 Task: Play online Dominion game.
Action: Mouse moved to (594, 515)
Screenshot: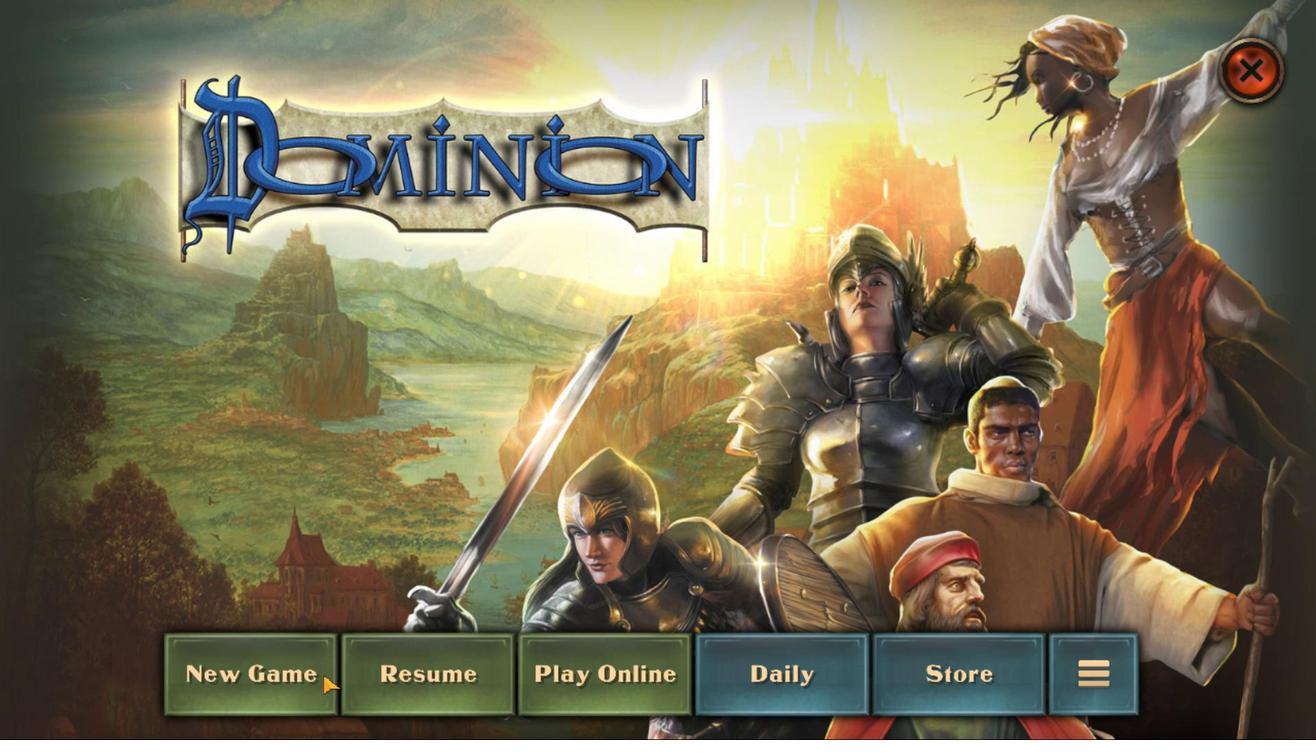 
Action: Mouse pressed left at (594, 515)
Screenshot: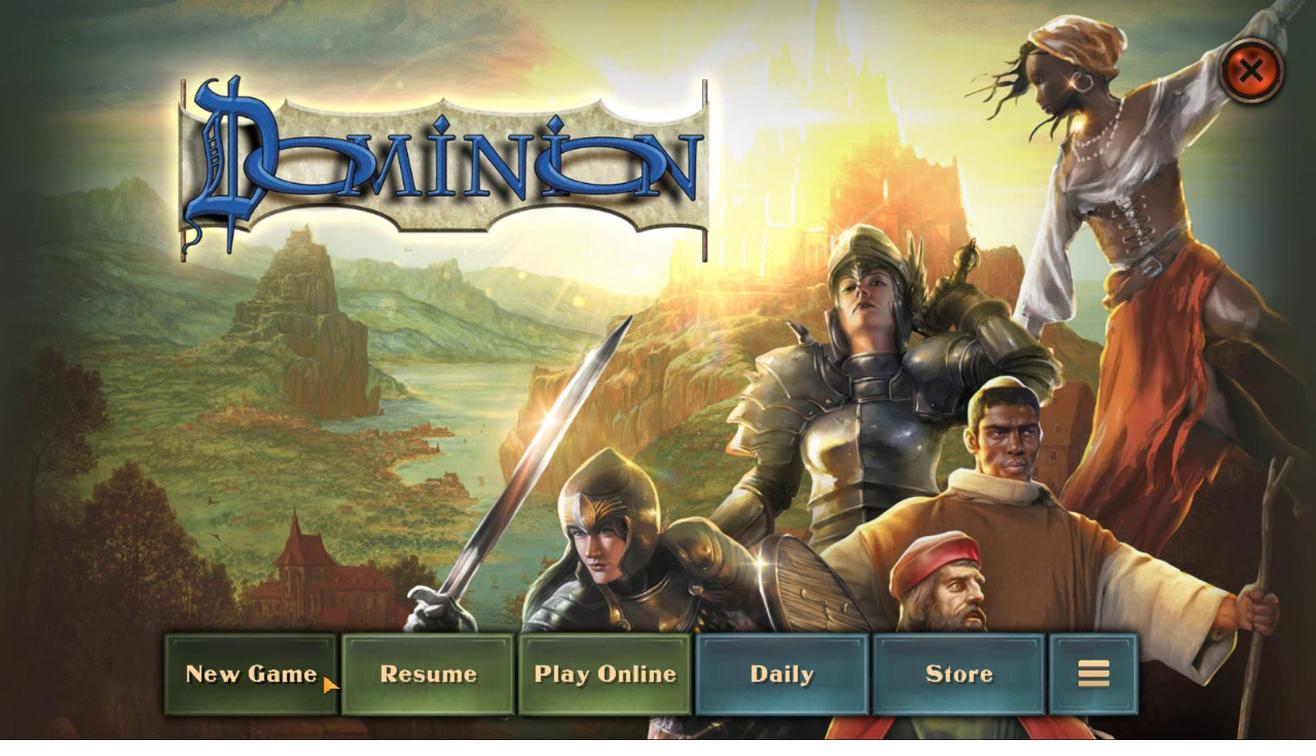 
Action: Mouse moved to (801, 484)
Screenshot: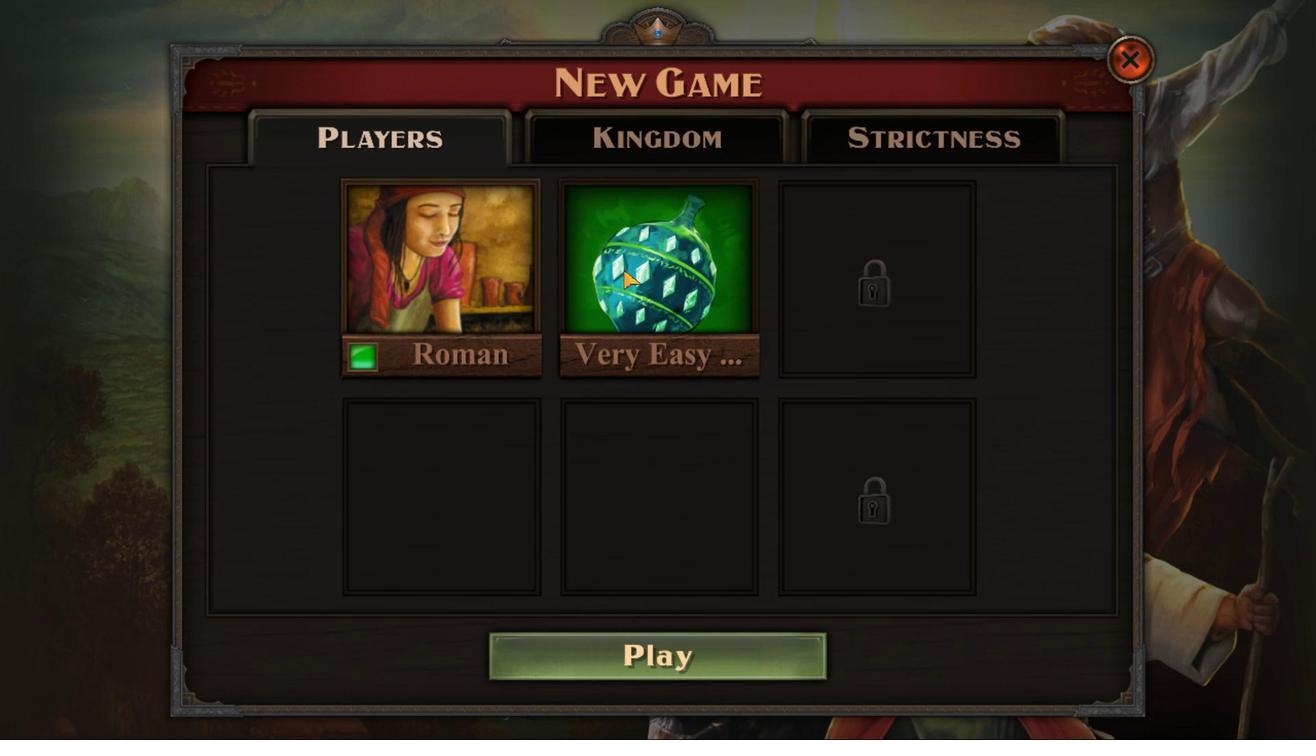 
Action: Mouse pressed left at (801, 484)
Screenshot: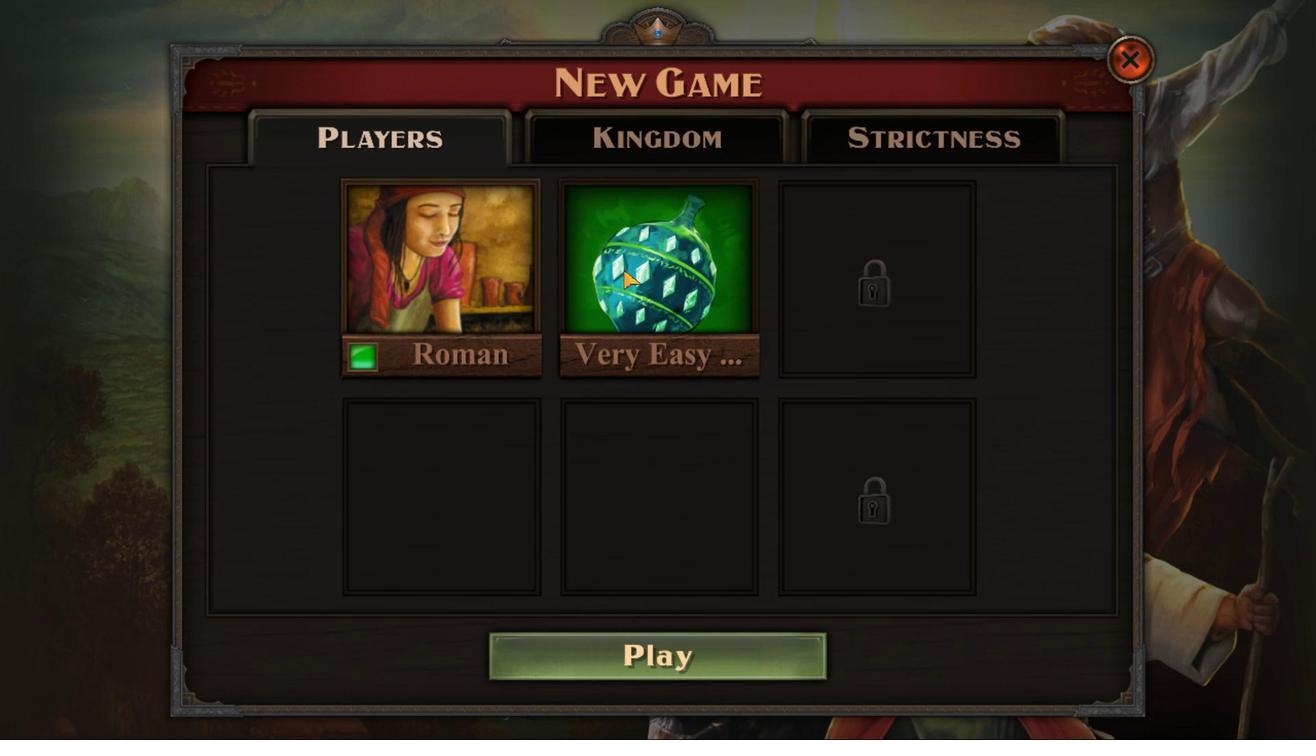 
Action: Mouse moved to (616, 487)
Screenshot: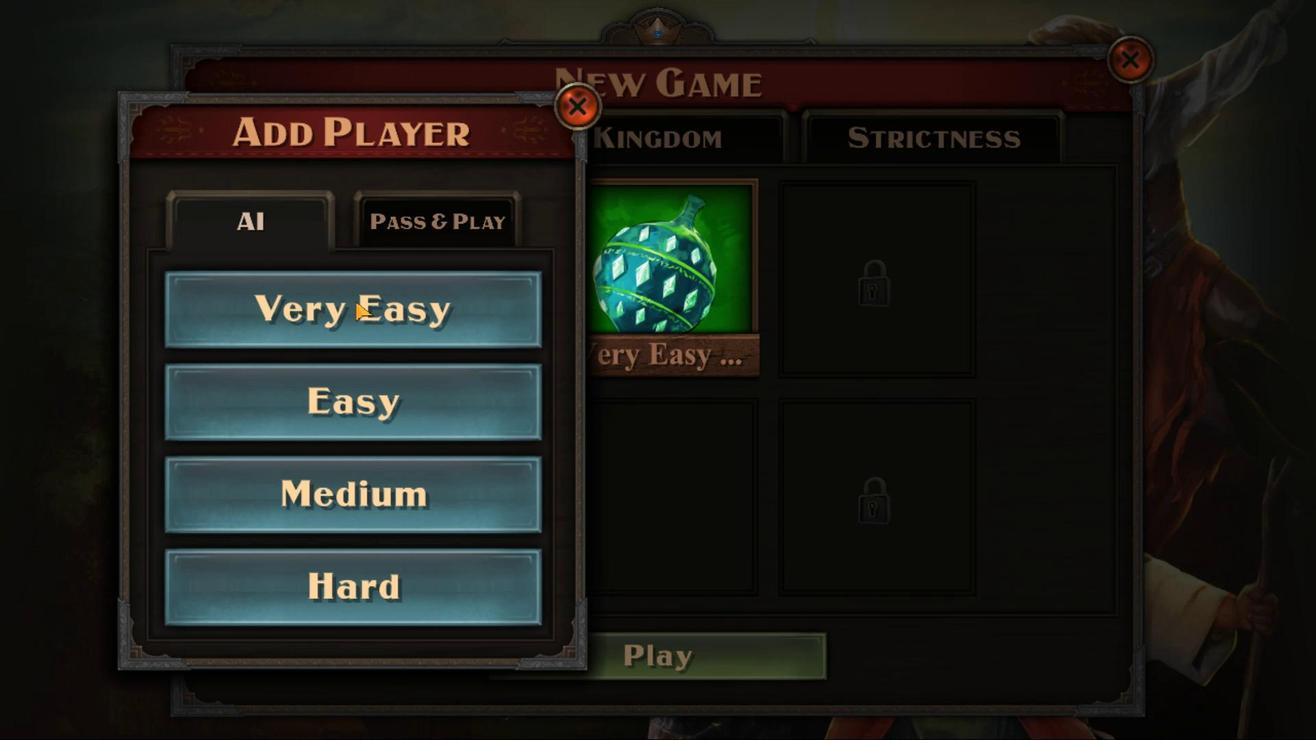 
Action: Mouse pressed left at (616, 487)
Screenshot: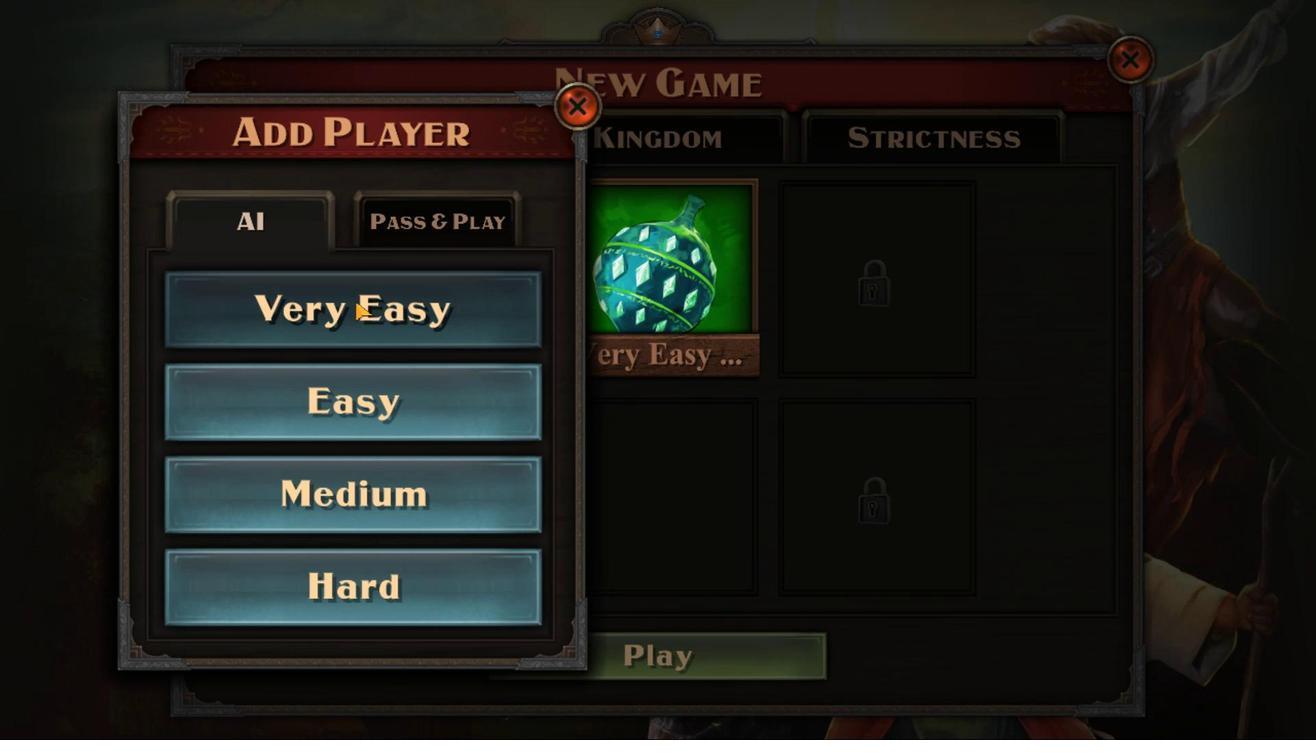 
Action: Mouse moved to (783, 513)
Screenshot: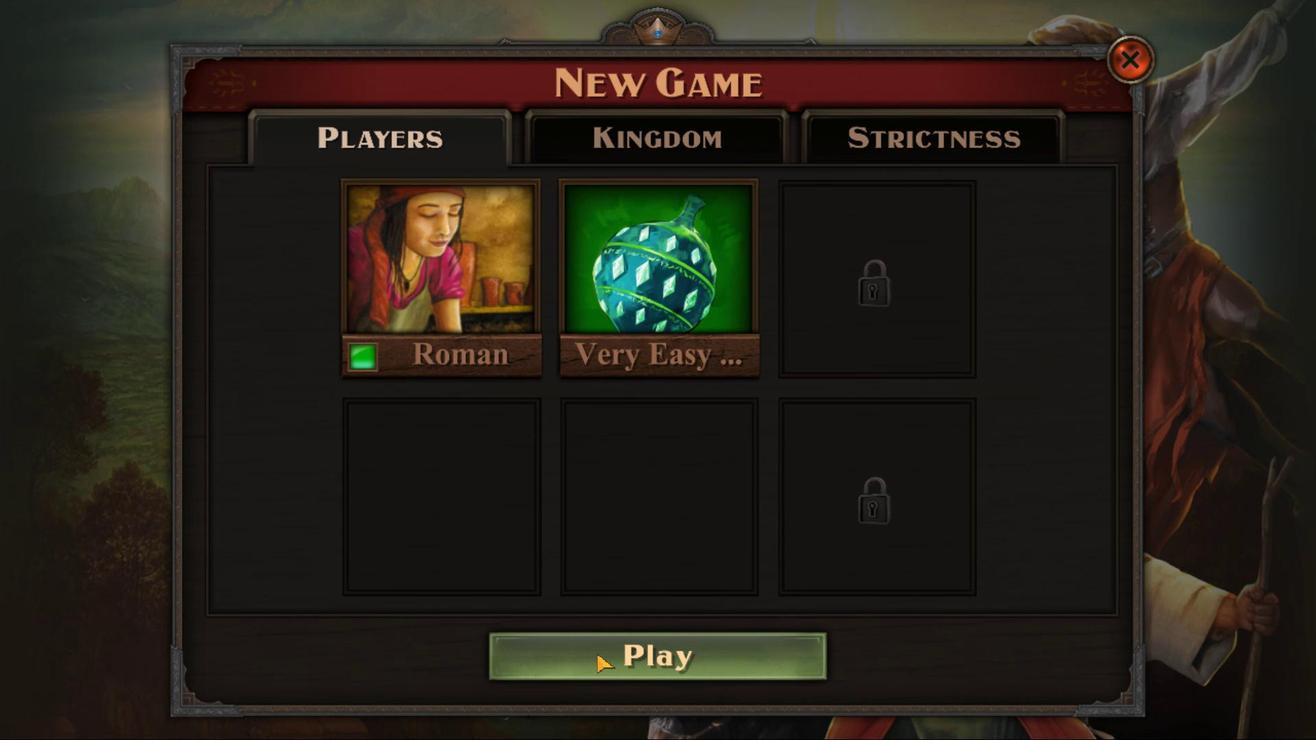 
Action: Mouse pressed left at (783, 513)
Screenshot: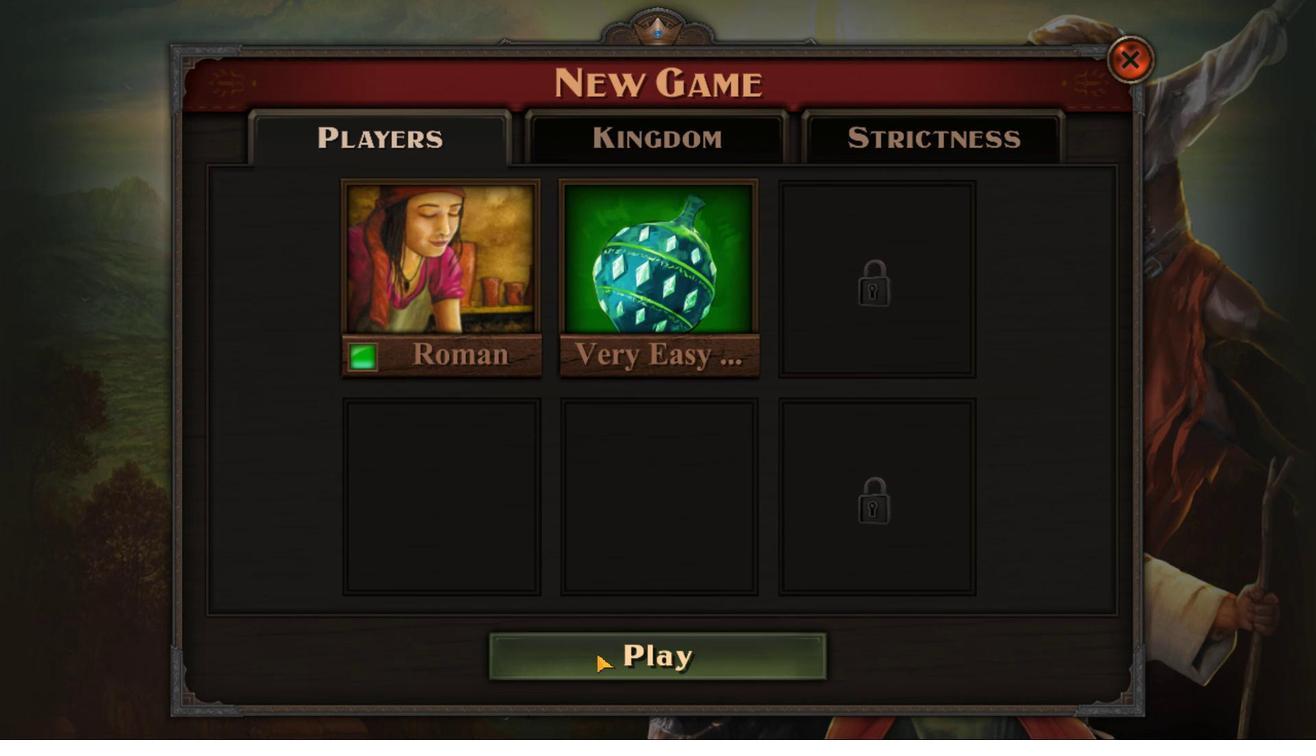
Action: Mouse moved to (702, 507)
Screenshot: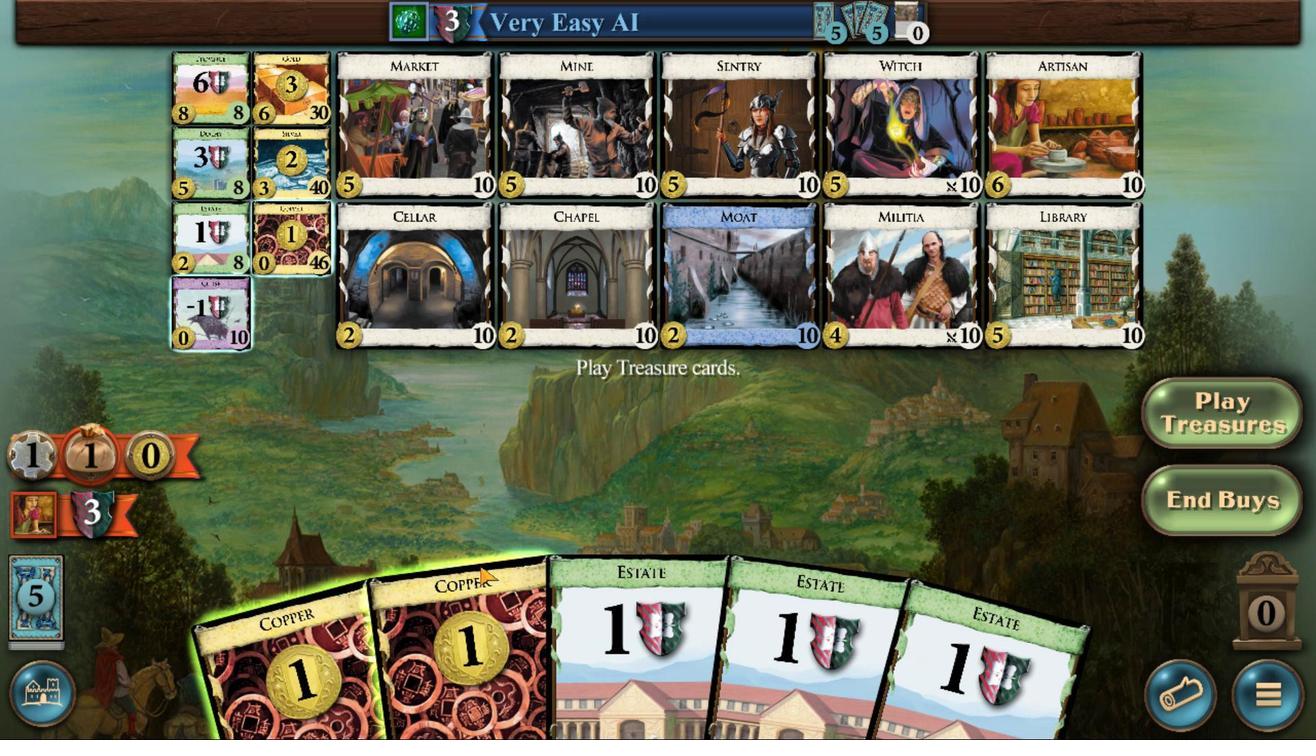 
Action: Mouse scrolled (702, 507) with delta (0, 0)
Screenshot: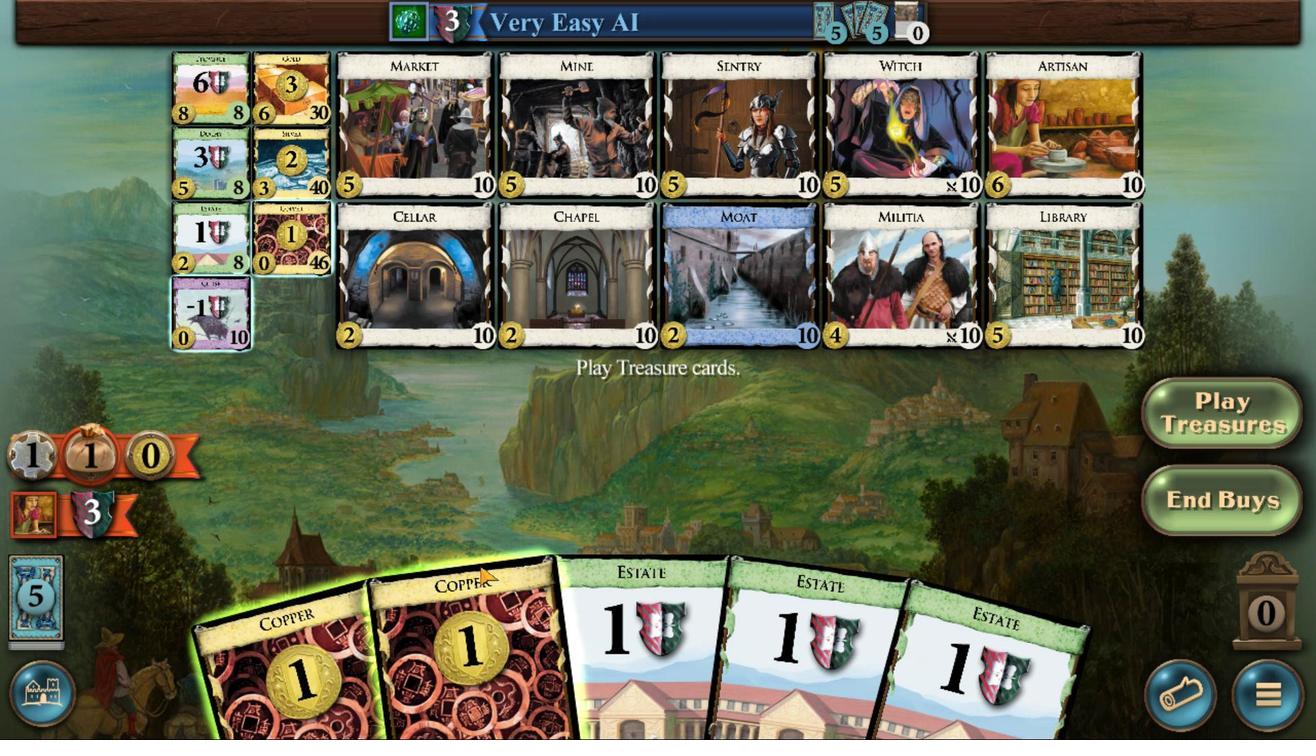 
Action: Mouse scrolled (702, 507) with delta (0, 0)
Screenshot: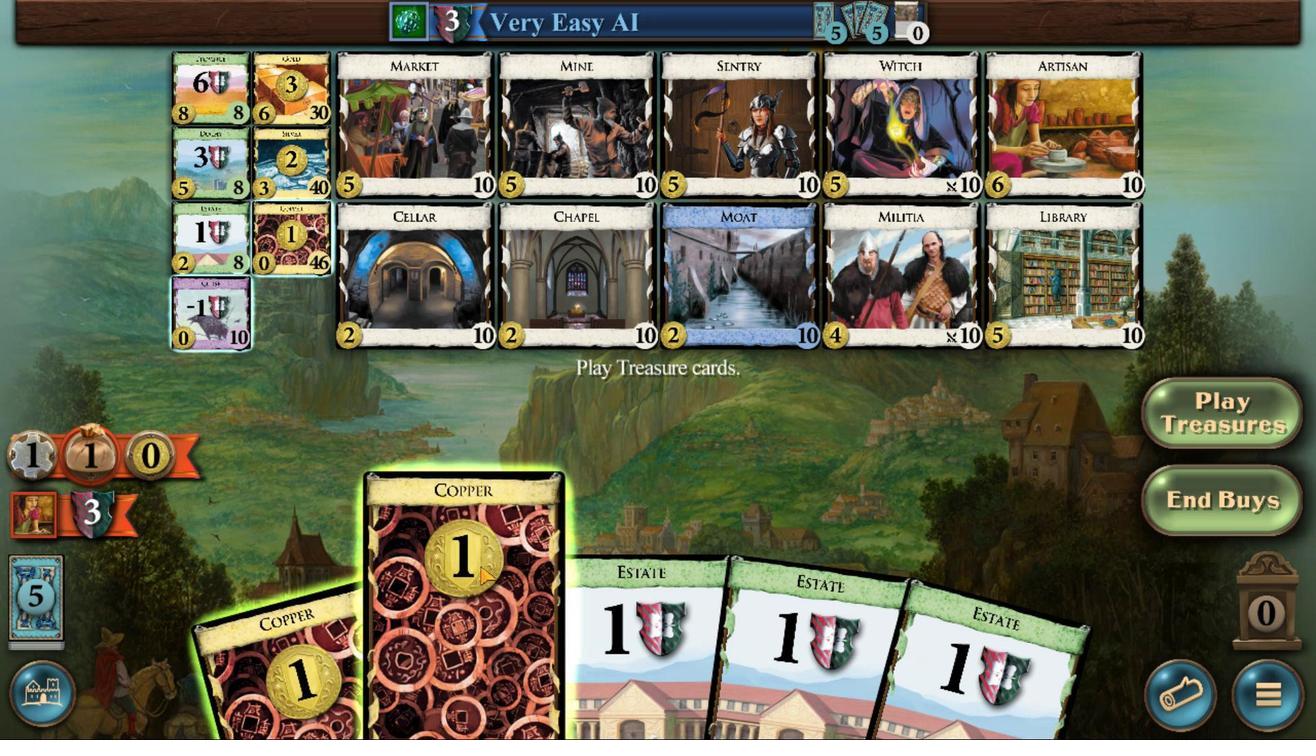 
Action: Mouse scrolled (702, 507) with delta (0, 0)
Screenshot: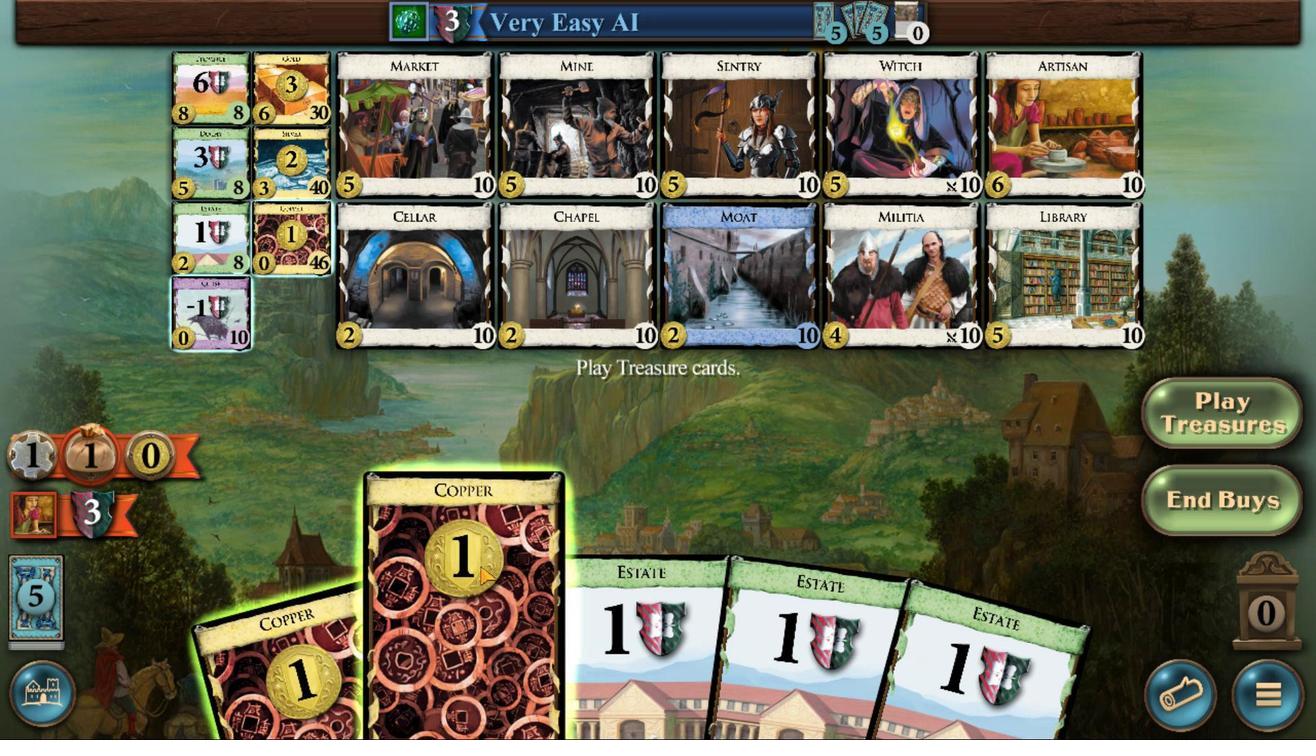 
Action: Mouse scrolled (702, 507) with delta (0, 0)
Screenshot: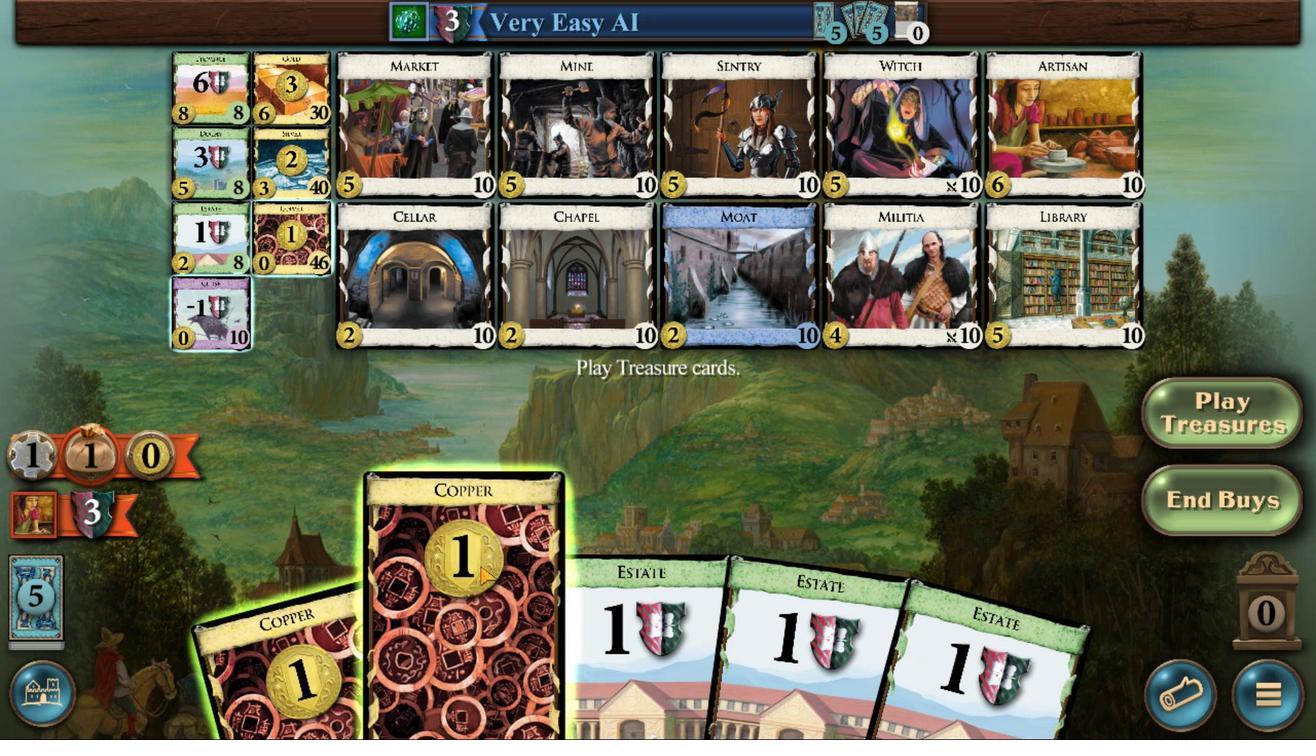 
Action: Mouse scrolled (702, 507) with delta (0, 0)
Screenshot: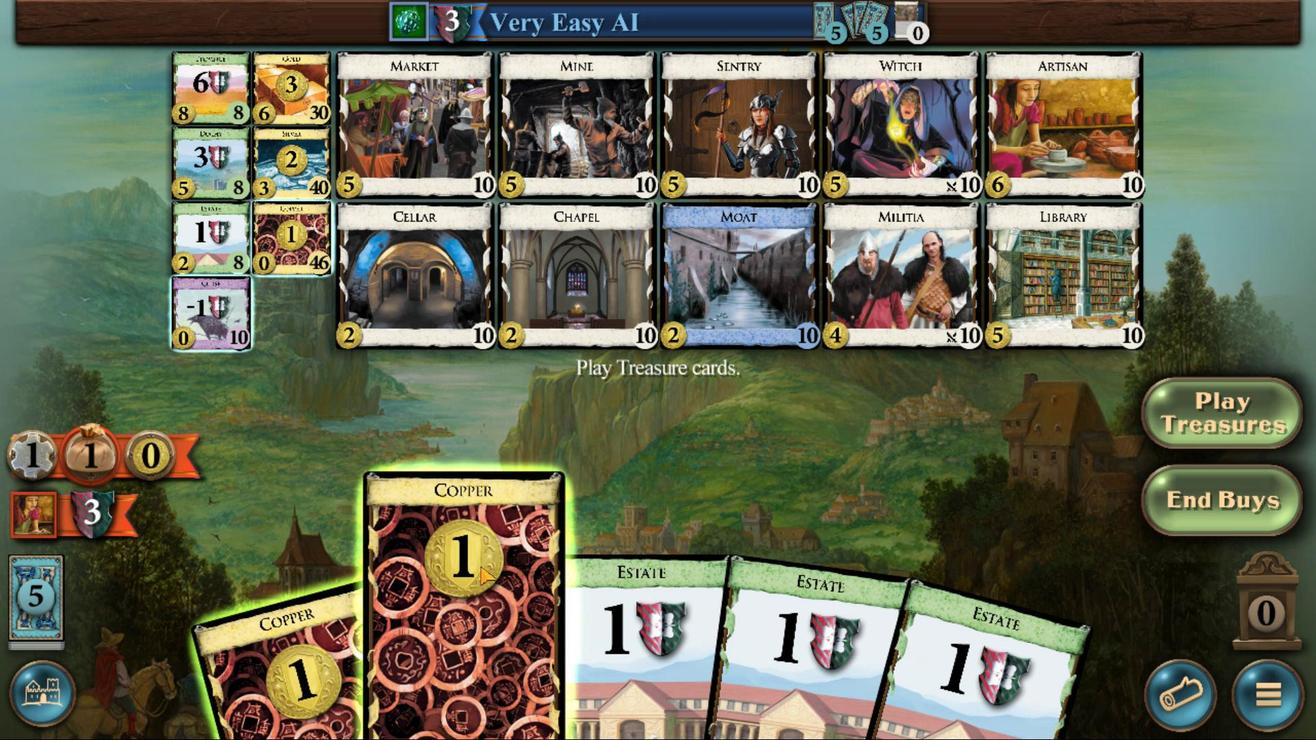 
Action: Mouse scrolled (702, 507) with delta (0, 0)
Screenshot: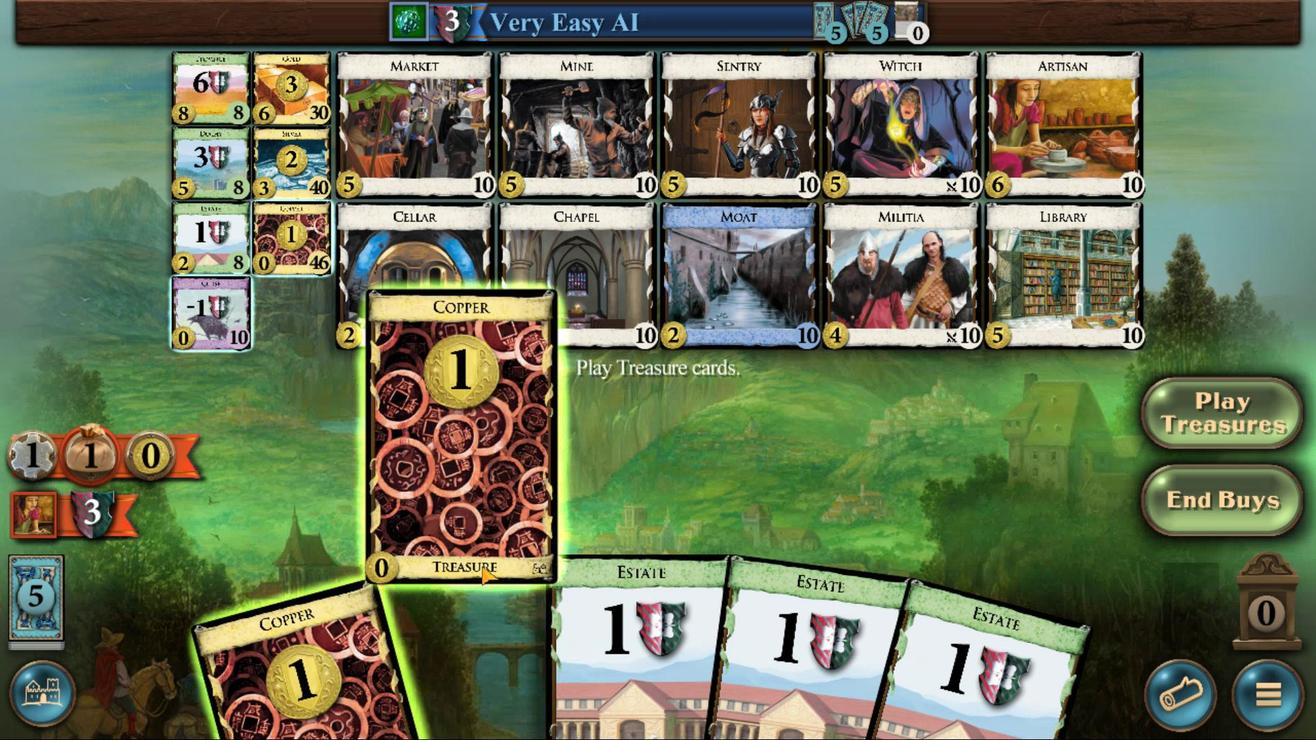 
Action: Mouse moved to (680, 510)
Screenshot: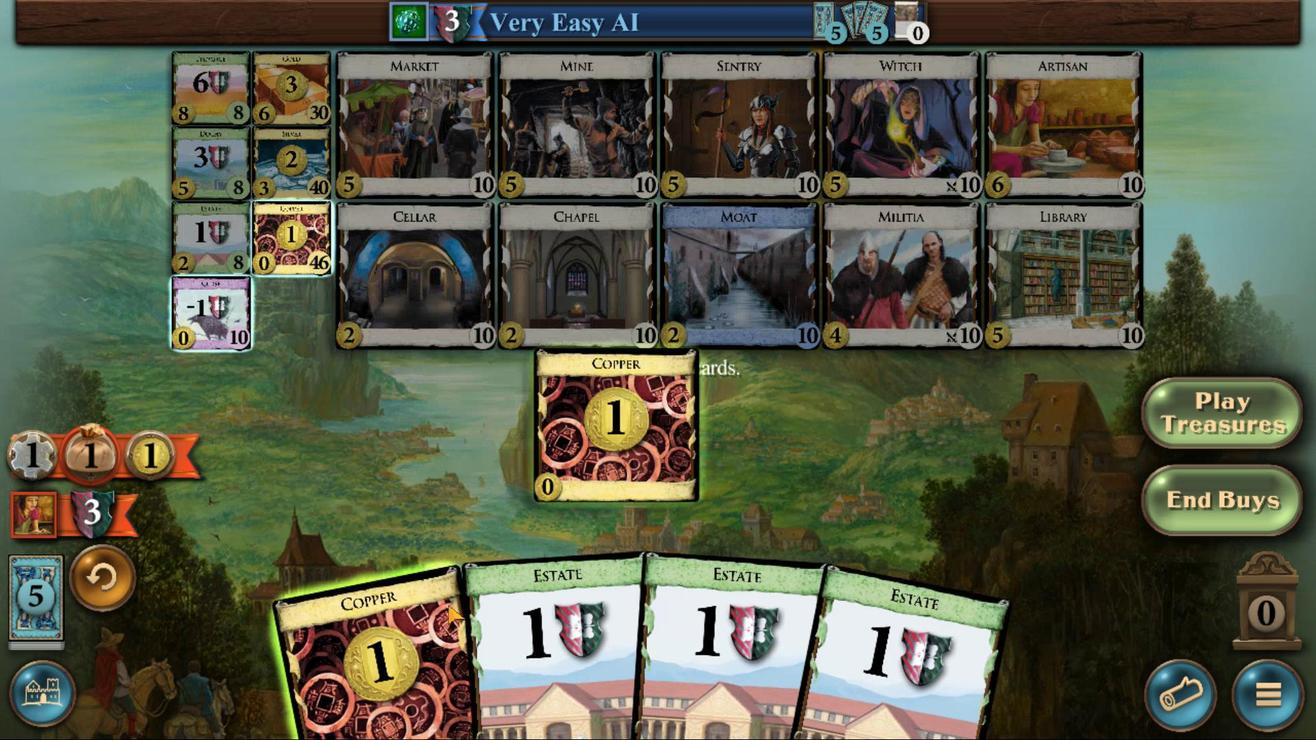 
Action: Mouse scrolled (680, 510) with delta (0, 0)
Screenshot: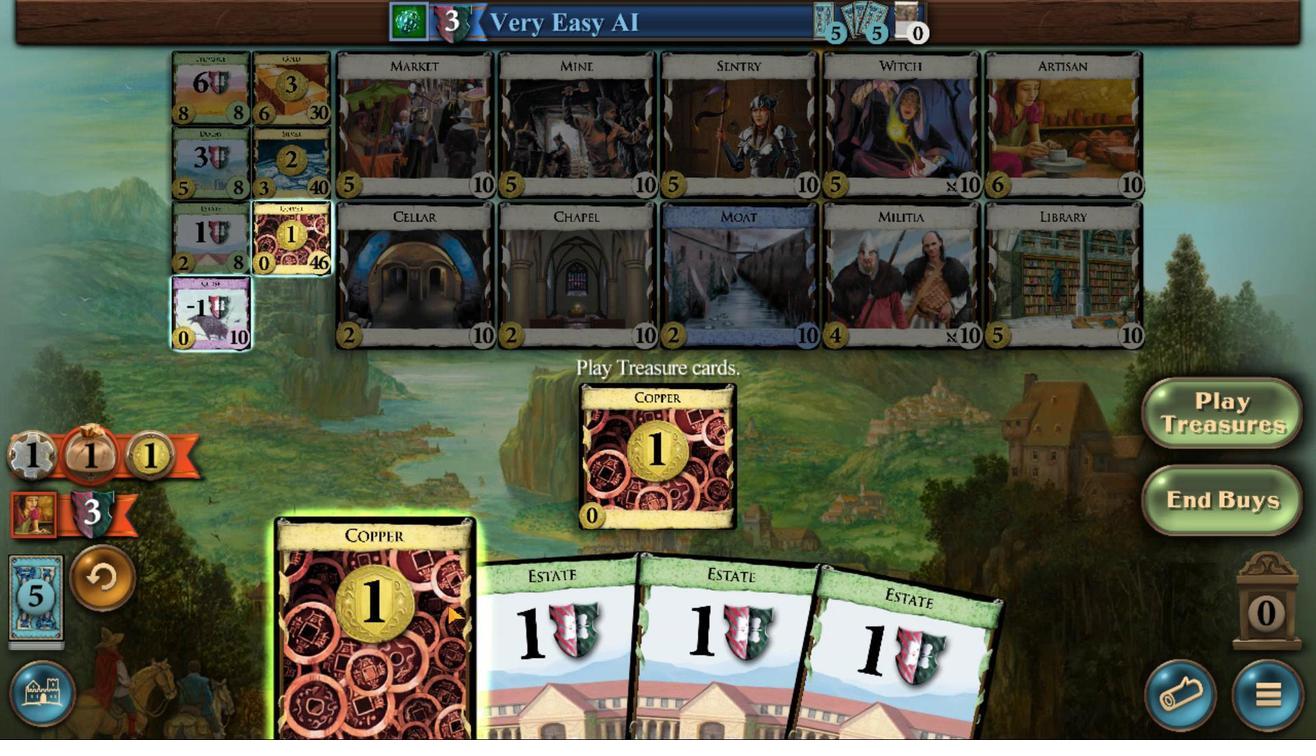 
Action: Mouse scrolled (680, 510) with delta (0, 0)
Screenshot: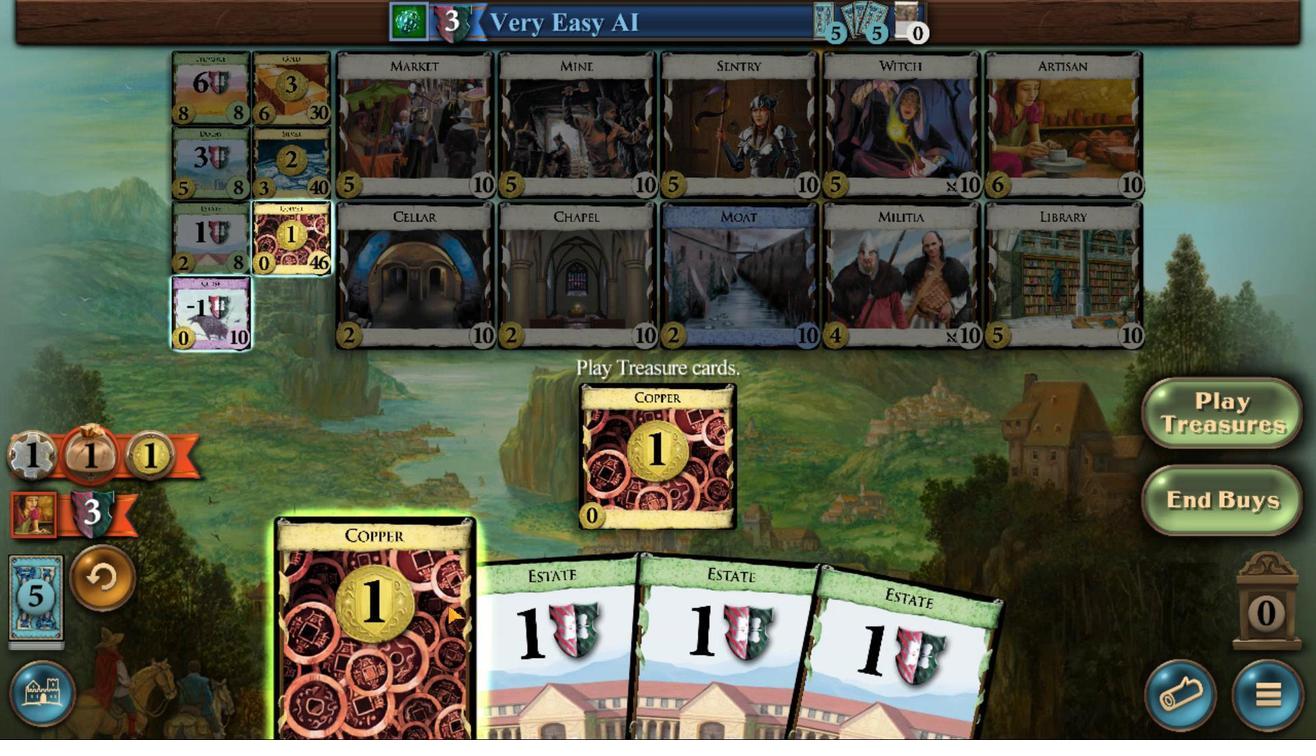 
Action: Mouse scrolled (680, 510) with delta (0, 0)
Screenshot: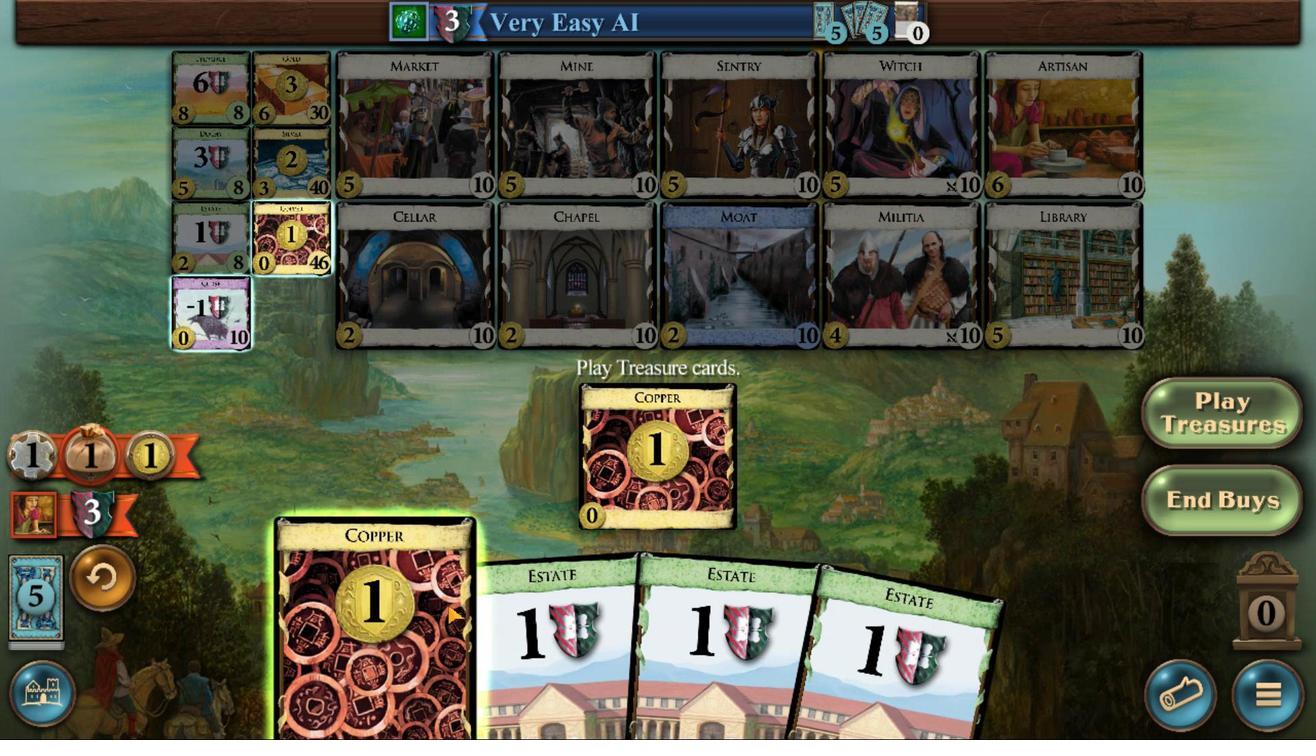 
Action: Mouse moved to (551, 481)
Screenshot: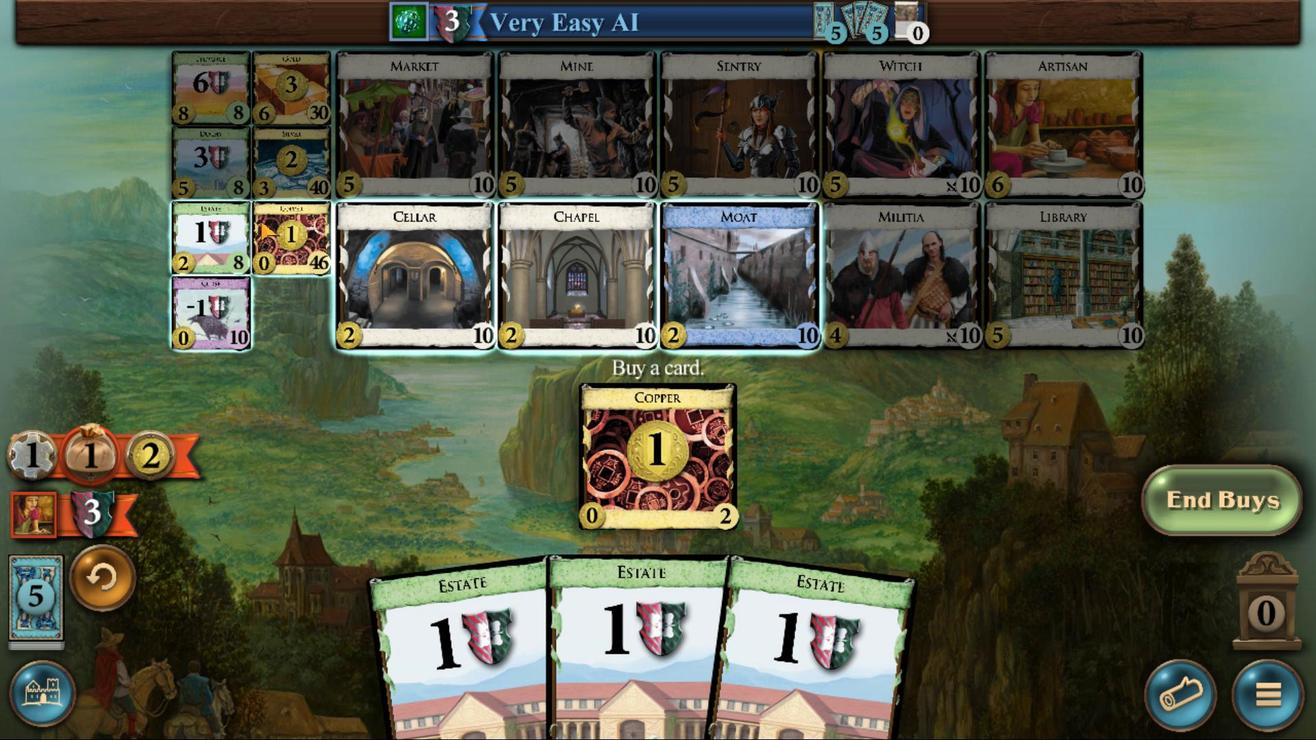 
Action: Mouse pressed left at (551, 481)
Screenshot: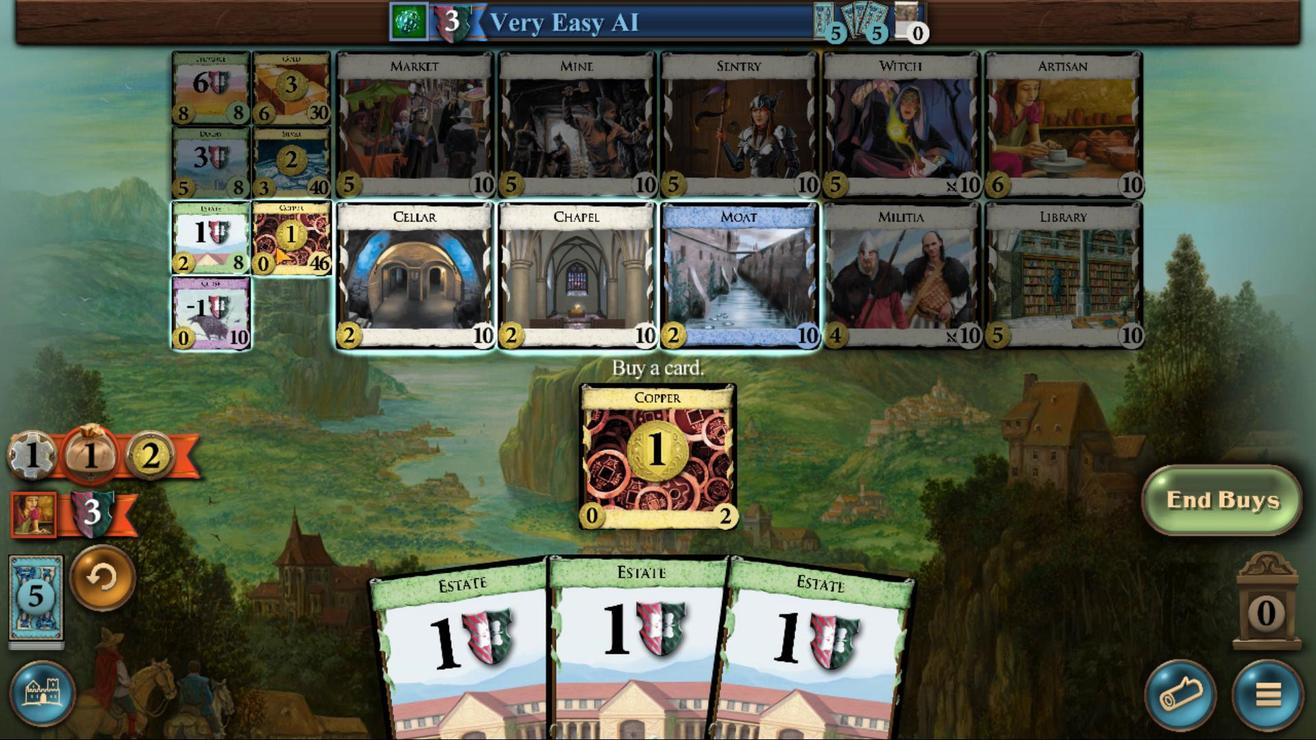 
Action: Mouse moved to (1017, 513)
Screenshot: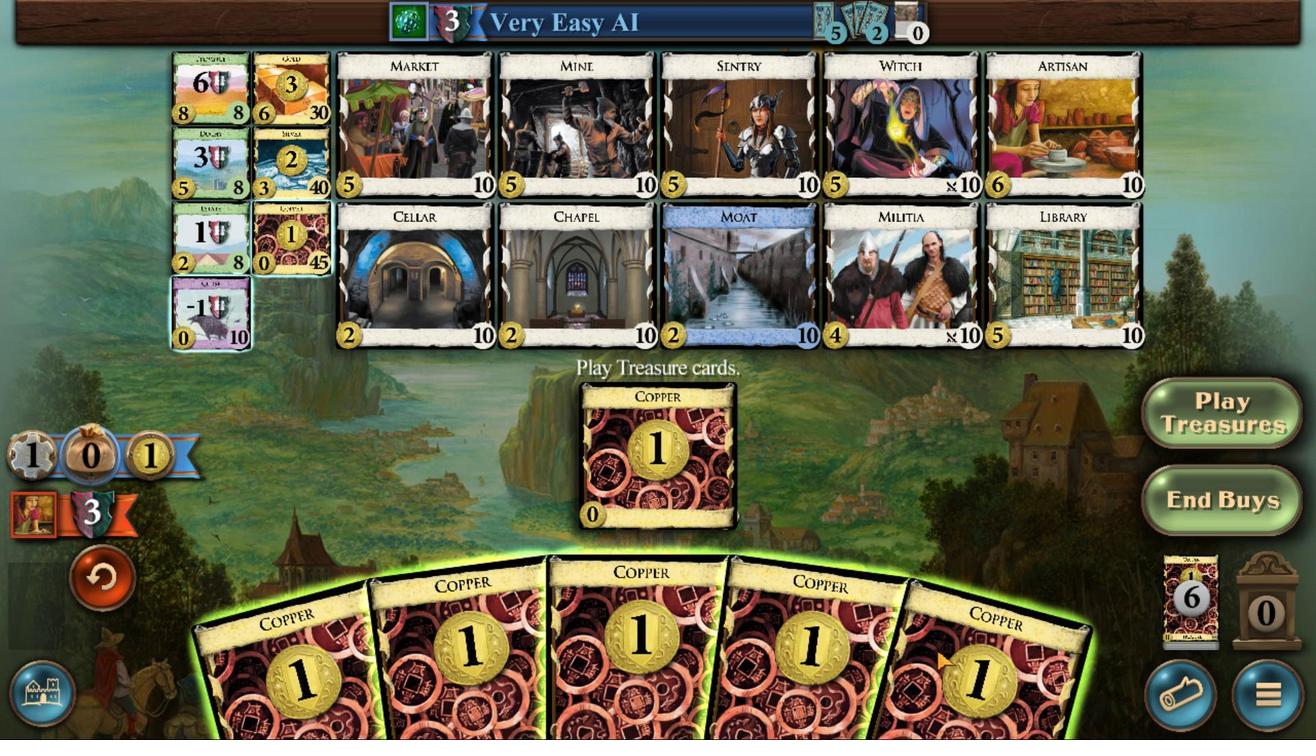 
Action: Mouse scrolled (1017, 513) with delta (0, 0)
Screenshot: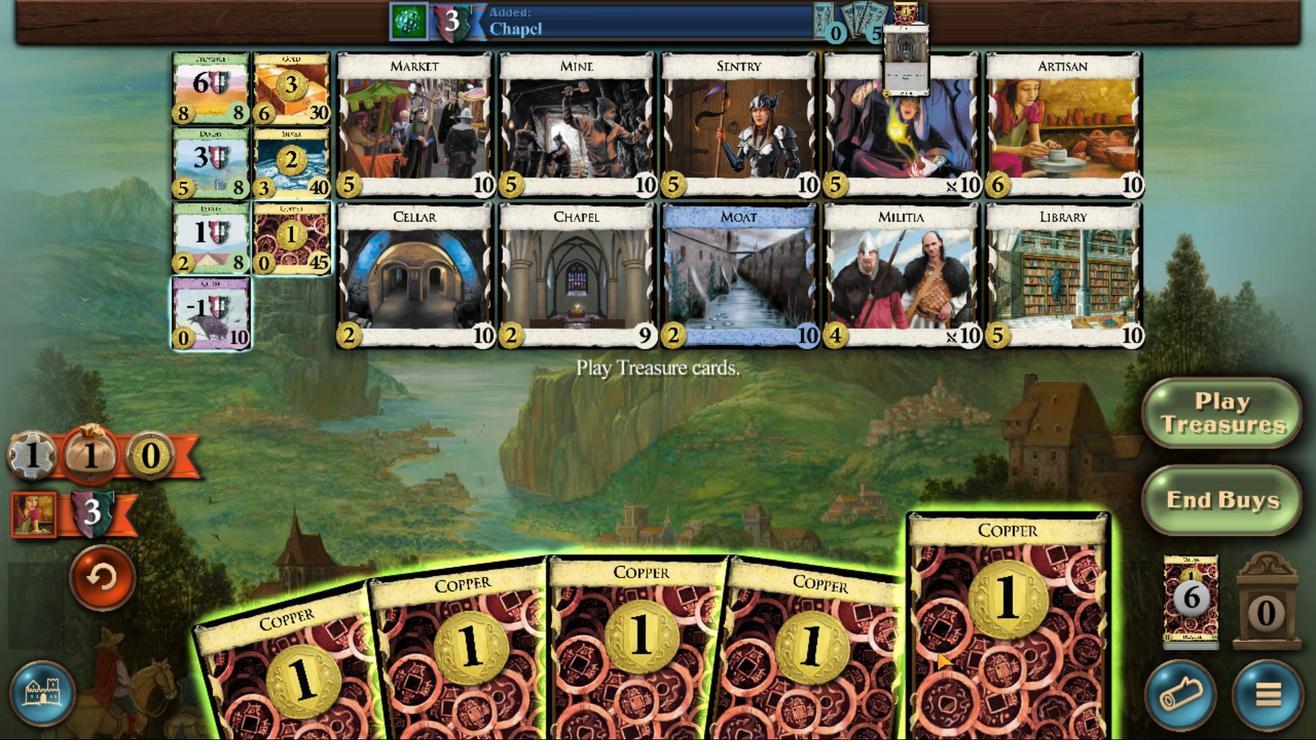 
Action: Mouse scrolled (1017, 513) with delta (0, 0)
Screenshot: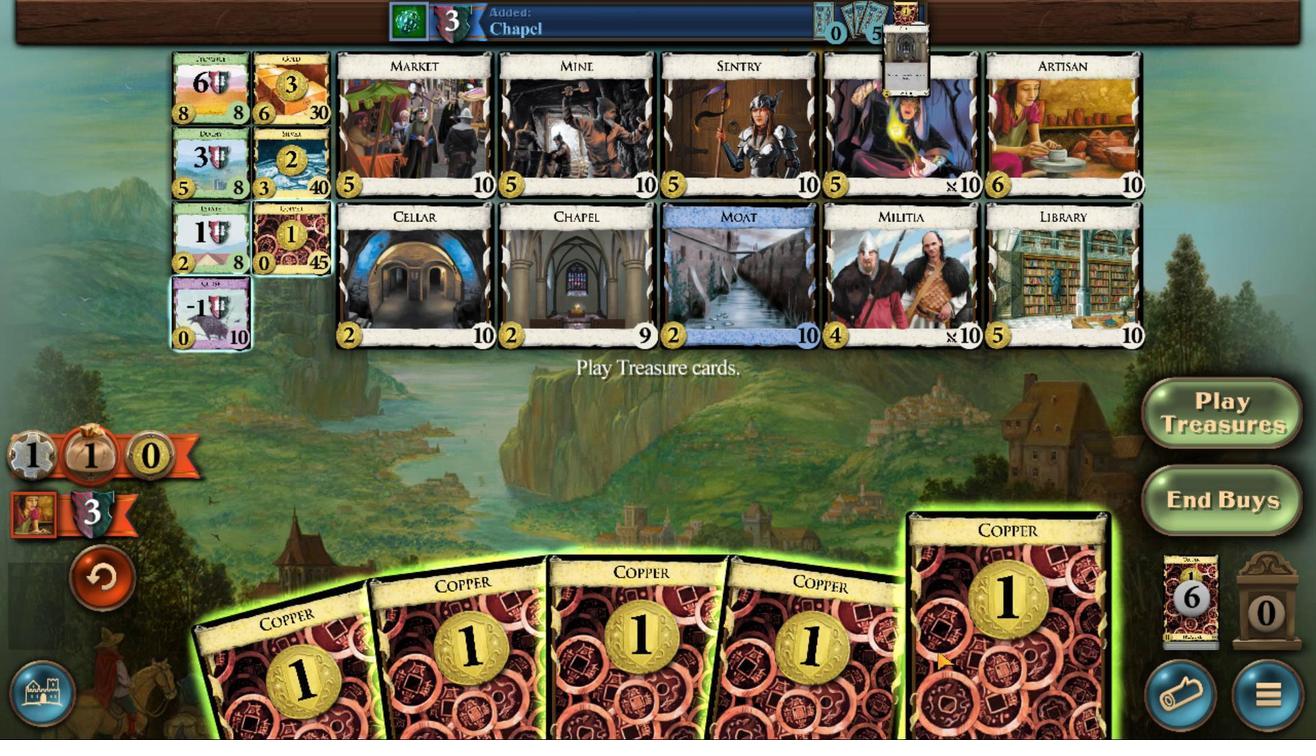 
Action: Mouse scrolled (1017, 513) with delta (0, 0)
Screenshot: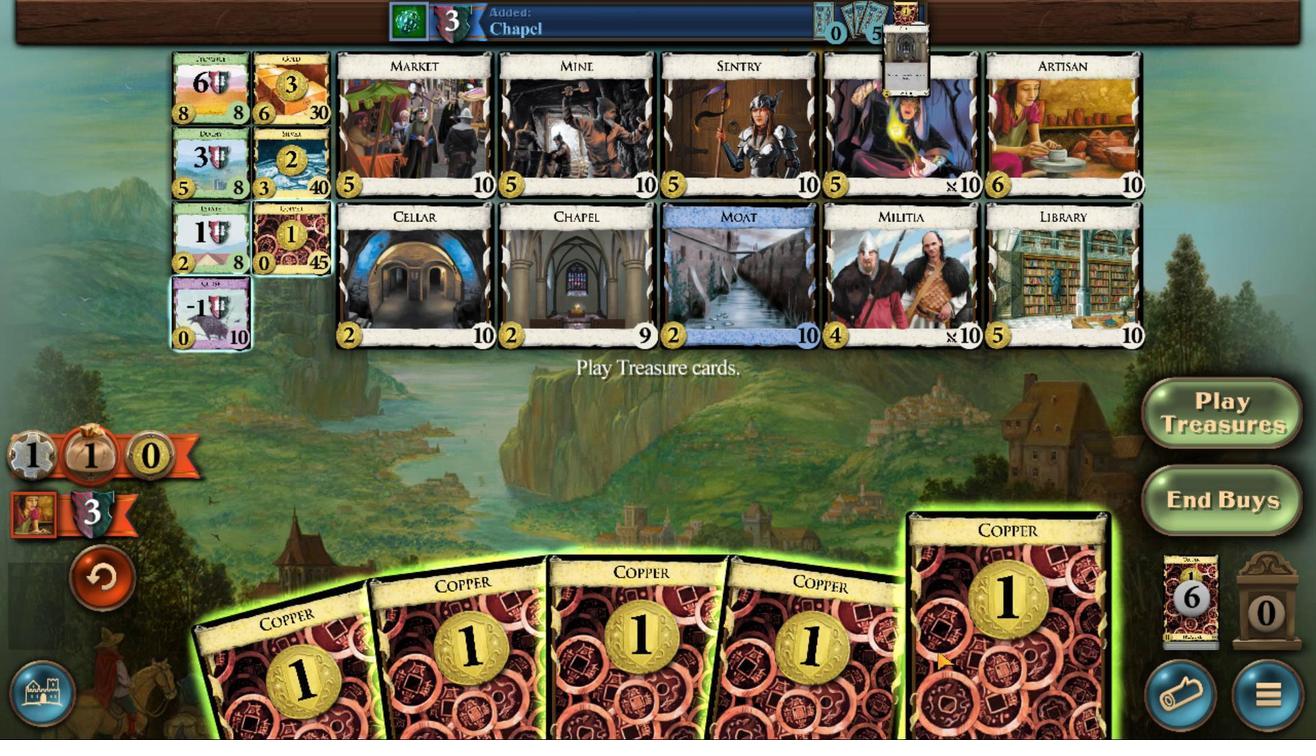 
Action: Mouse scrolled (1017, 513) with delta (0, 0)
Screenshot: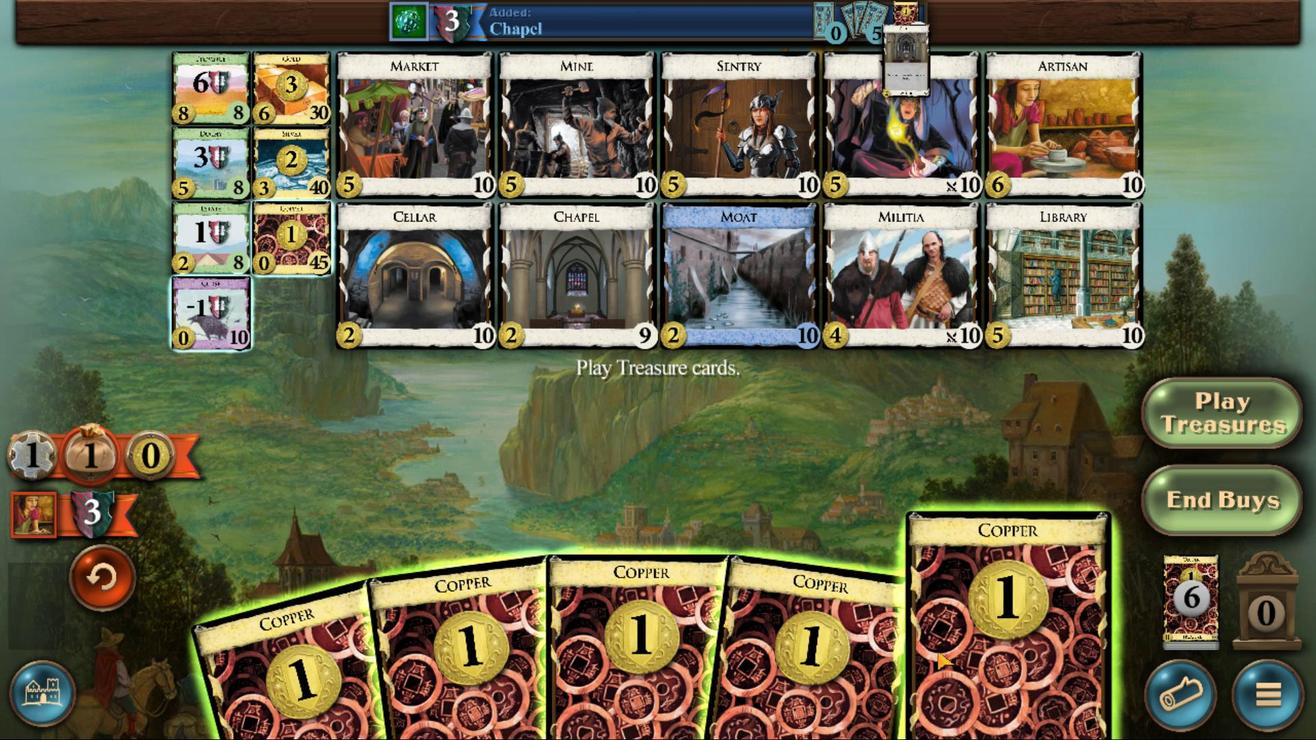 
Action: Mouse moved to (916, 512)
Screenshot: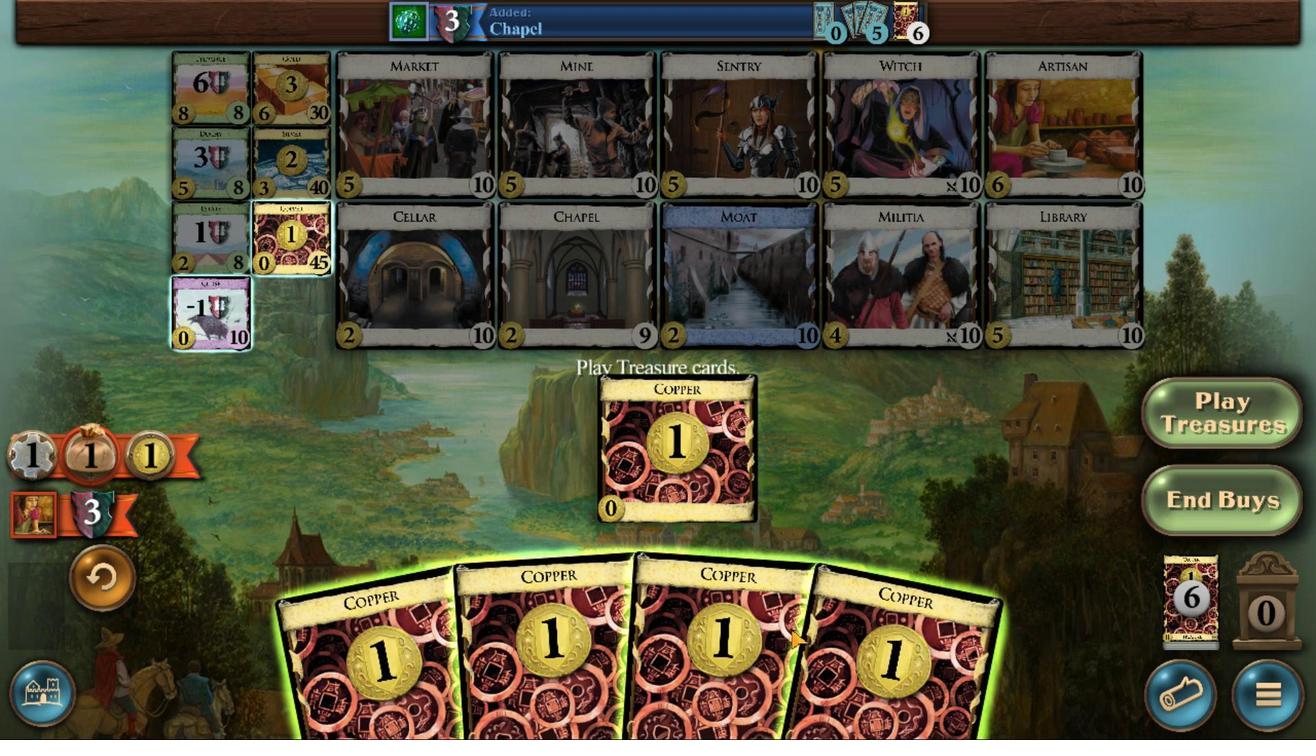 
Action: Mouse scrolled (916, 512) with delta (0, 0)
Screenshot: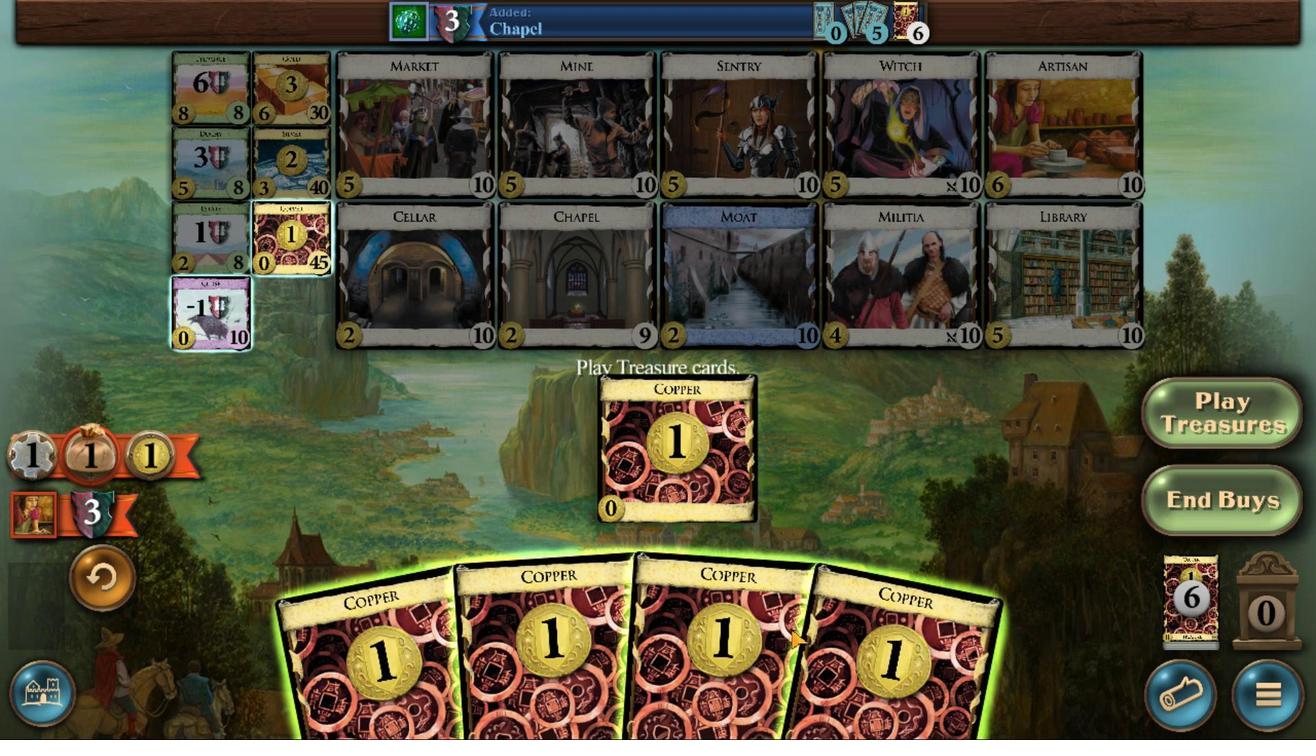 
Action: Mouse moved to (917, 512)
Screenshot: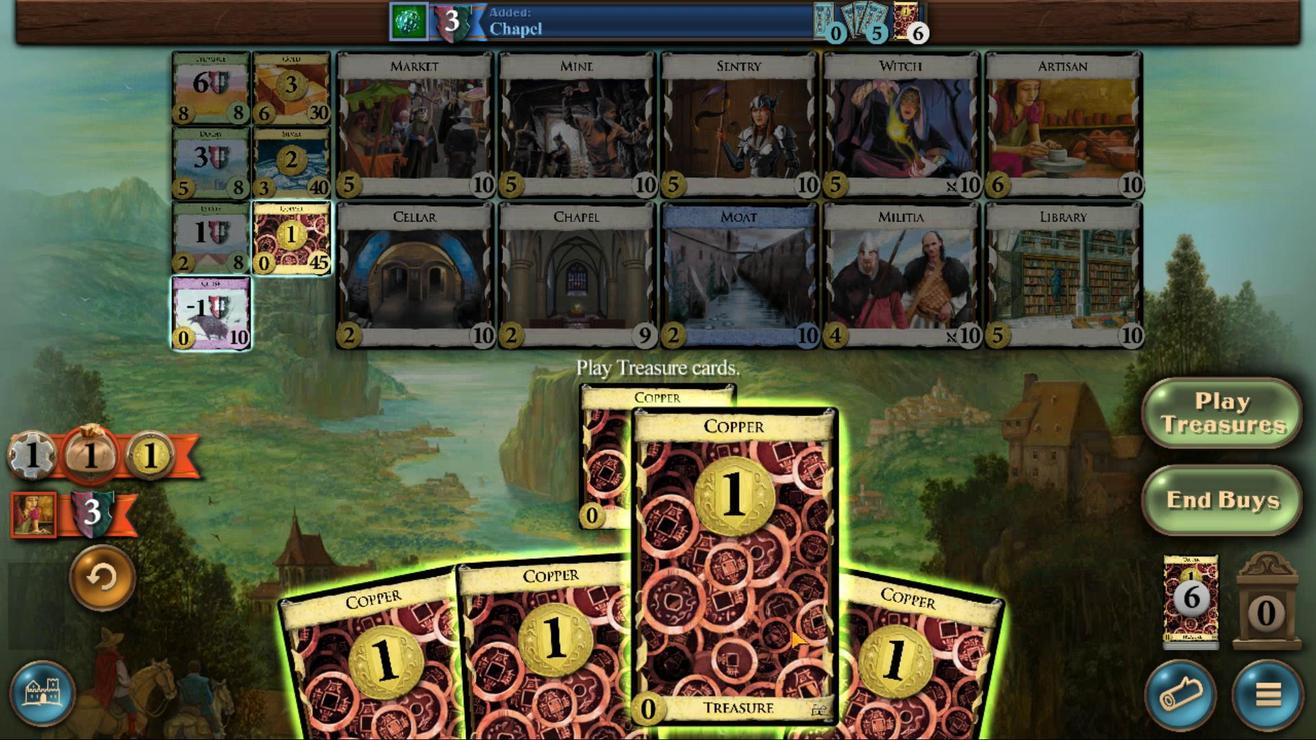 
Action: Mouse scrolled (917, 512) with delta (0, 0)
Screenshot: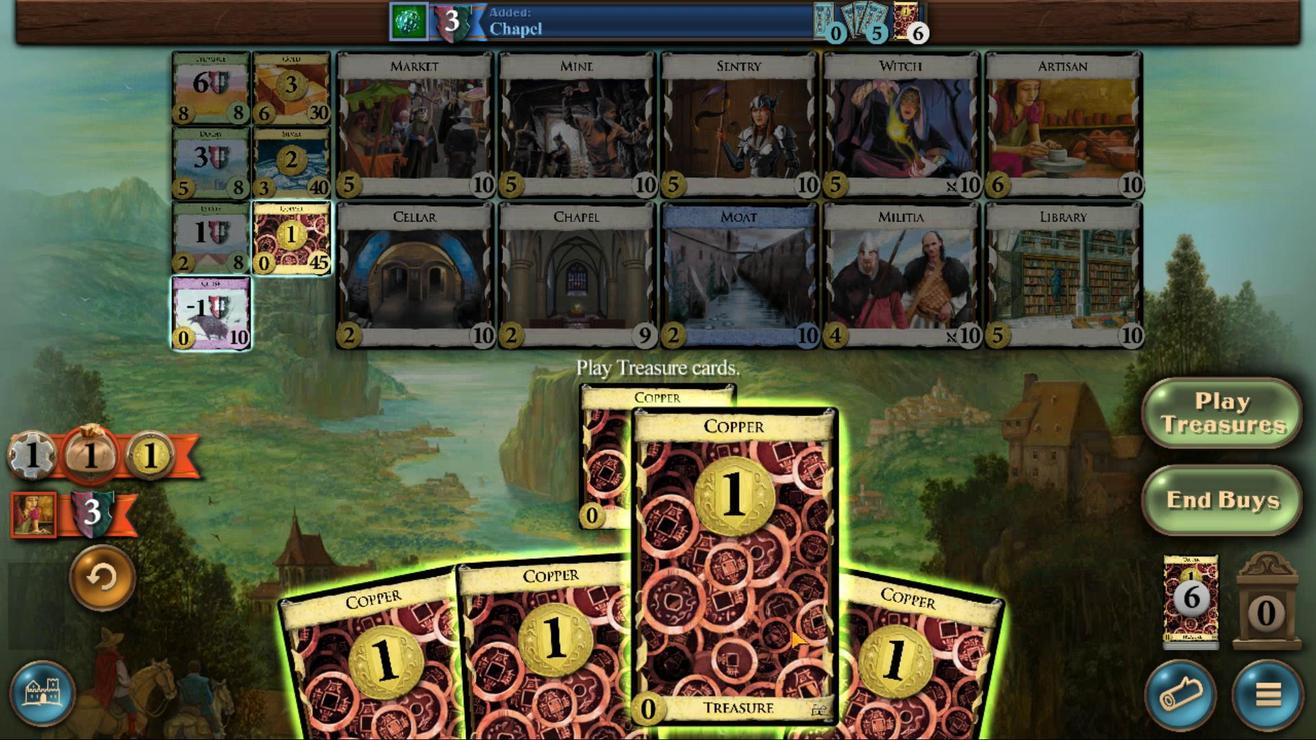 
Action: Mouse moved to (917, 512)
Screenshot: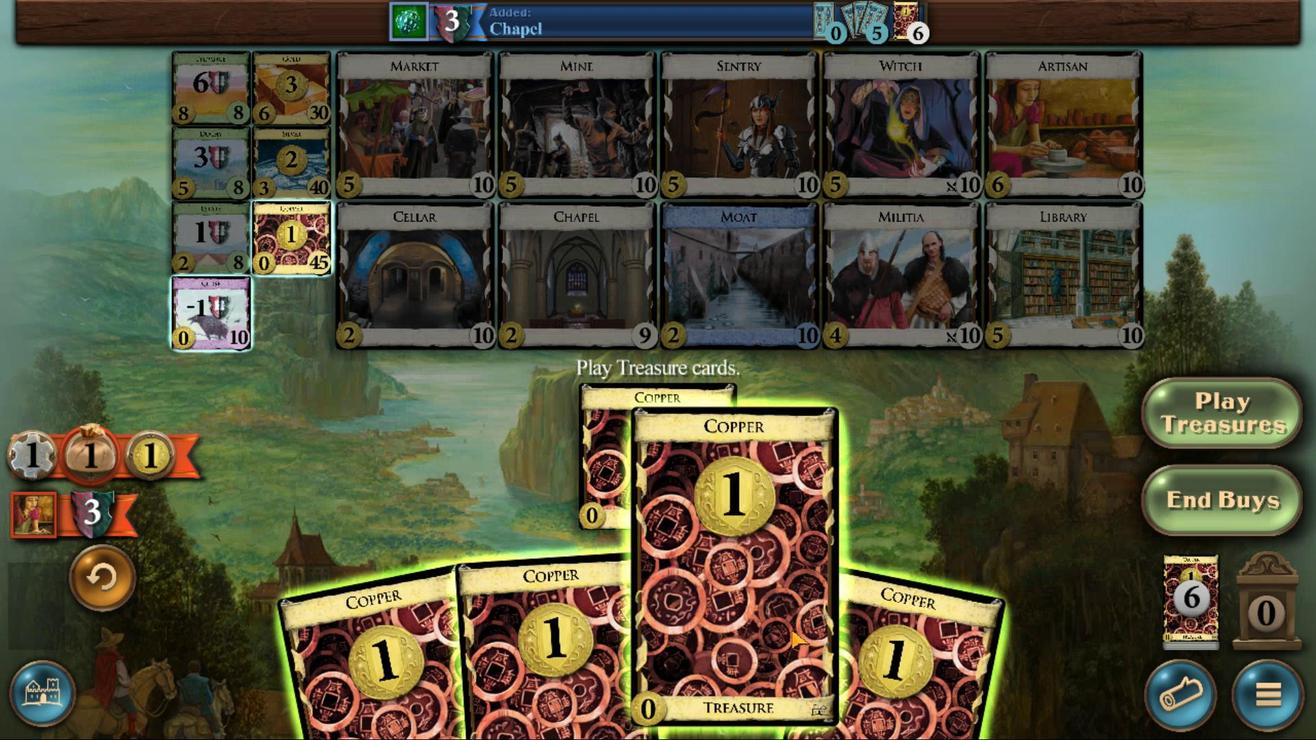 
Action: Mouse scrolled (917, 512) with delta (0, 0)
Screenshot: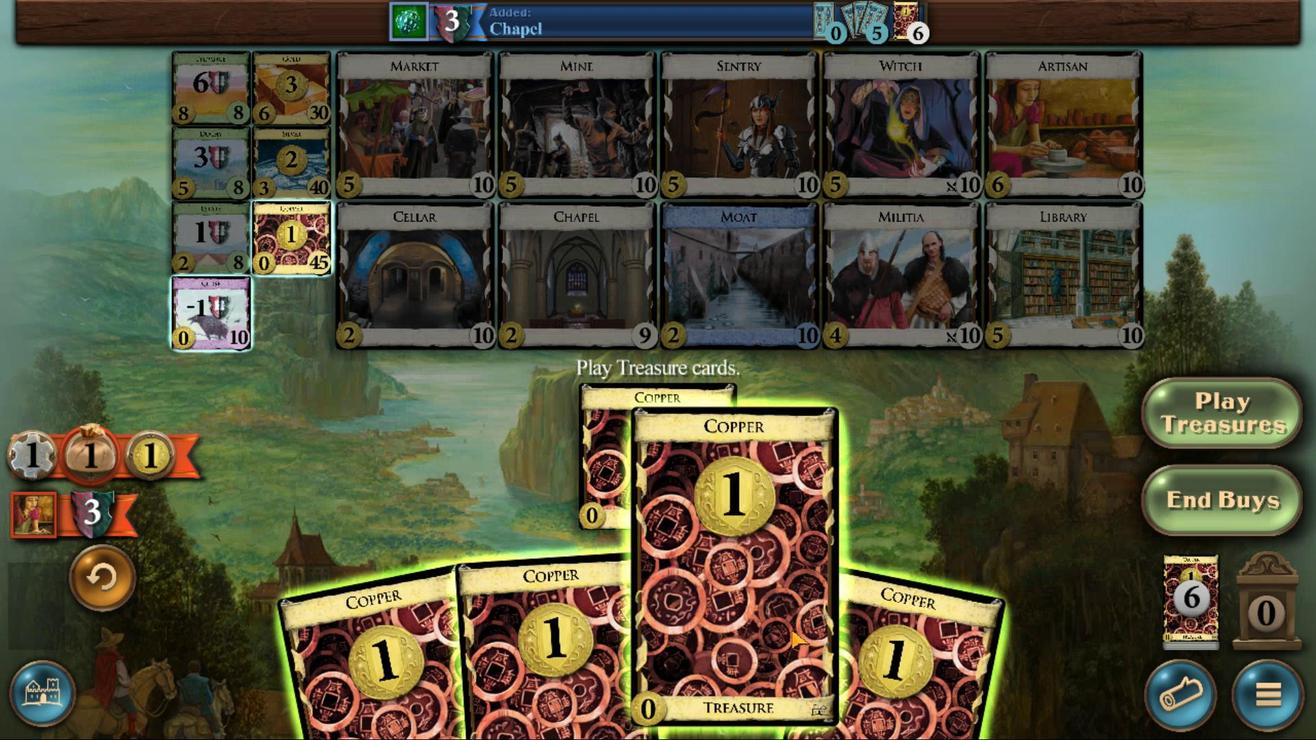 
Action: Mouse moved to (972, 512)
Screenshot: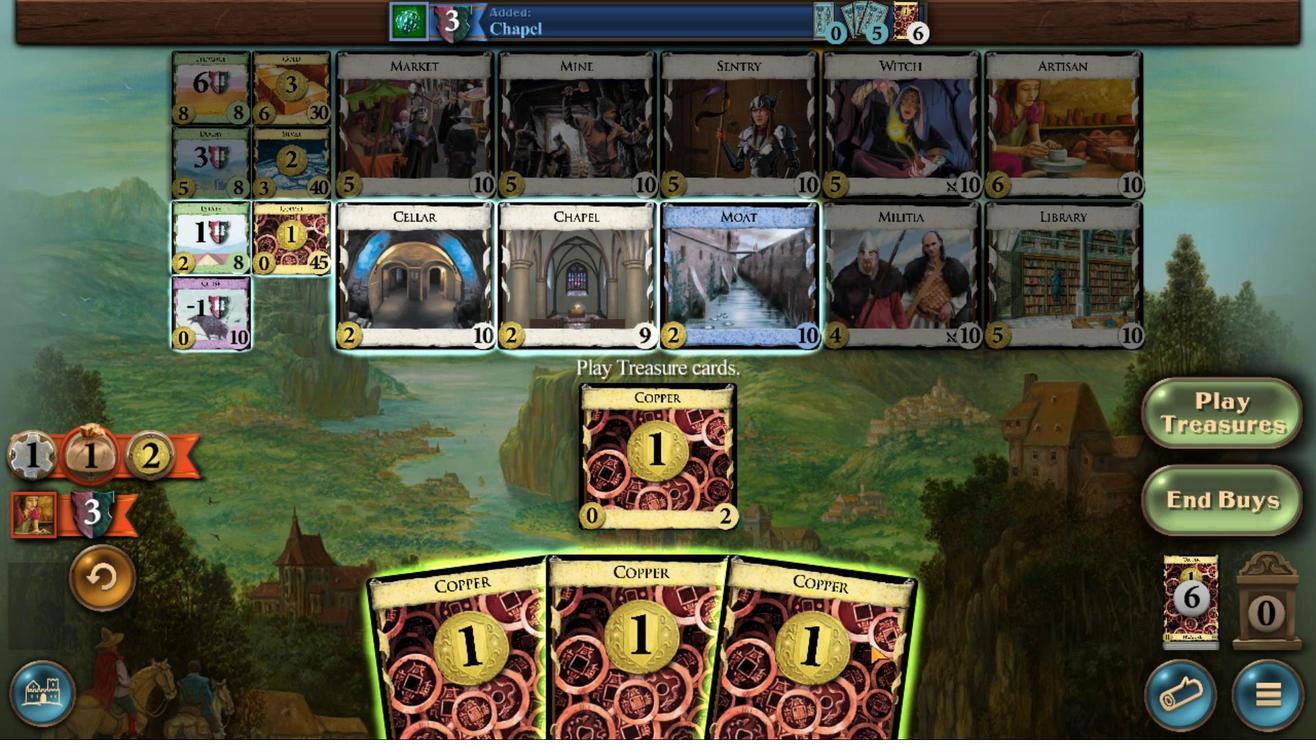 
Action: Mouse scrolled (972, 512) with delta (0, 0)
Screenshot: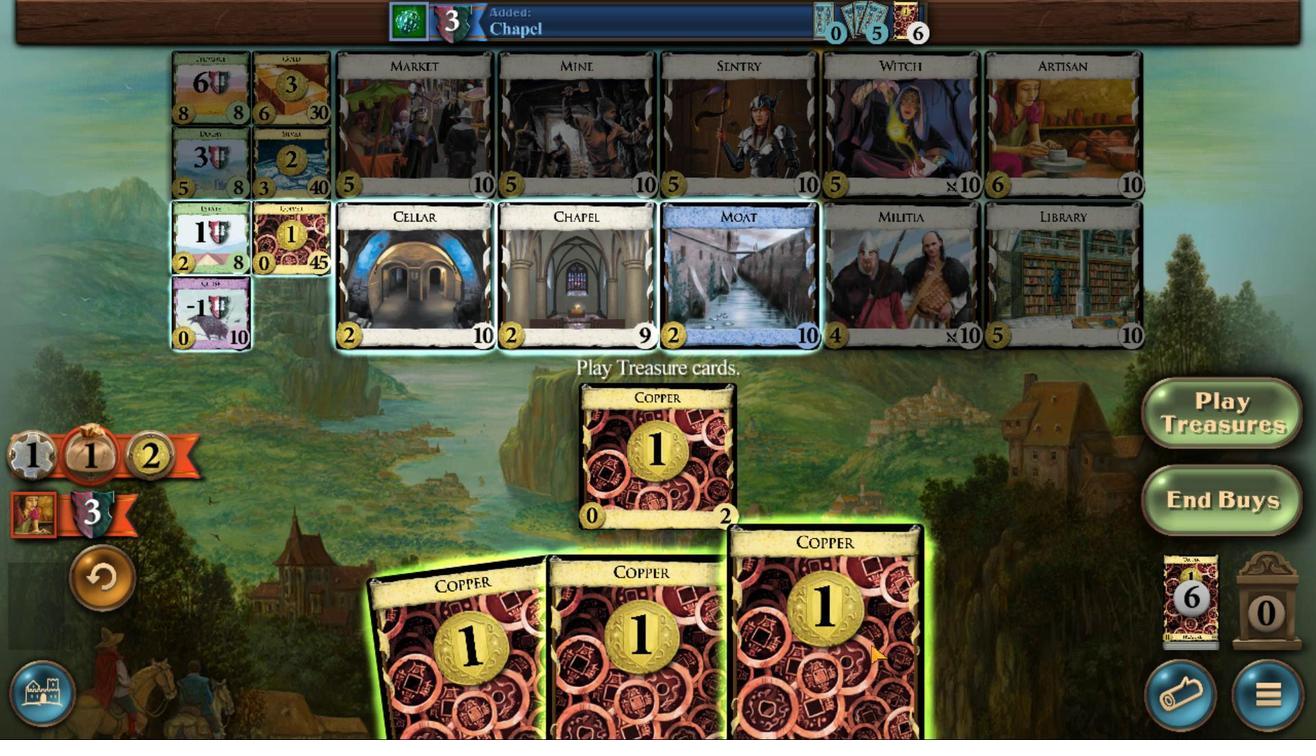 
Action: Mouse scrolled (972, 512) with delta (0, 0)
Screenshot: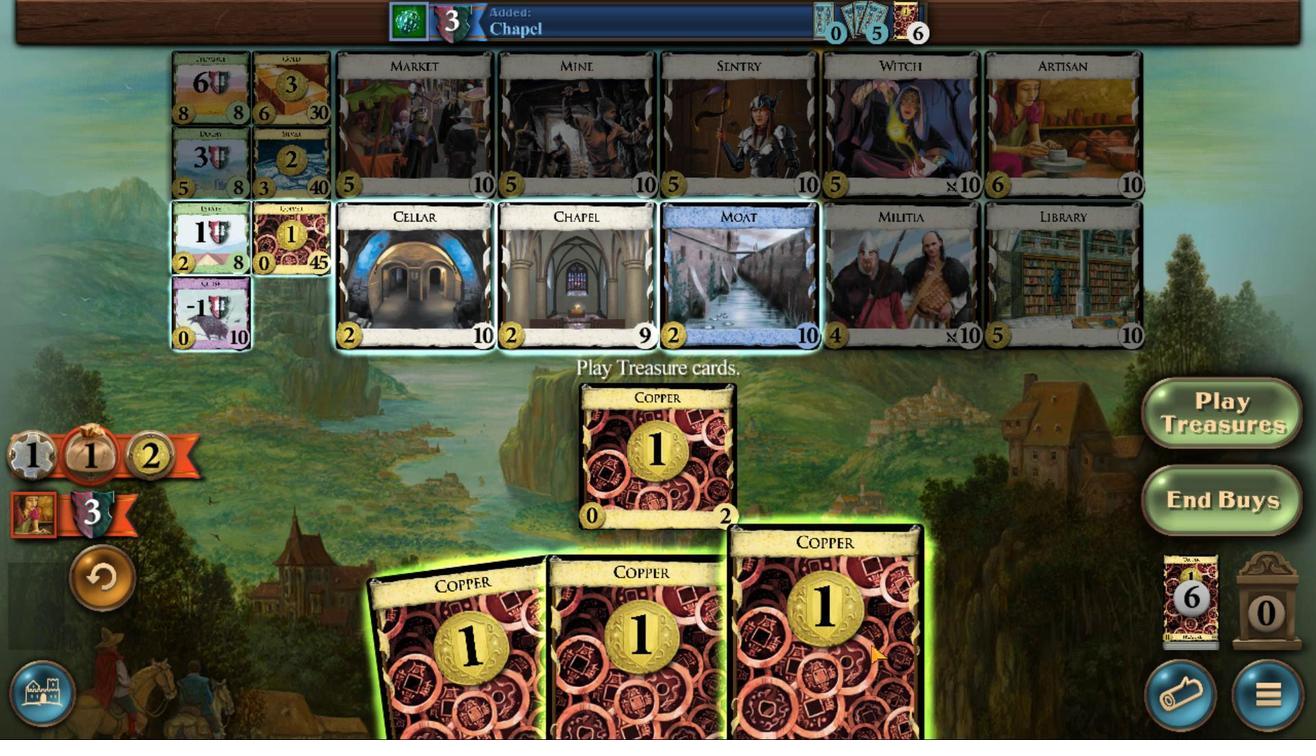 
Action: Mouse scrolled (972, 512) with delta (0, 0)
Screenshot: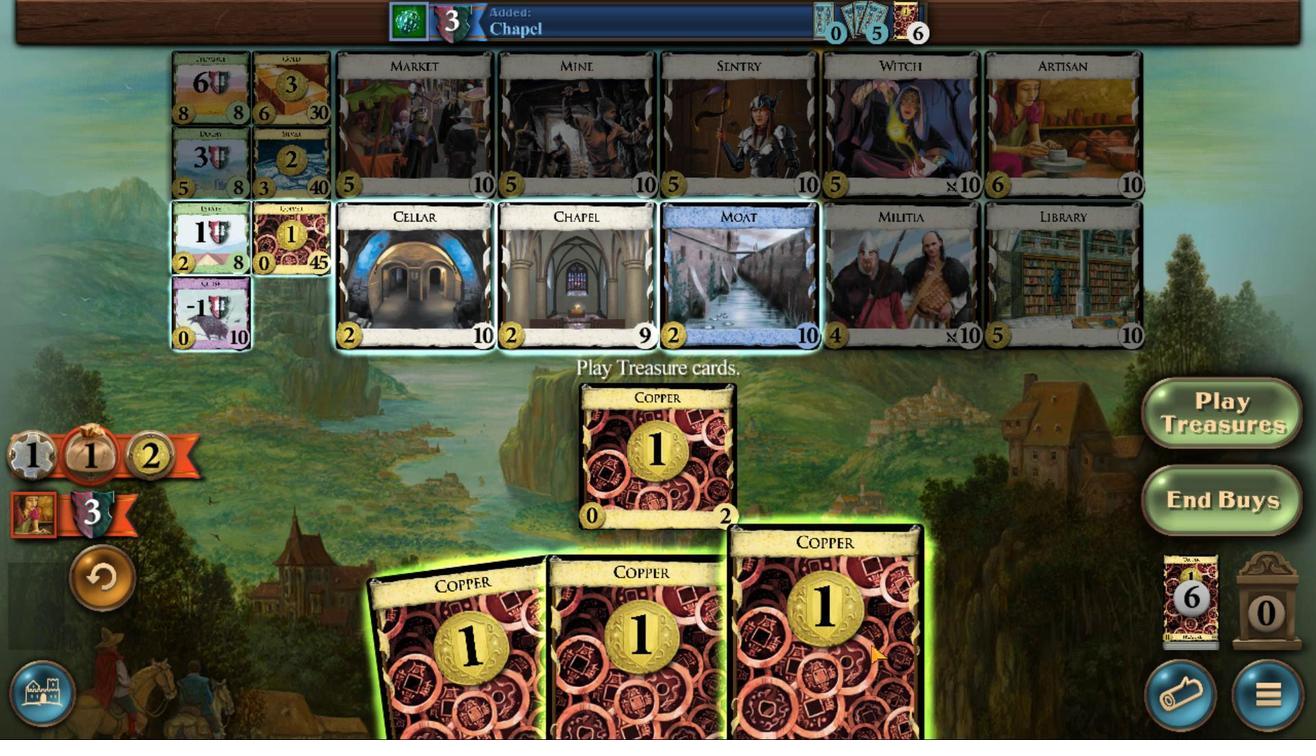 
Action: Mouse scrolled (972, 512) with delta (0, 0)
Screenshot: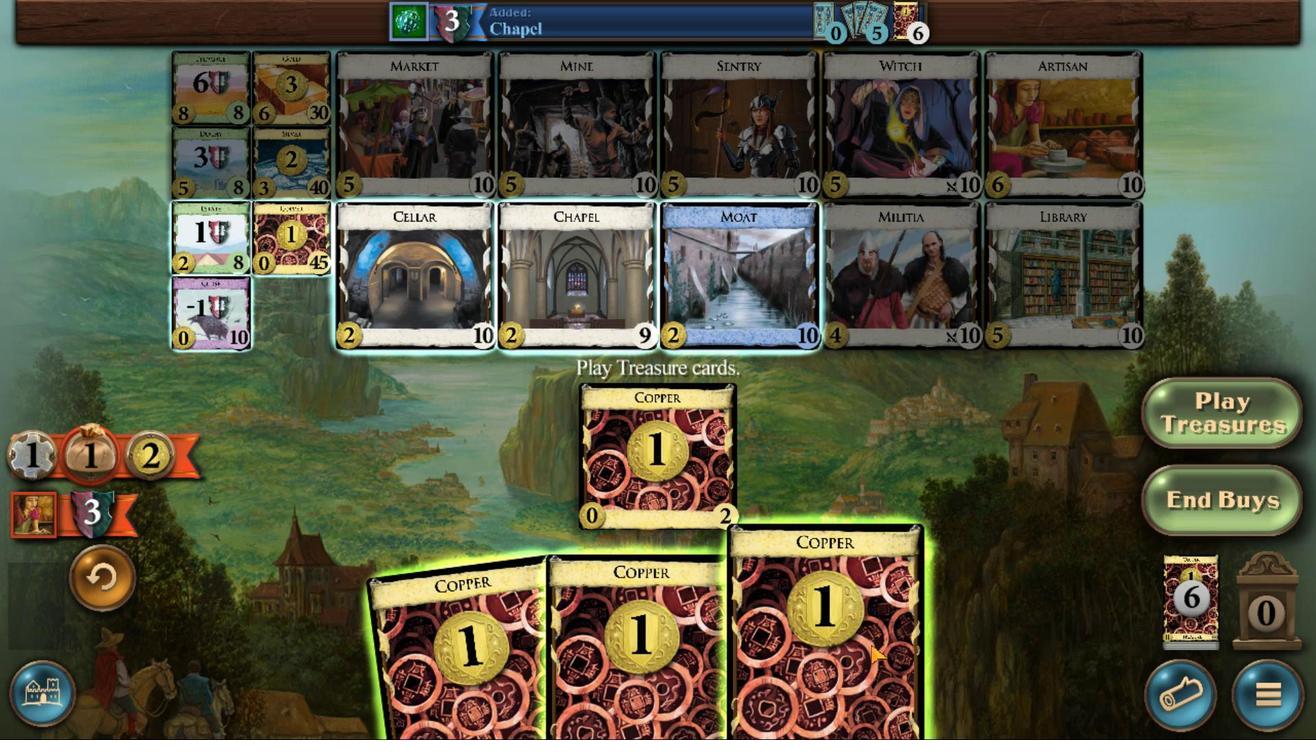 
Action: Mouse moved to (869, 512)
Screenshot: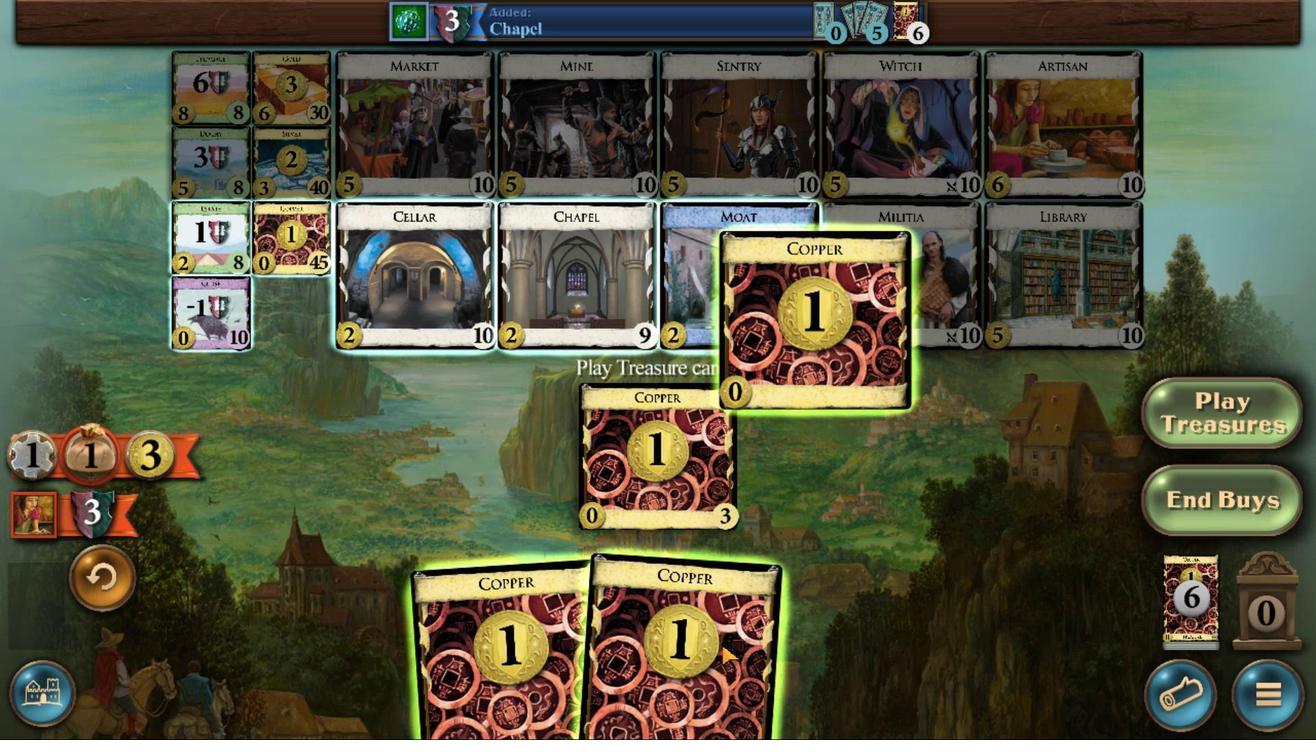 
Action: Mouse scrolled (869, 512) with delta (0, 0)
Screenshot: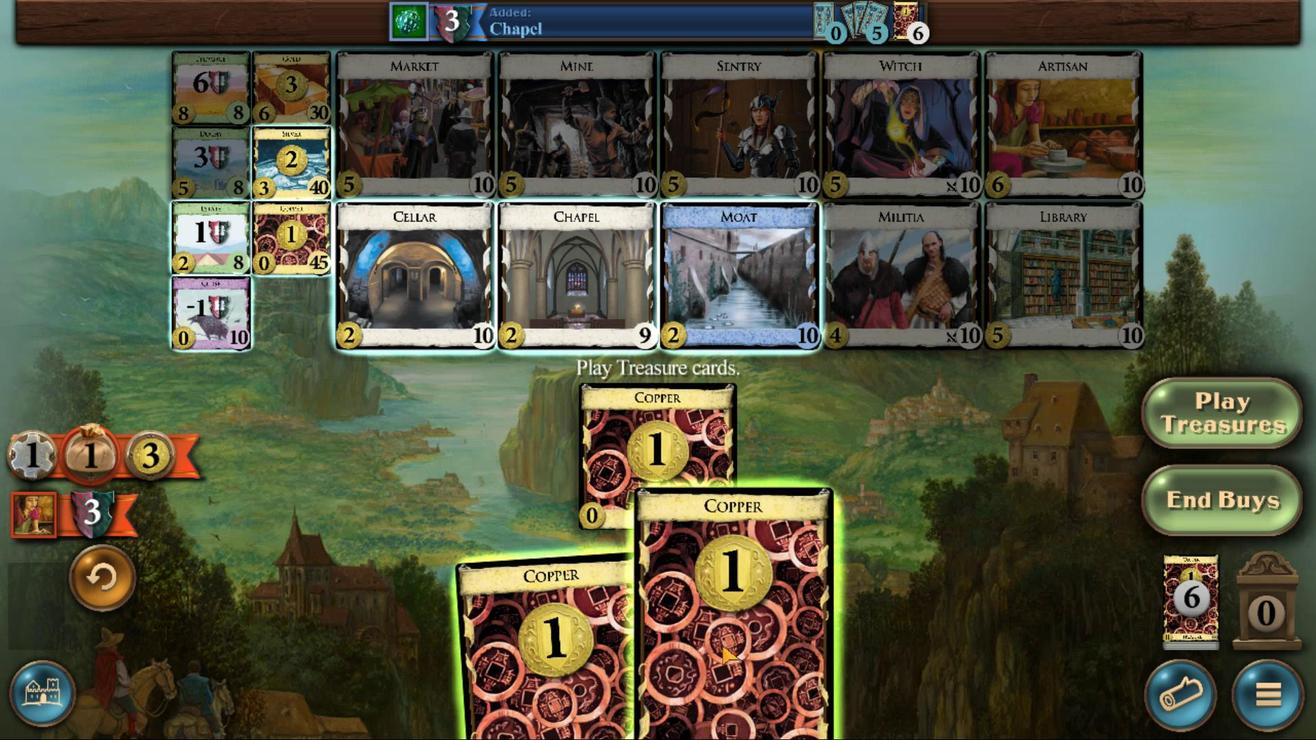 
Action: Mouse scrolled (869, 512) with delta (0, 0)
Screenshot: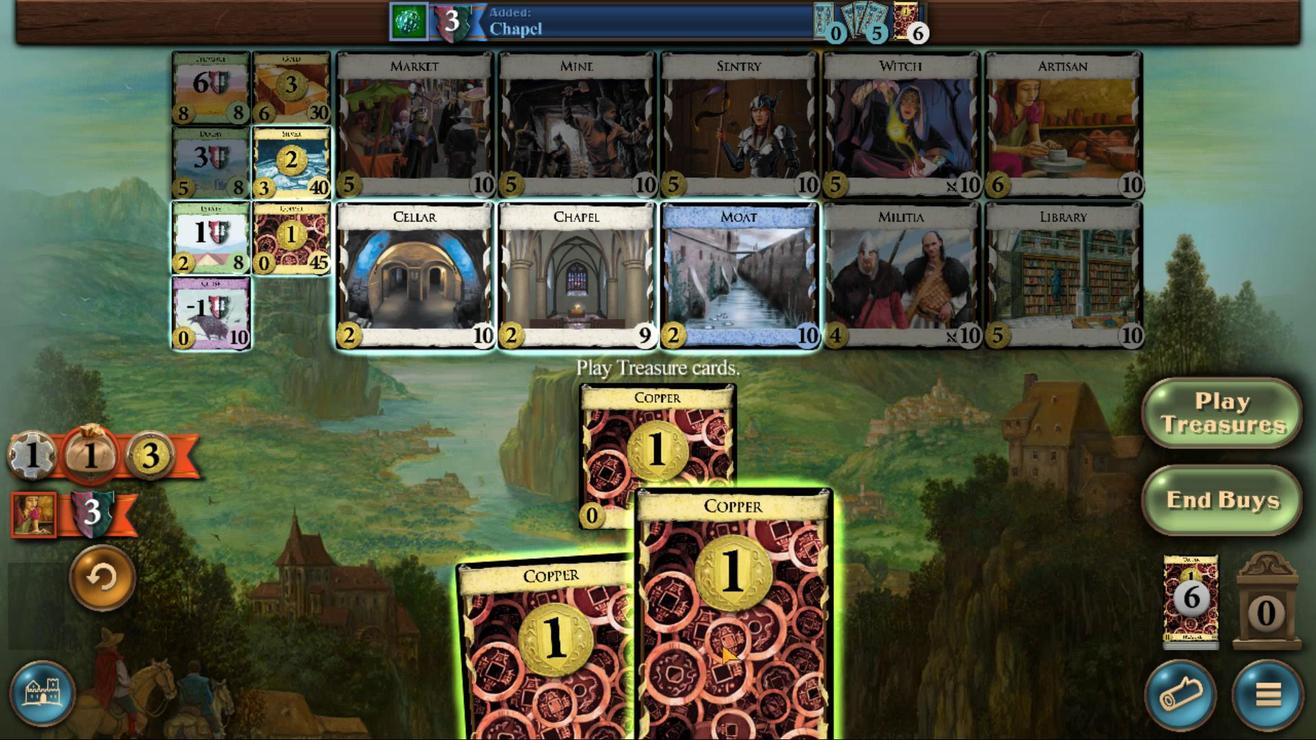 
Action: Mouse scrolled (869, 512) with delta (0, 0)
Screenshot: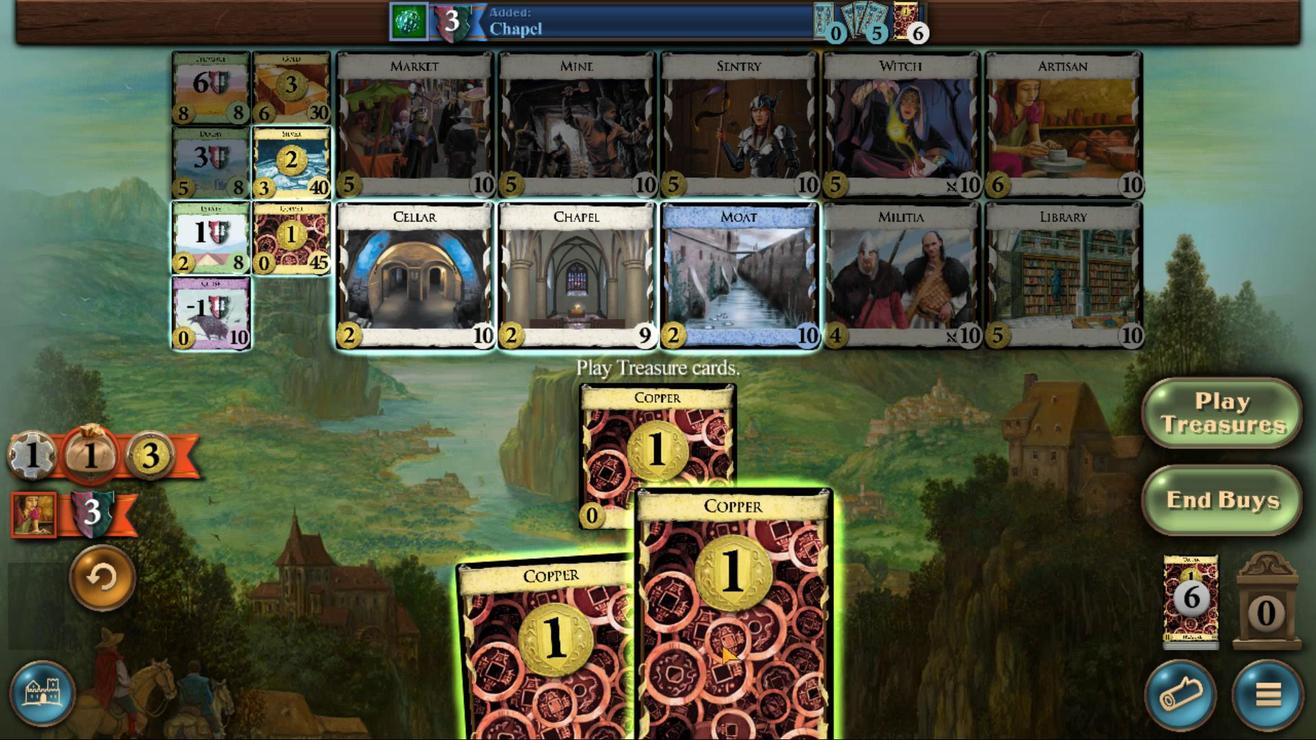 
Action: Mouse scrolled (869, 512) with delta (0, 0)
Screenshot: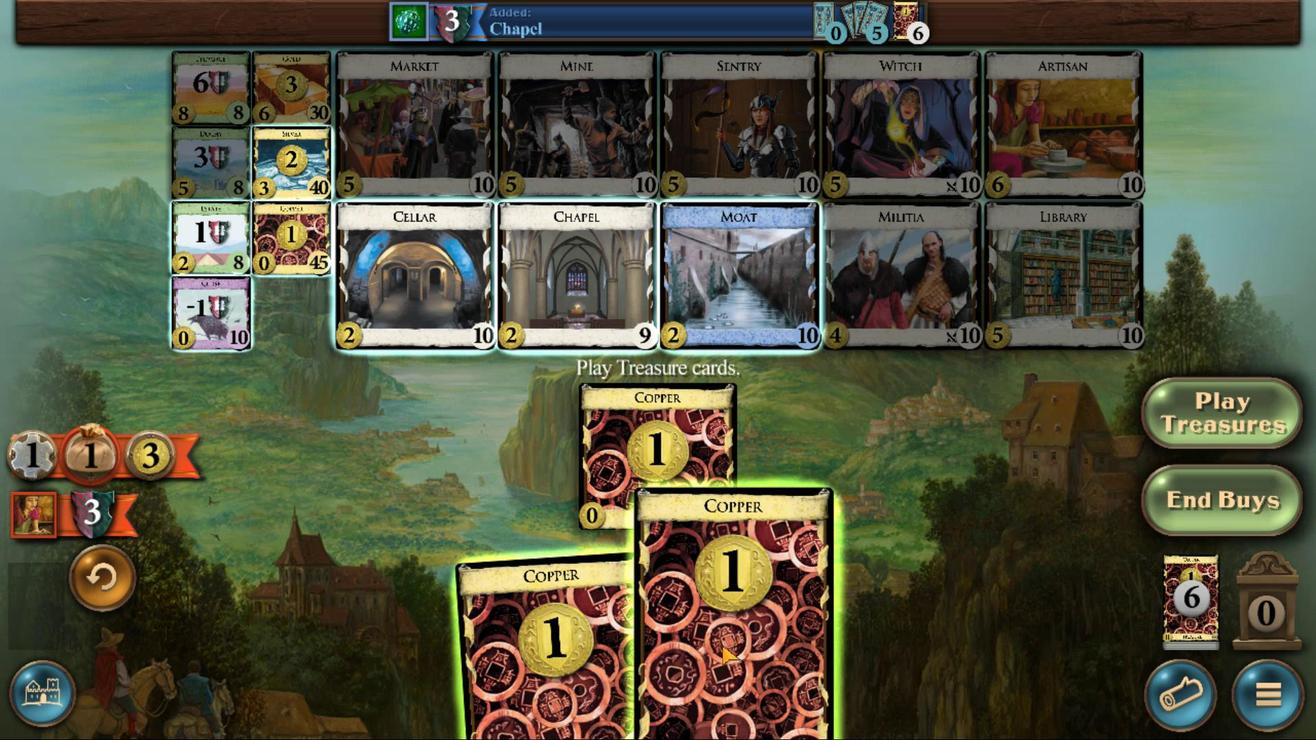 
Action: Mouse moved to (739, 512)
Screenshot: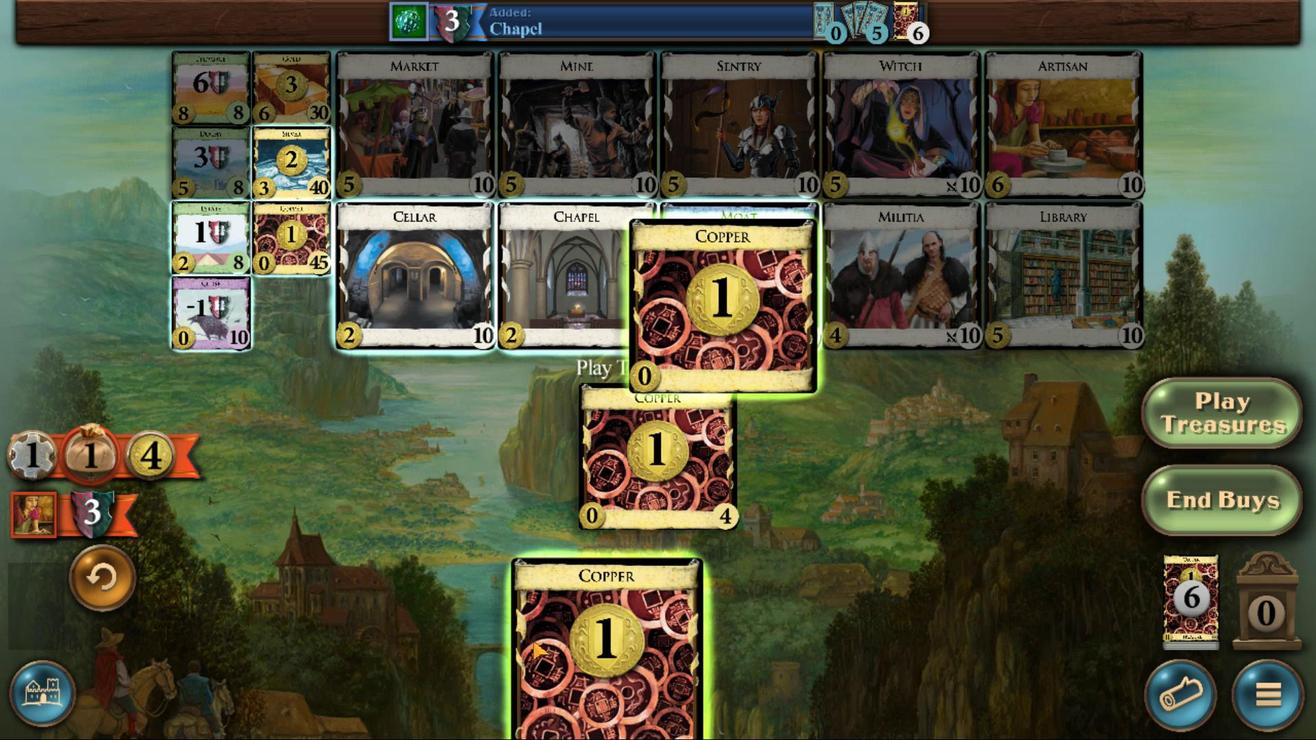 
Action: Mouse scrolled (739, 512) with delta (0, 0)
Screenshot: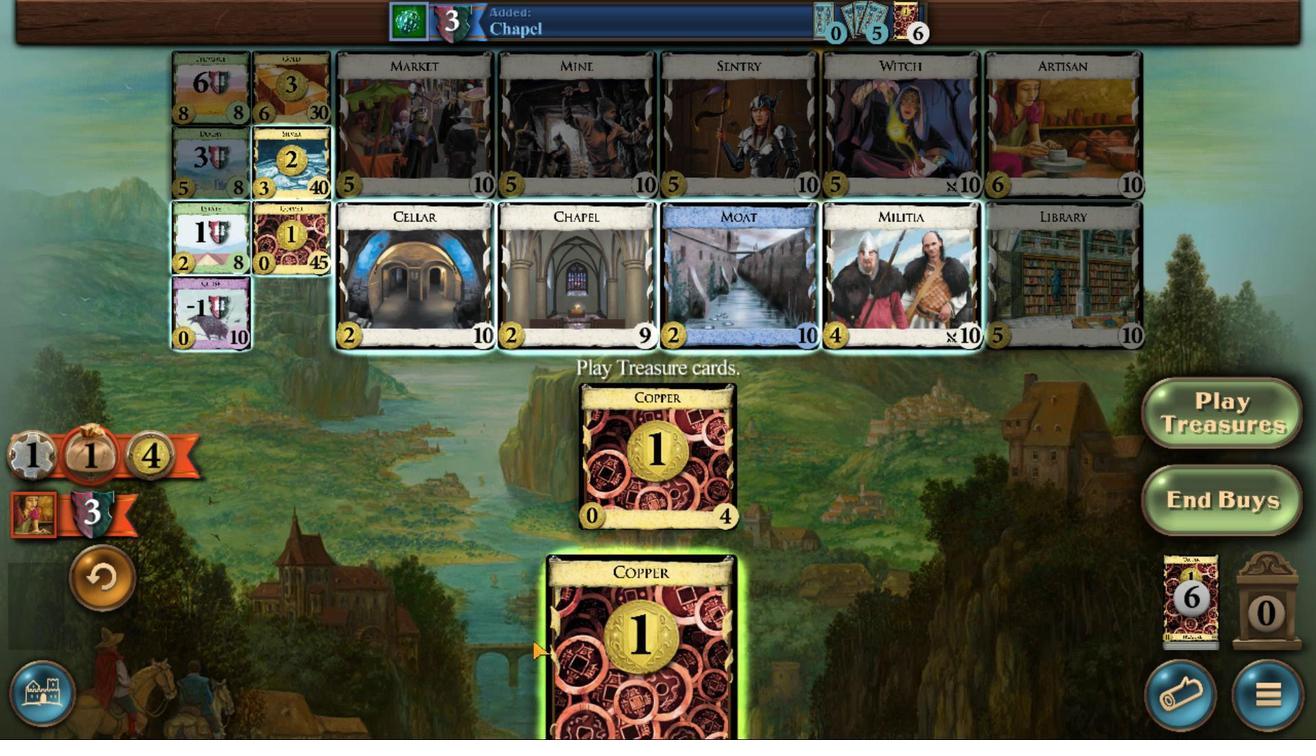 
Action: Mouse scrolled (739, 512) with delta (0, 0)
Screenshot: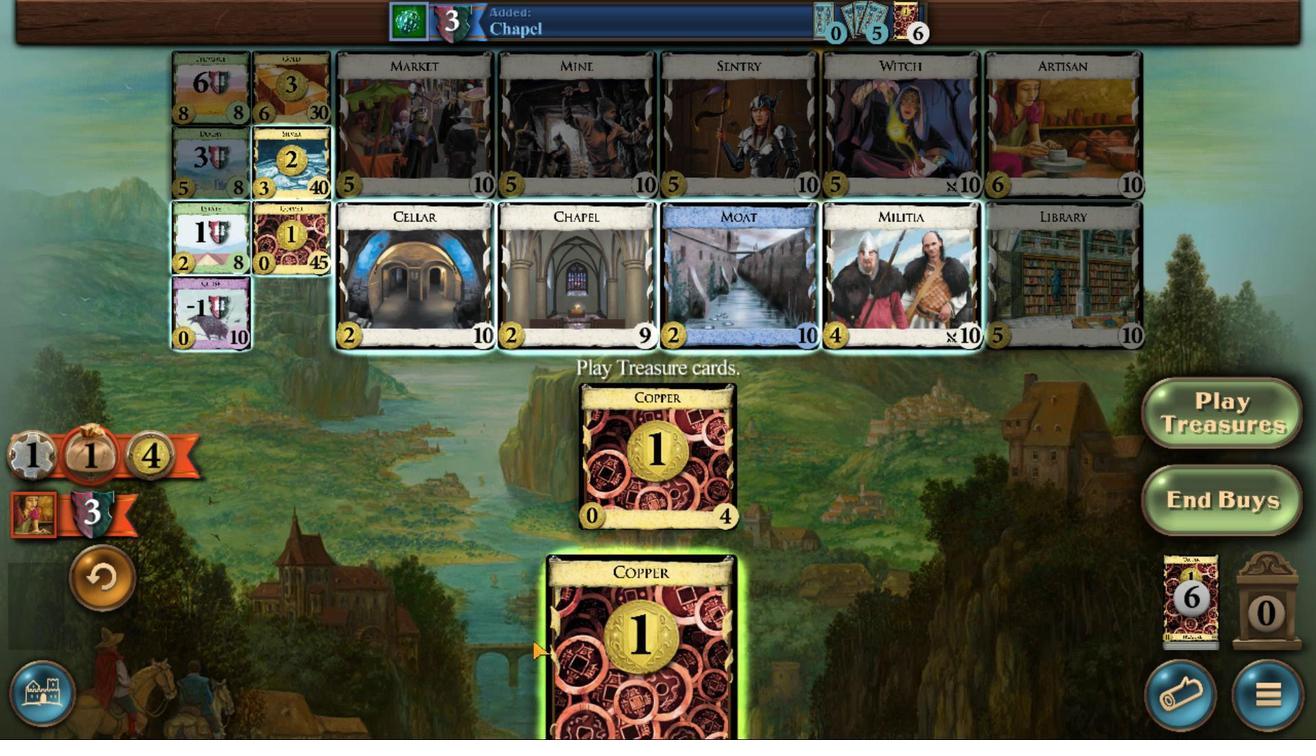 
Action: Mouse scrolled (739, 512) with delta (0, 0)
Screenshot: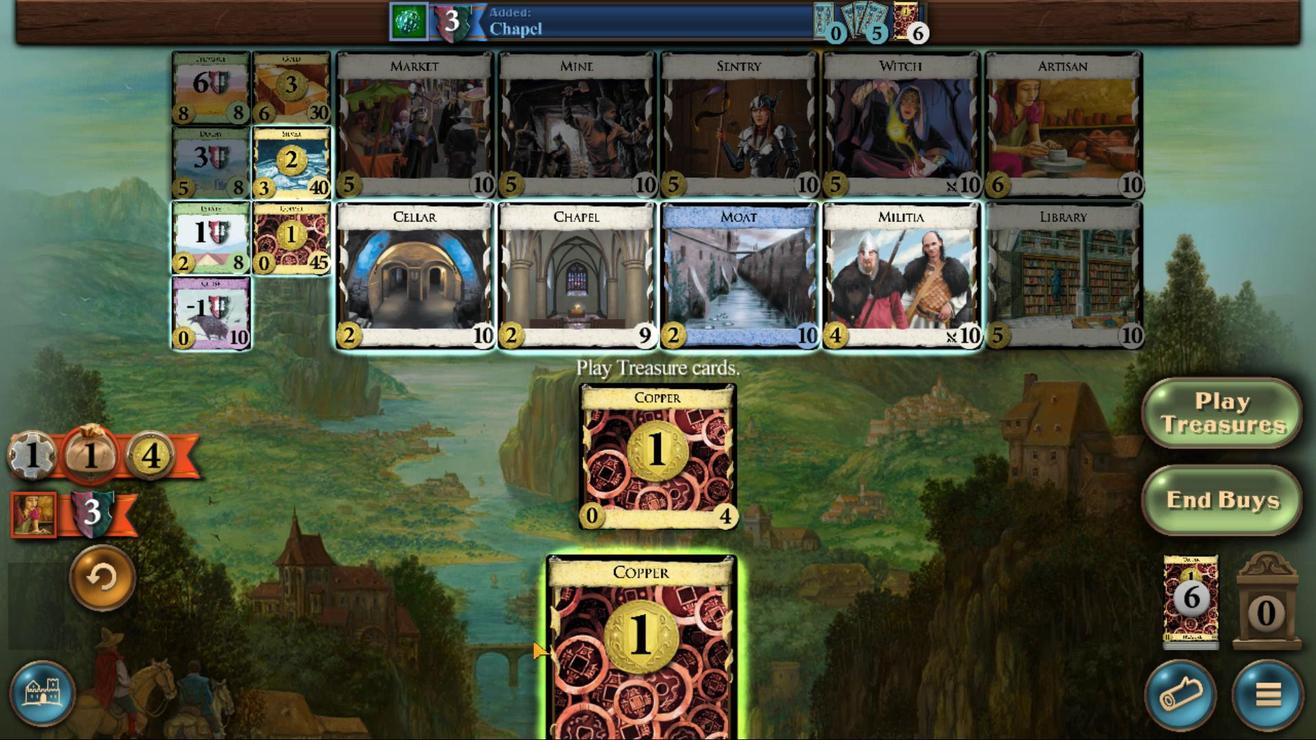 
Action: Mouse scrolled (739, 512) with delta (0, 0)
Screenshot: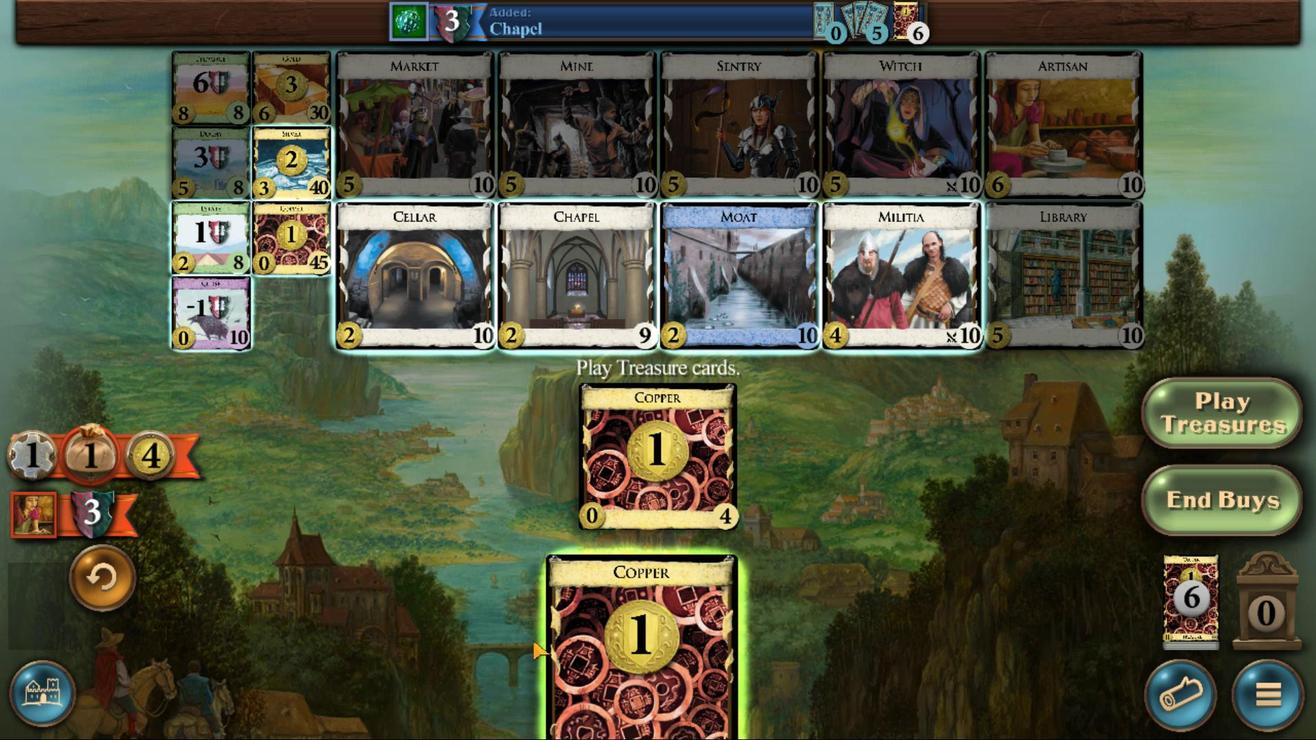 
Action: Mouse moved to (861, 512)
Screenshot: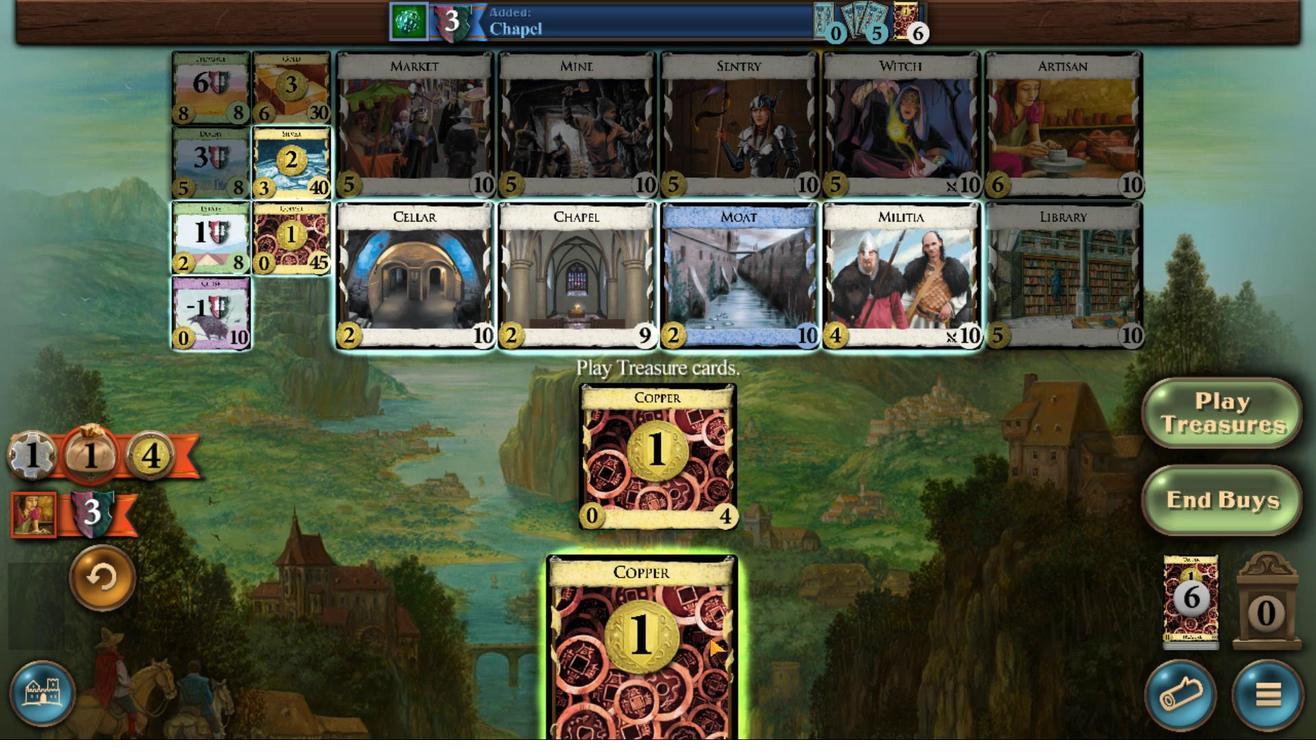 
Action: Mouse scrolled (861, 512) with delta (0, 0)
Screenshot: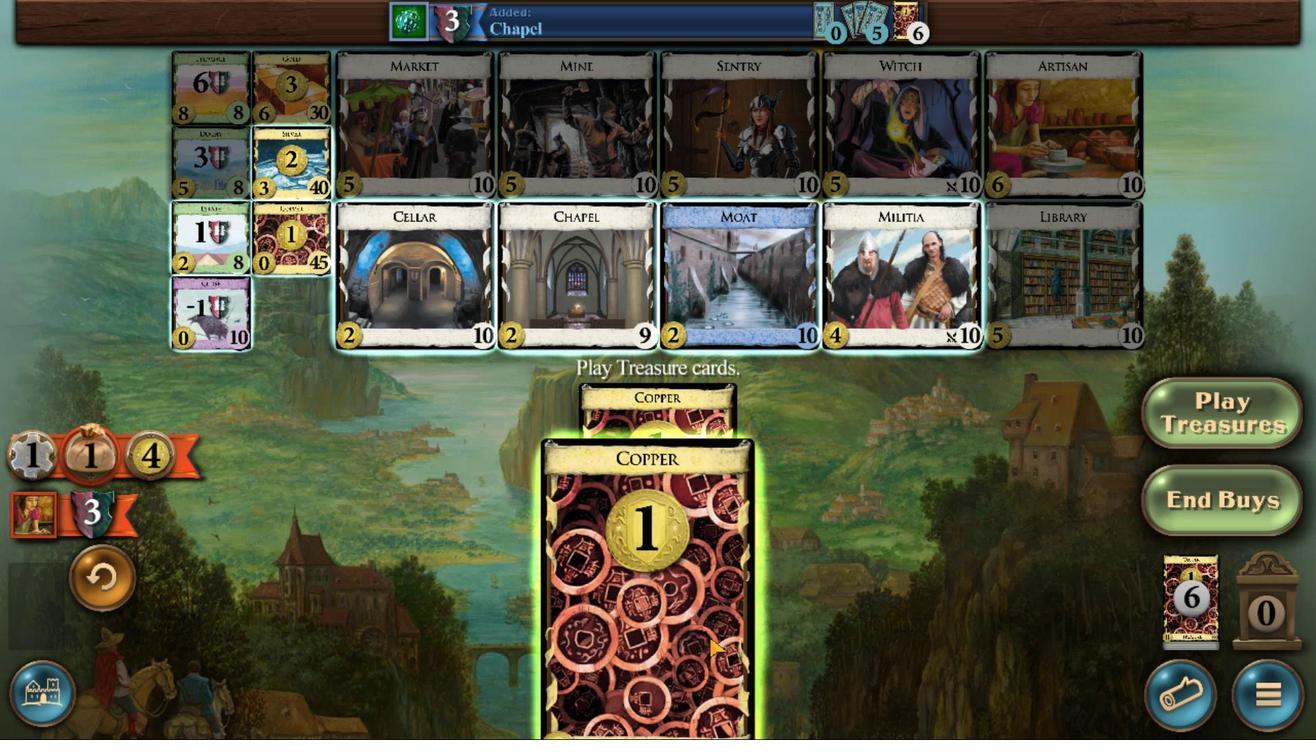 
Action: Mouse scrolled (861, 512) with delta (0, 0)
Screenshot: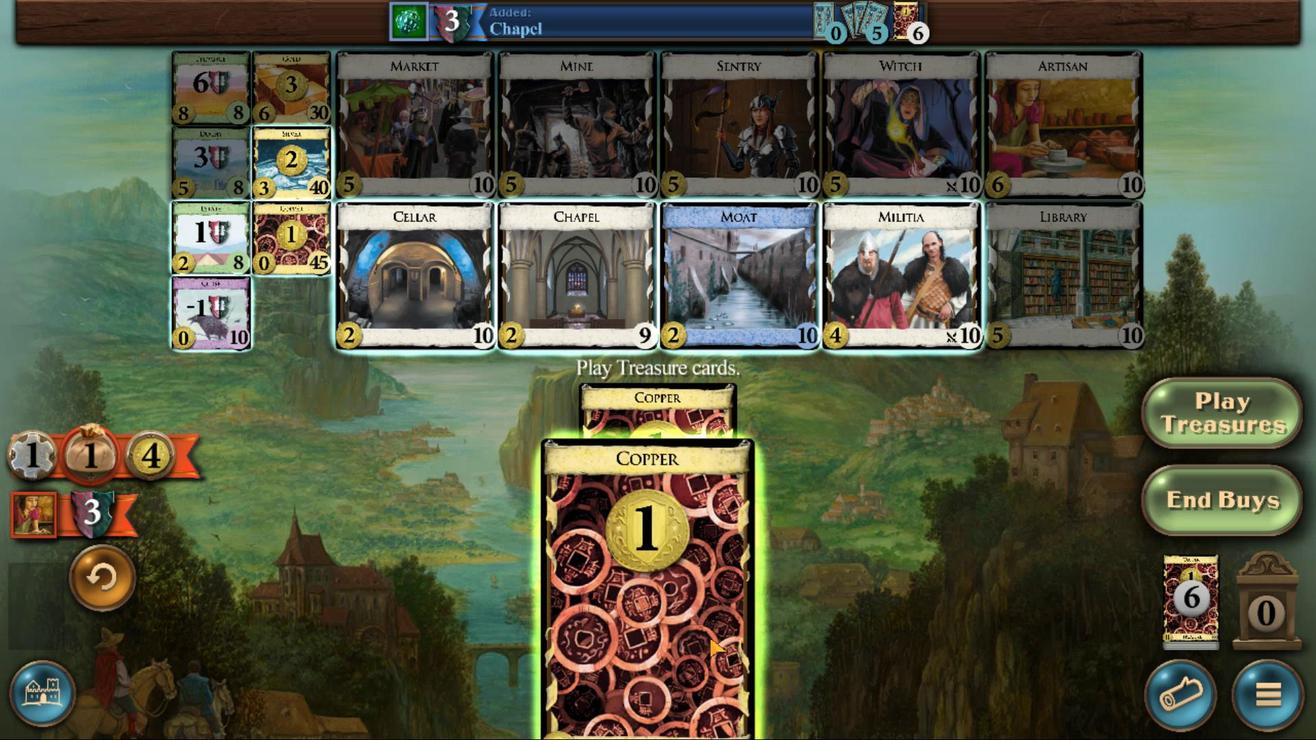 
Action: Mouse scrolled (861, 512) with delta (0, 0)
Screenshot: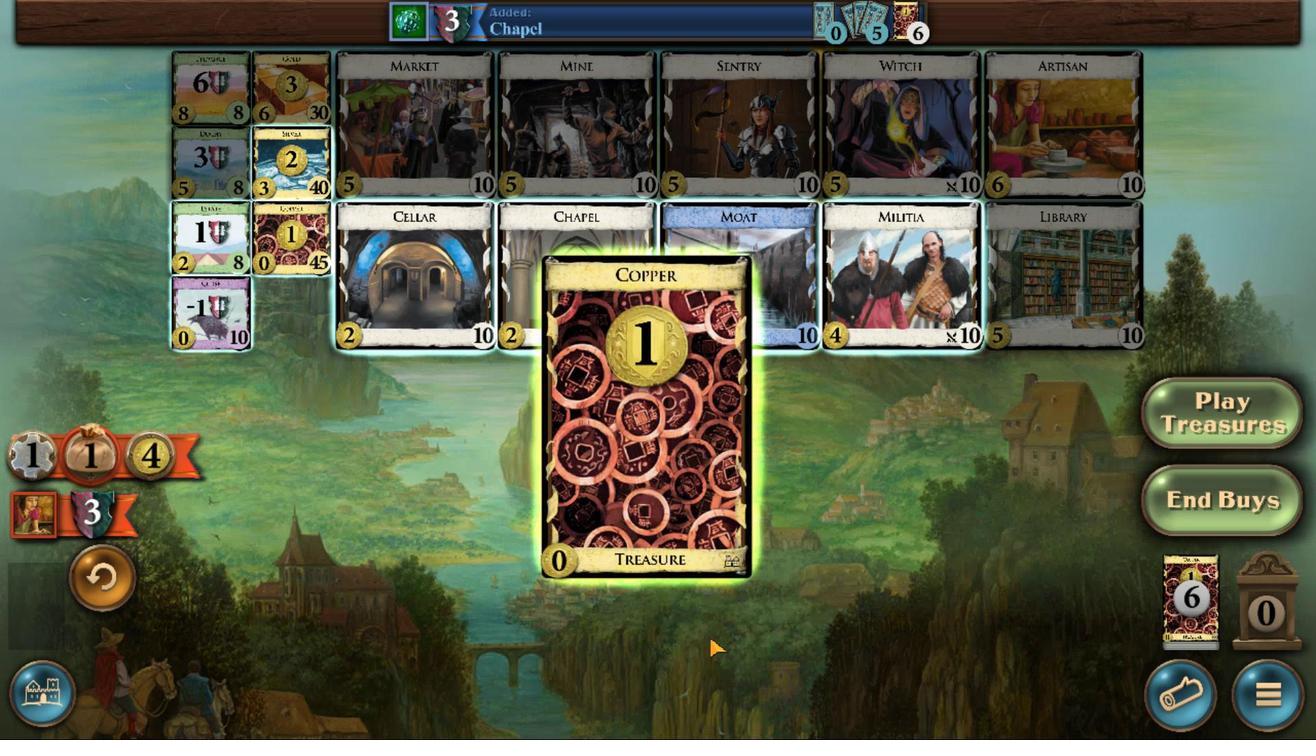 
Action: Mouse moved to (521, 475)
Screenshot: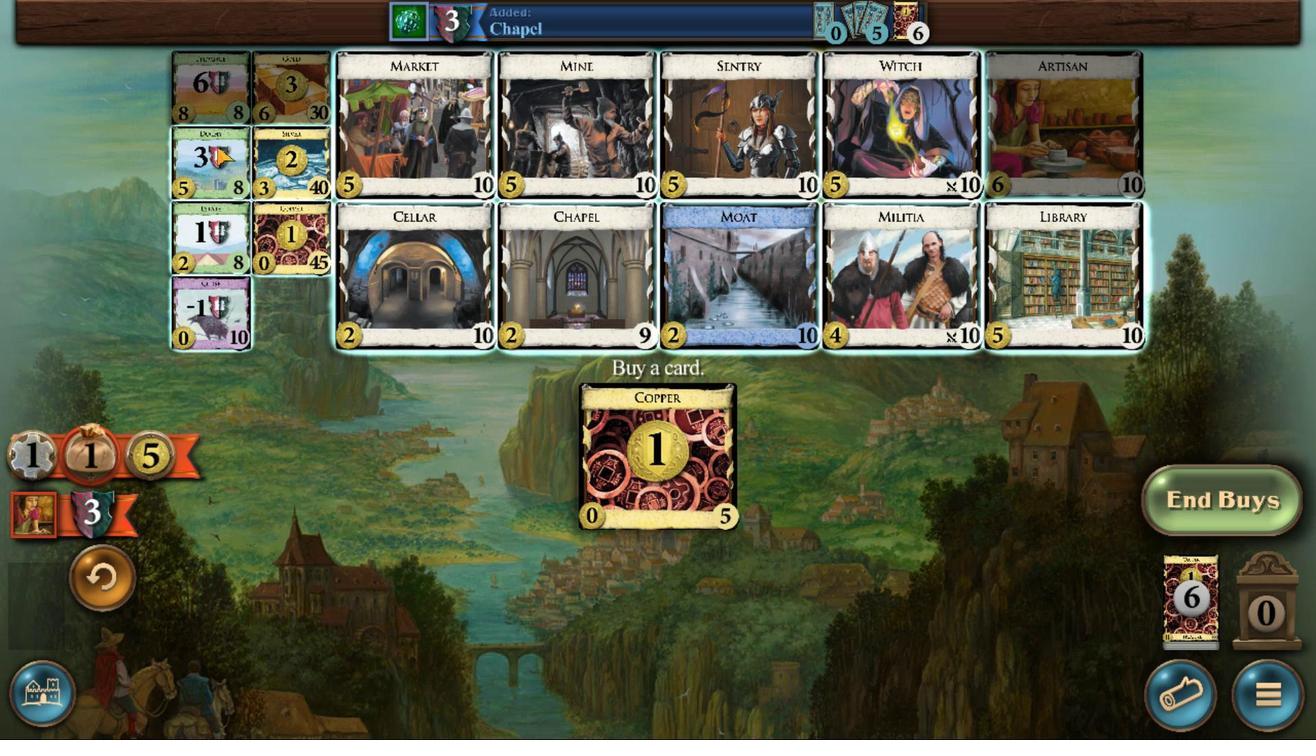 
Action: Mouse pressed left at (521, 475)
Screenshot: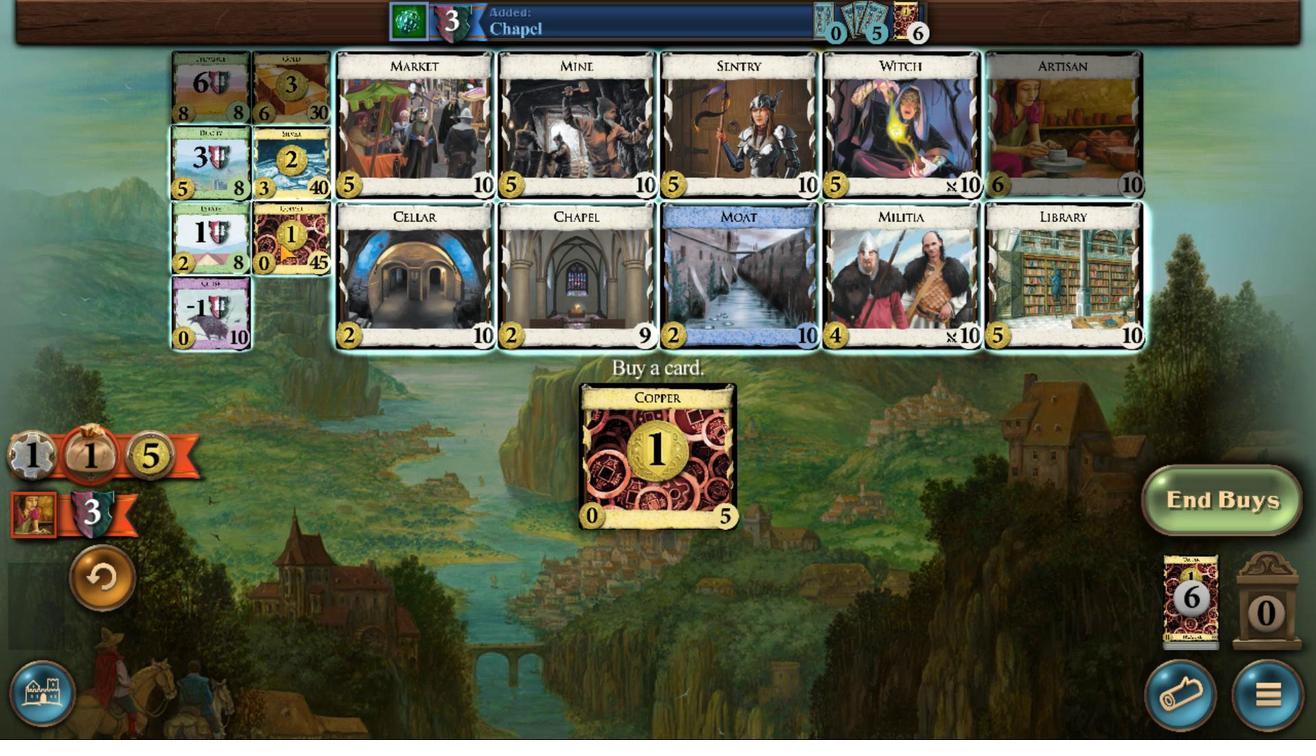 
Action: Mouse moved to (921, 514)
Screenshot: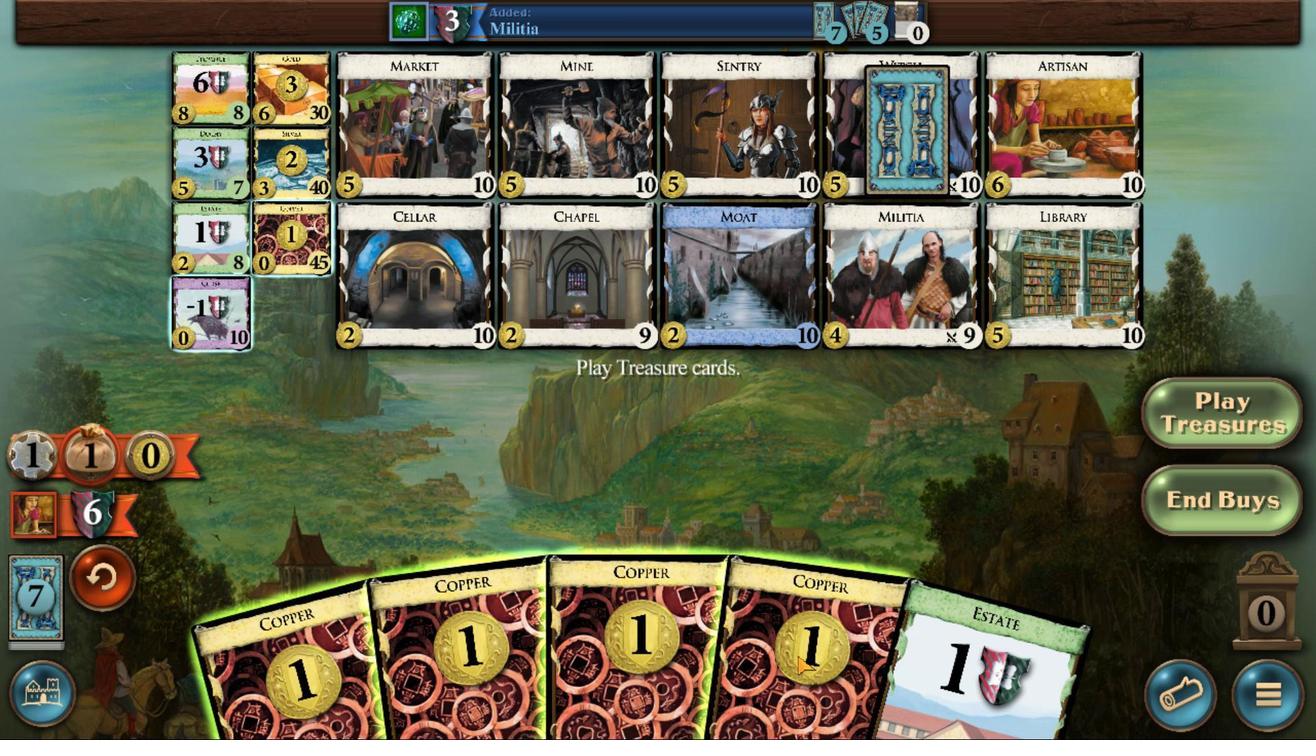
Action: Mouse scrolled (921, 513) with delta (0, 0)
Screenshot: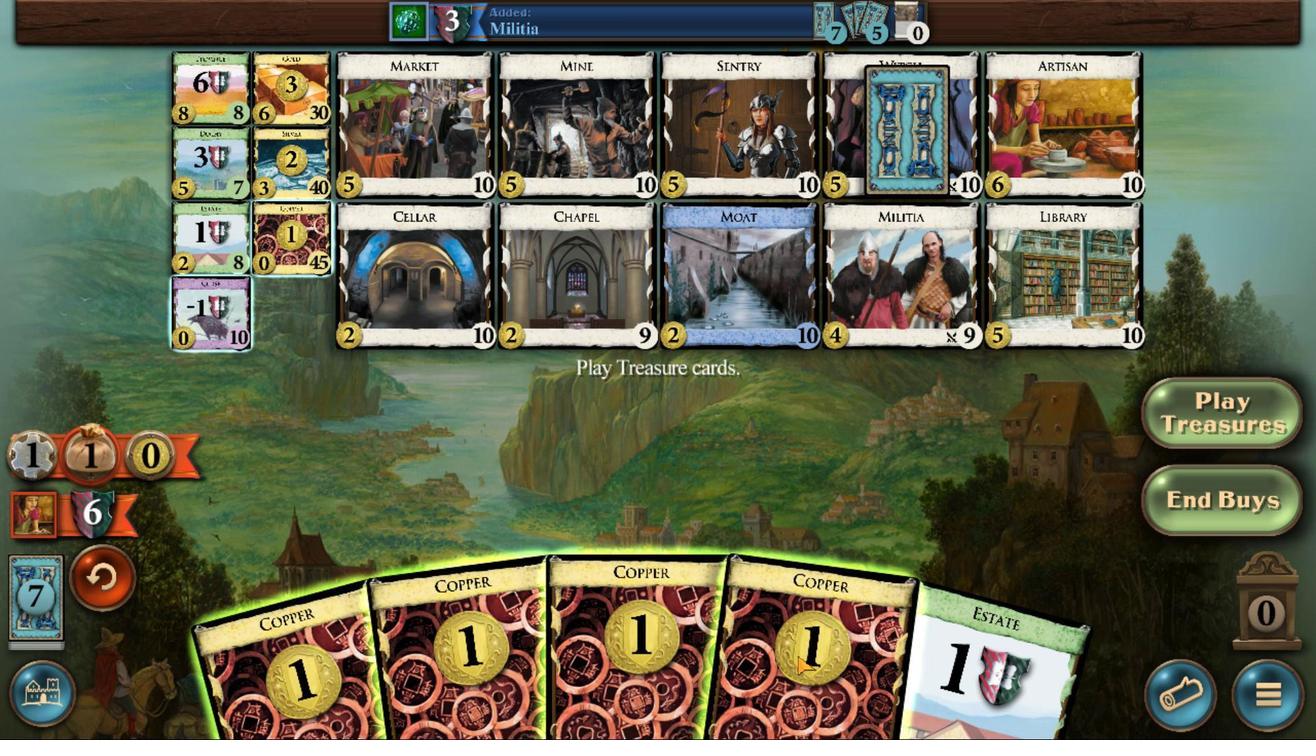 
Action: Mouse scrolled (921, 513) with delta (0, 0)
Screenshot: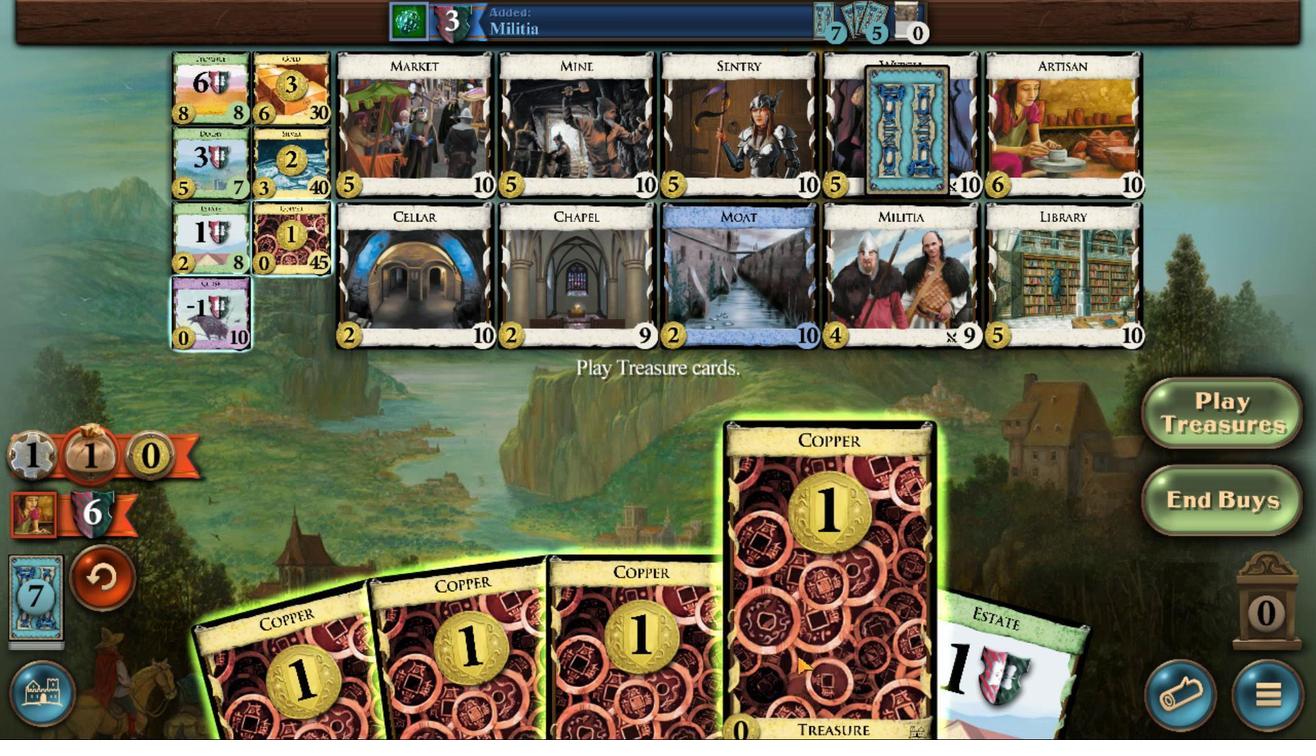 
Action: Mouse scrolled (921, 513) with delta (0, 0)
Screenshot: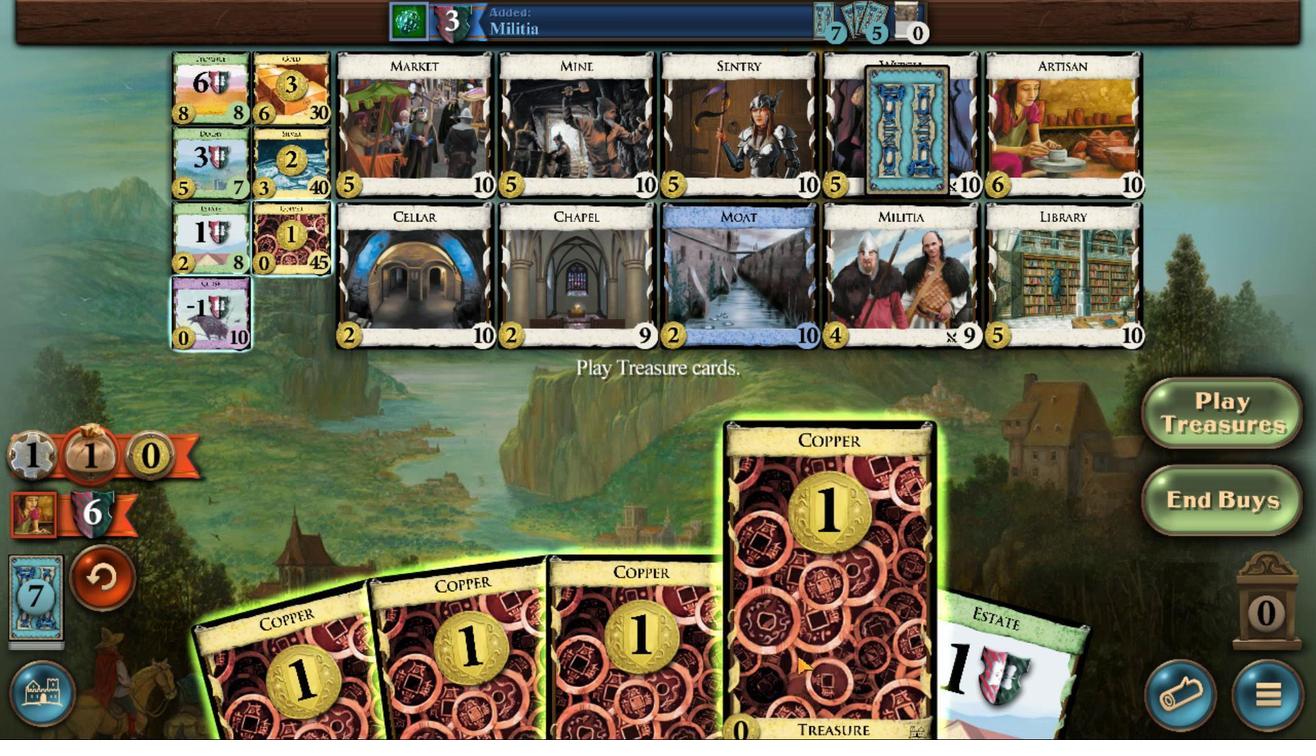 
Action: Mouse scrolled (921, 513) with delta (0, 0)
Screenshot: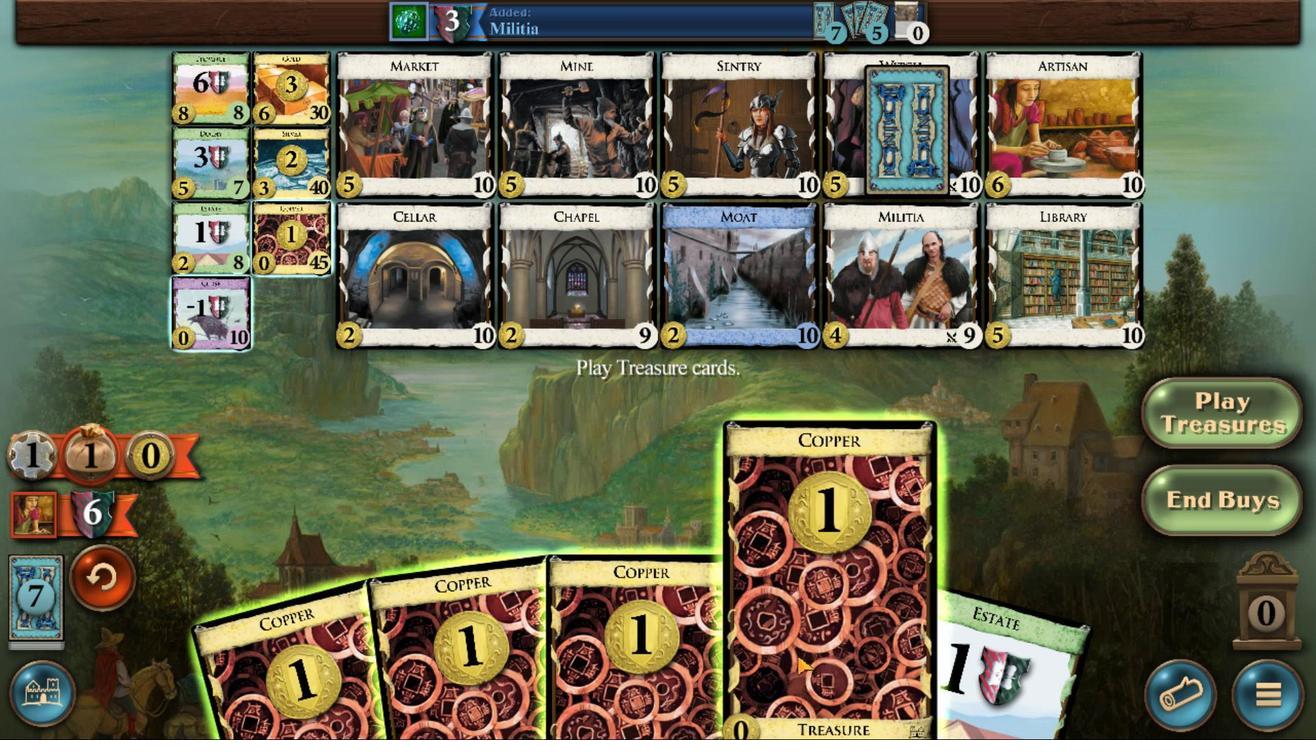 
Action: Mouse moved to (879, 513)
Screenshot: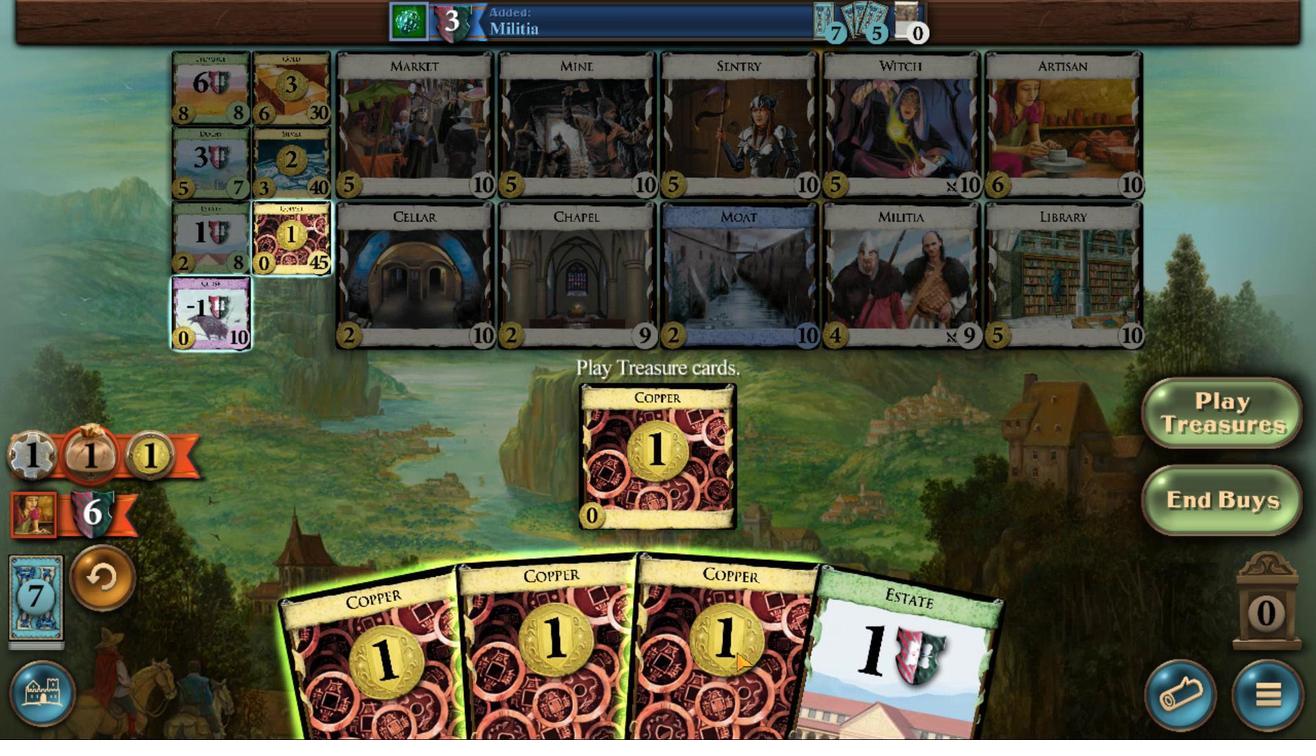 
Action: Mouse scrolled (879, 513) with delta (0, 0)
Screenshot: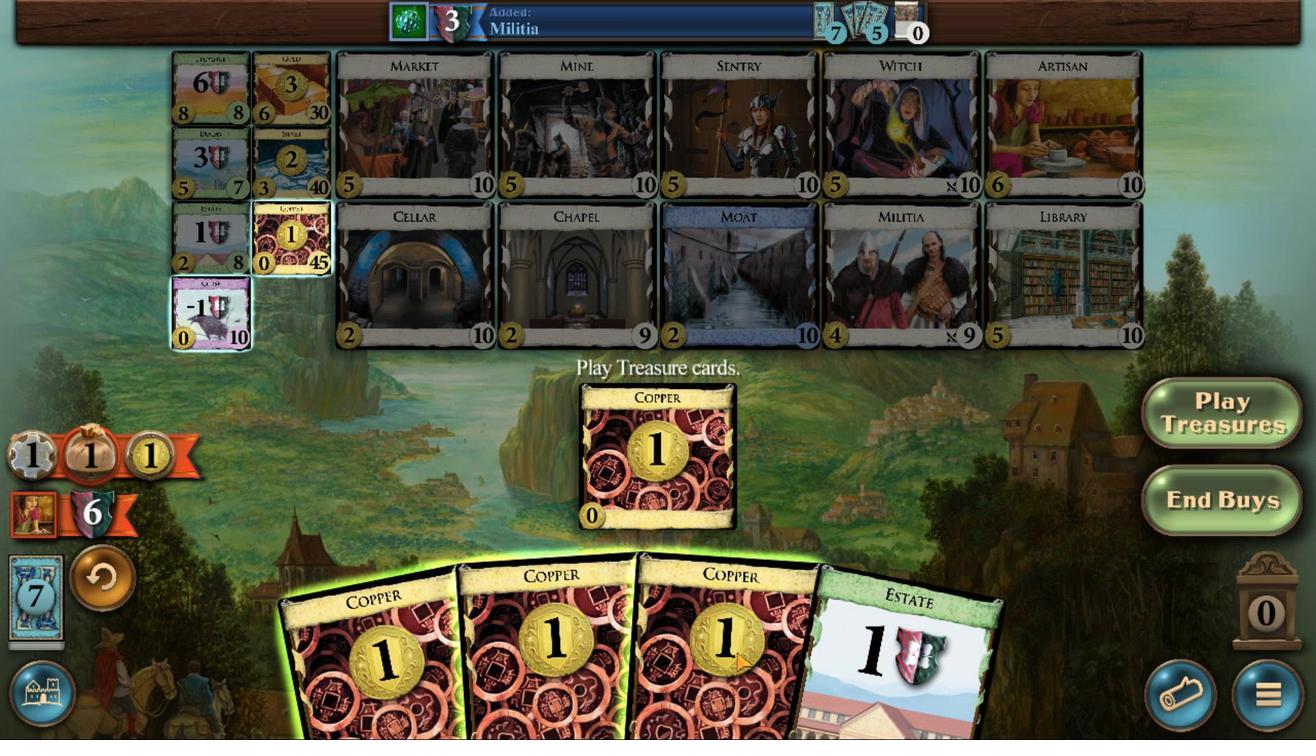 
Action: Mouse scrolled (879, 513) with delta (0, 0)
Screenshot: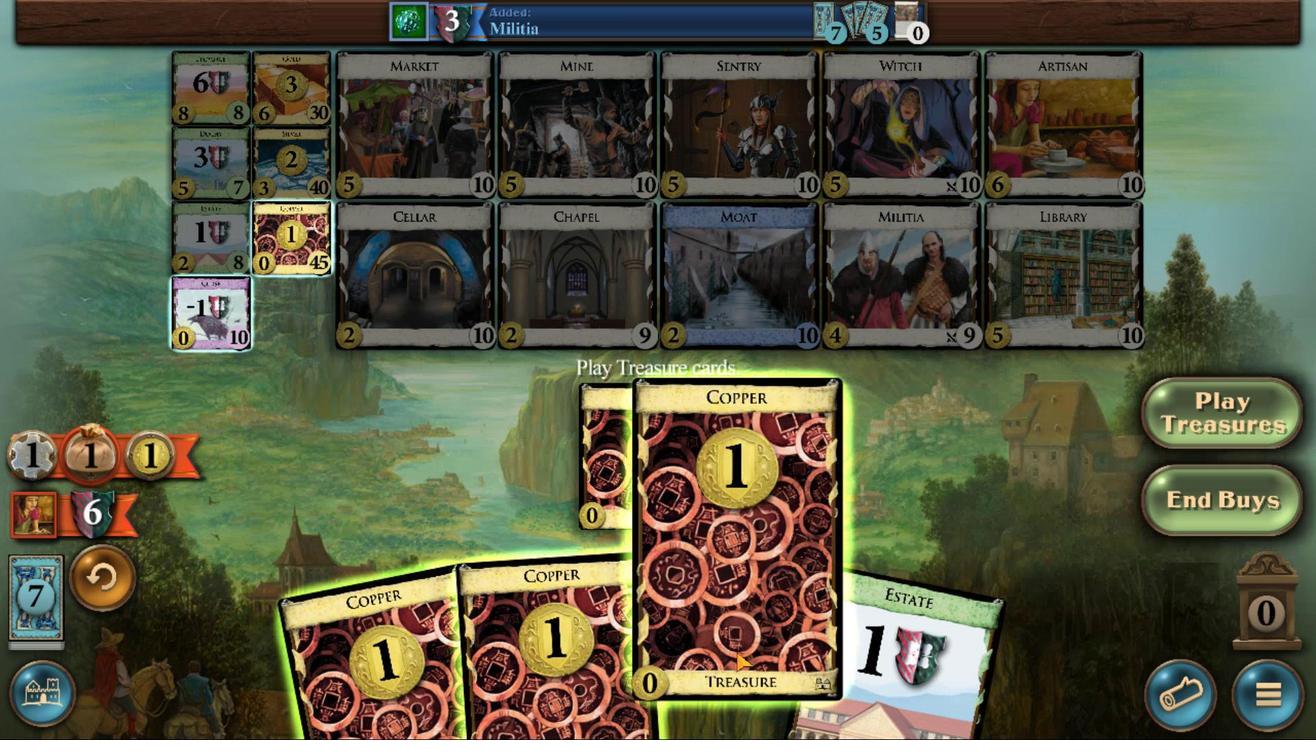 
Action: Mouse scrolled (879, 513) with delta (0, 0)
Screenshot: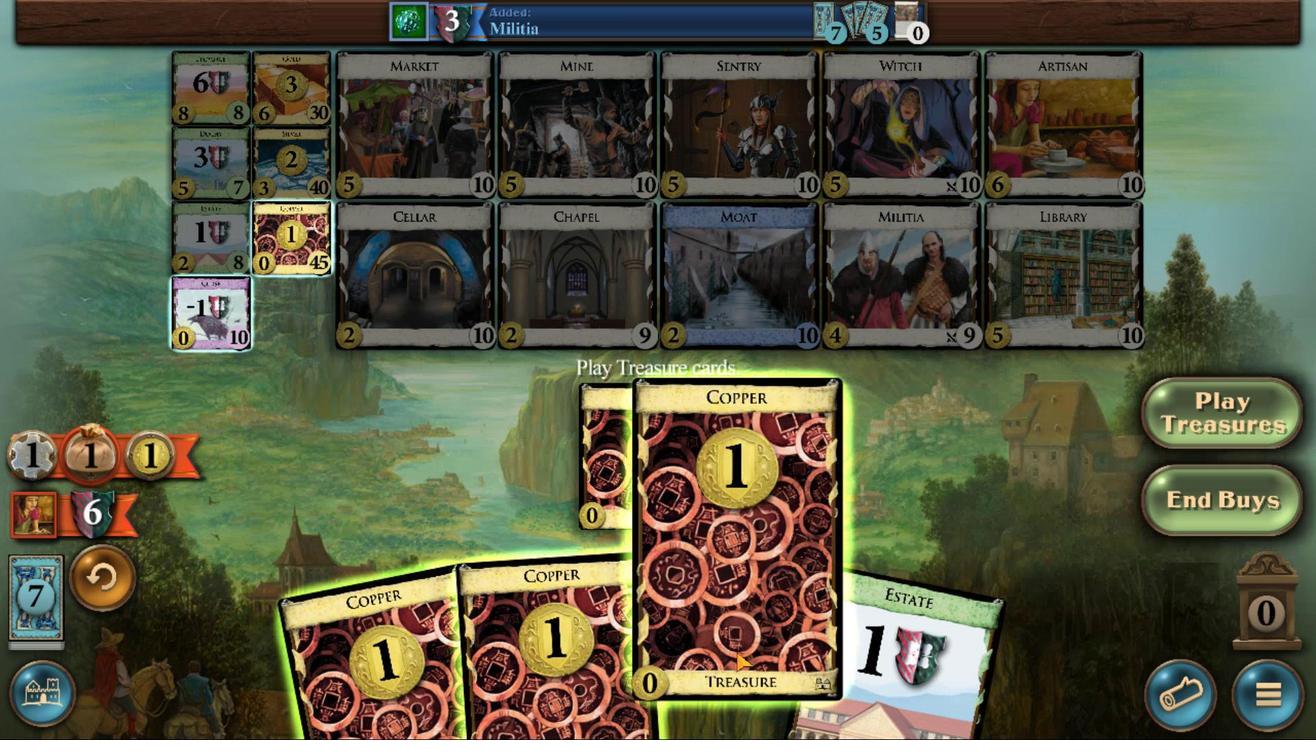 
Action: Mouse scrolled (879, 513) with delta (0, 0)
Screenshot: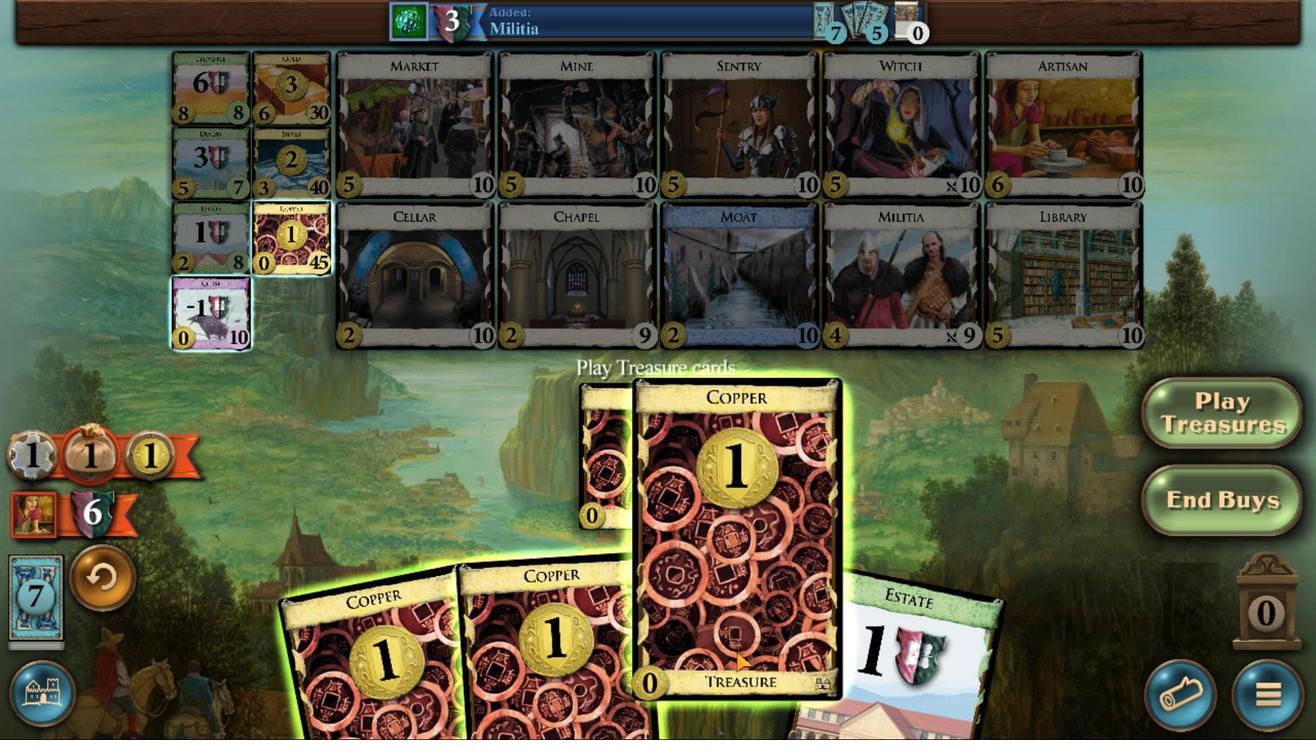
Action: Mouse moved to (833, 512)
Screenshot: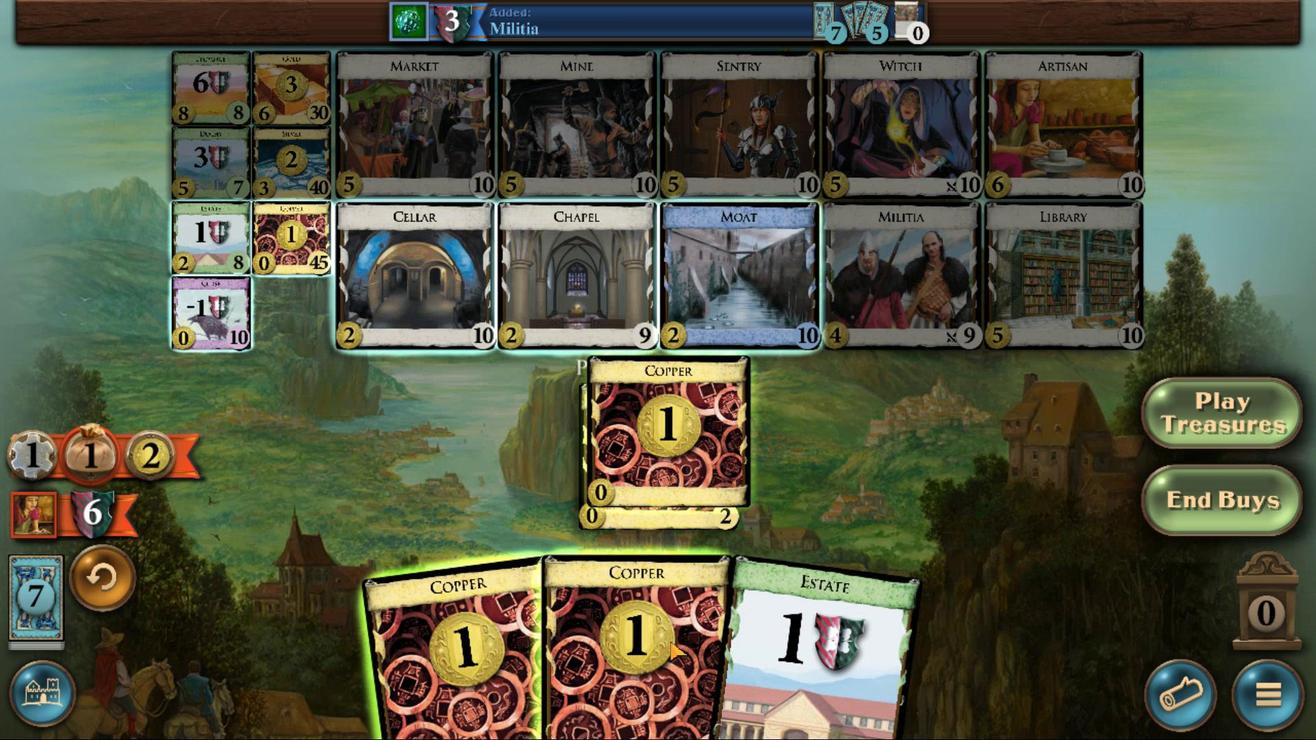 
Action: Mouse scrolled (833, 512) with delta (0, 0)
Screenshot: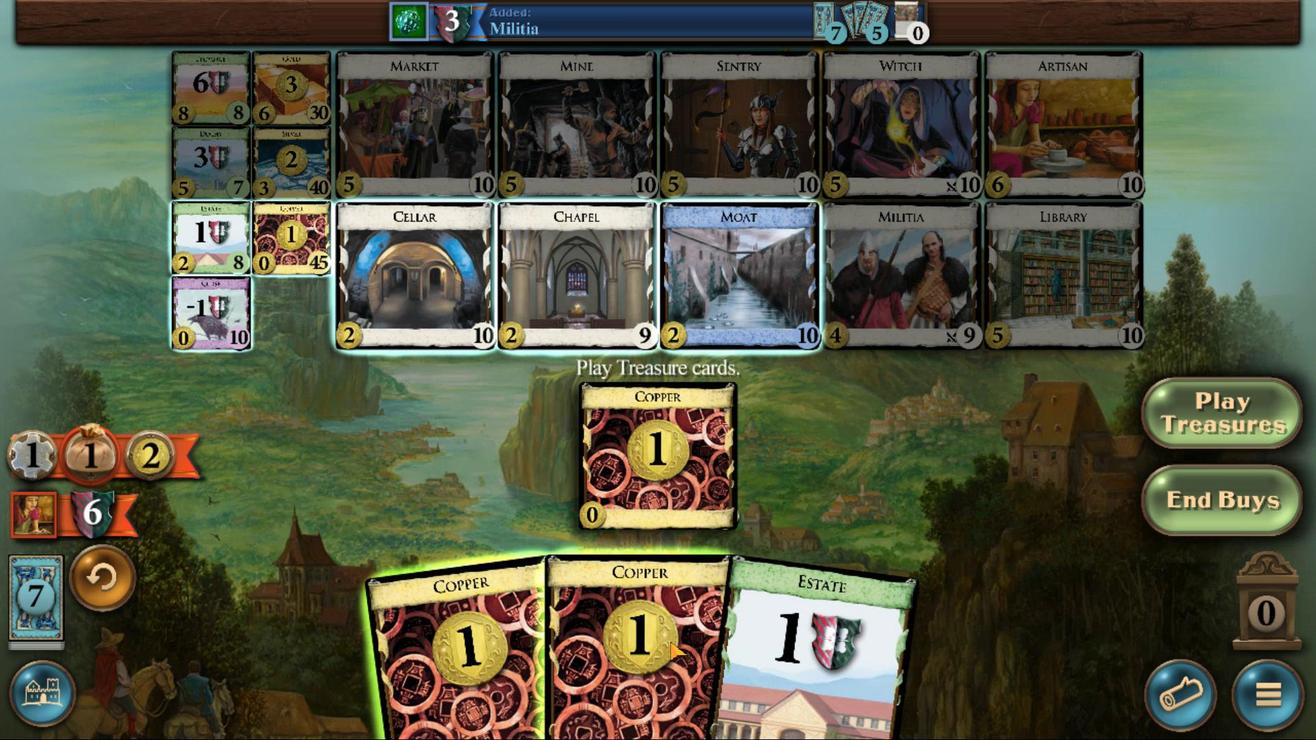 
Action: Mouse scrolled (833, 512) with delta (0, 0)
Screenshot: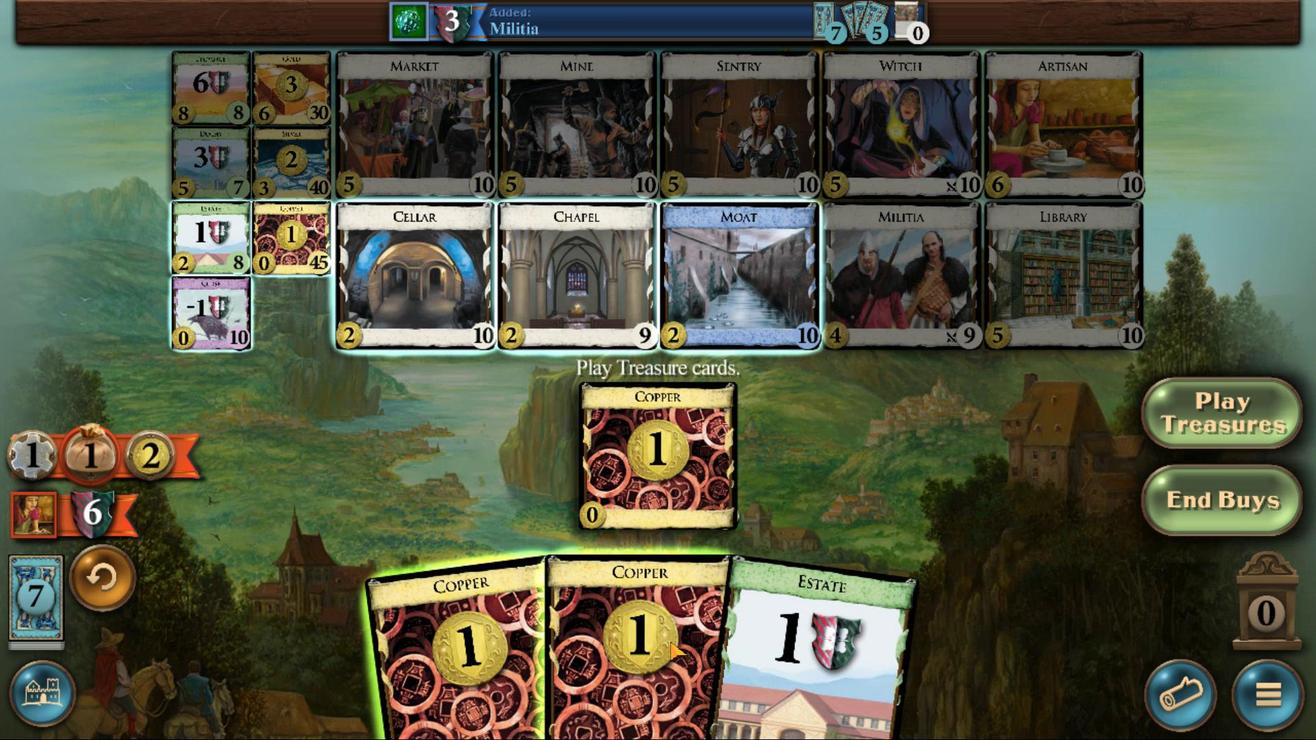 
Action: Mouse scrolled (833, 512) with delta (0, 0)
Screenshot: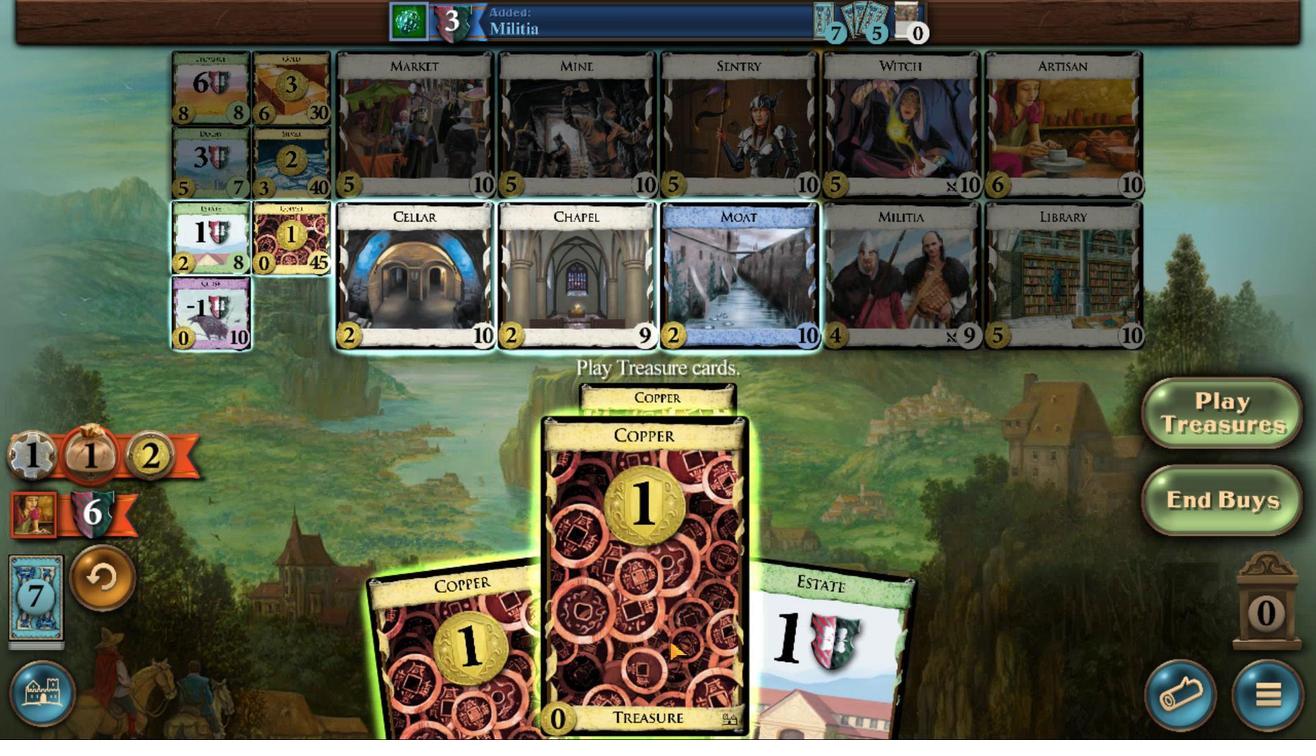 
Action: Mouse scrolled (833, 512) with delta (0, 0)
Screenshot: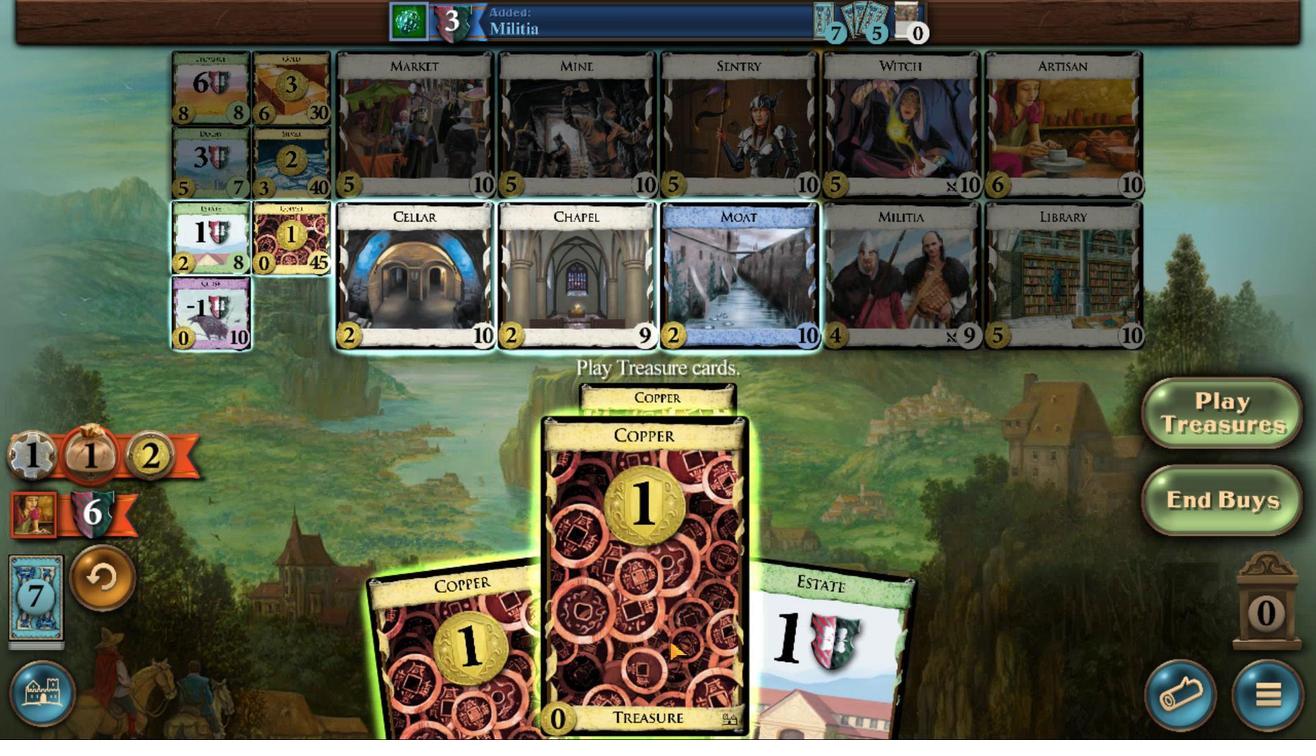 
Action: Mouse moved to (585, 477)
Screenshot: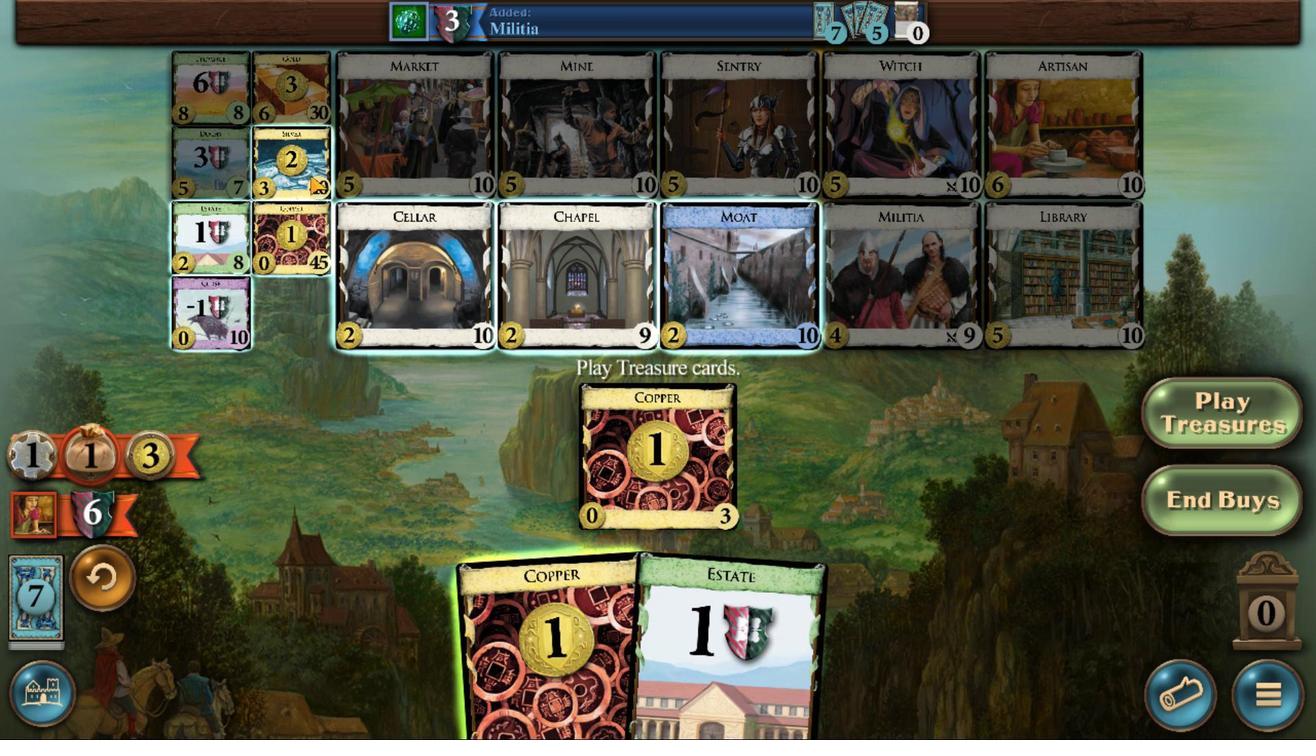 
Action: Mouse pressed left at (585, 477)
Screenshot: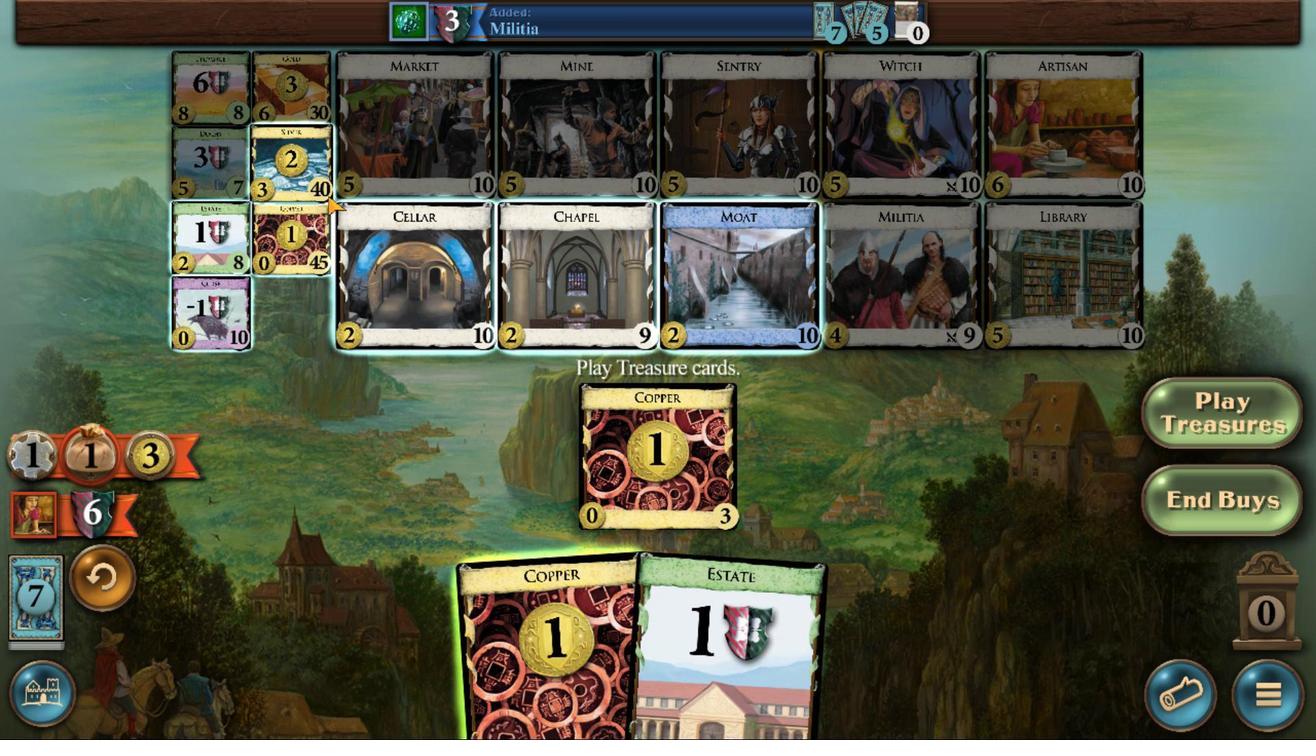 
Action: Mouse moved to (692, 490)
Screenshot: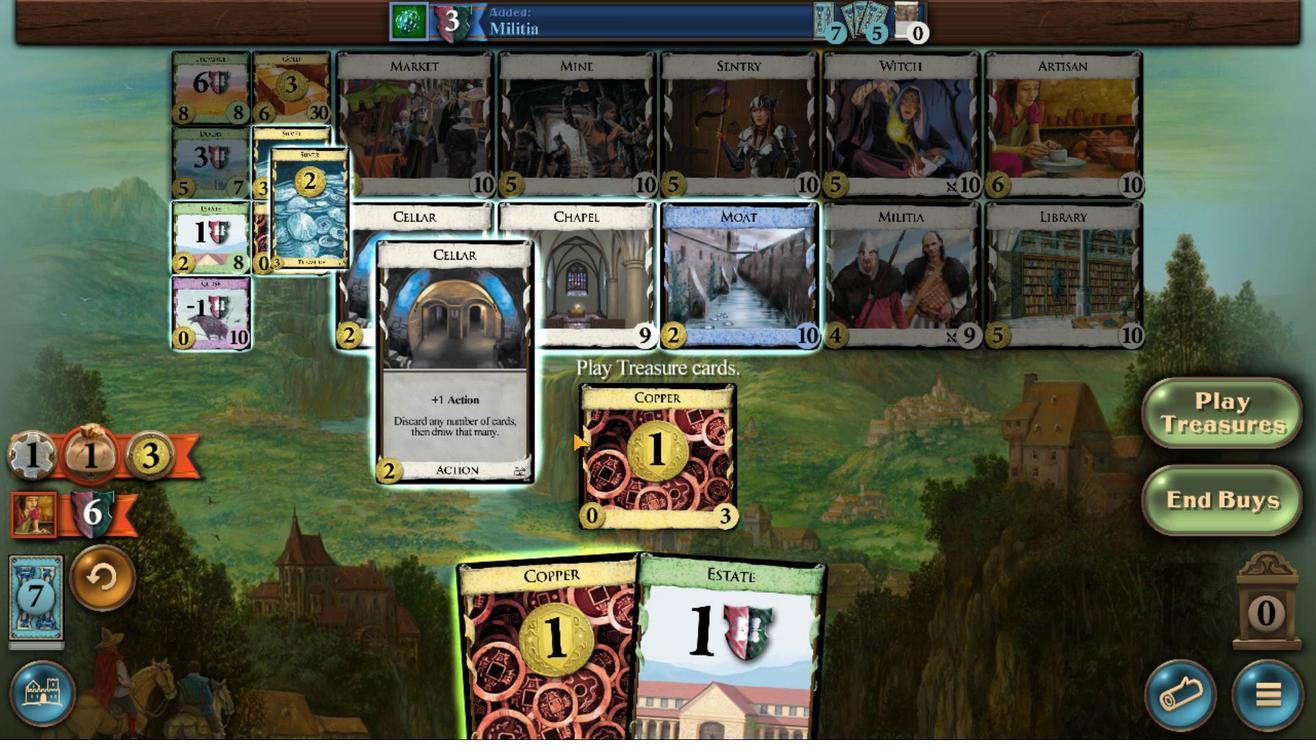 
Action: Mouse pressed left at (692, 490)
Screenshot: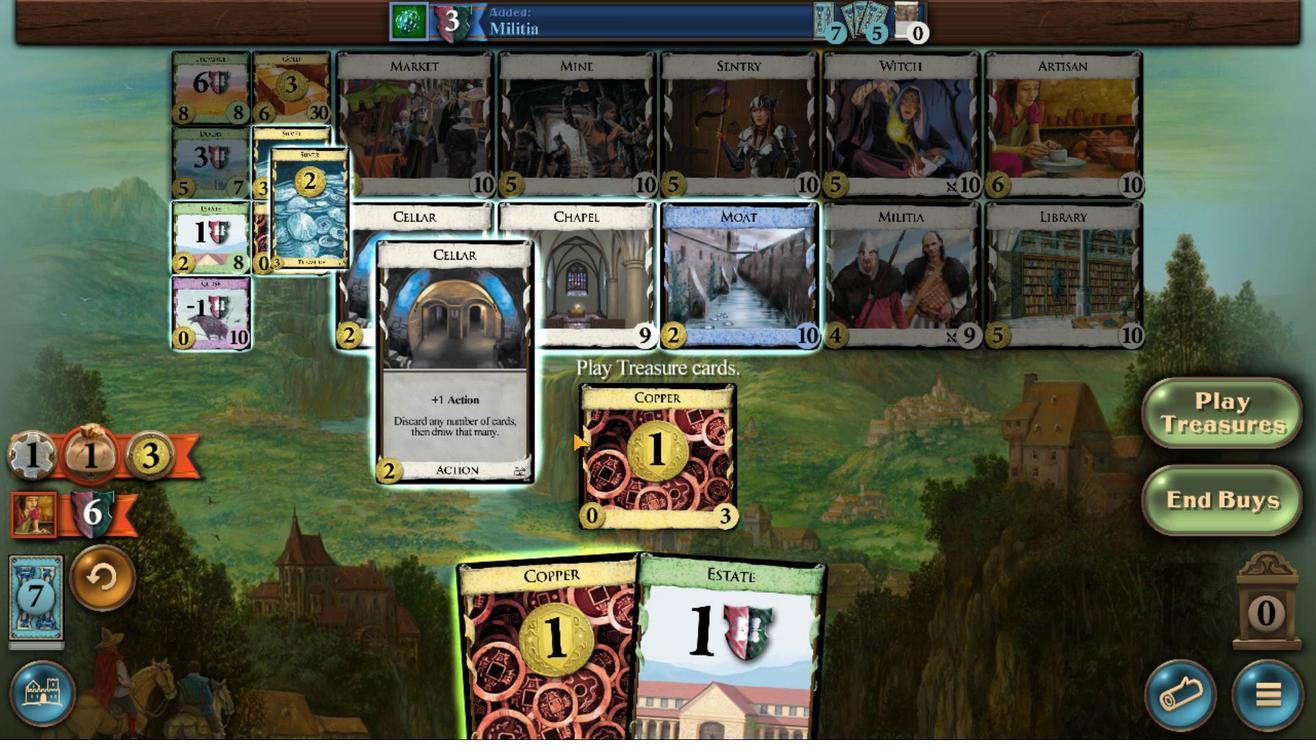 
Action: Mouse moved to (766, 497)
Screenshot: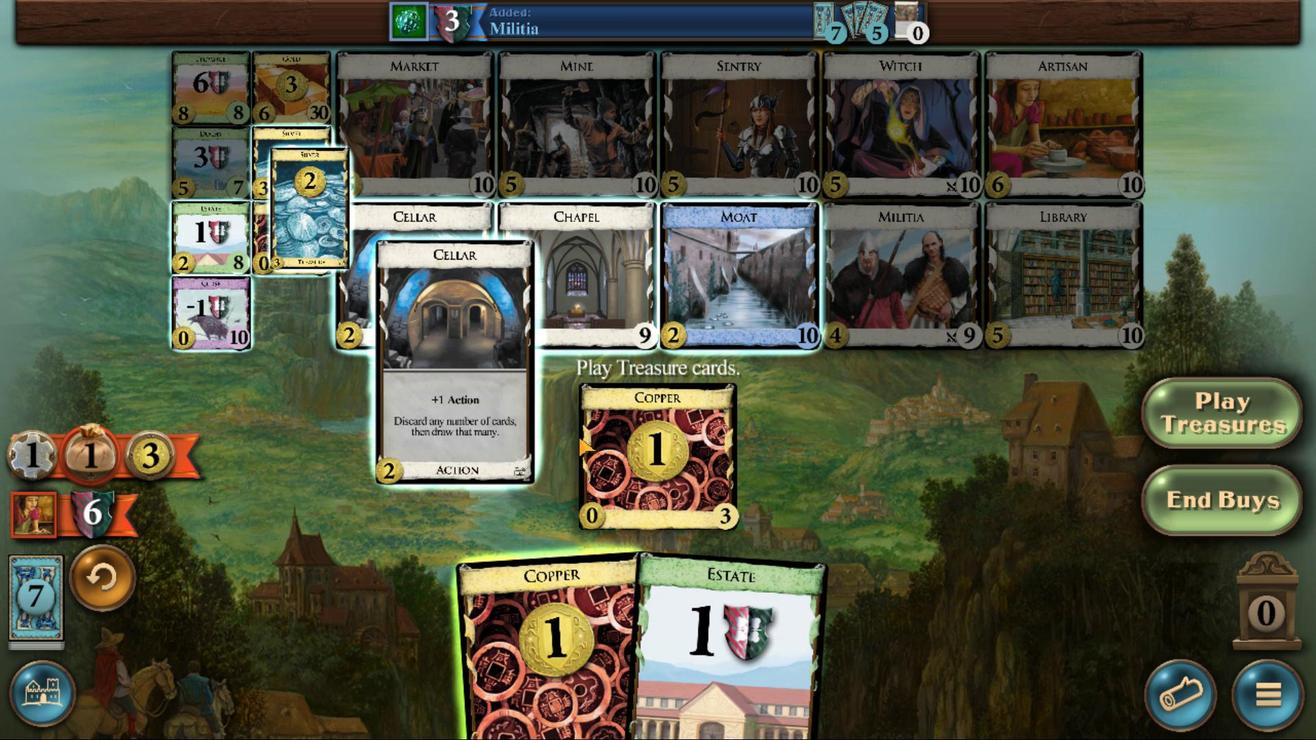 
Action: Mouse pressed left at (766, 497)
Screenshot: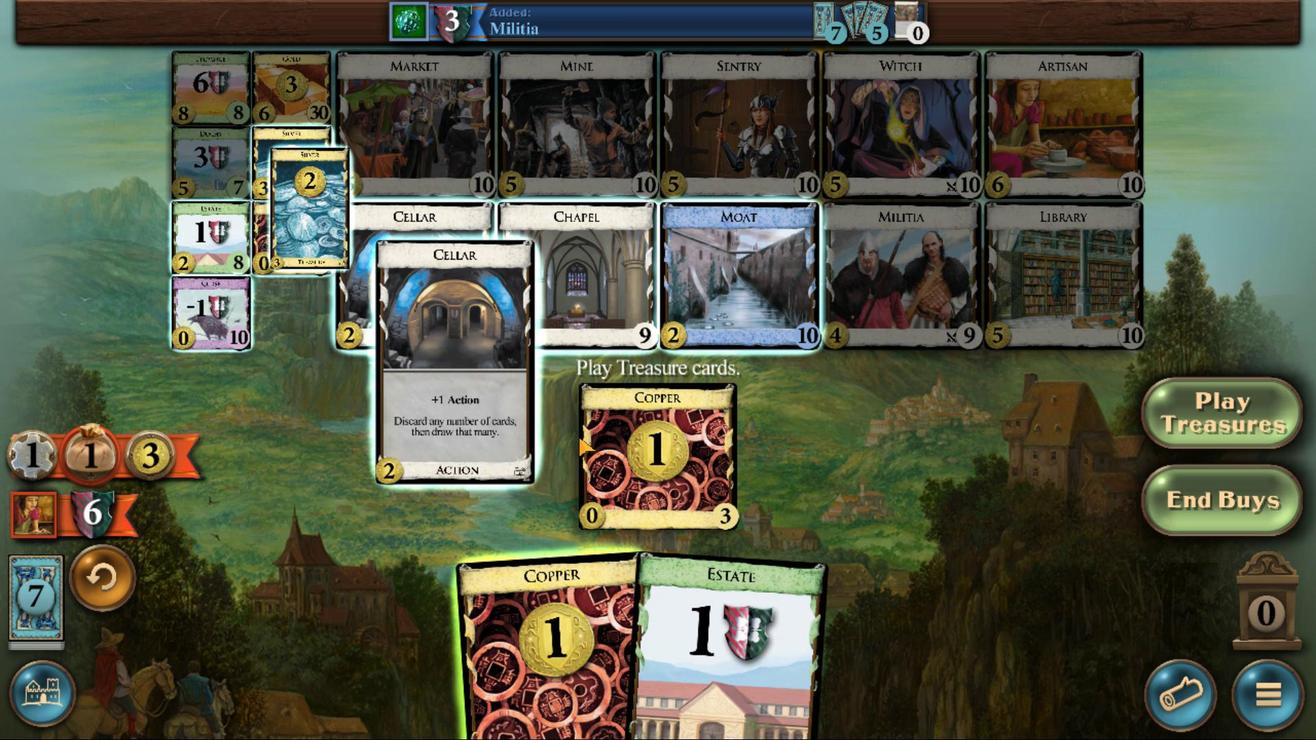 
Action: Mouse moved to (766, 497)
Screenshot: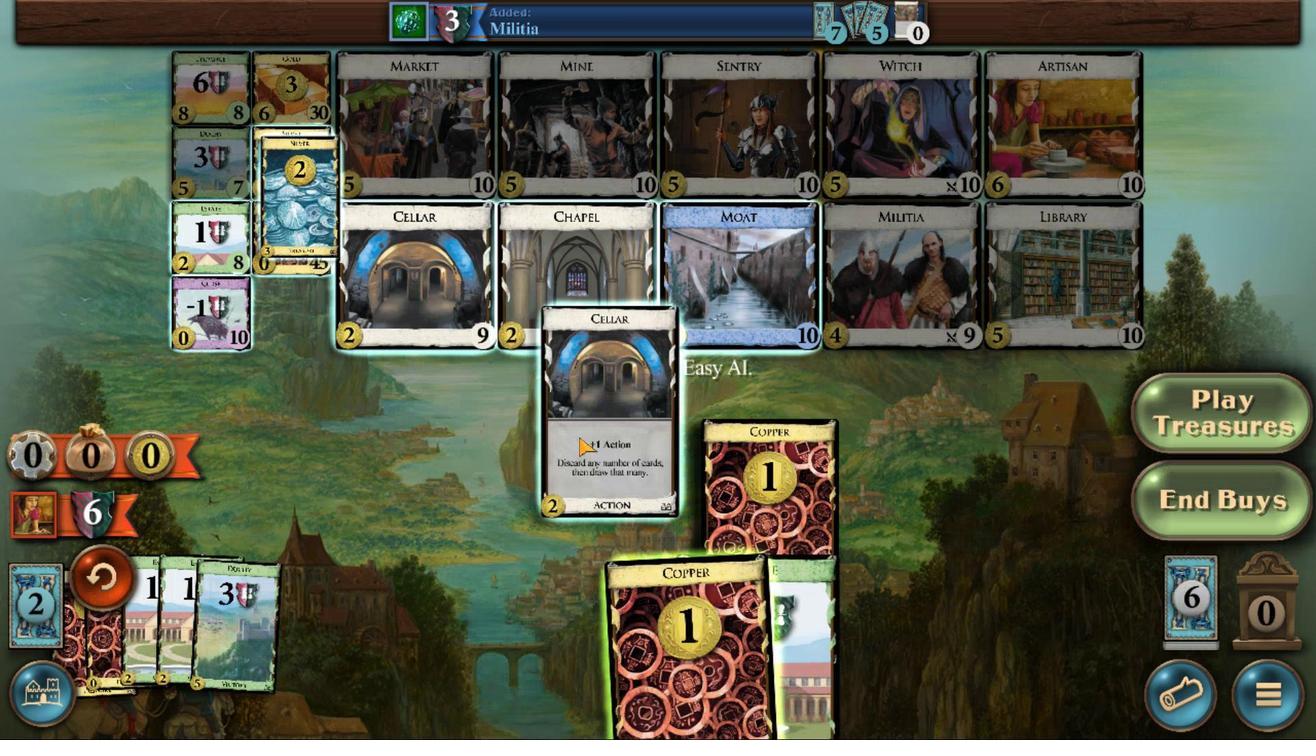 
Action: Mouse pressed left at (766, 497)
Screenshot: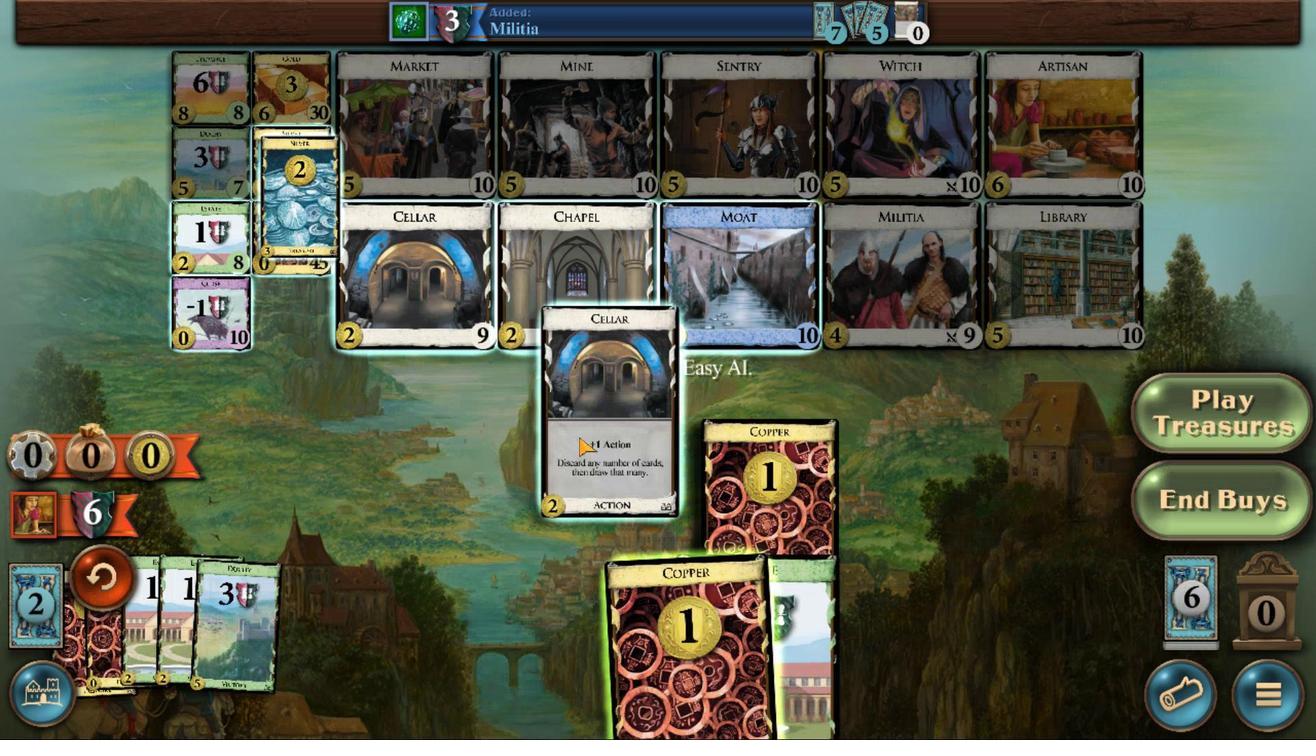 
Action: Mouse moved to (677, 510)
Screenshot: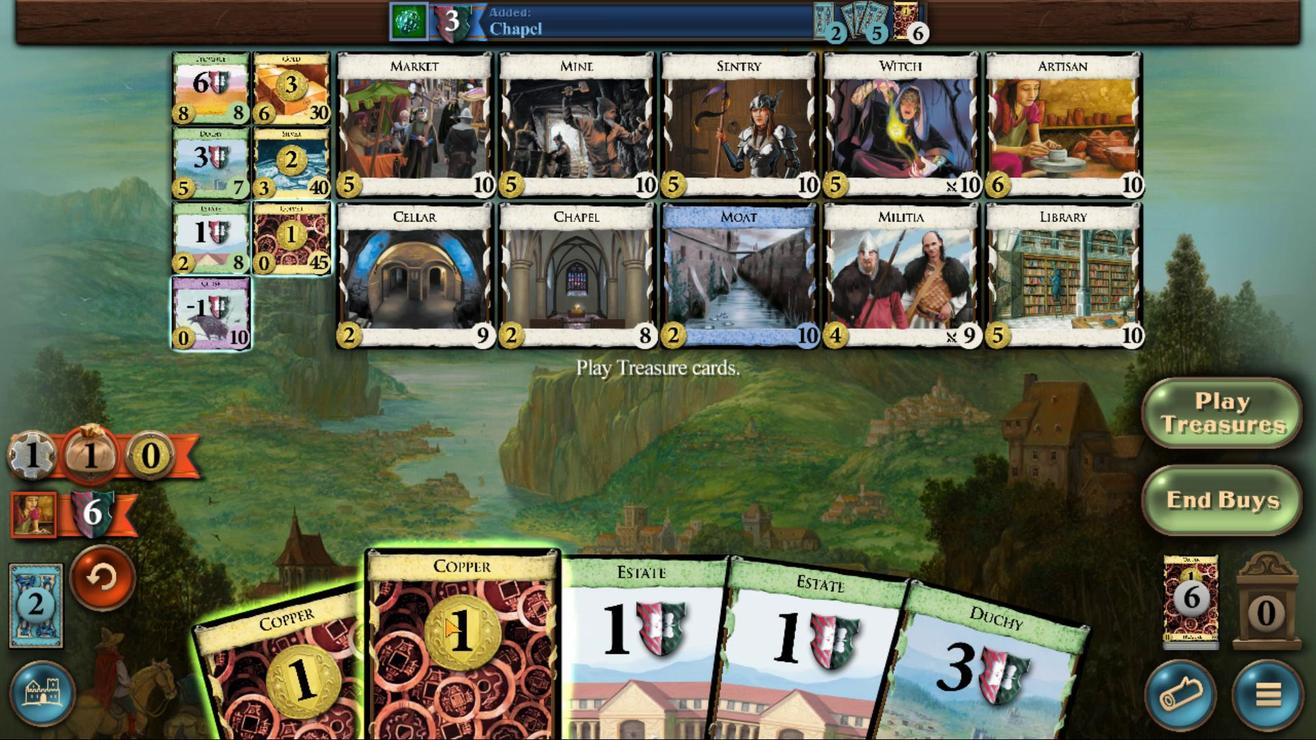 
Action: Mouse scrolled (677, 510) with delta (0, 0)
Screenshot: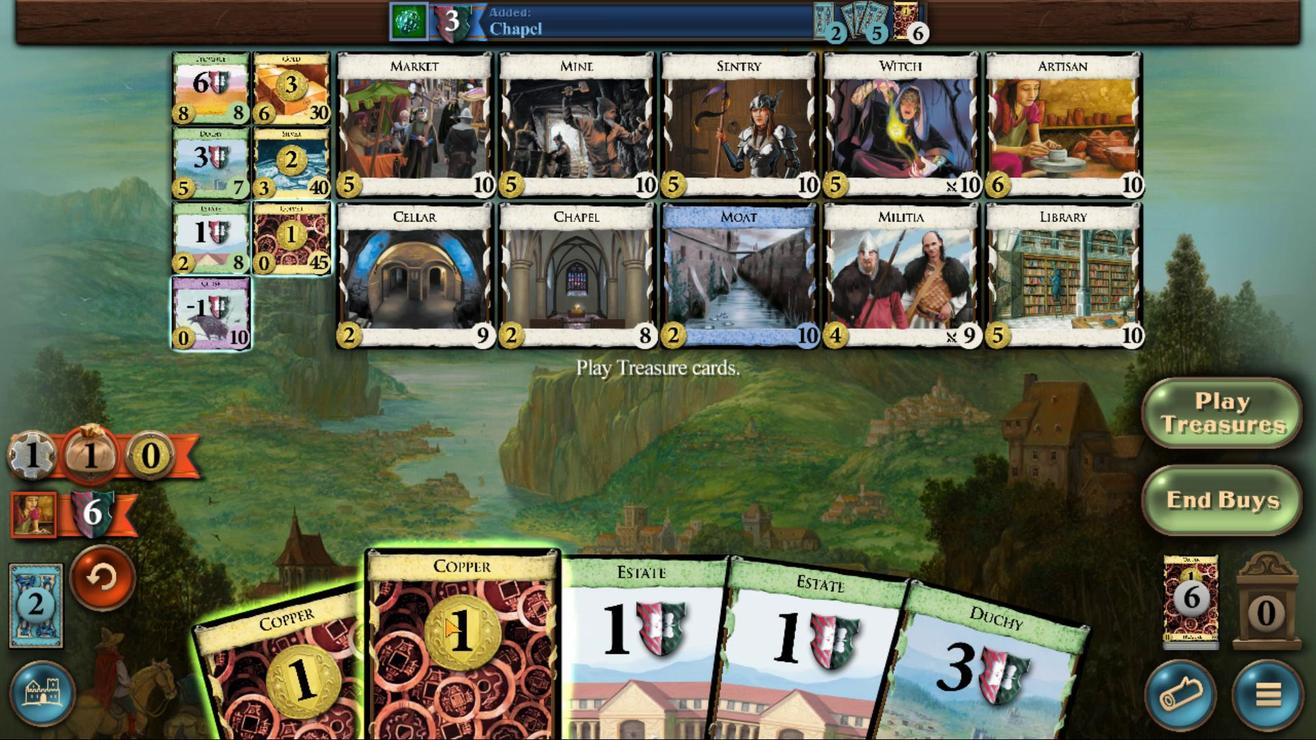 
Action: Mouse moved to (678, 510)
Screenshot: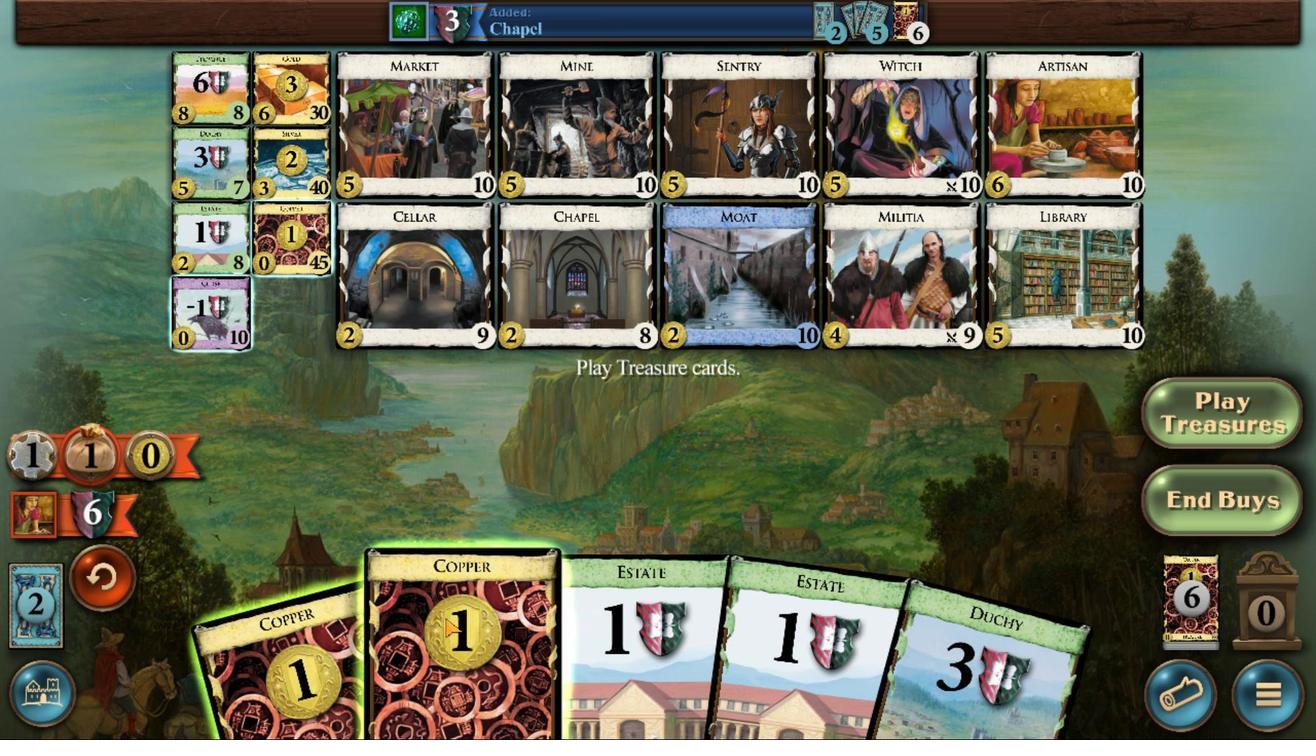 
Action: Mouse scrolled (678, 510) with delta (0, 0)
Screenshot: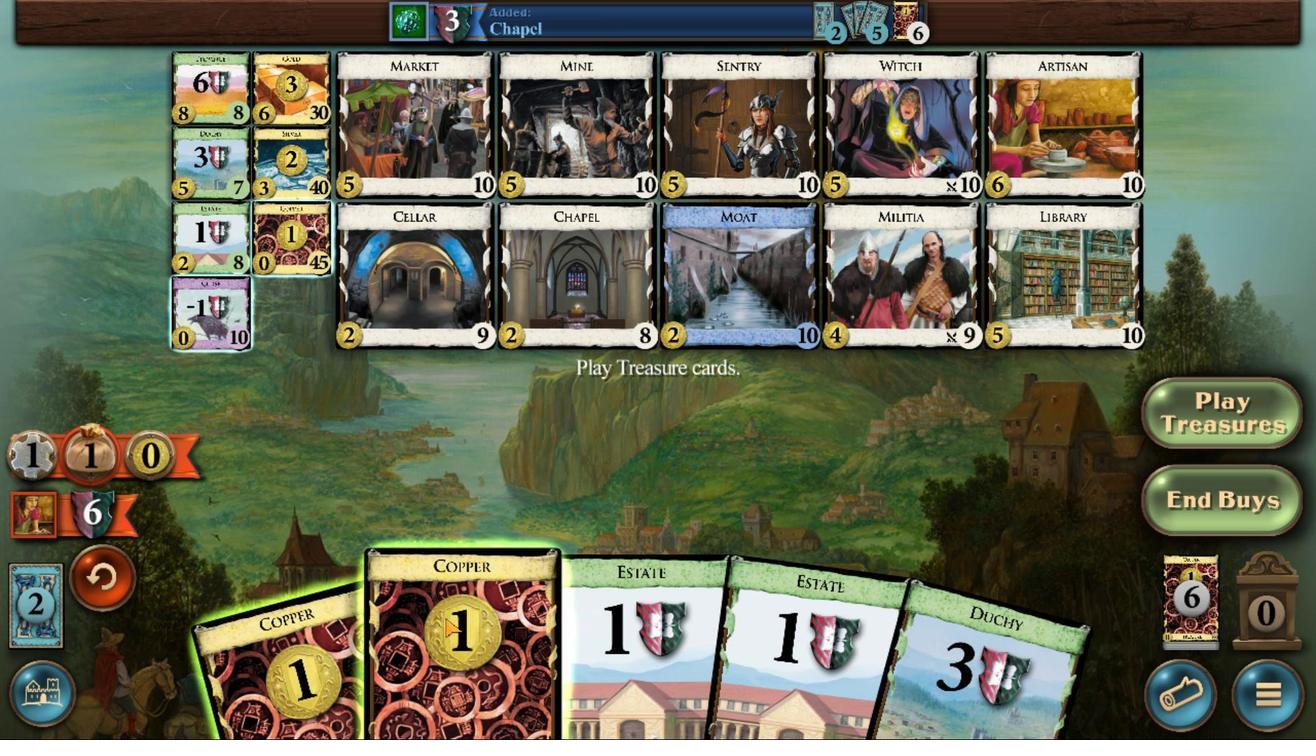 
Action: Mouse scrolled (678, 510) with delta (0, 0)
Screenshot: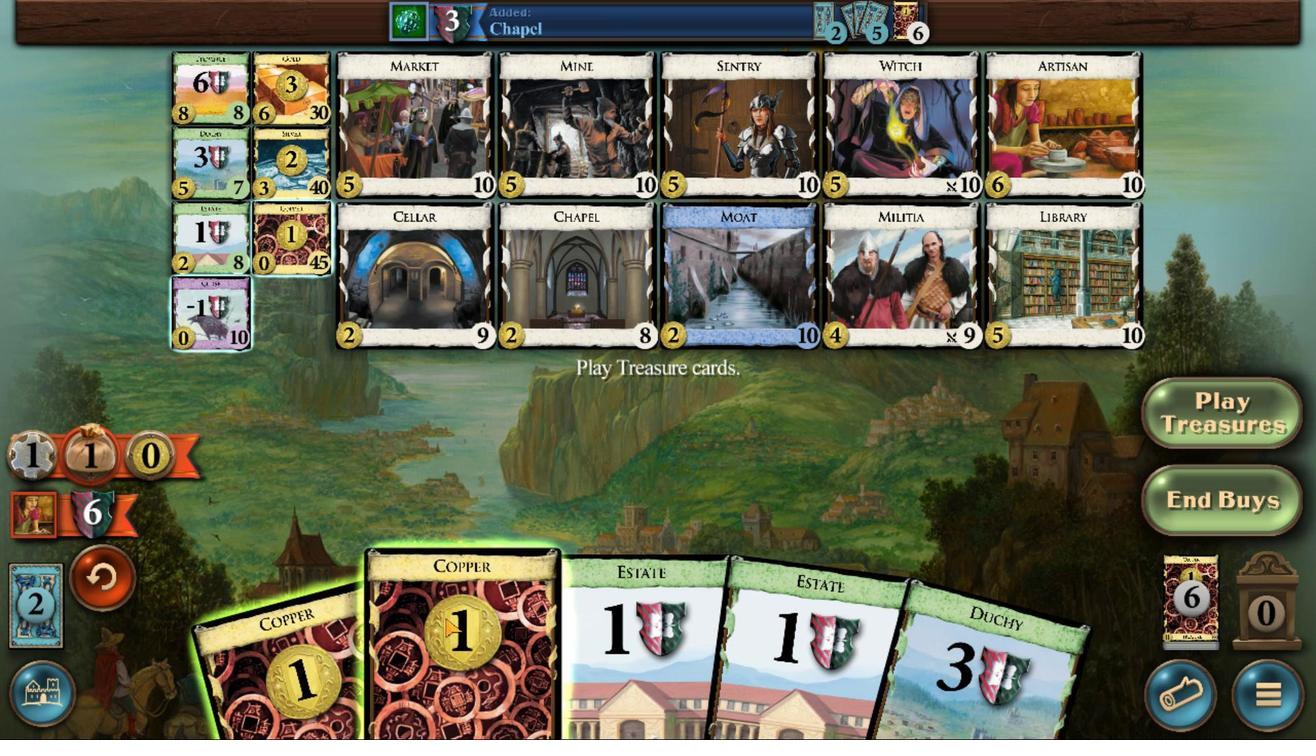 
Action: Mouse moved to (678, 510)
Screenshot: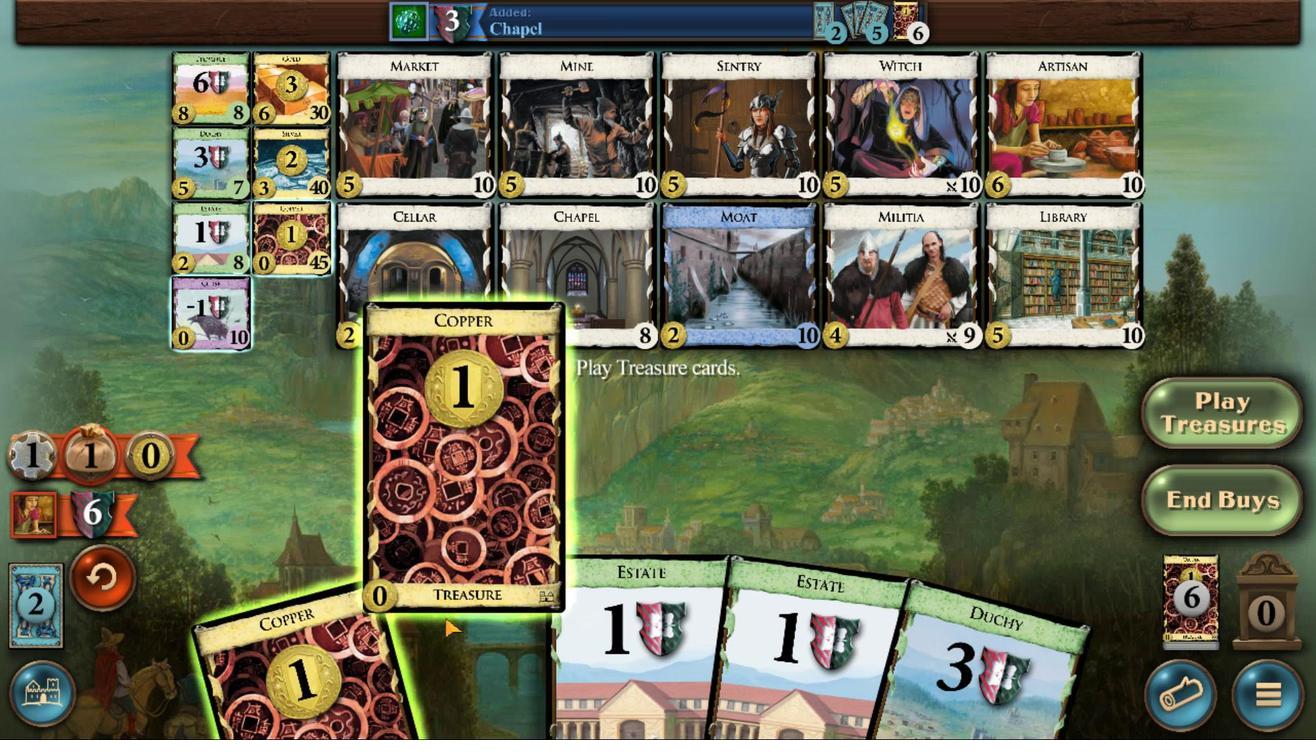 
Action: Mouse scrolled (678, 510) with delta (0, 0)
Screenshot: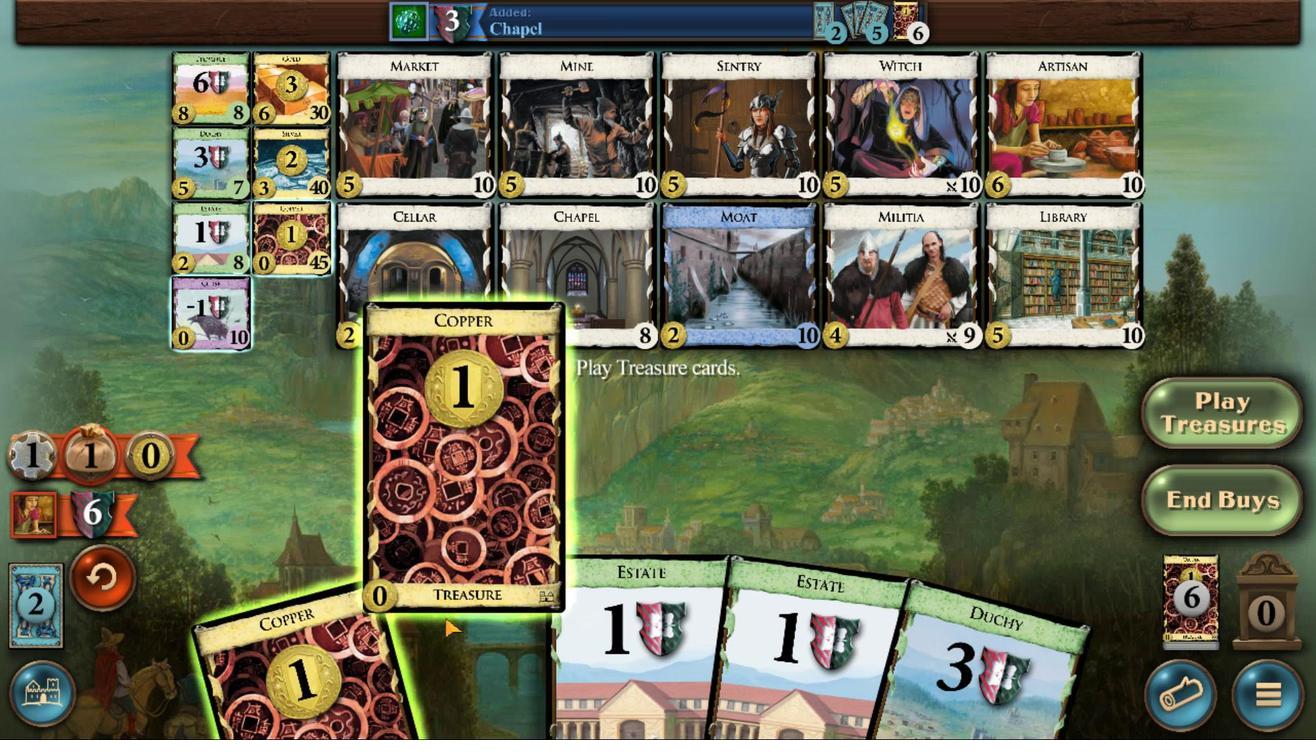 
Action: Mouse moved to (654, 511)
Screenshot: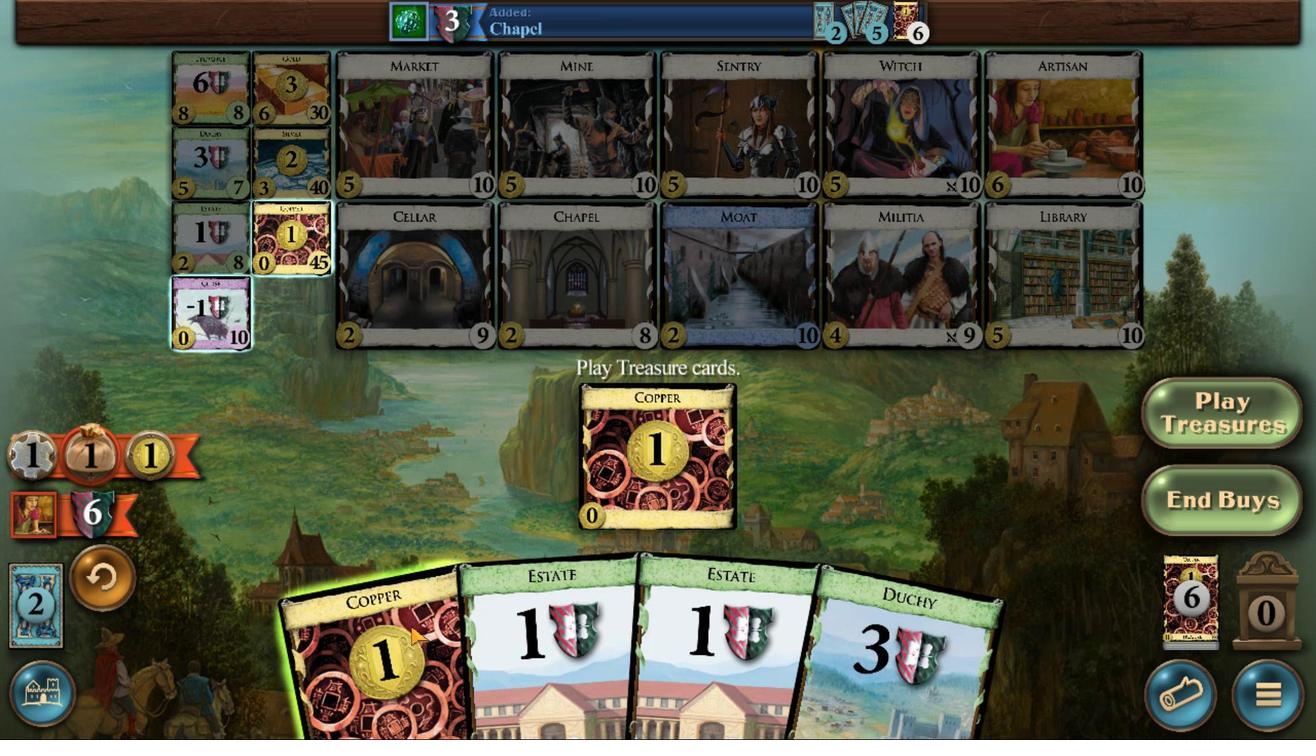 
Action: Mouse scrolled (654, 511) with delta (0, 0)
Screenshot: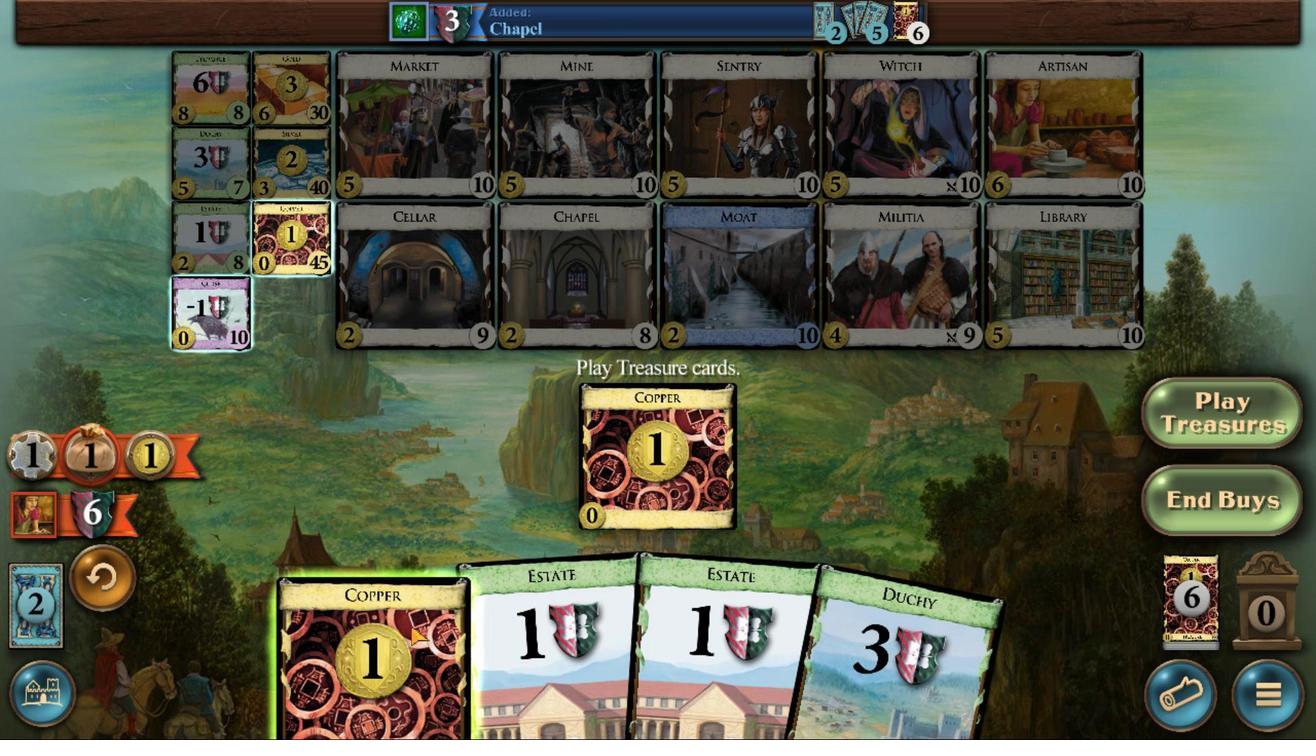 
Action: Mouse scrolled (654, 511) with delta (0, 0)
Screenshot: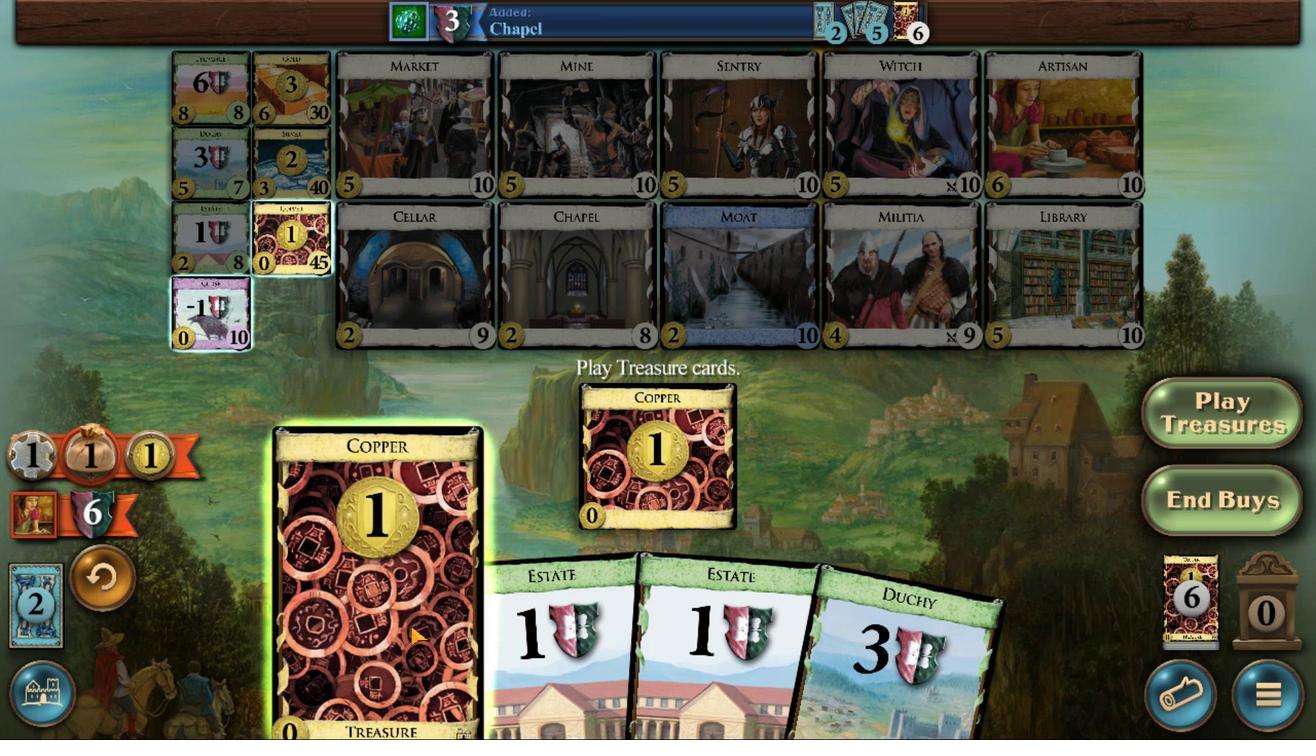 
Action: Mouse scrolled (654, 511) with delta (0, 0)
Screenshot: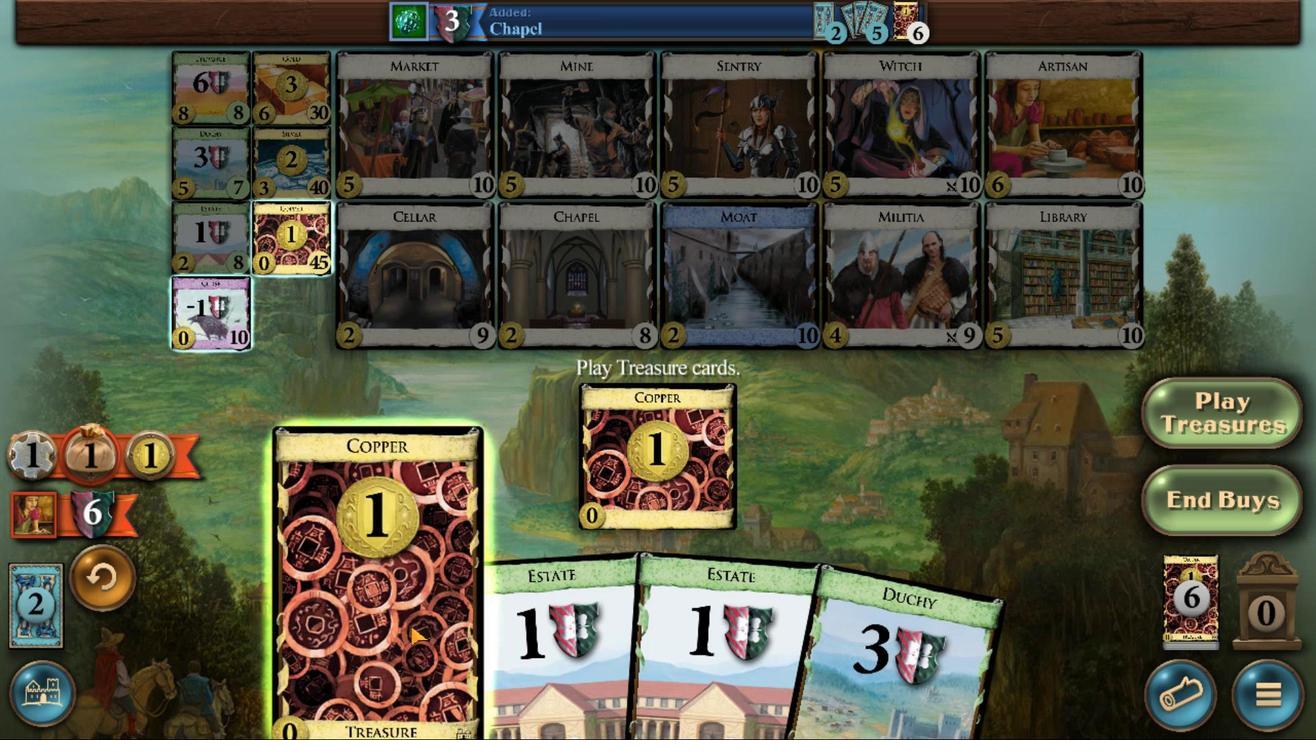 
Action: Mouse moved to (521, 482)
Screenshot: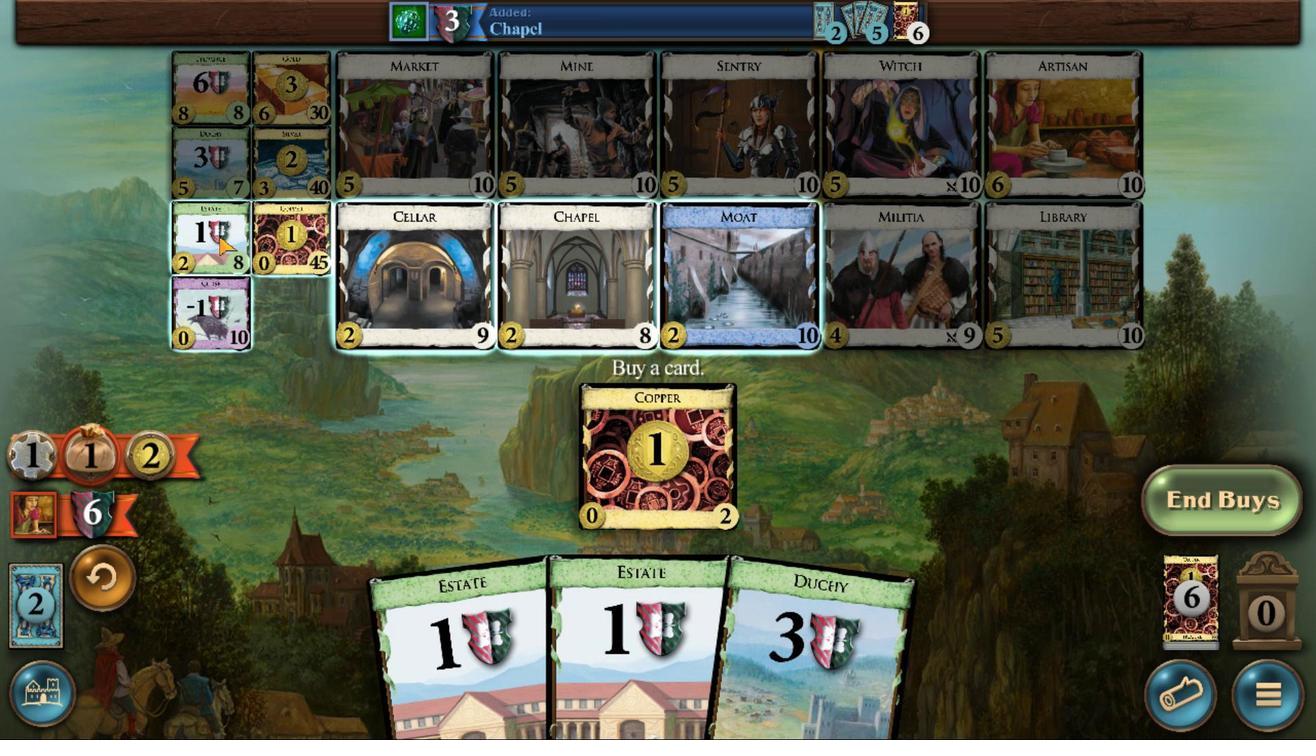 
Action: Mouse pressed left at (521, 482)
Screenshot: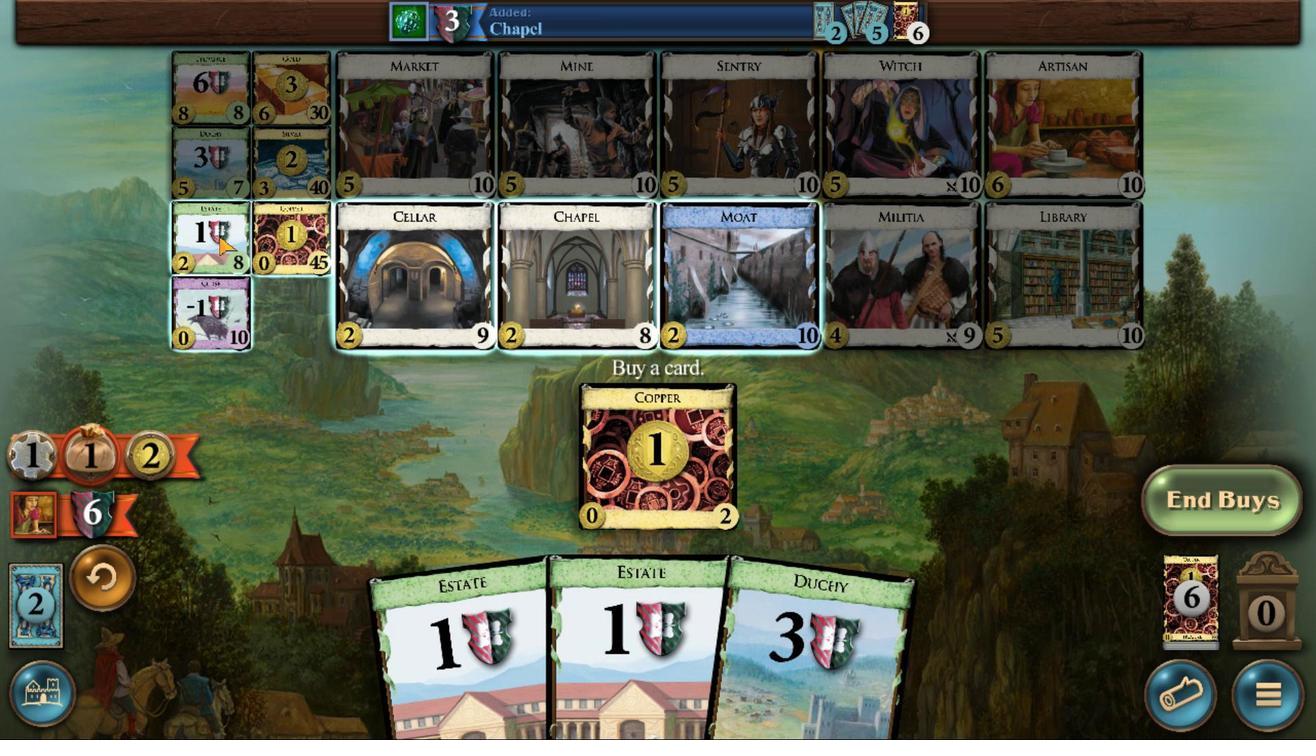 
Action: Mouse moved to (1051, 508)
Screenshot: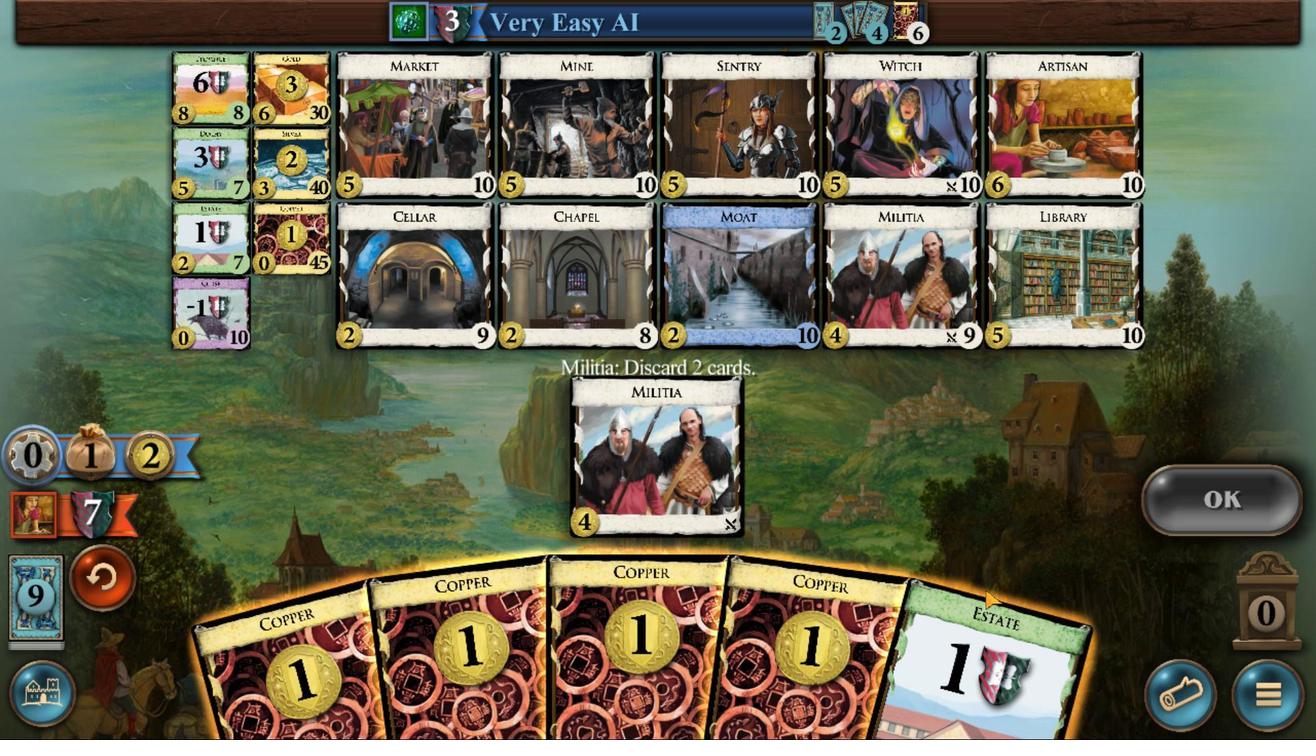 
Action: Mouse scrolled (1051, 508) with delta (0, 0)
Screenshot: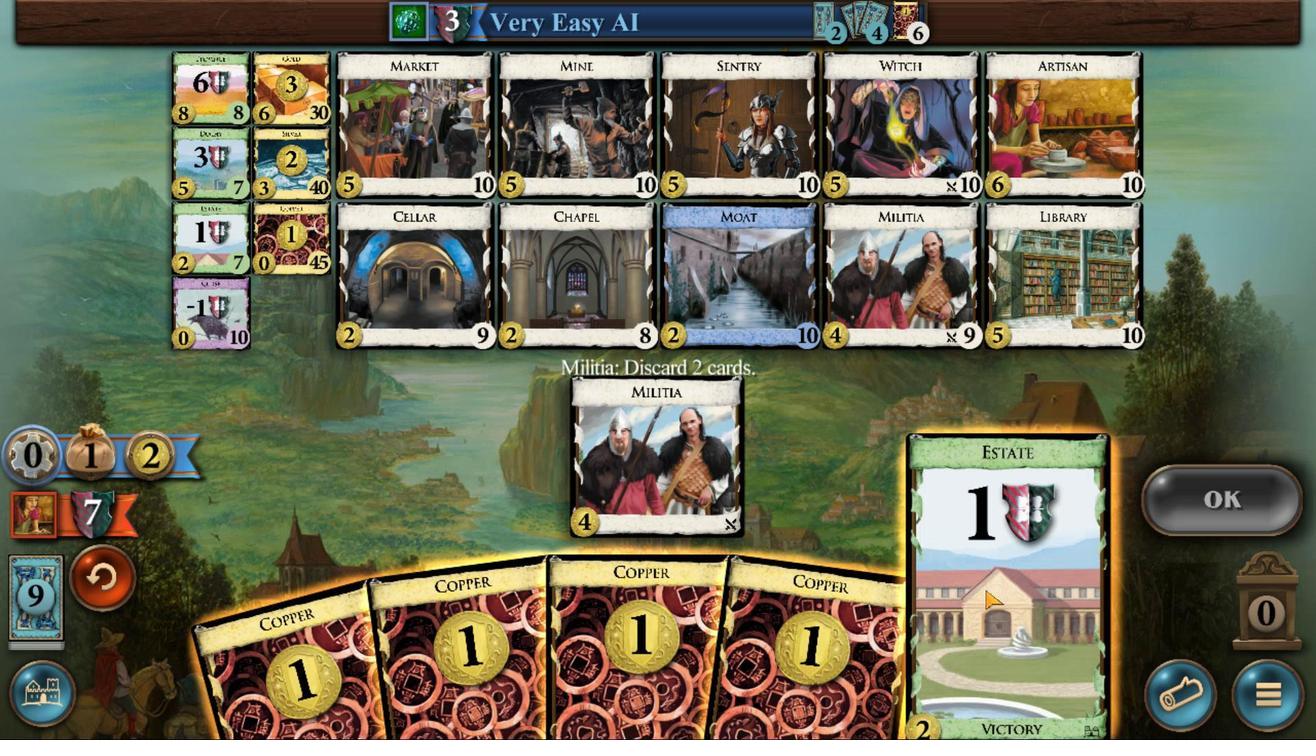 
Action: Mouse scrolled (1051, 508) with delta (0, 0)
Screenshot: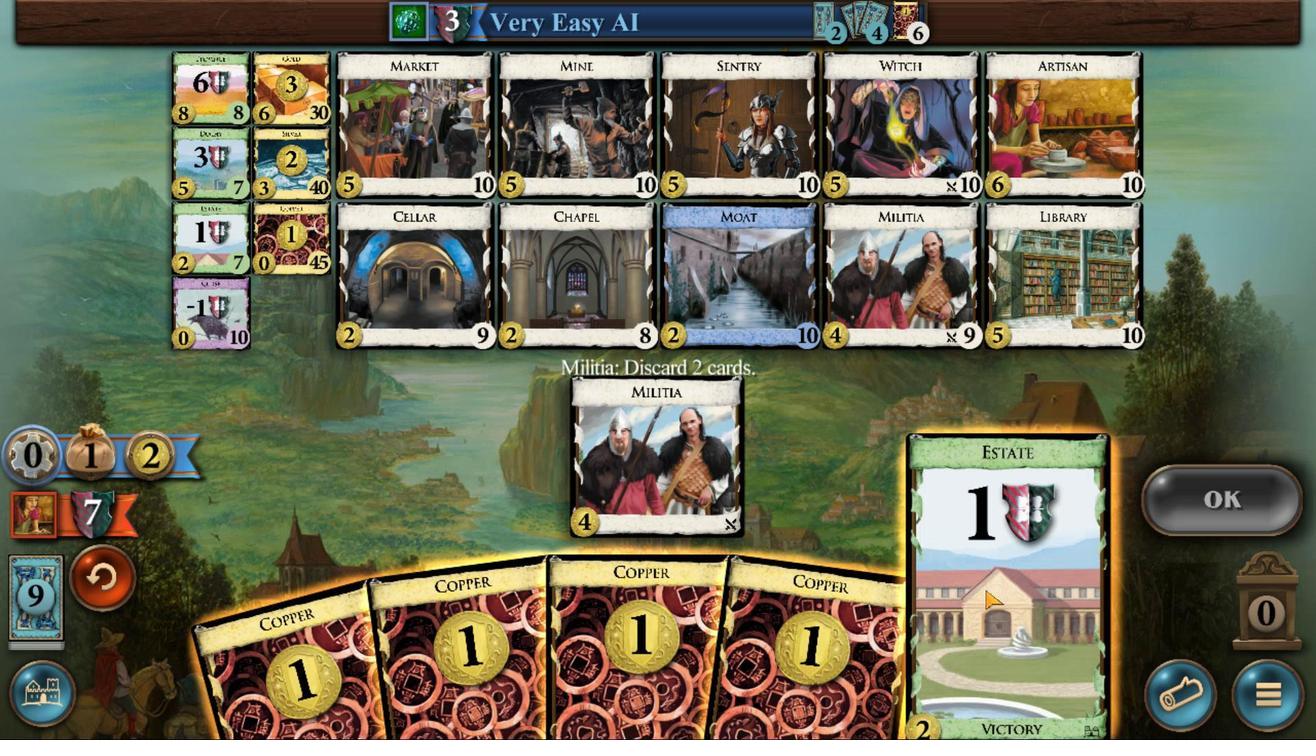 
Action: Mouse scrolled (1051, 508) with delta (0, 0)
Screenshot: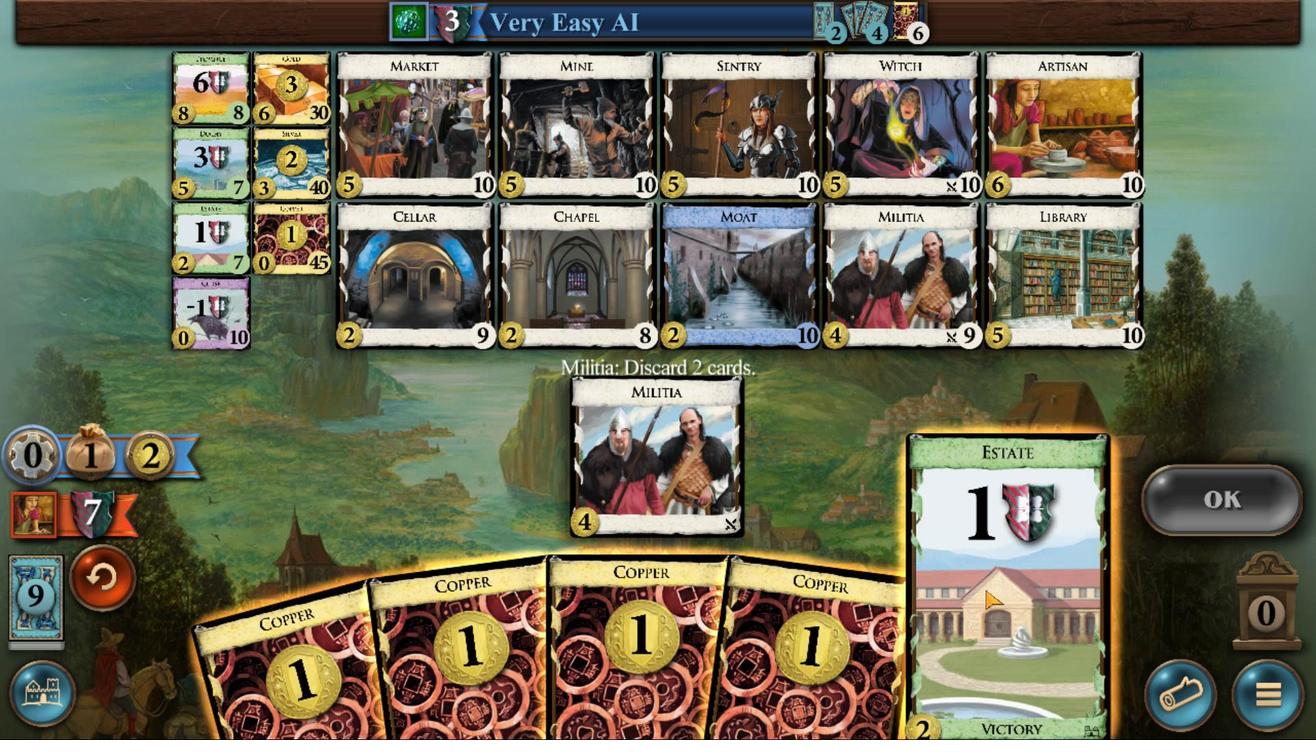 
Action: Mouse scrolled (1051, 508) with delta (0, 0)
Screenshot: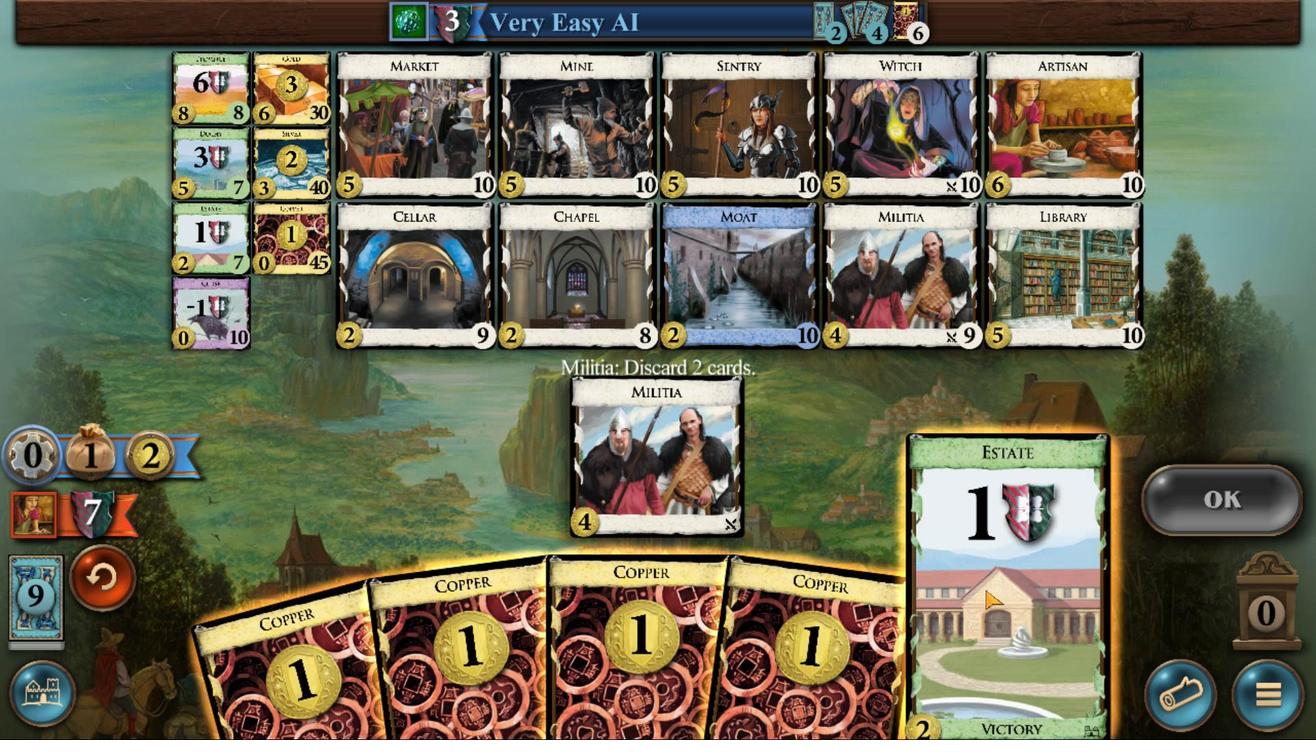 
Action: Mouse moved to (966, 510)
Screenshot: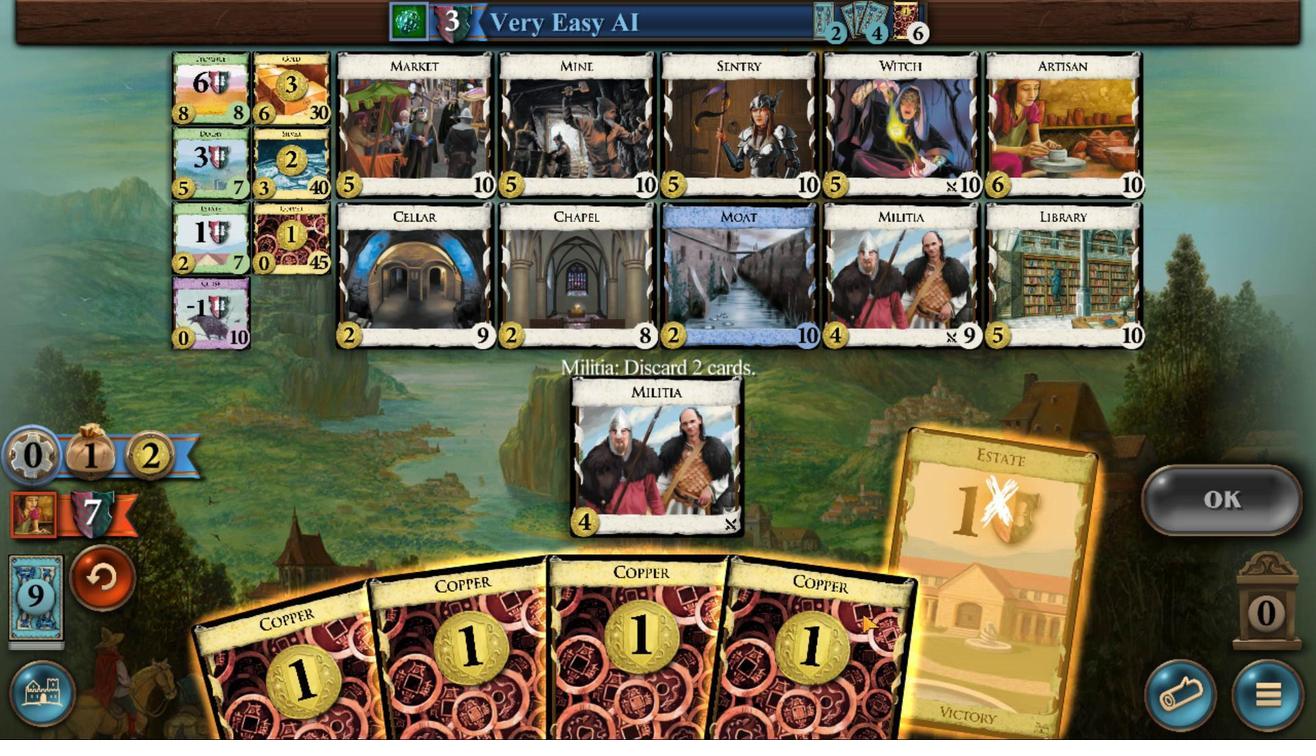 
Action: Mouse scrolled (966, 510) with delta (0, 0)
Screenshot: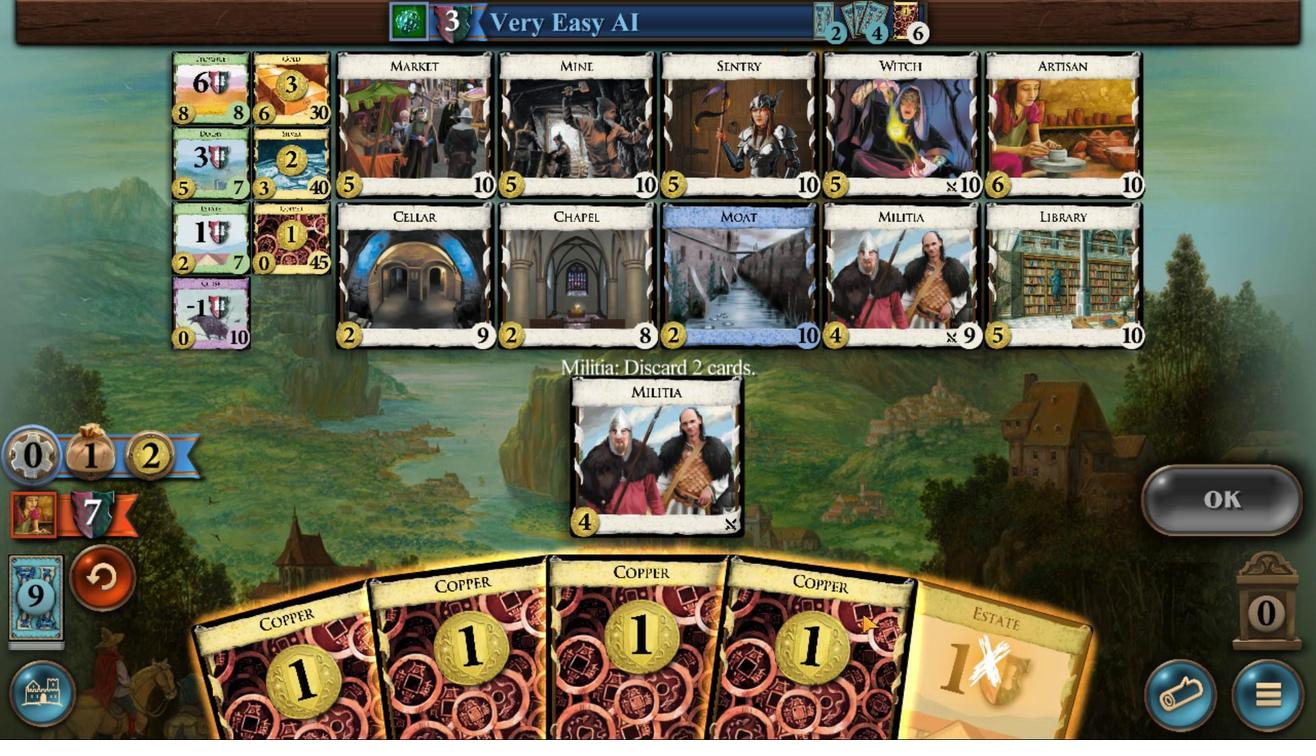 
Action: Mouse scrolled (966, 510) with delta (0, 0)
Screenshot: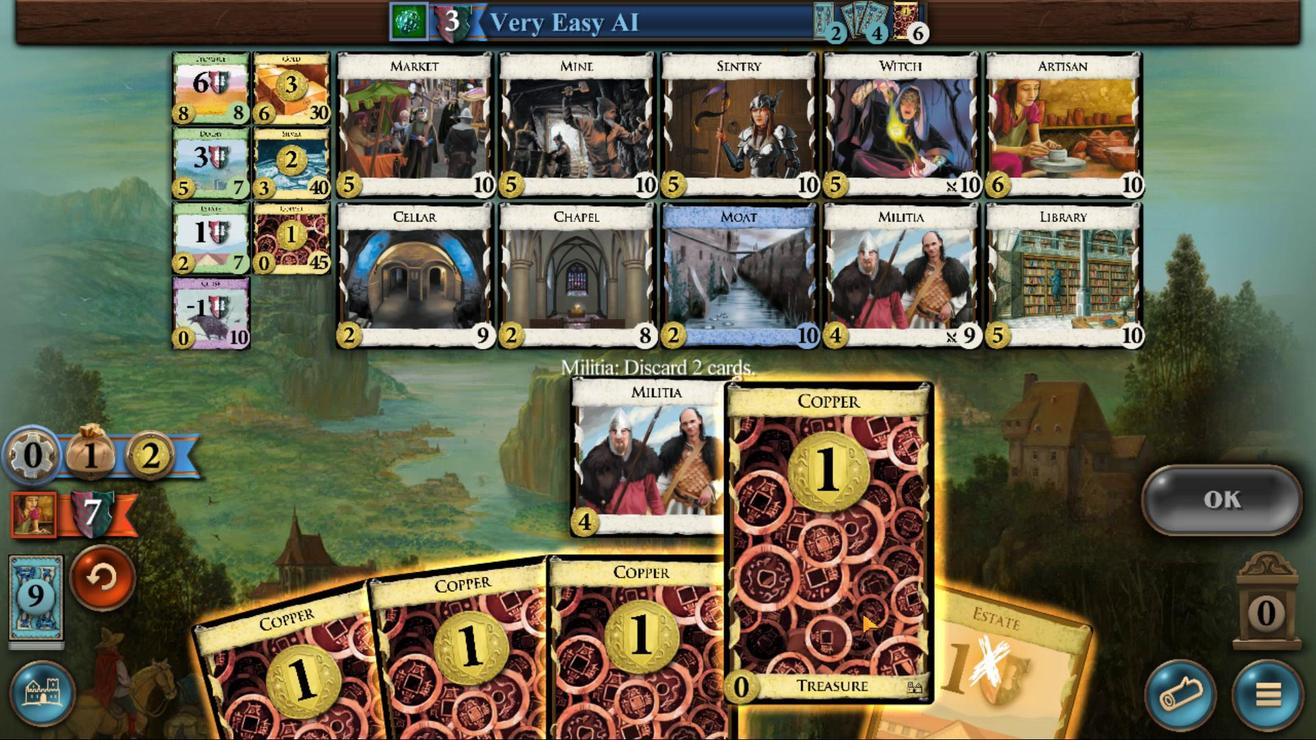 
Action: Mouse scrolled (966, 510) with delta (0, 0)
Screenshot: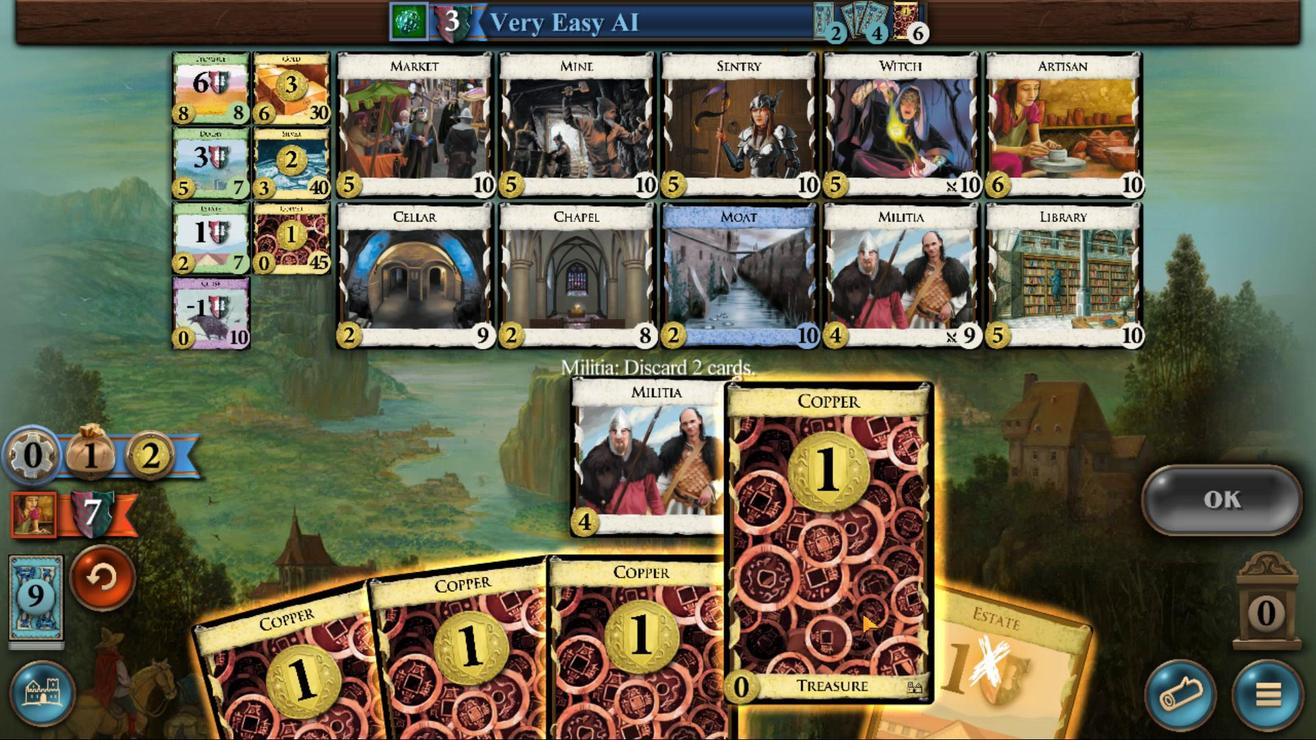 
Action: Mouse scrolled (966, 510) with delta (0, 0)
Screenshot: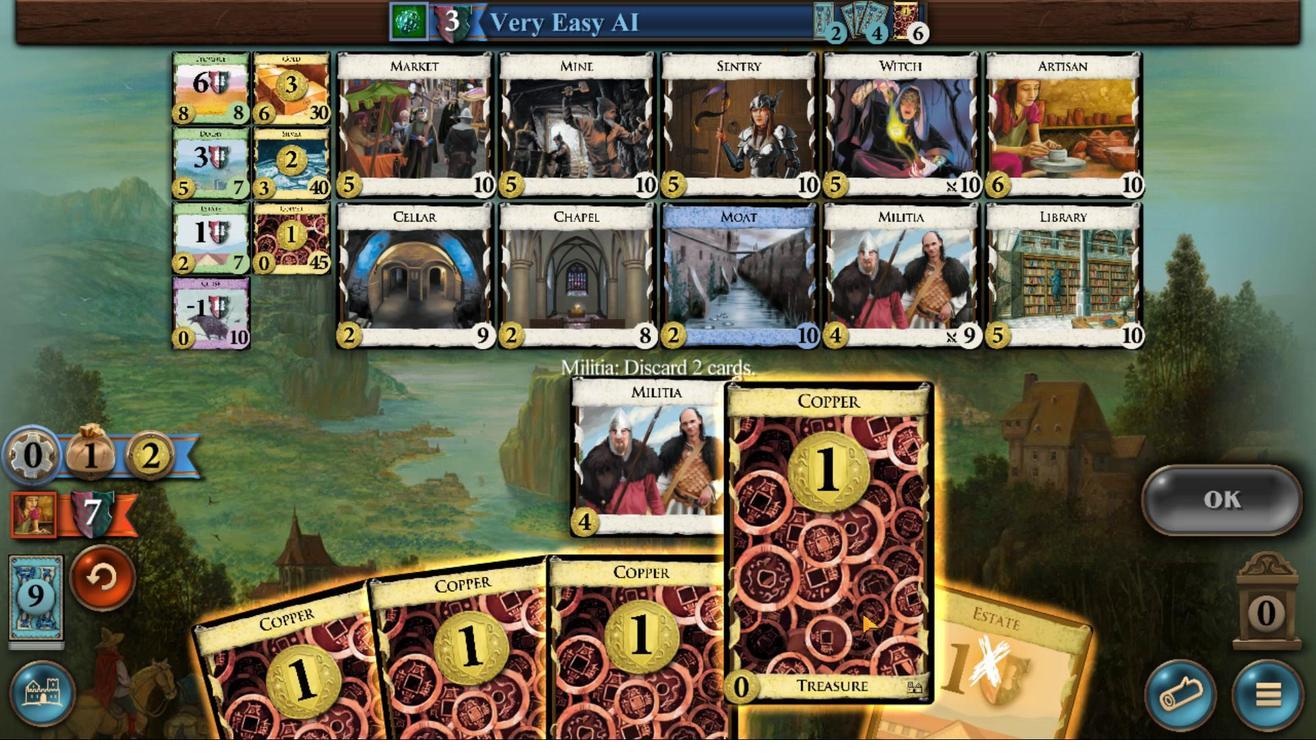 
Action: Mouse scrolled (966, 510) with delta (0, 0)
Screenshot: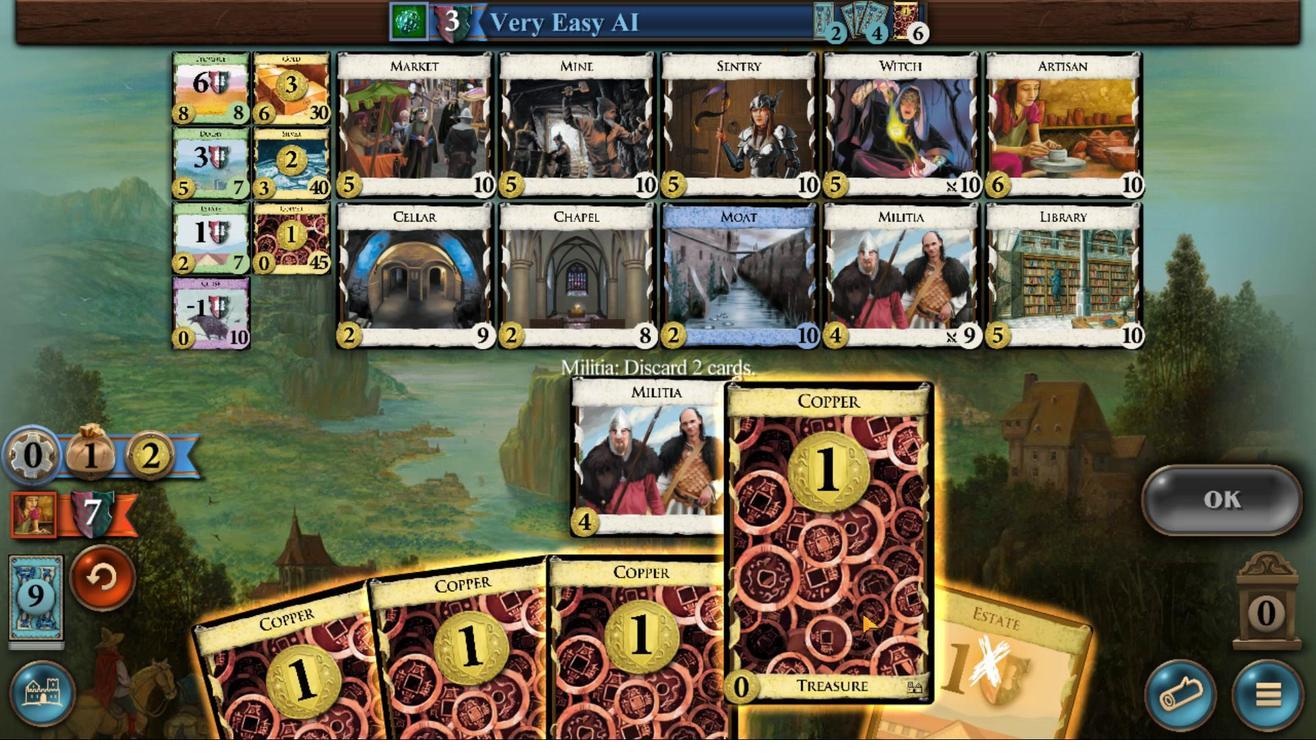 
Action: Mouse moved to (1188, 502)
Screenshot: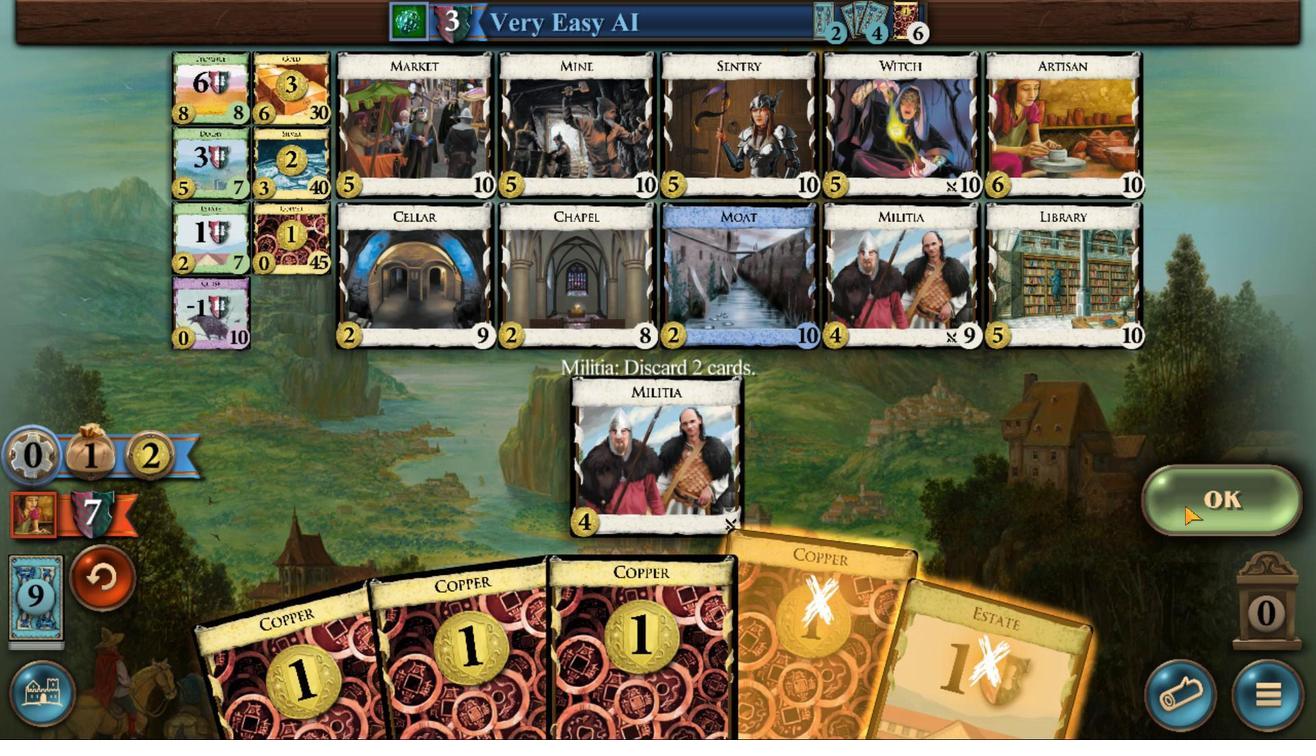 
Action: Mouse pressed left at (1188, 502)
Screenshot: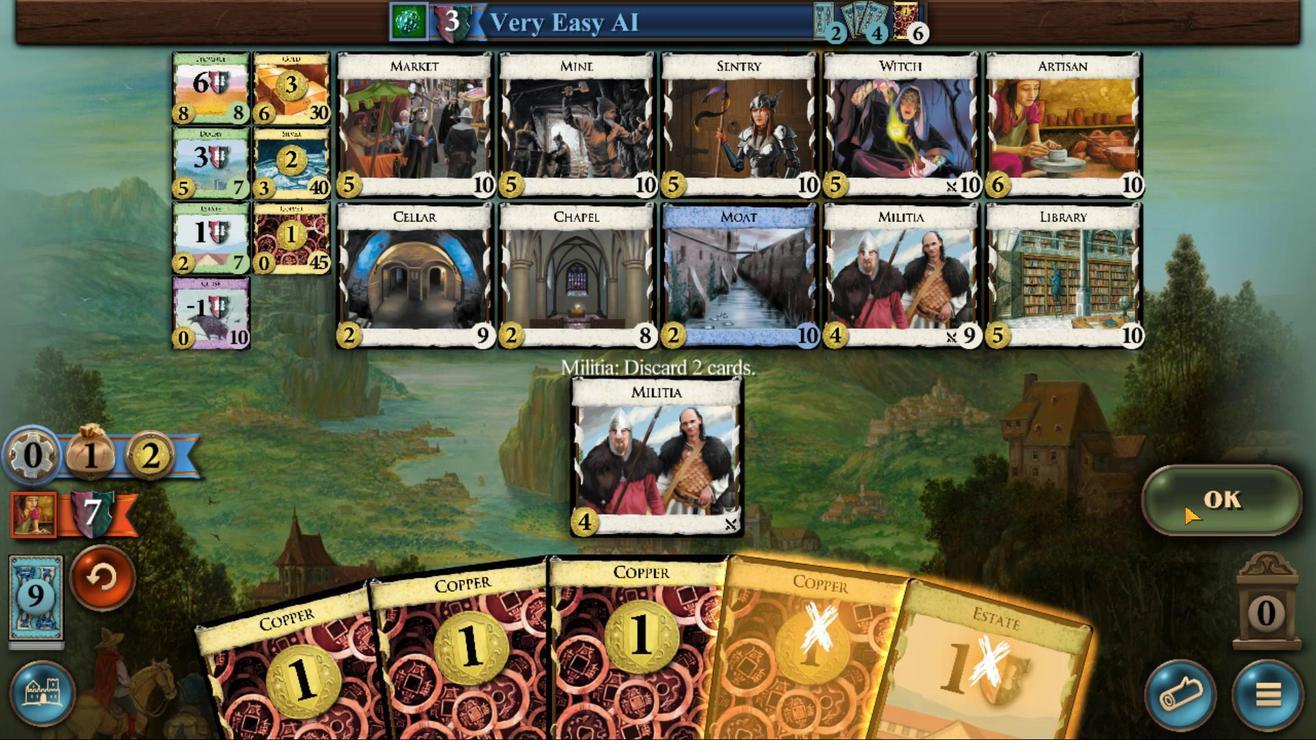 
Action: Mouse moved to (924, 512)
Screenshot: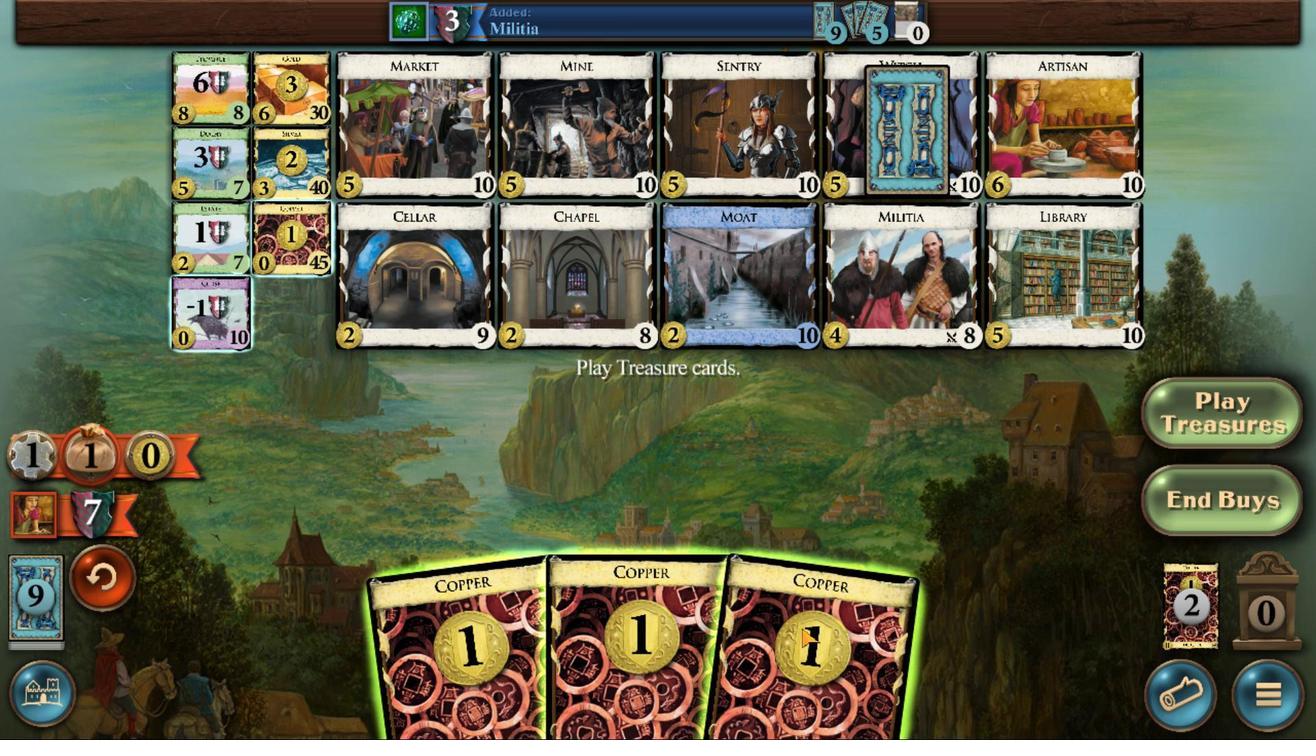 
Action: Mouse scrolled (924, 511) with delta (0, 0)
Screenshot: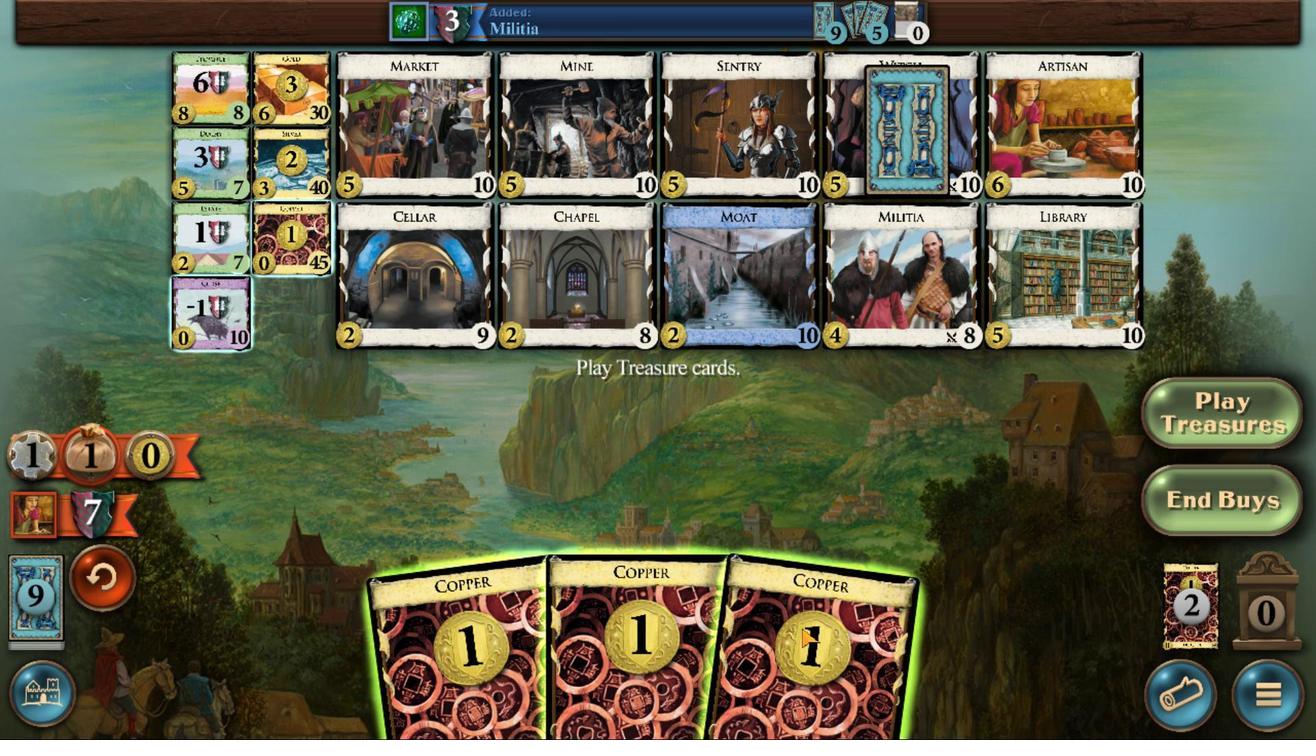 
Action: Mouse scrolled (924, 511) with delta (0, 0)
Screenshot: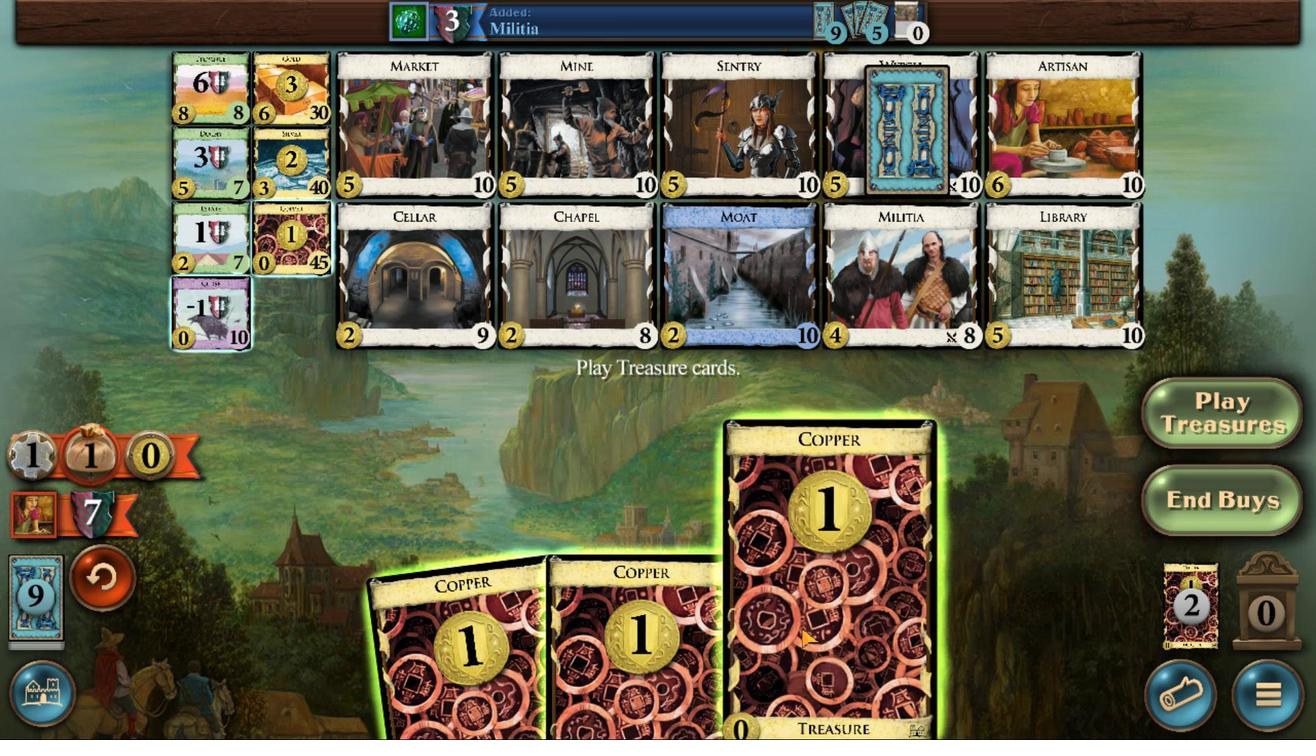 
Action: Mouse scrolled (924, 511) with delta (0, 0)
Screenshot: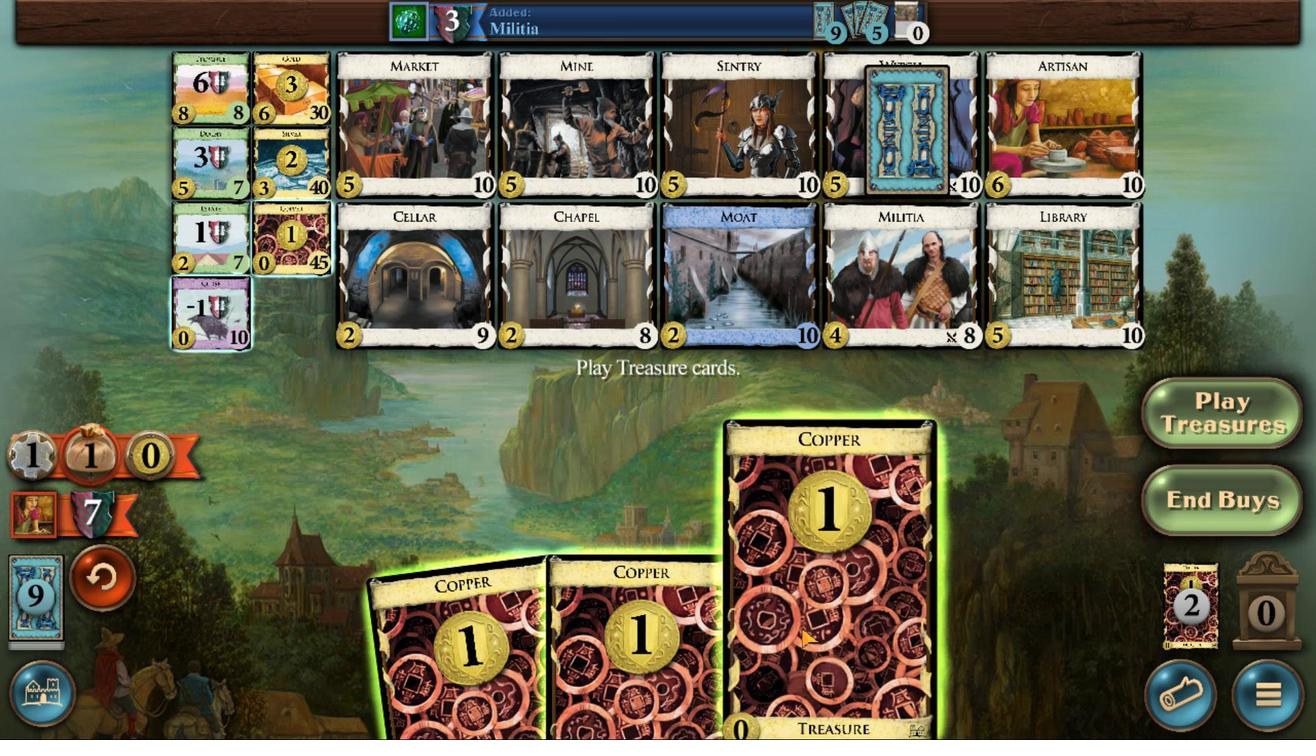 
Action: Mouse scrolled (924, 511) with delta (0, 0)
Screenshot: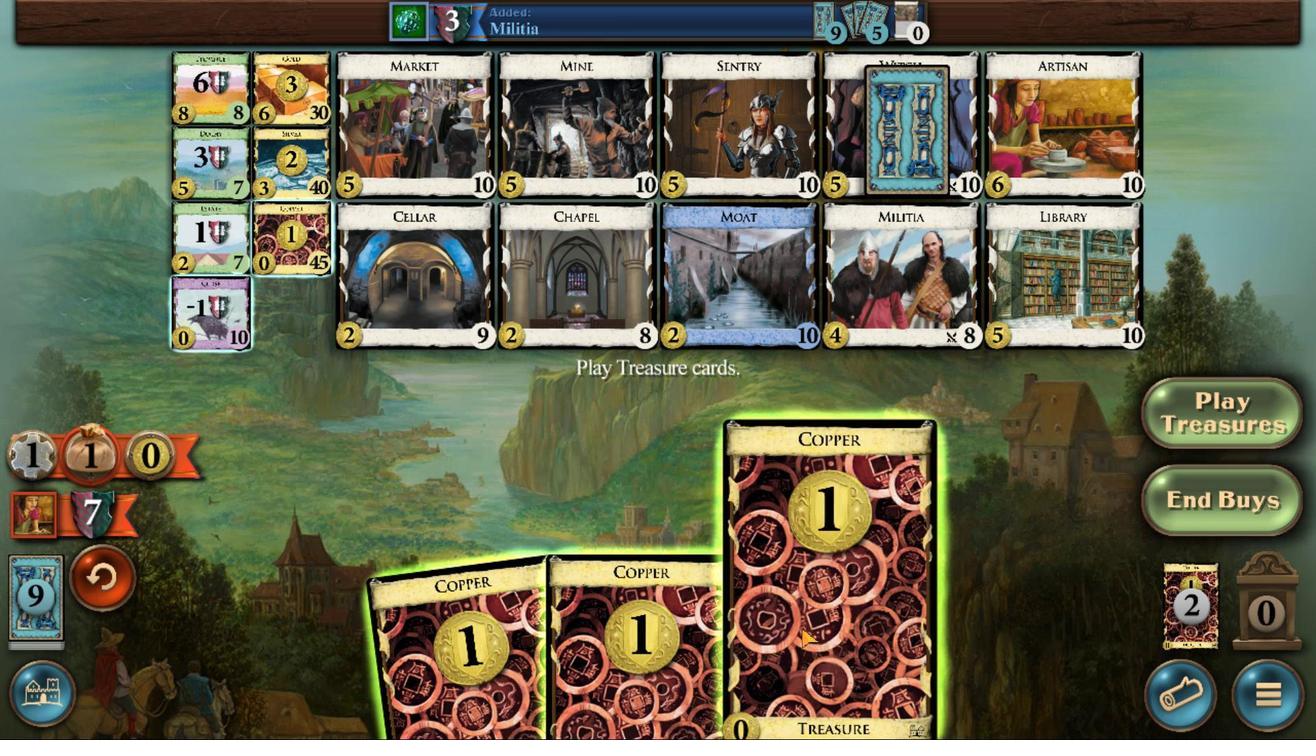 
Action: Mouse moved to (859, 512)
Screenshot: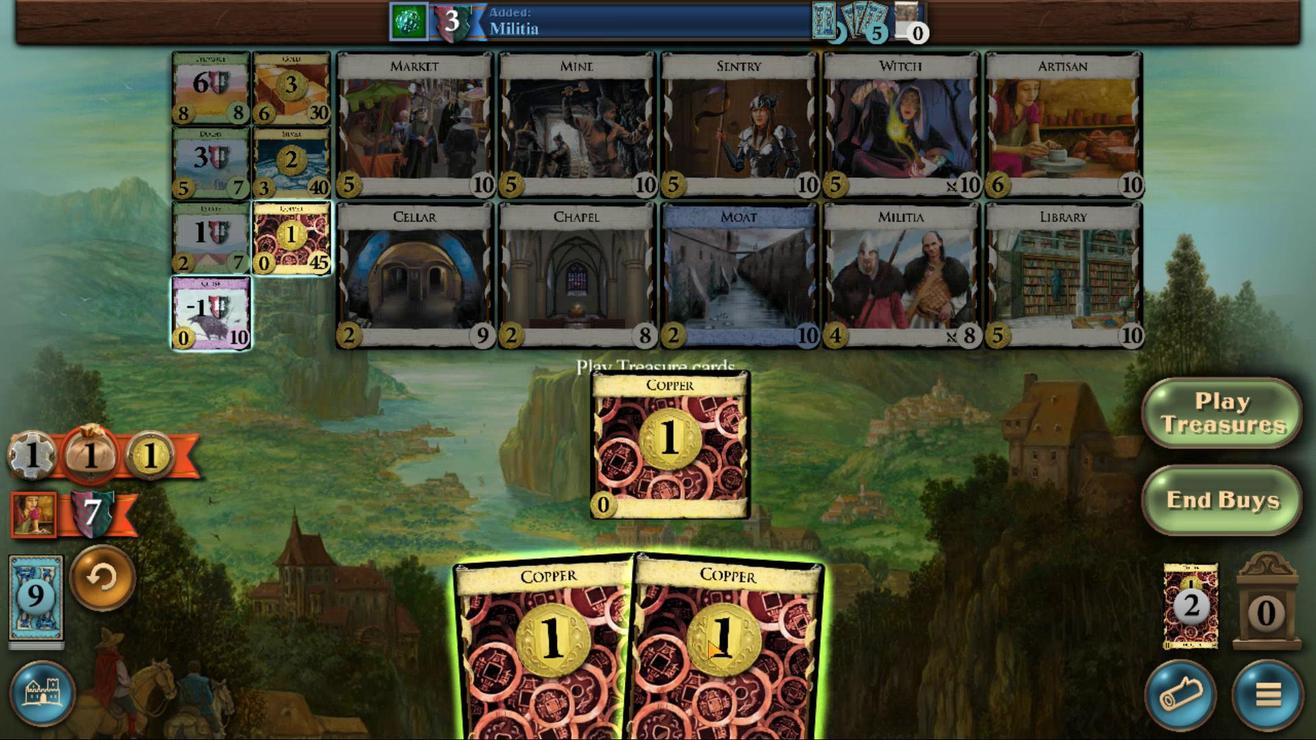 
Action: Mouse scrolled (859, 512) with delta (0, 0)
Screenshot: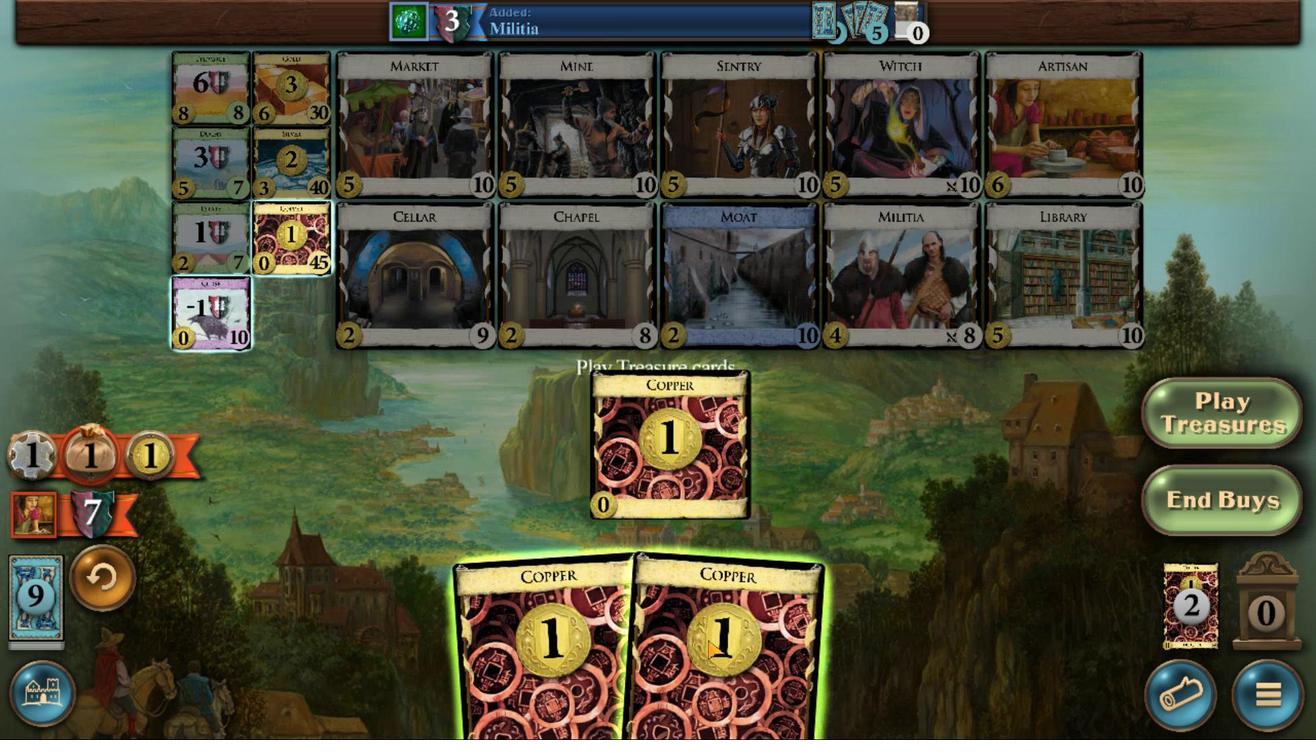 
Action: Mouse scrolled (859, 512) with delta (0, 0)
Screenshot: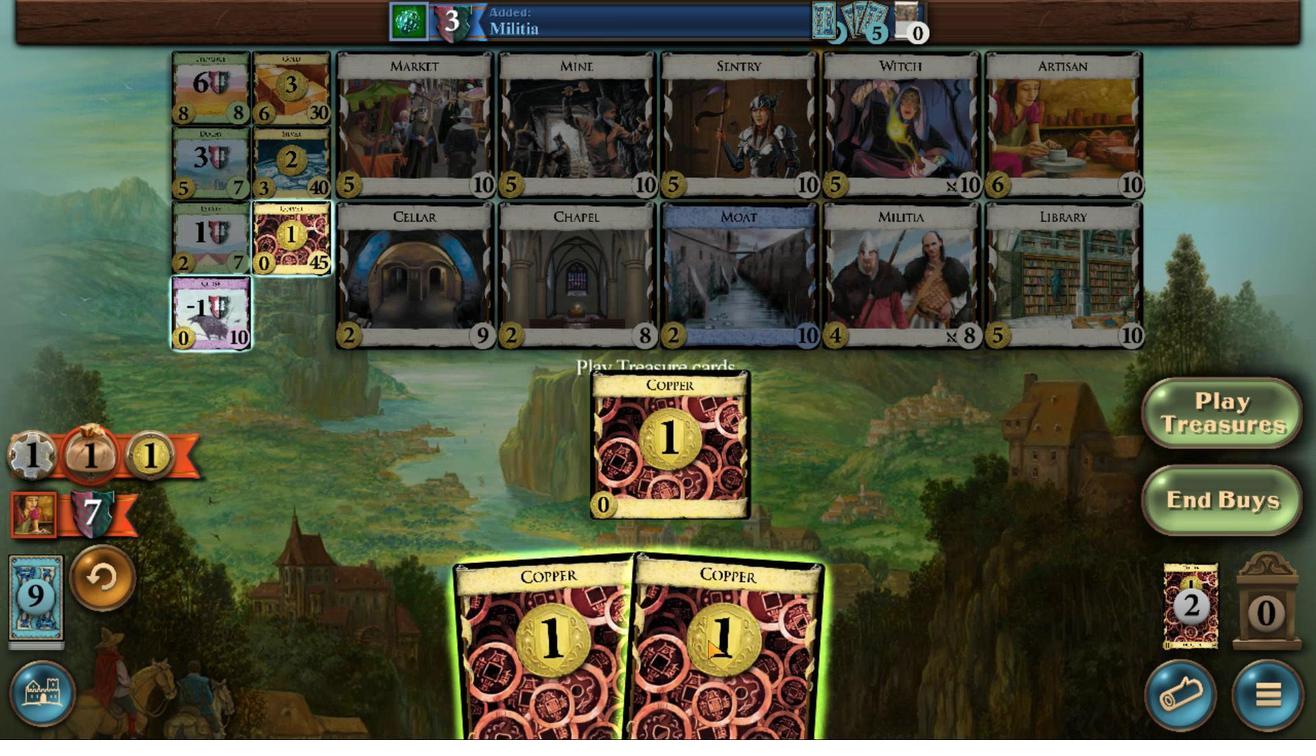 
Action: Mouse scrolled (859, 512) with delta (0, 0)
Screenshot: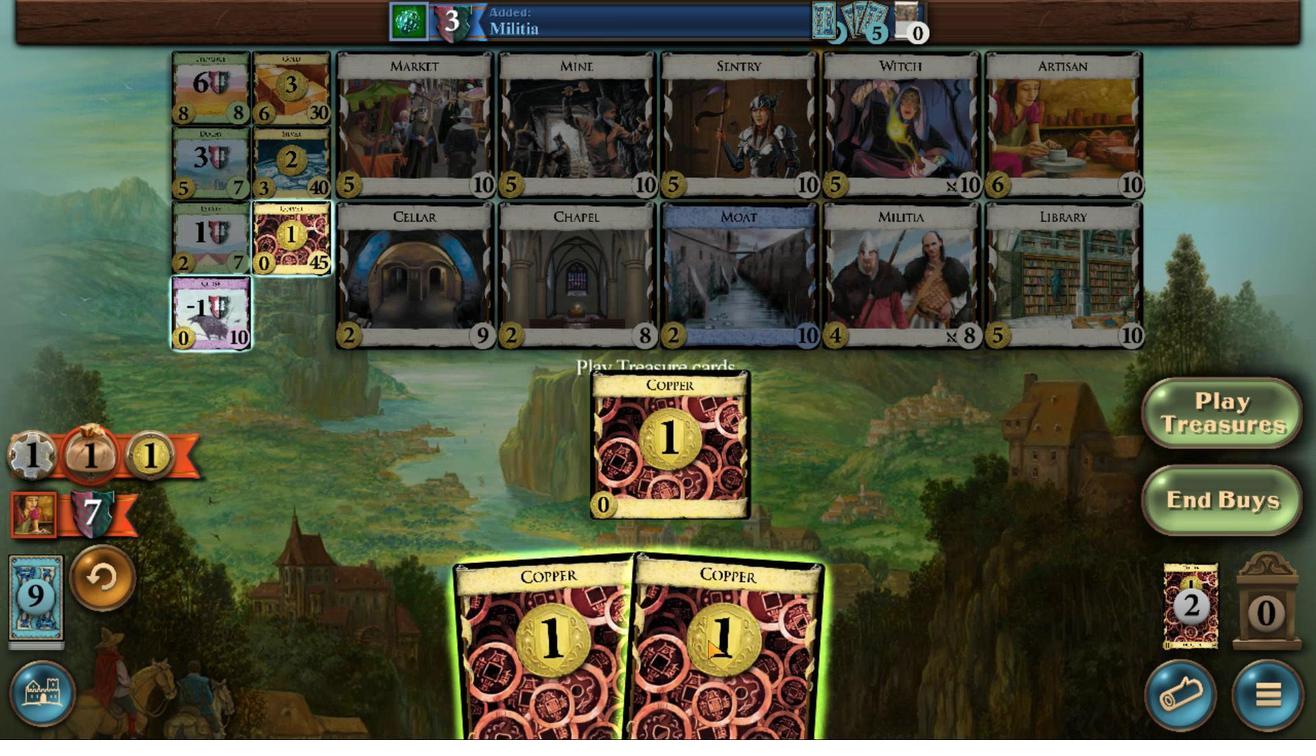 
Action: Mouse scrolled (859, 512) with delta (0, 0)
Screenshot: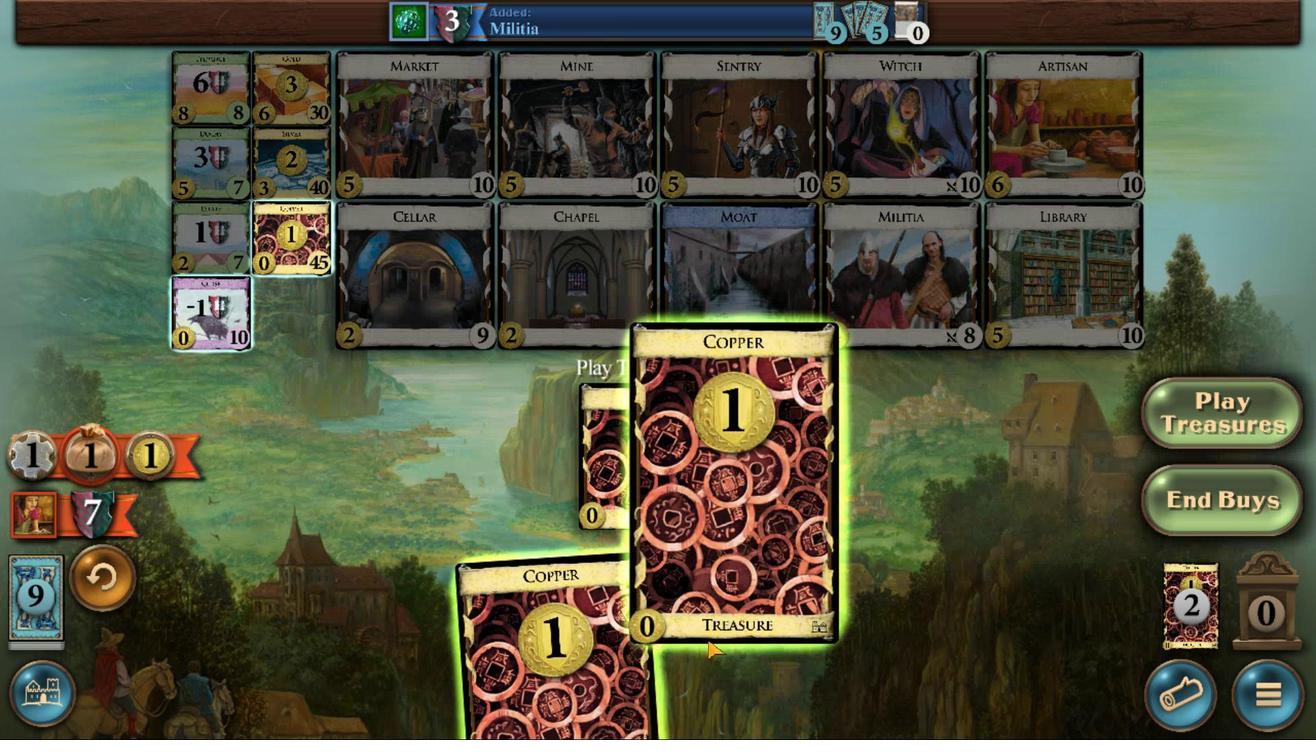 
Action: Mouse moved to (770, 513)
Screenshot: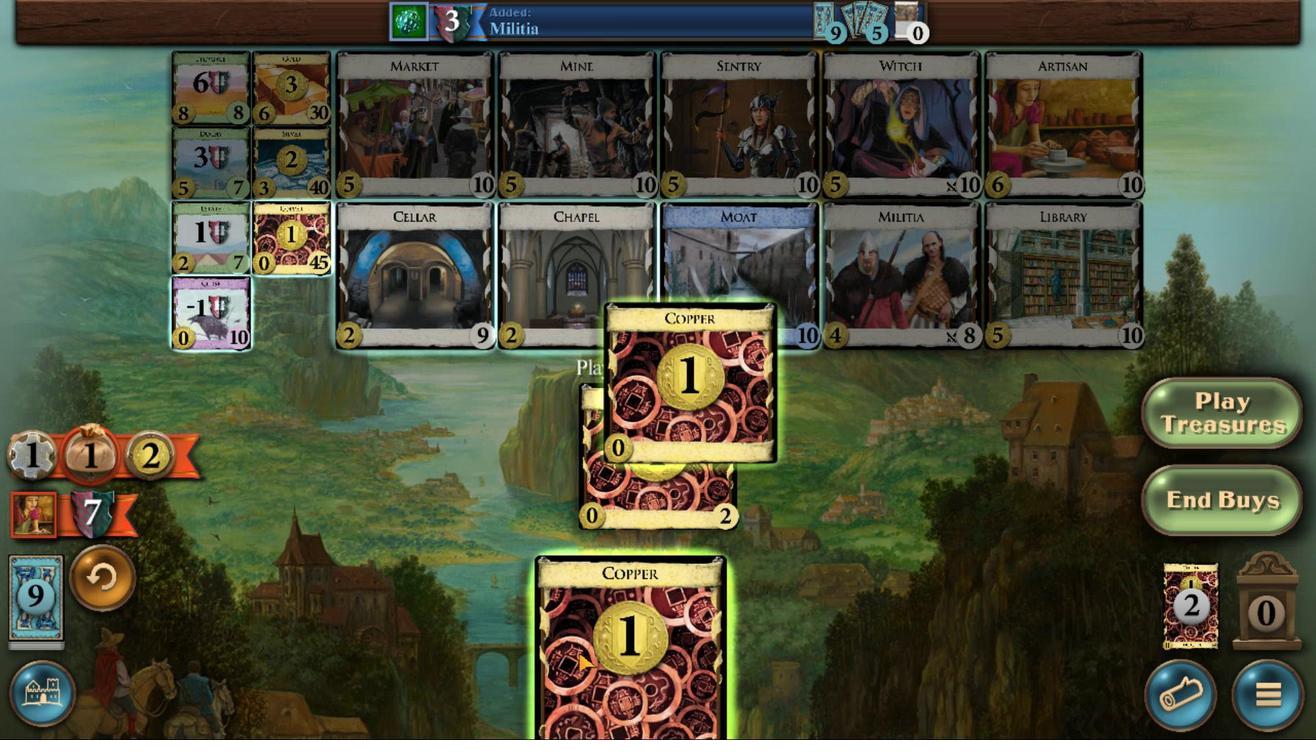 
Action: Mouse scrolled (770, 513) with delta (0, 0)
Screenshot: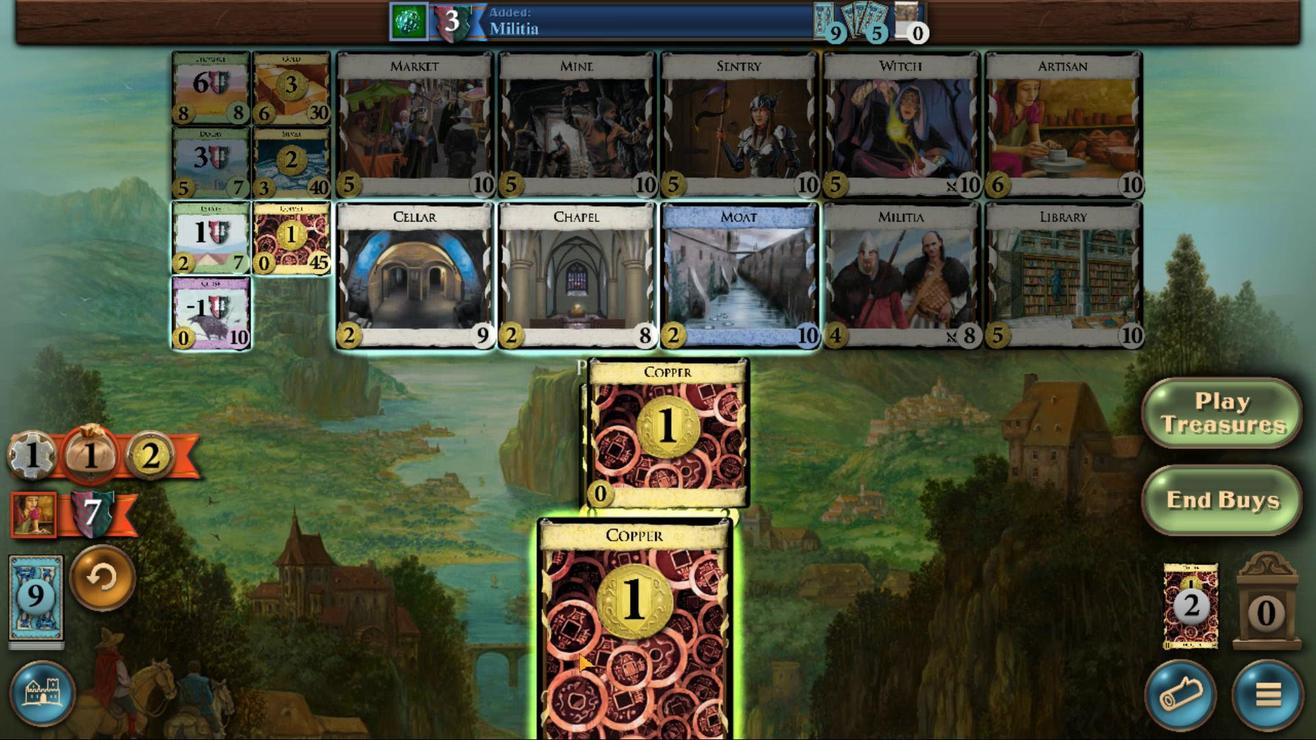 
Action: Mouse scrolled (770, 513) with delta (0, 0)
Screenshot: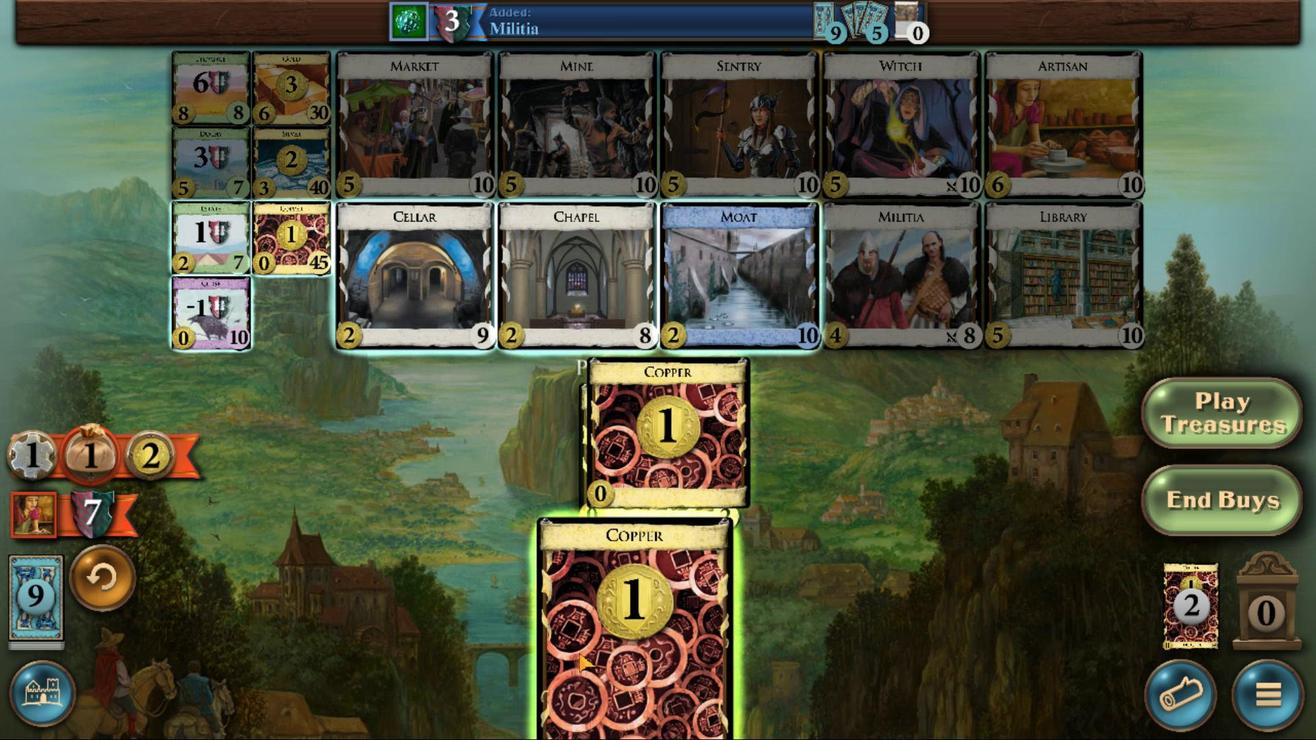 
Action: Mouse scrolled (770, 513) with delta (0, 0)
Screenshot: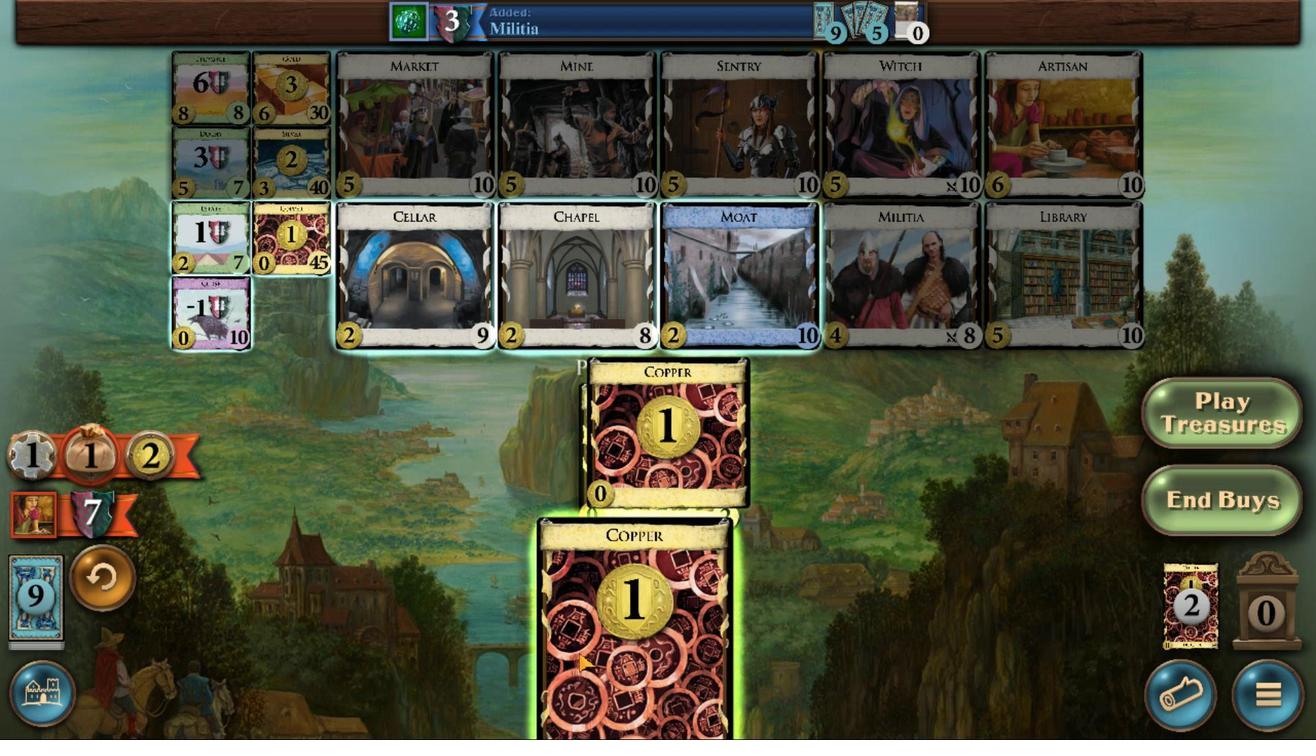 
Action: Mouse scrolled (770, 513) with delta (0, 0)
Screenshot: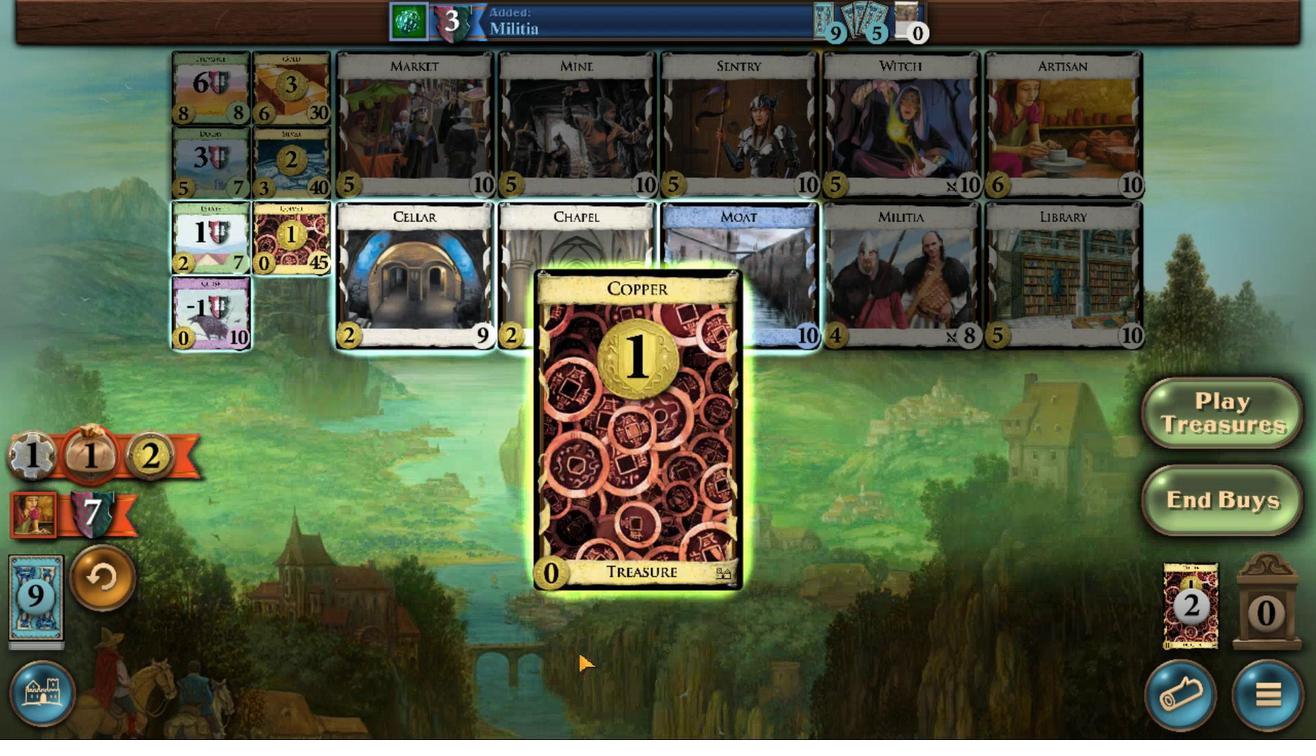 
Action: Mouse moved to (560, 477)
Screenshot: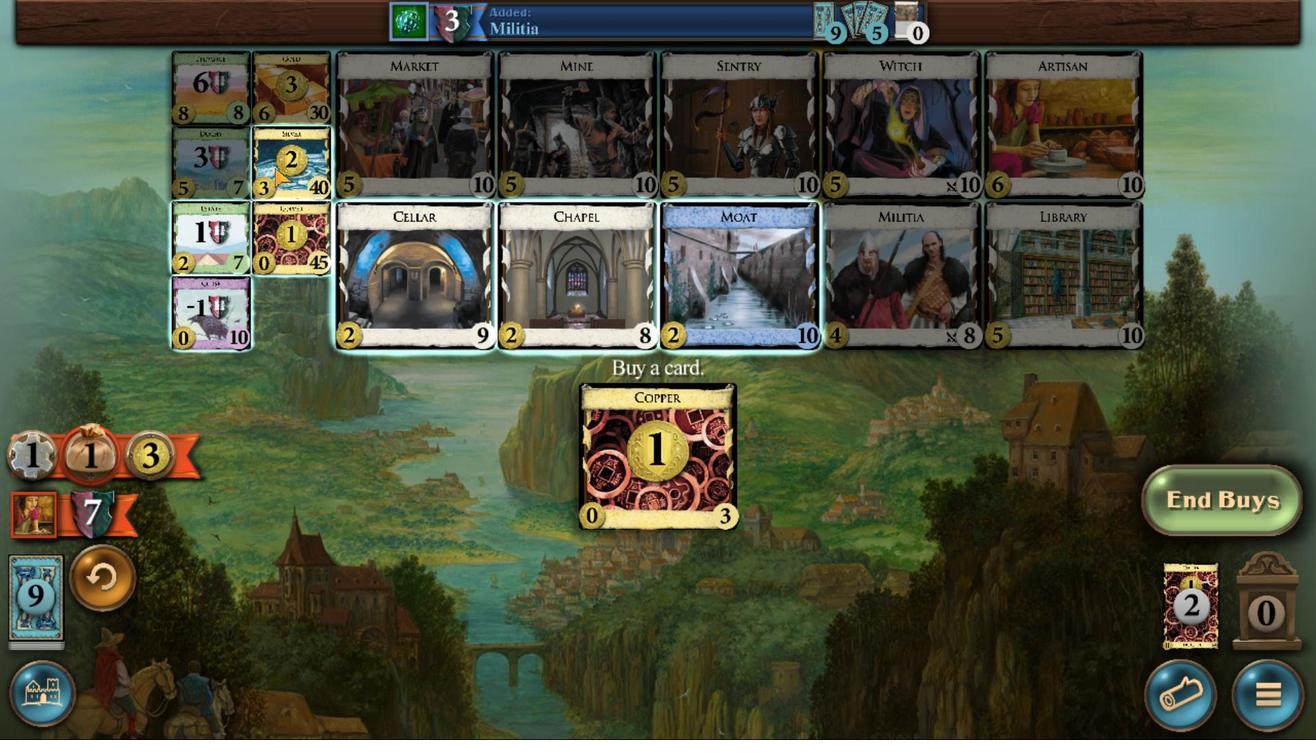 
Action: Mouse pressed left at (560, 477)
Screenshot: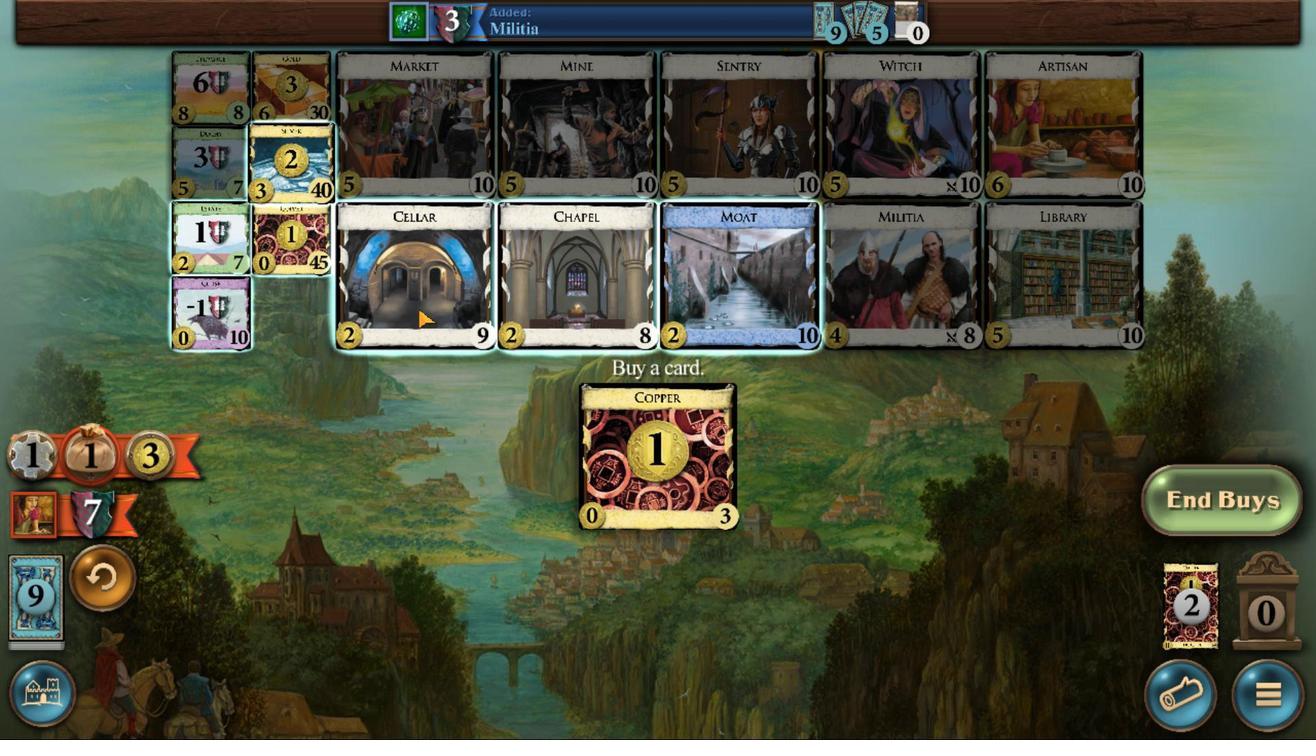 
Action: Mouse moved to (575, 514)
Screenshot: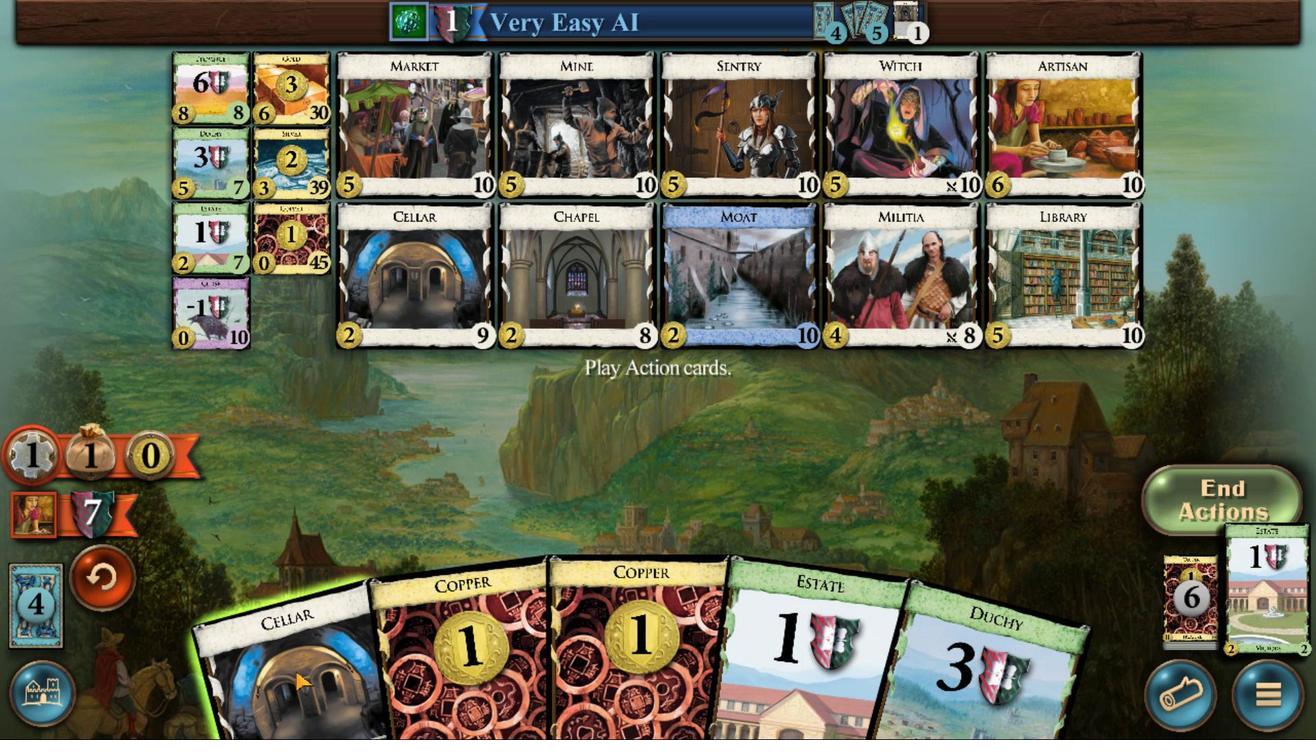 
Action: Mouse scrolled (575, 514) with delta (0, 0)
Screenshot: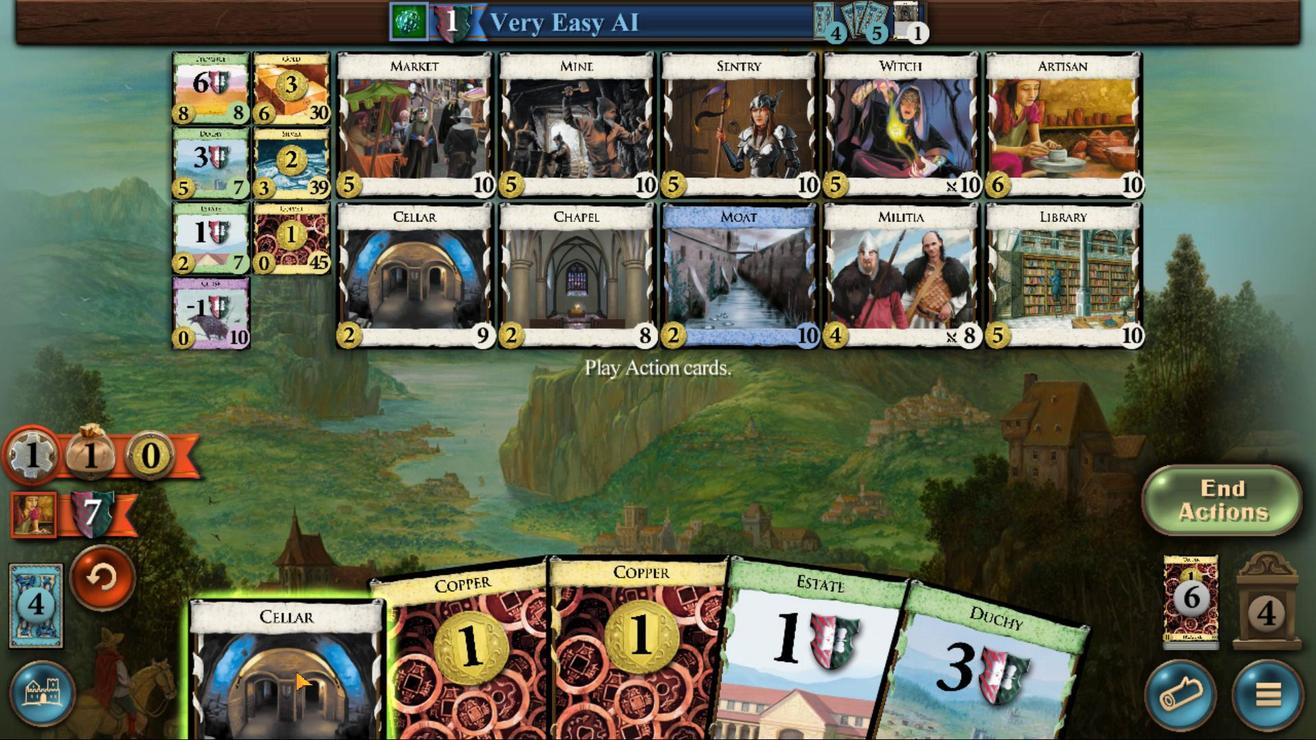 
Action: Mouse scrolled (575, 514) with delta (0, 0)
Screenshot: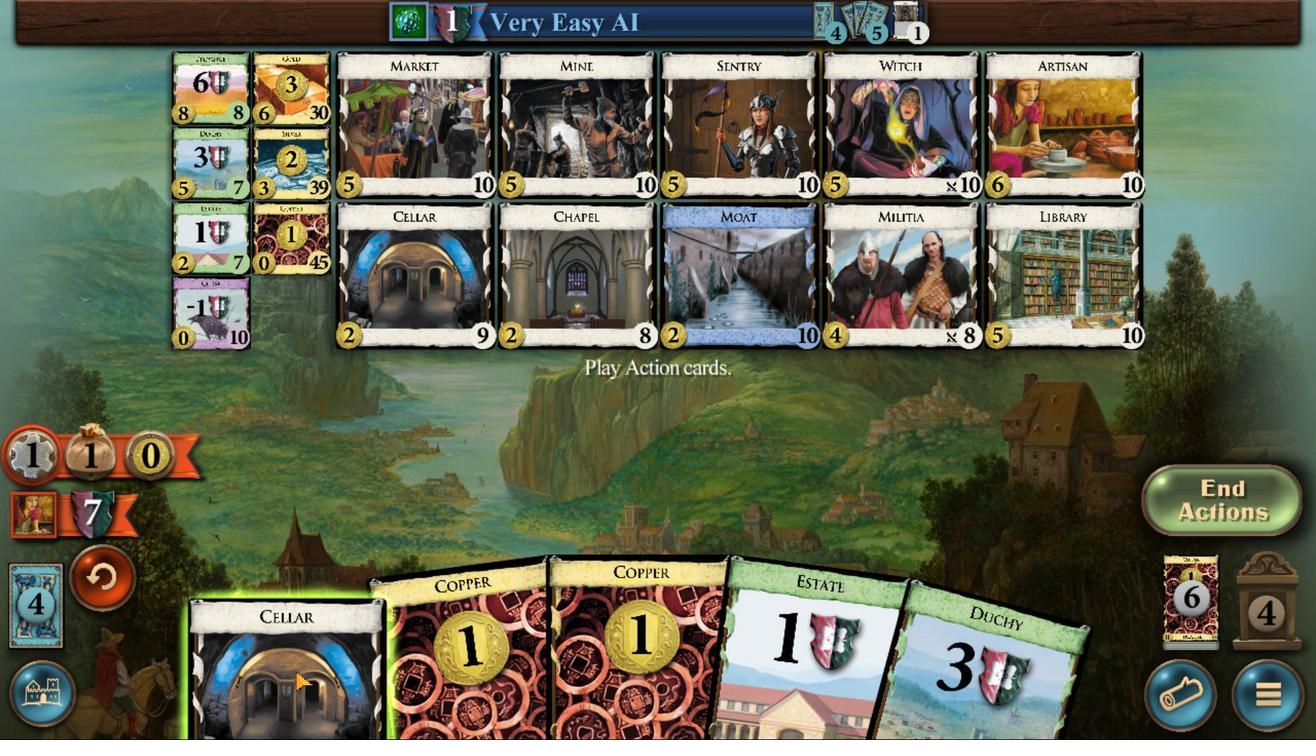 
Action: Mouse scrolled (575, 514) with delta (0, 0)
Screenshot: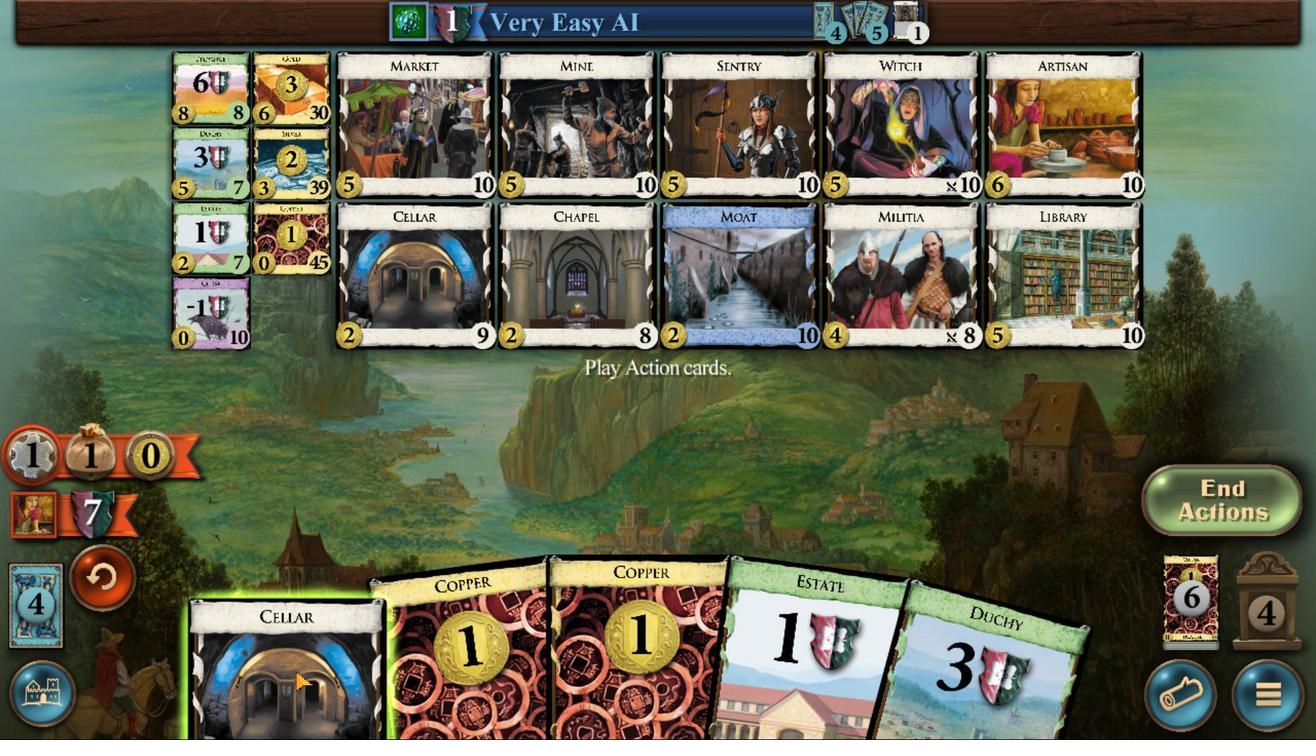 
Action: Mouse moved to (896, 512)
Screenshot: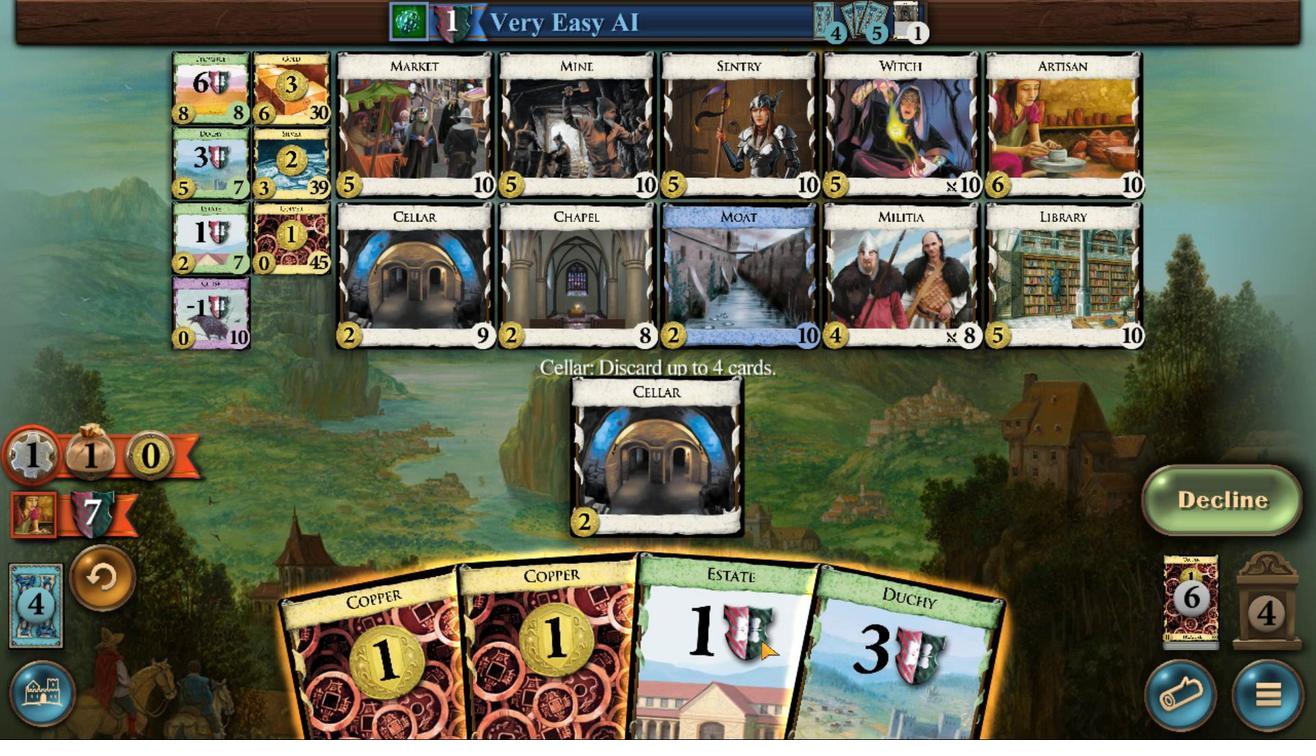 
Action: Mouse scrolled (896, 512) with delta (0, 0)
Screenshot: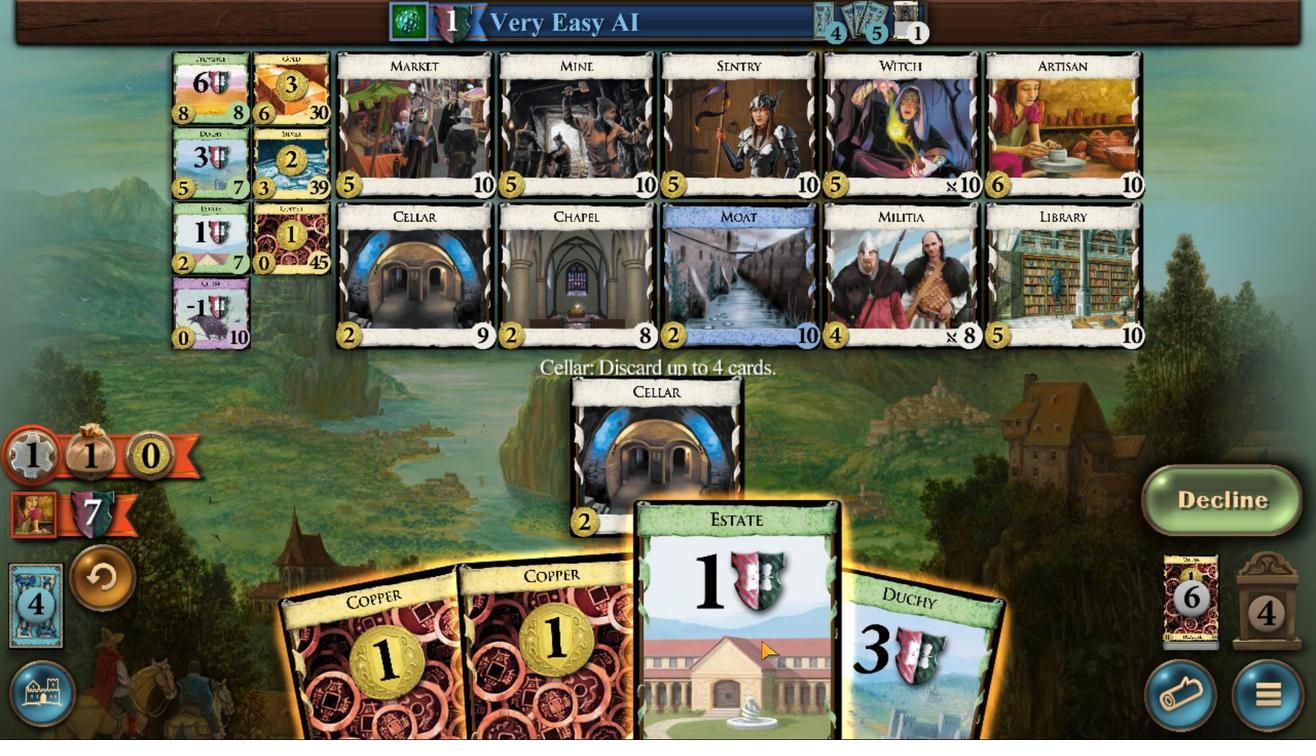 
Action: Mouse scrolled (896, 512) with delta (0, 0)
Screenshot: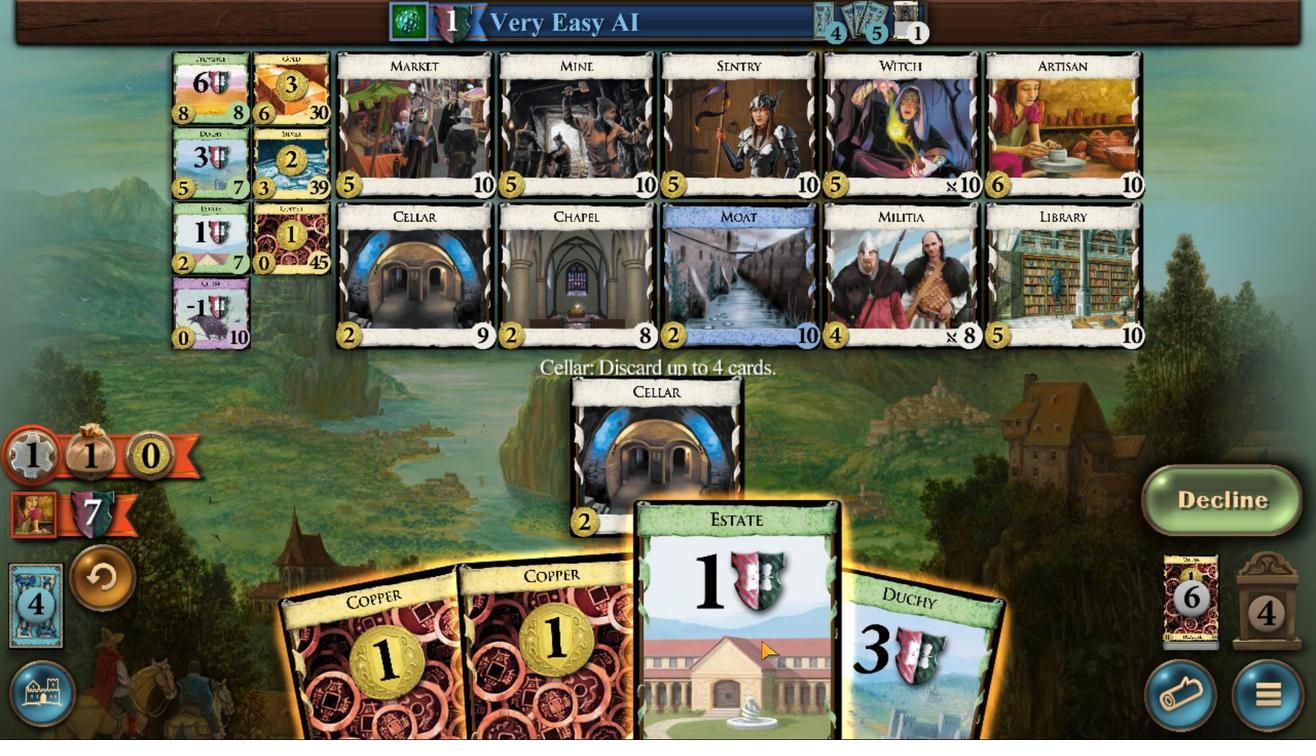 
Action: Mouse scrolled (896, 512) with delta (0, 0)
Screenshot: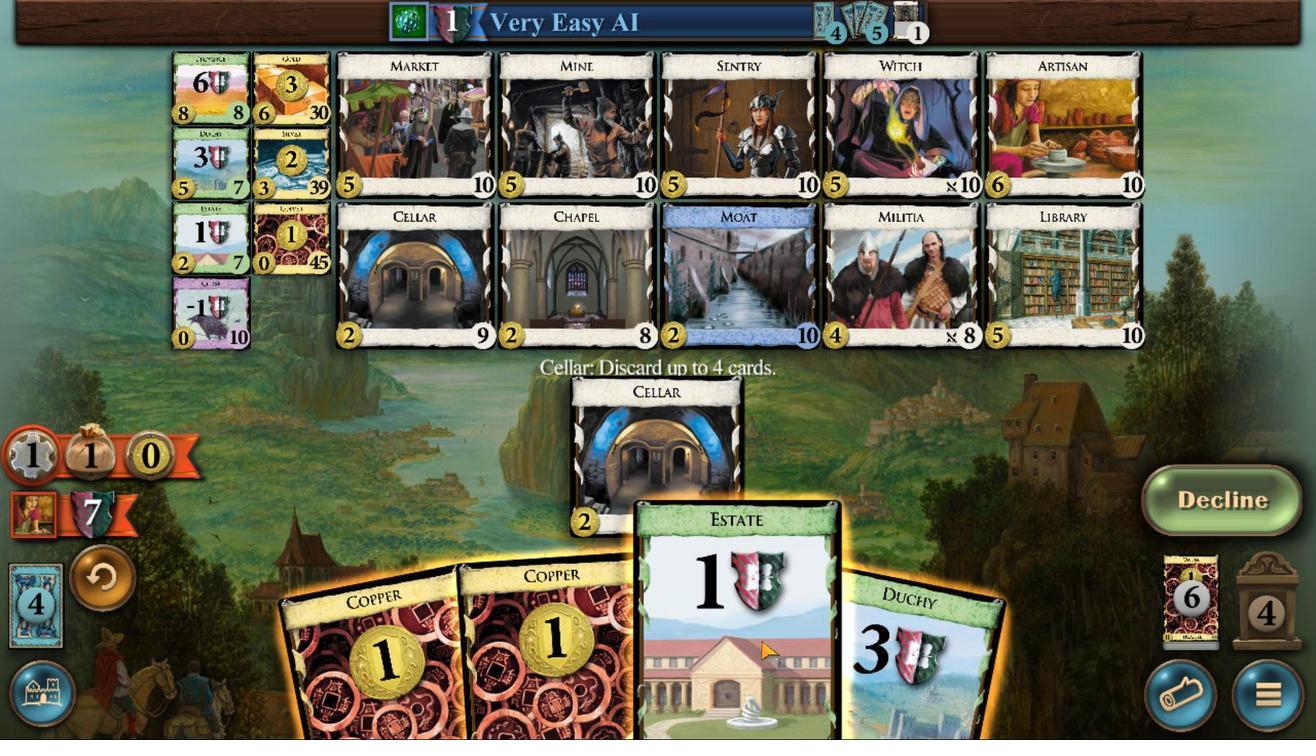 
Action: Mouse scrolled (896, 512) with delta (0, 0)
Screenshot: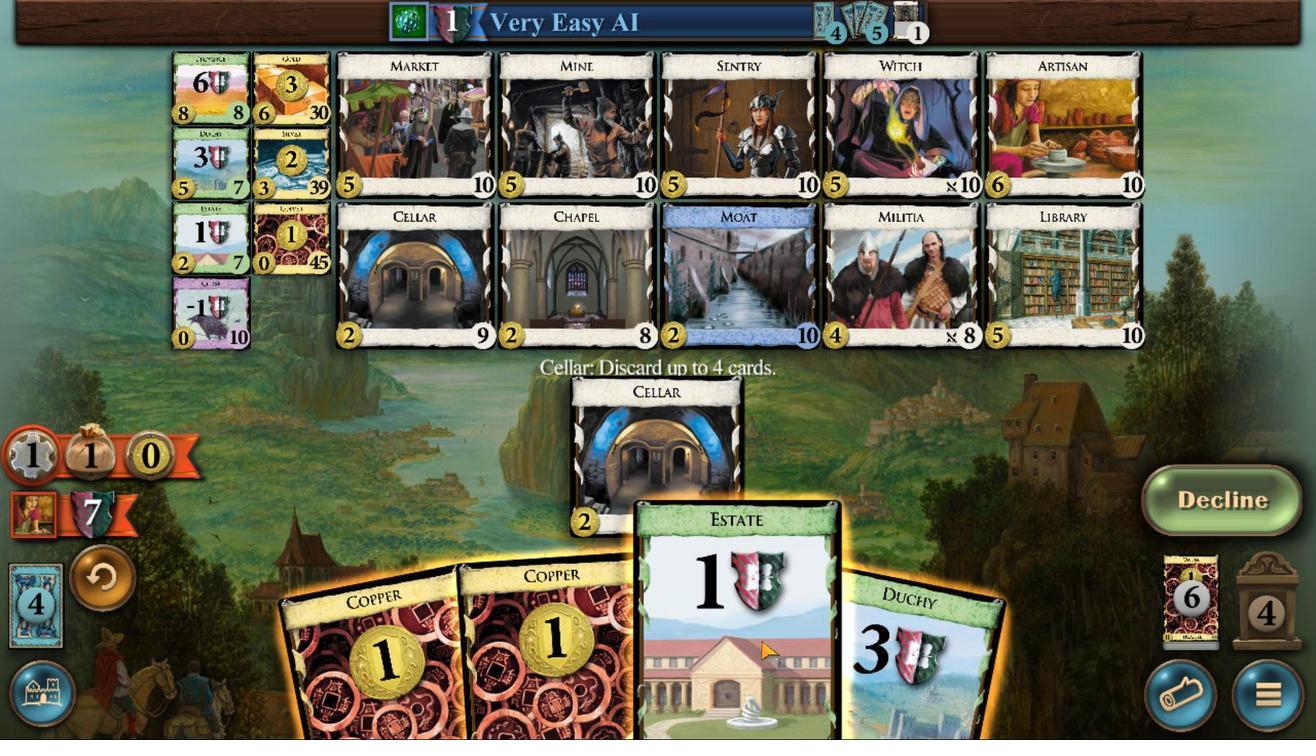
Action: Mouse moved to (981, 512)
Screenshot: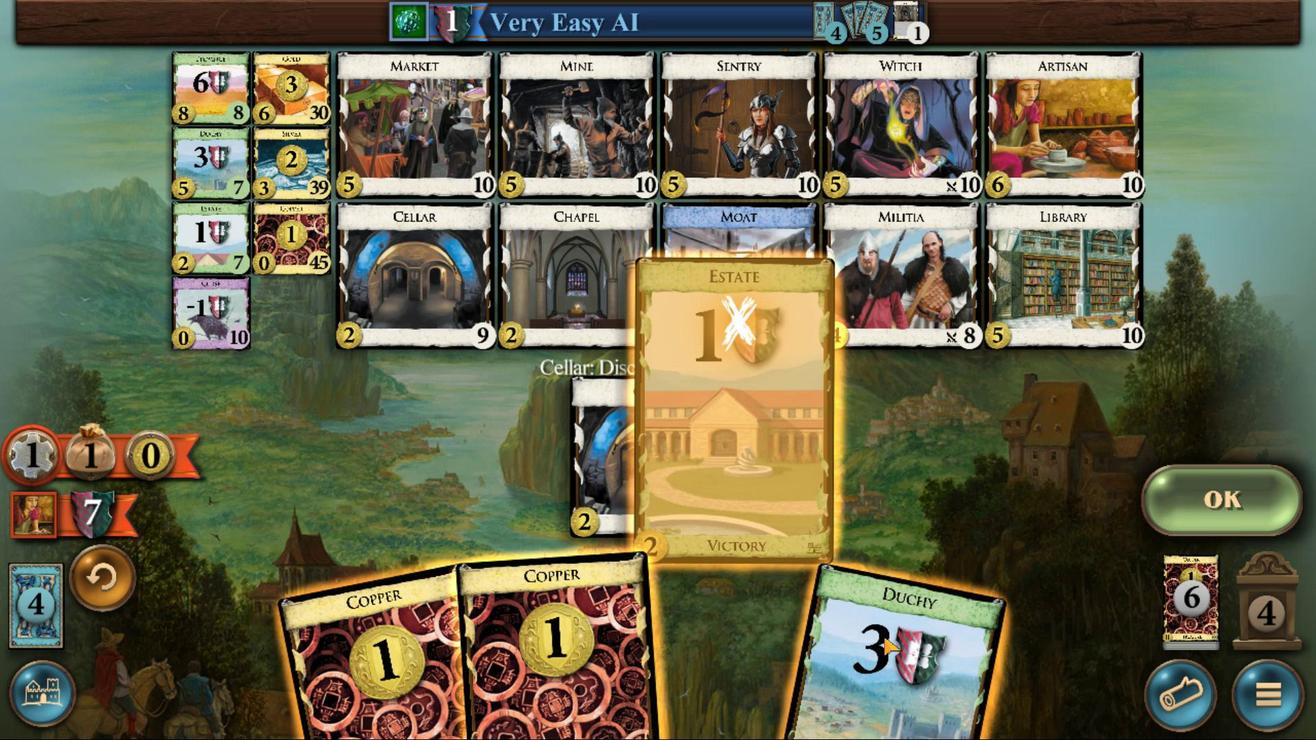 
Action: Mouse scrolled (981, 512) with delta (0, 0)
Screenshot: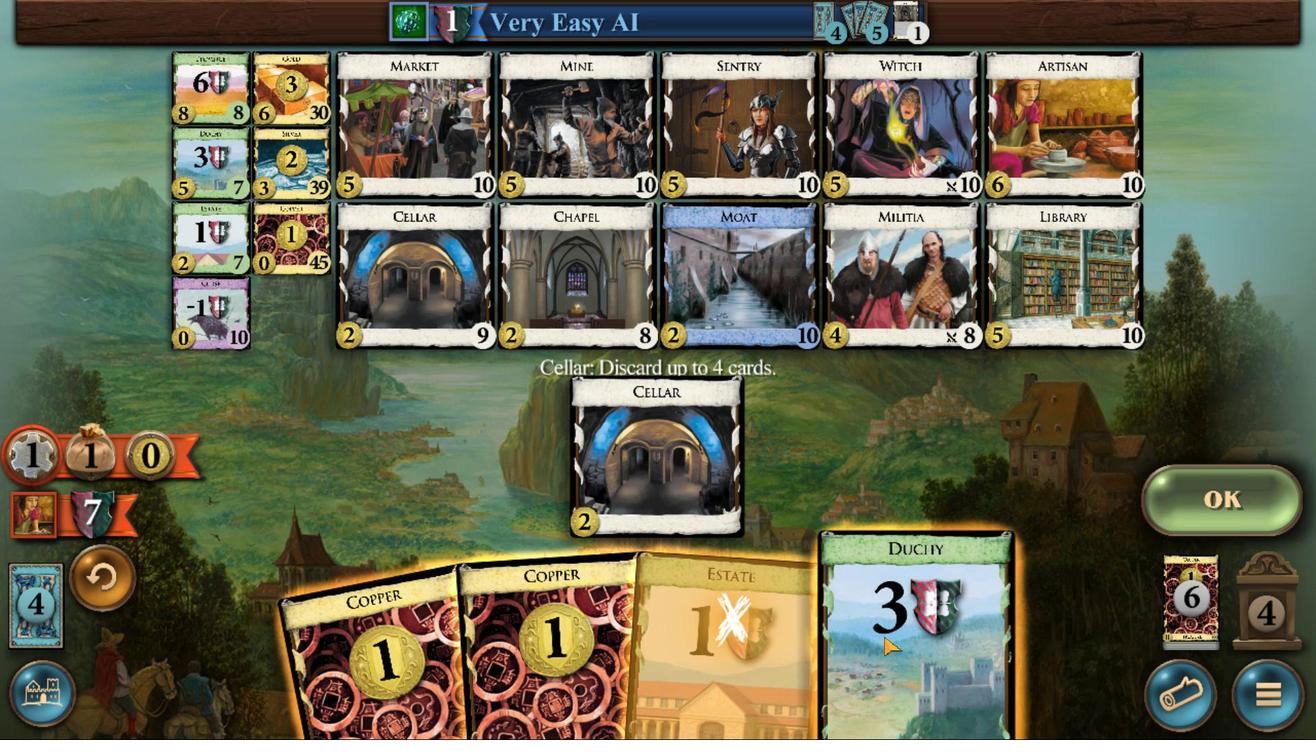 
Action: Mouse scrolled (981, 512) with delta (0, 0)
Screenshot: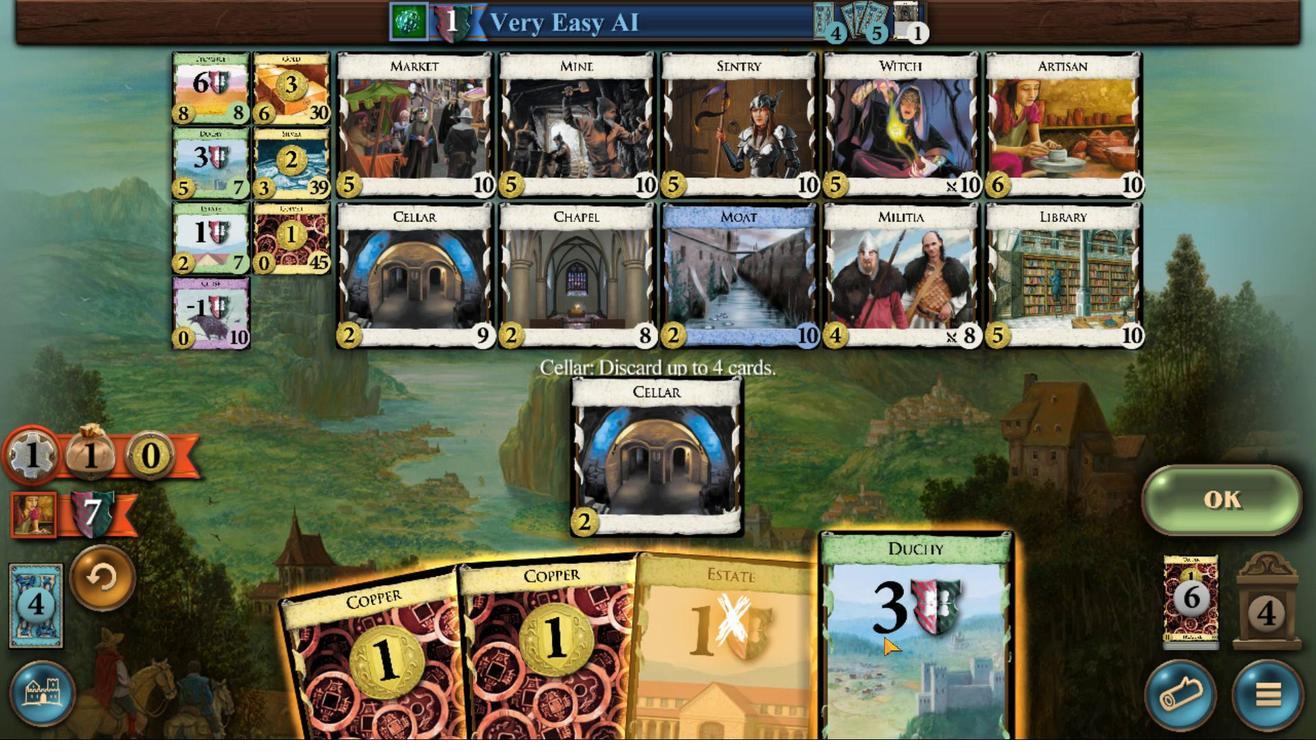 
Action: Mouse scrolled (981, 512) with delta (0, 0)
Screenshot: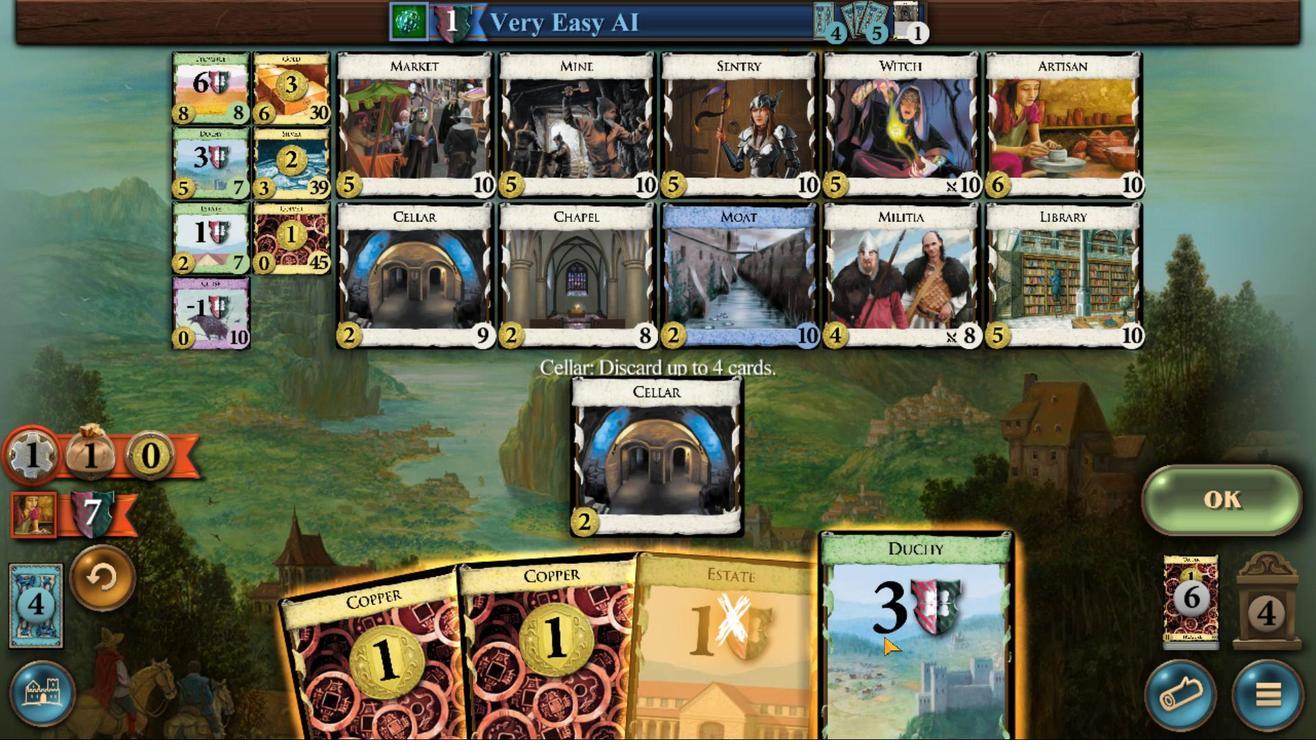 
Action: Mouse scrolled (981, 512) with delta (0, 0)
Screenshot: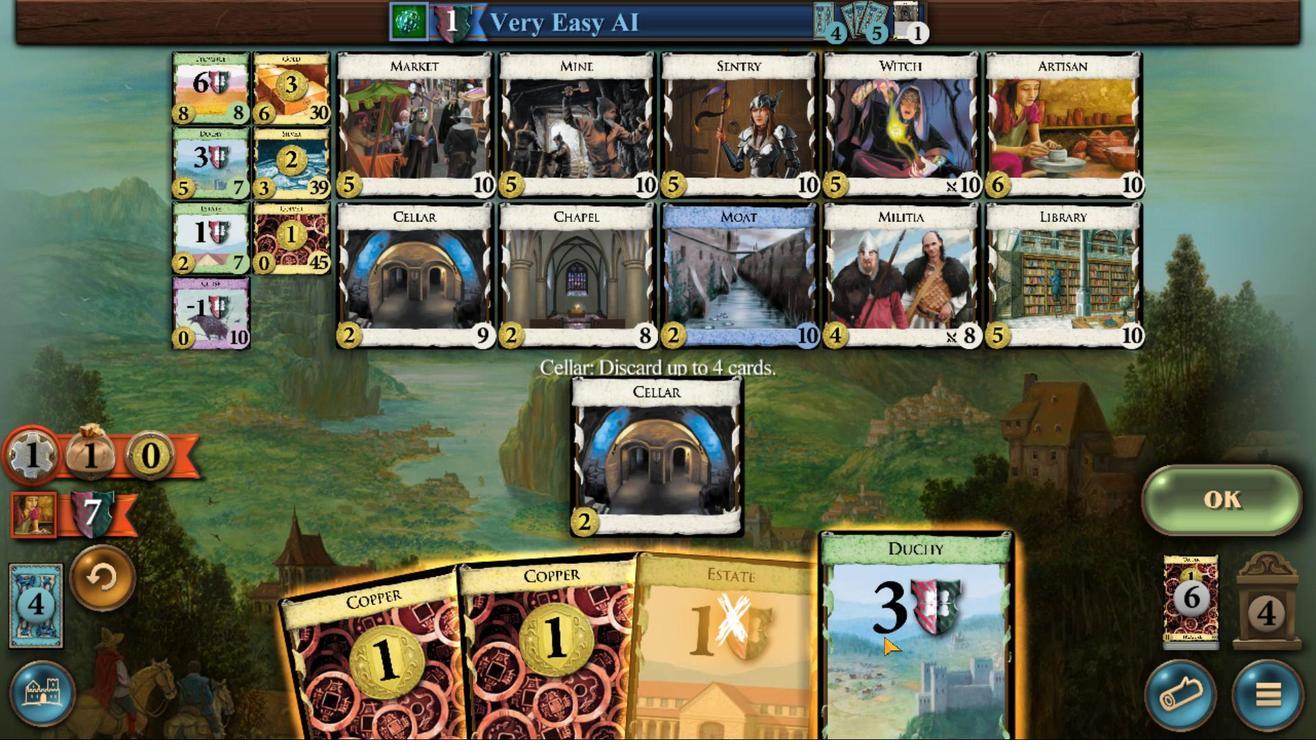 
Action: Mouse moved to (1236, 503)
Screenshot: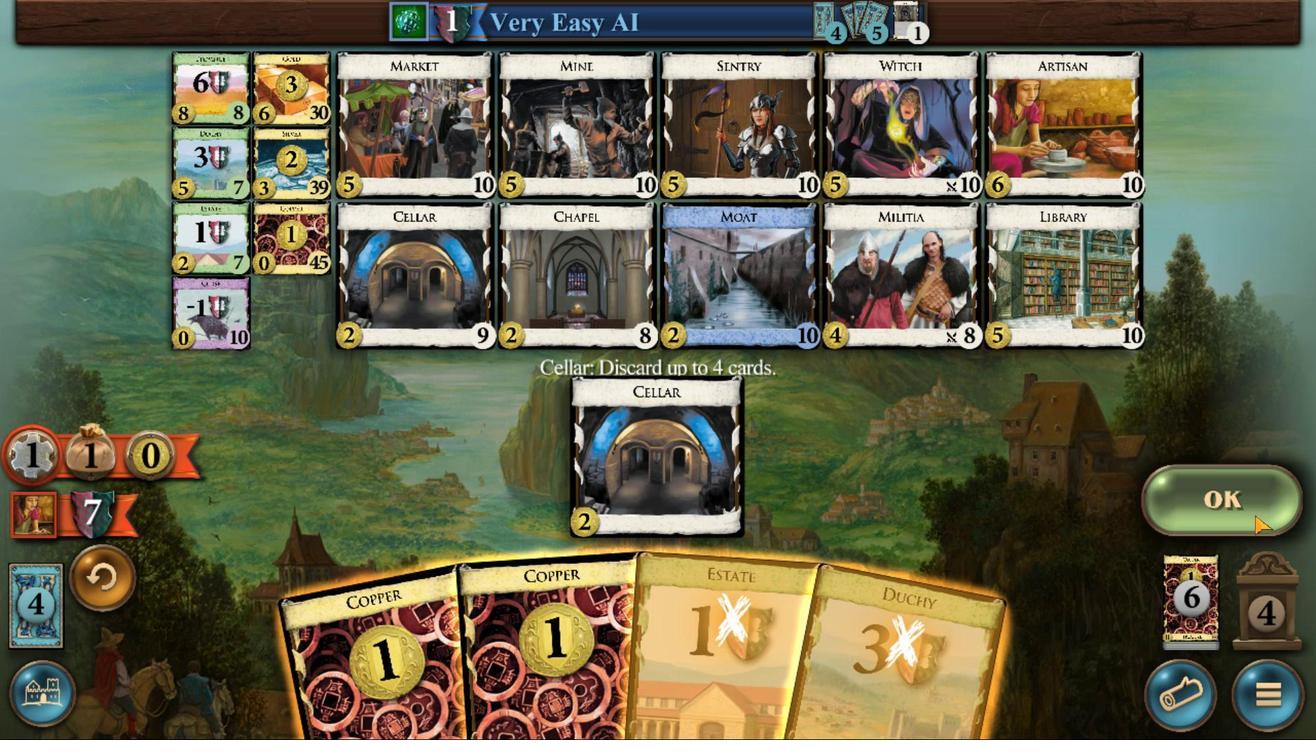 
Action: Mouse pressed left at (1236, 503)
Screenshot: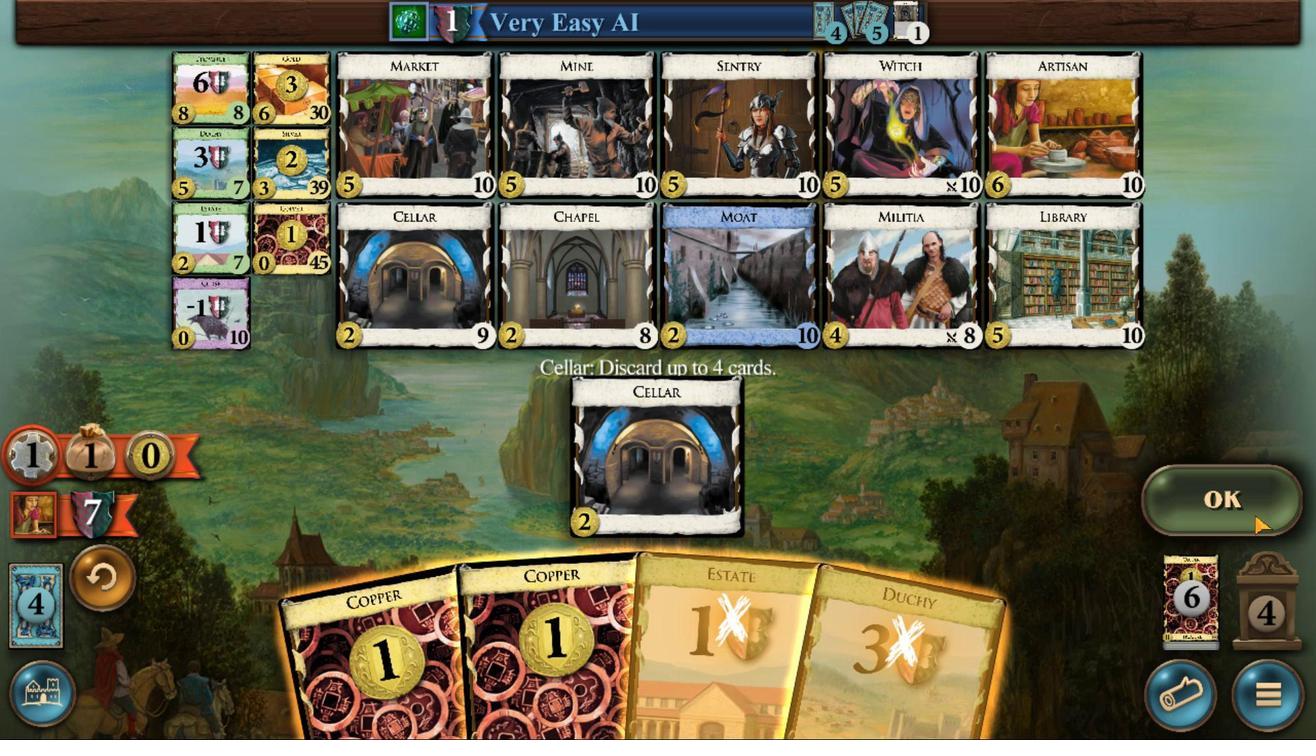 
Action: Mouse moved to (850, 510)
Screenshot: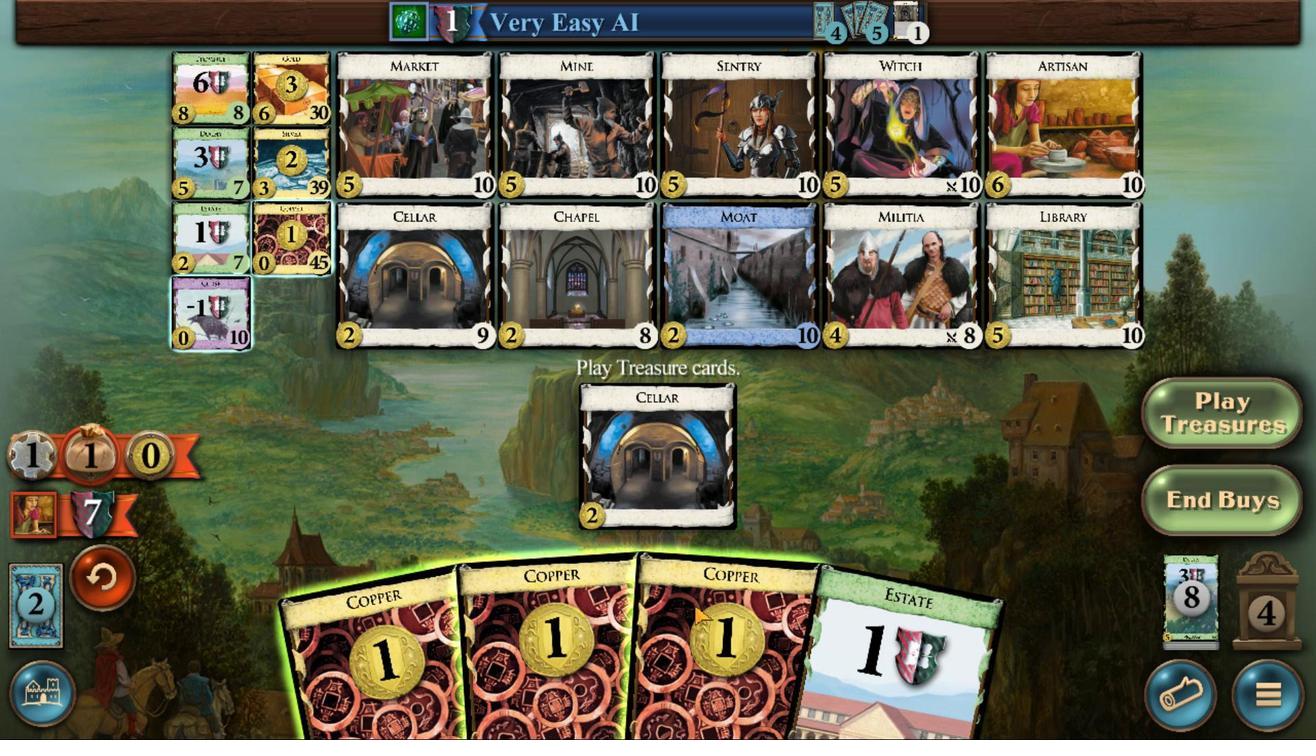
Action: Mouse scrolled (850, 510) with delta (0, 0)
Screenshot: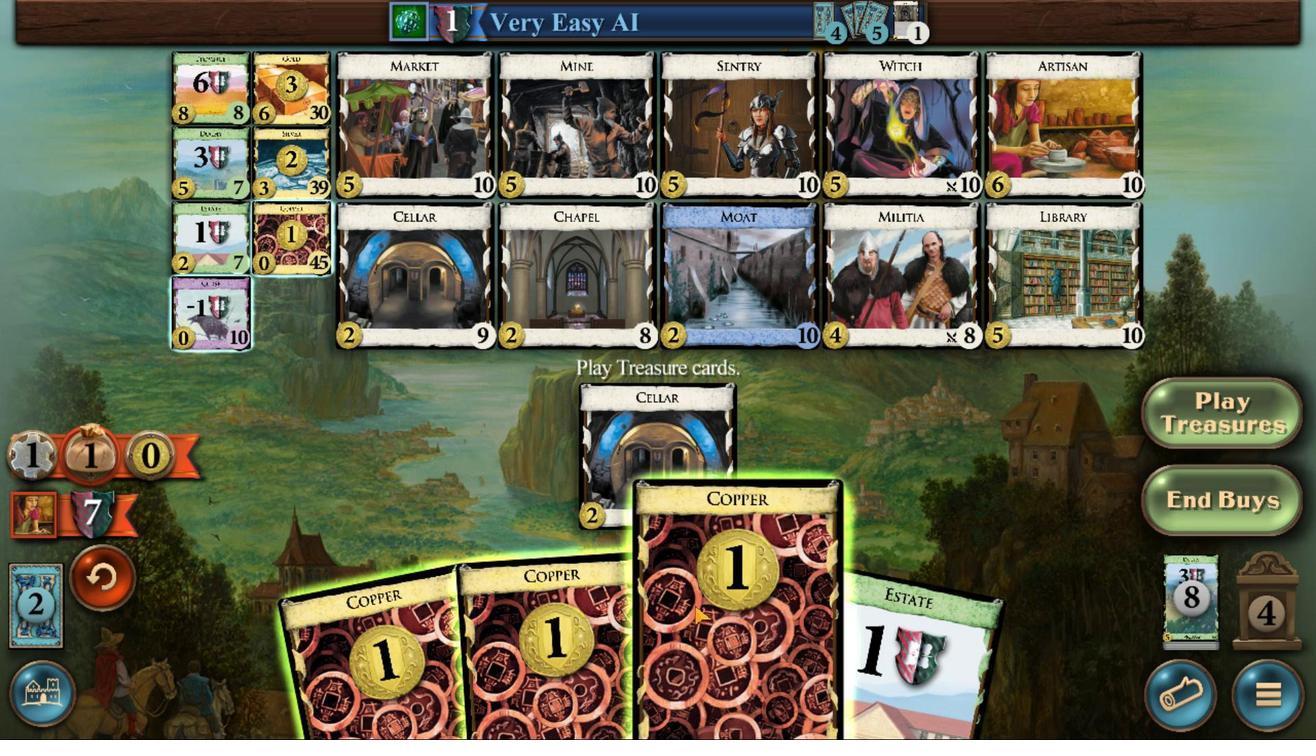
Action: Mouse scrolled (850, 510) with delta (0, 0)
Screenshot: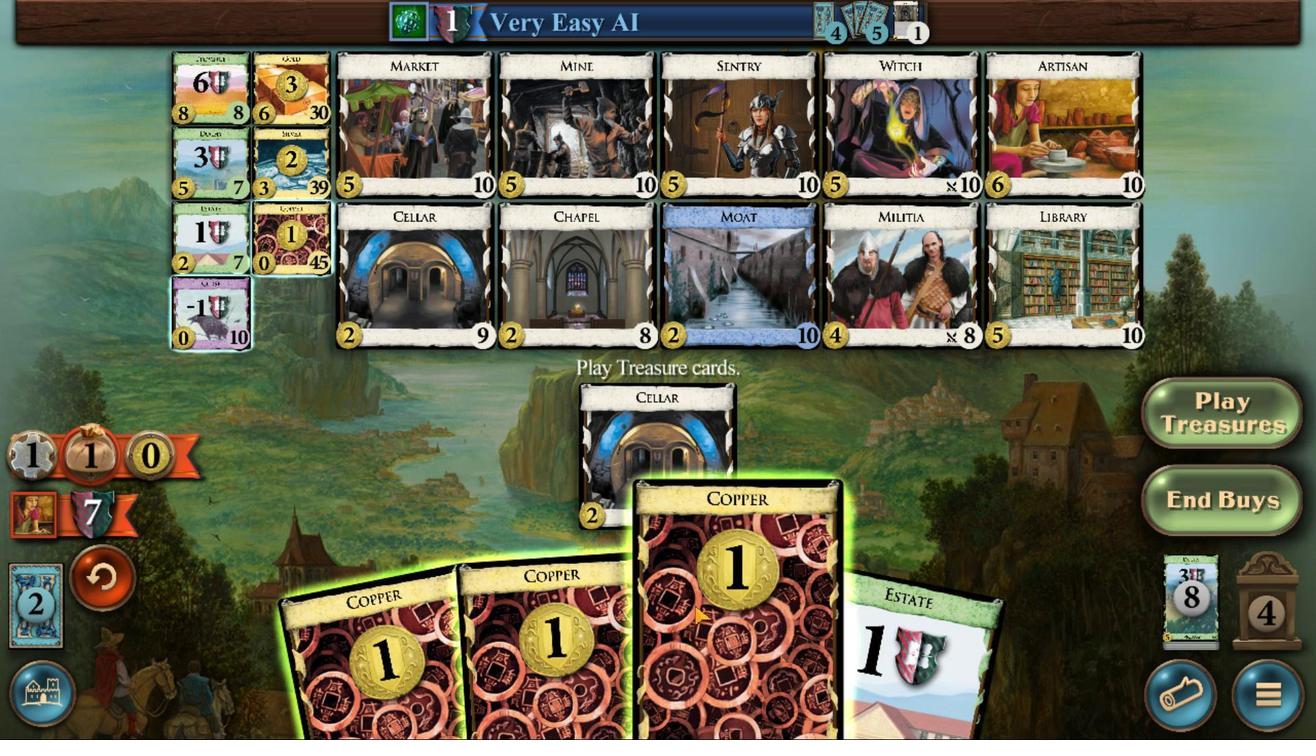 
Action: Mouse scrolled (850, 510) with delta (0, 0)
Screenshot: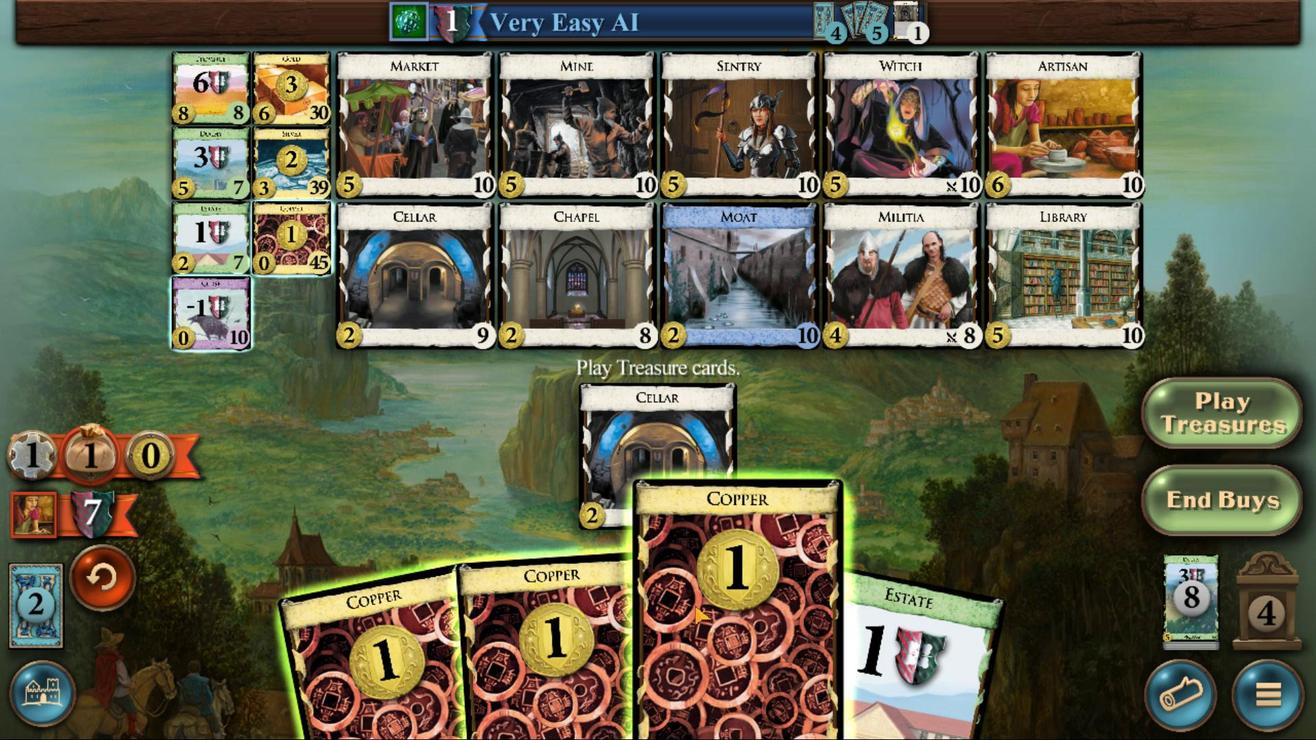 
Action: Mouse scrolled (850, 510) with delta (0, 0)
Screenshot: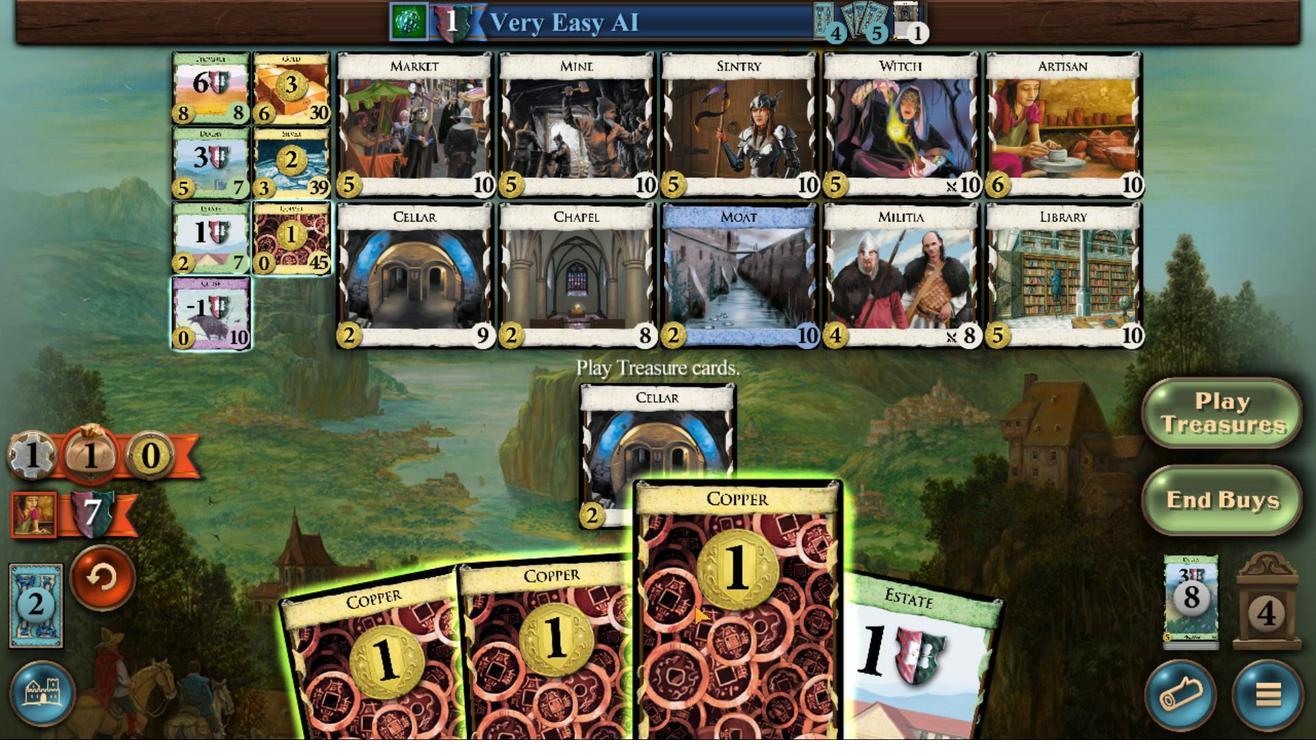 
Action: Mouse moved to (819, 510)
Screenshot: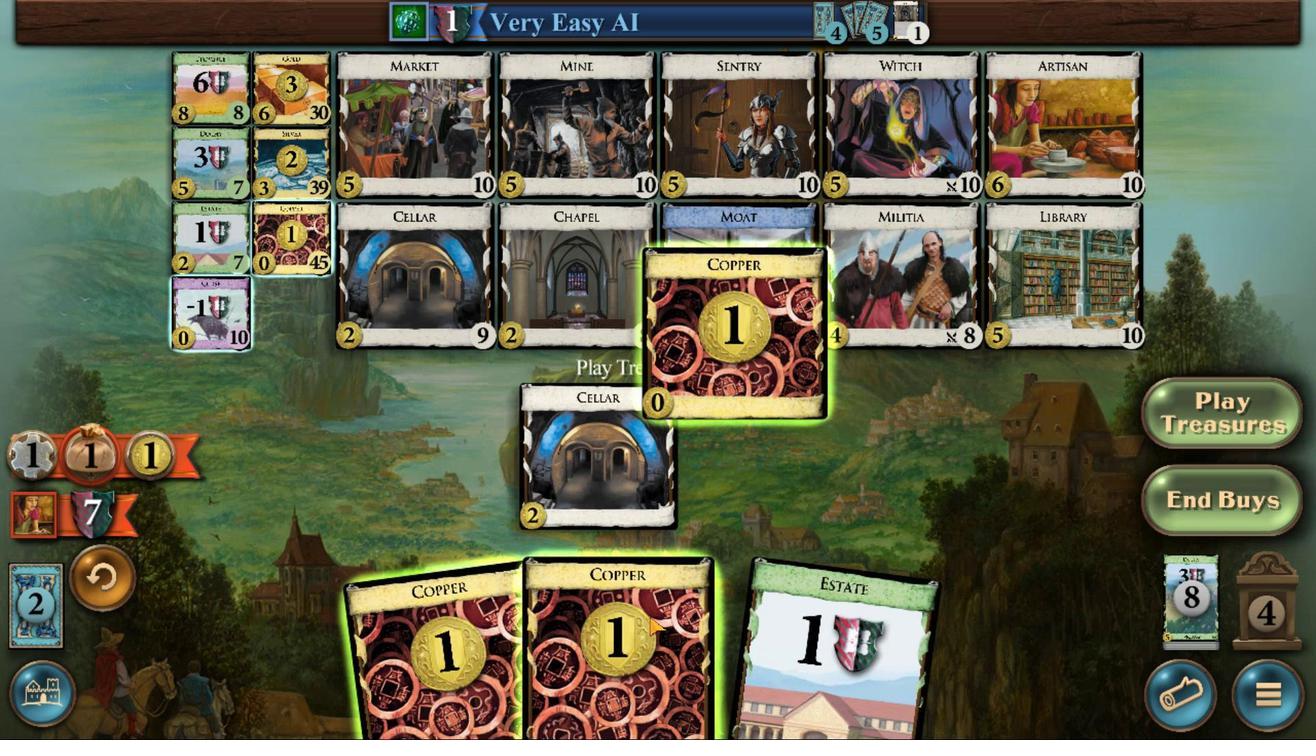 
Action: Mouse scrolled (819, 510) with delta (0, 0)
Screenshot: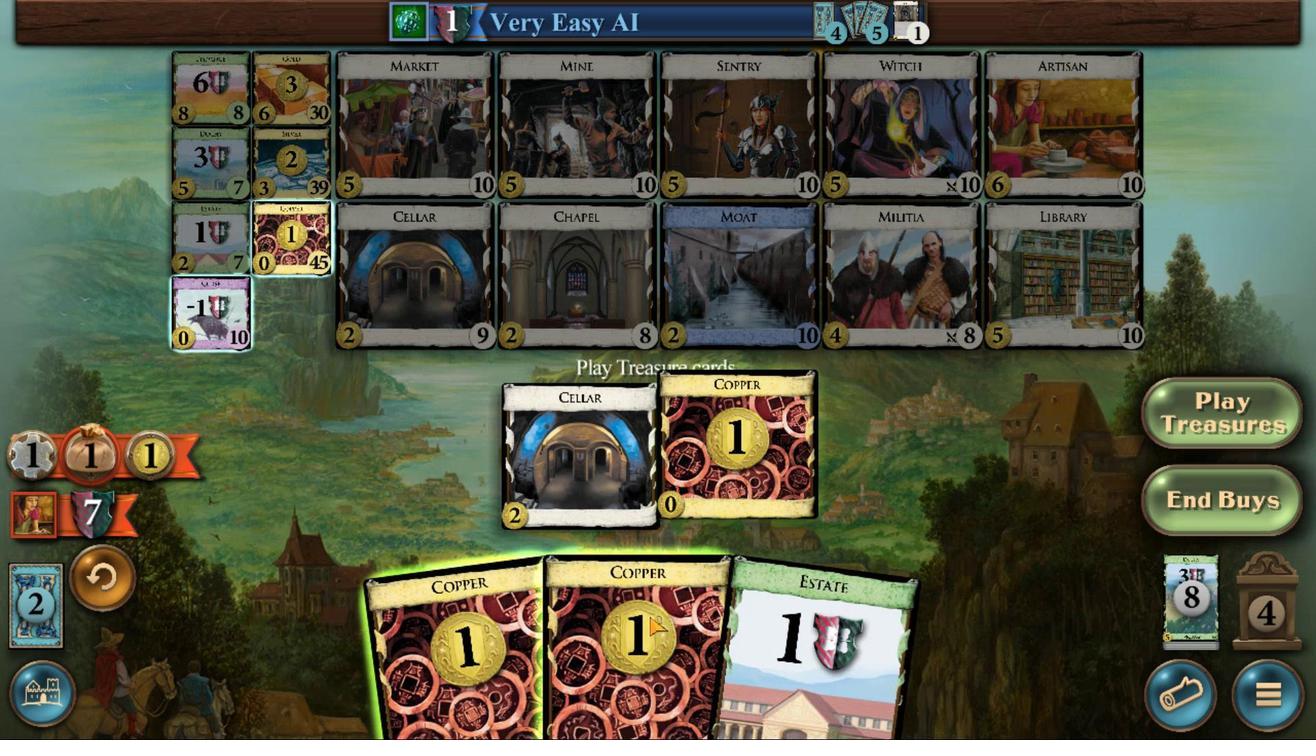 
Action: Mouse scrolled (819, 510) with delta (0, 0)
Screenshot: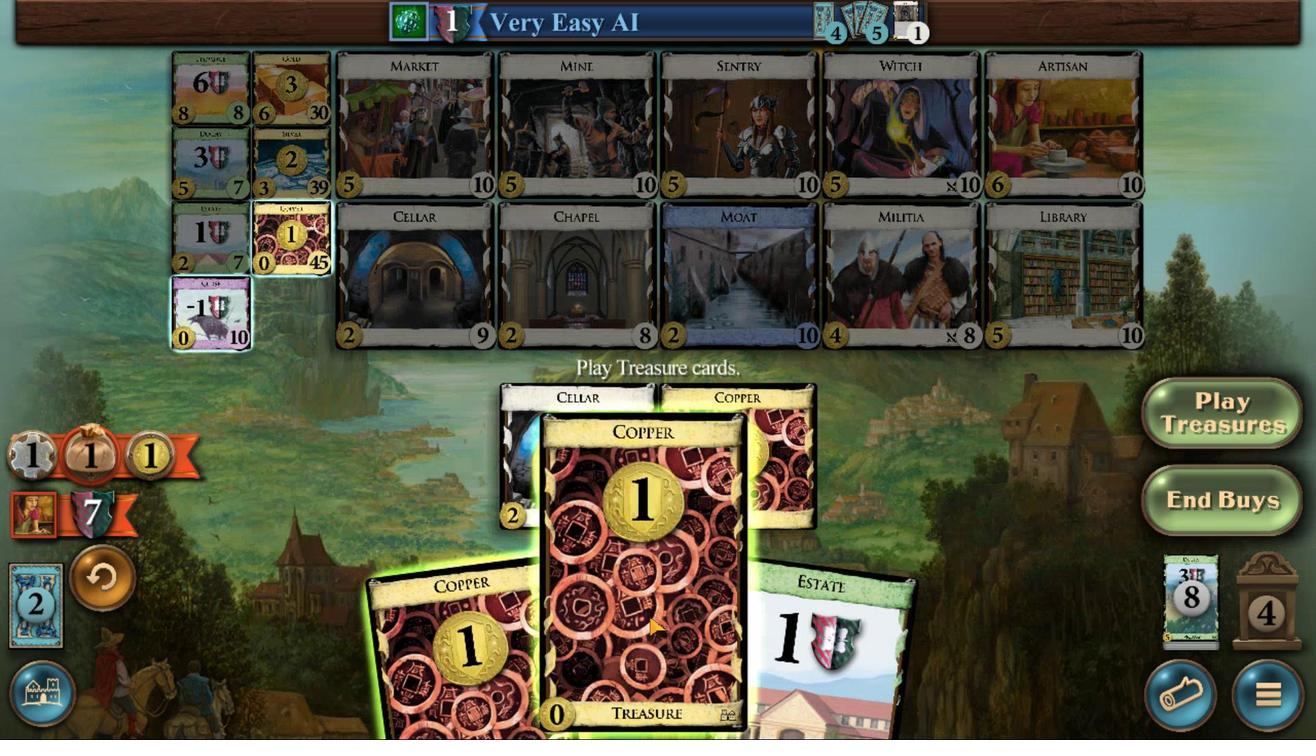 
Action: Mouse scrolled (819, 510) with delta (0, 0)
Screenshot: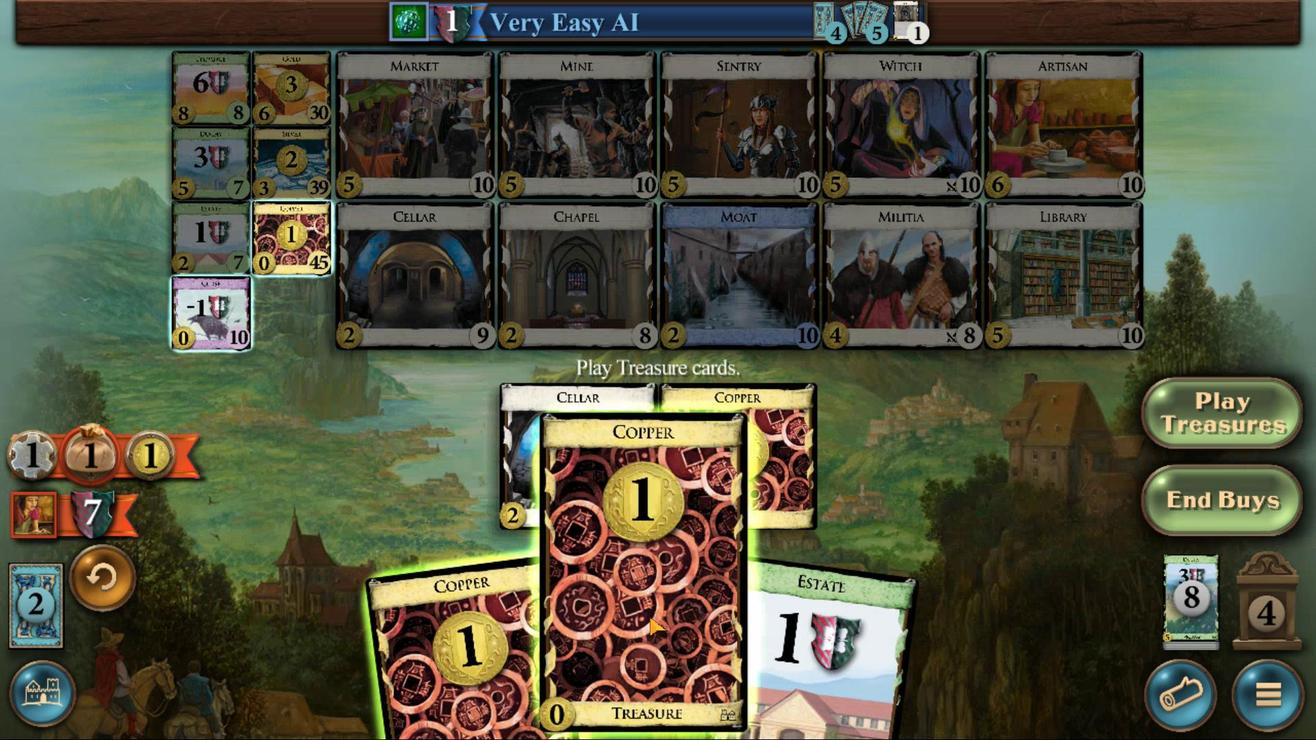 
Action: Mouse moved to (742, 512)
Screenshot: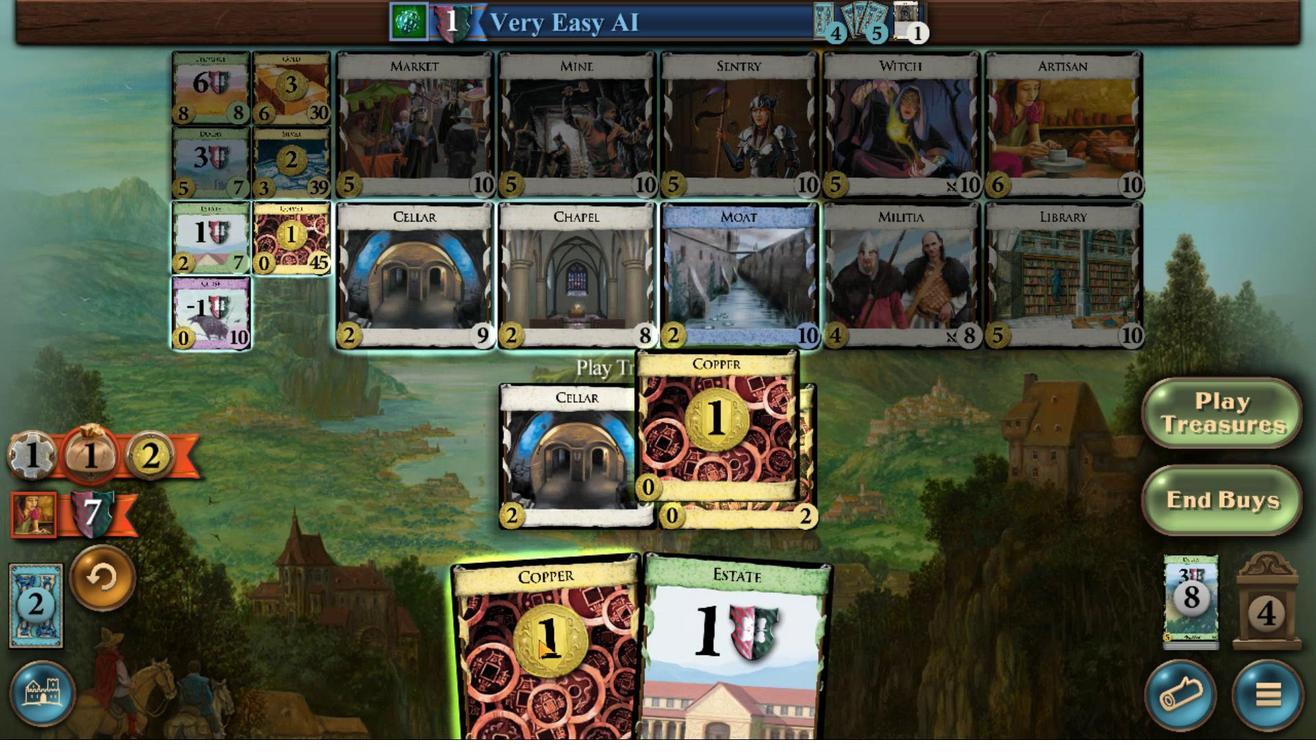 
Action: Mouse scrolled (742, 512) with delta (0, 0)
Screenshot: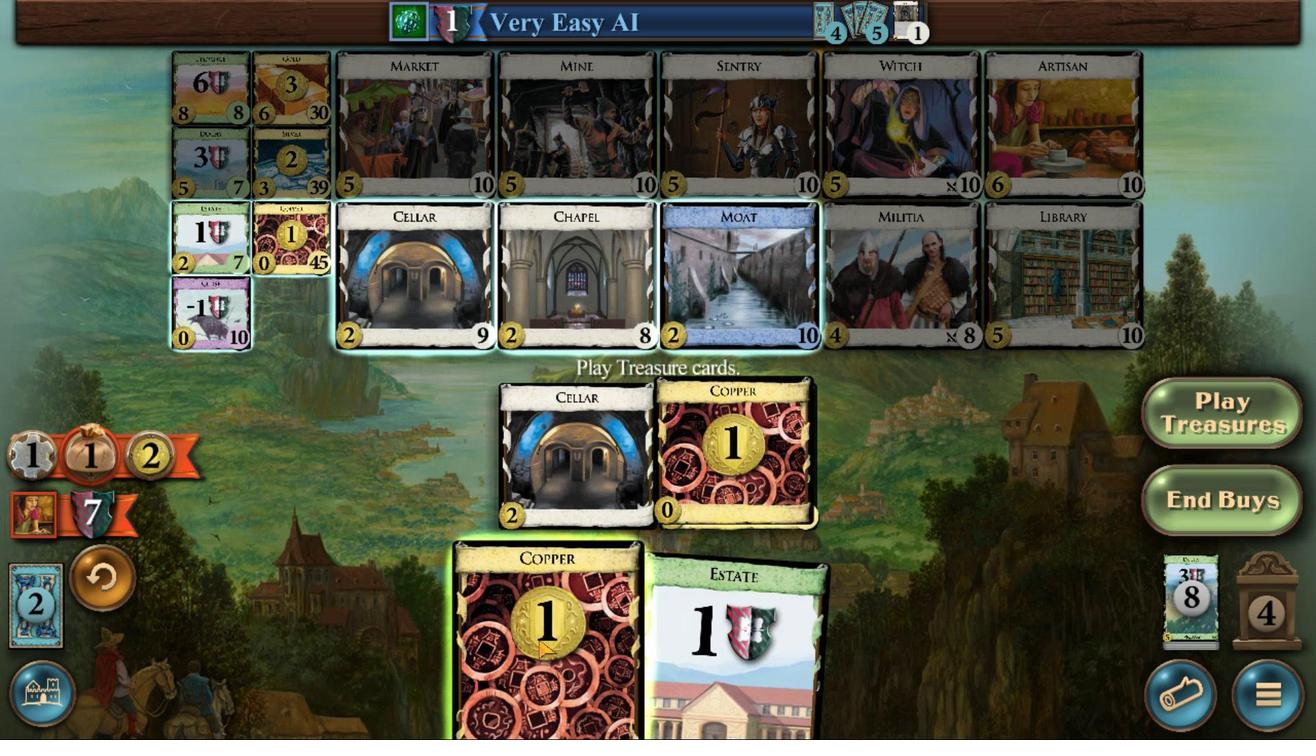 
Action: Mouse scrolled (742, 512) with delta (0, 0)
Screenshot: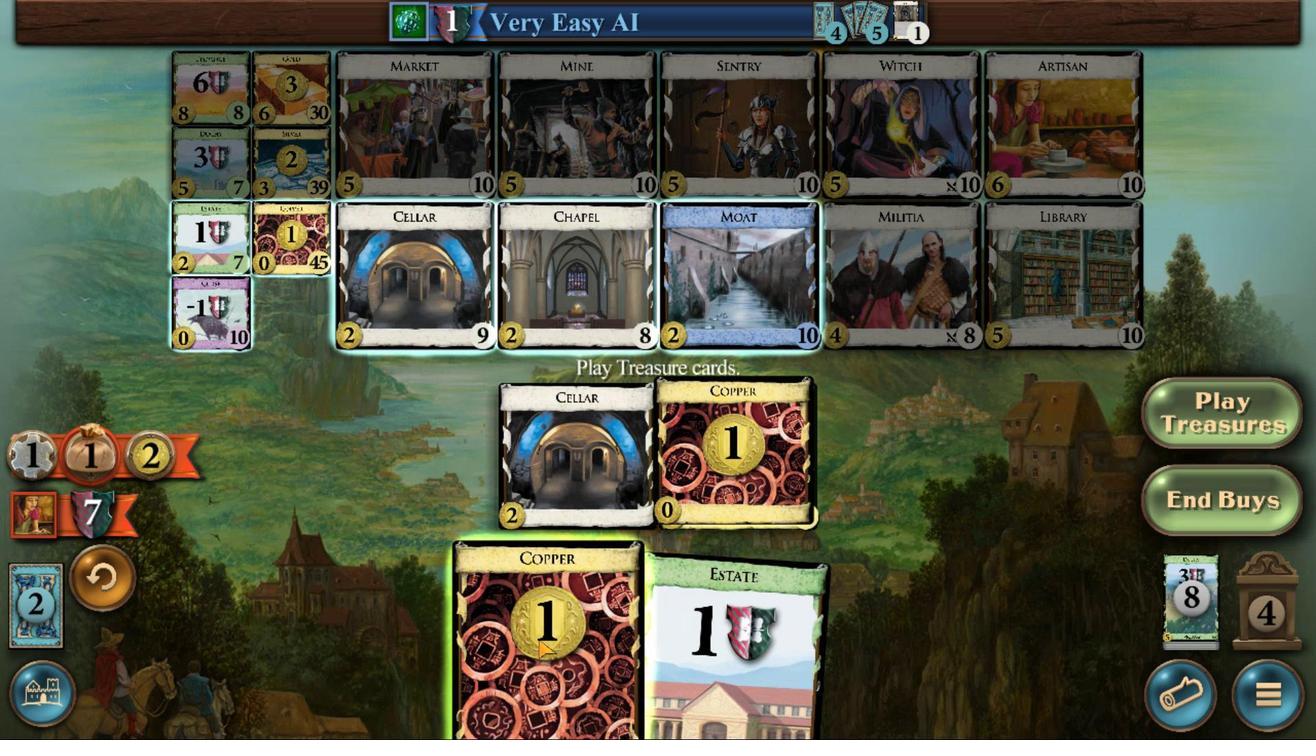
Action: Mouse scrolled (742, 512) with delta (0, 0)
Screenshot: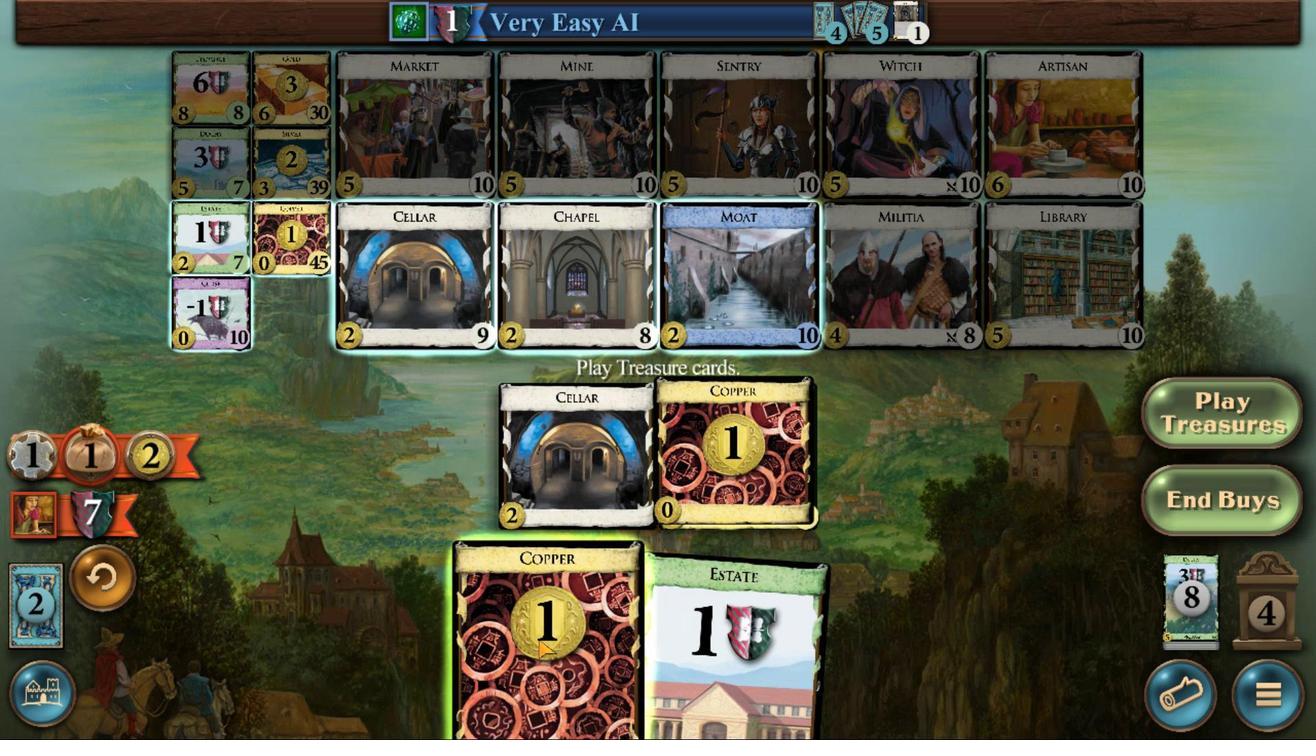 
Action: Mouse moved to (581, 475)
Screenshot: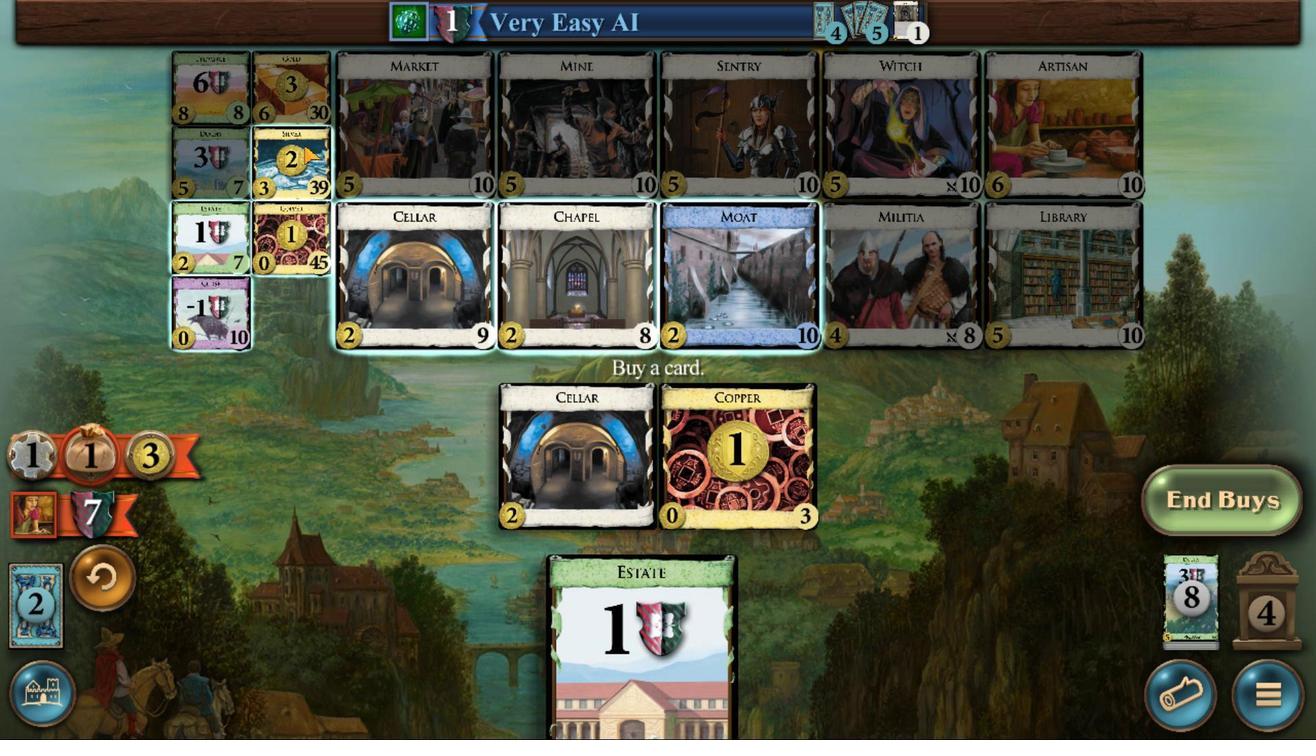 
Action: Mouse pressed left at (581, 475)
Screenshot: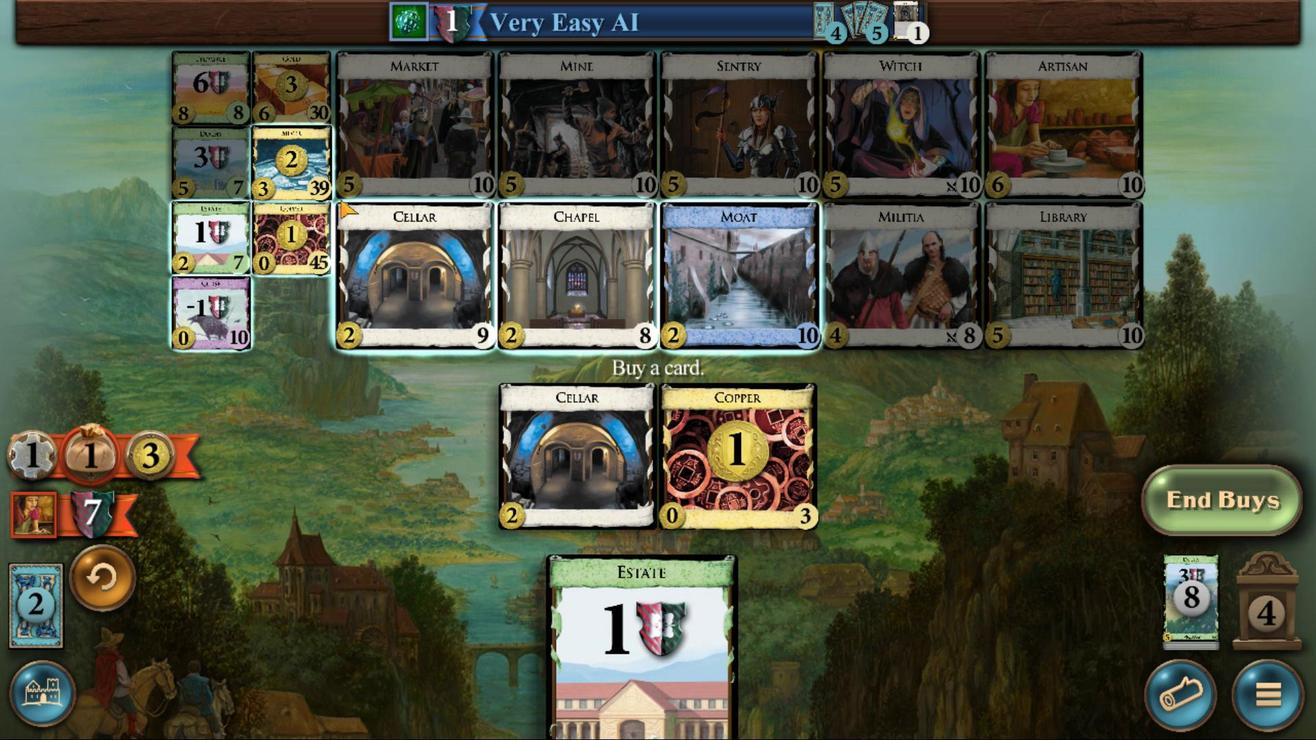 
Action: Mouse moved to (892, 513)
Screenshot: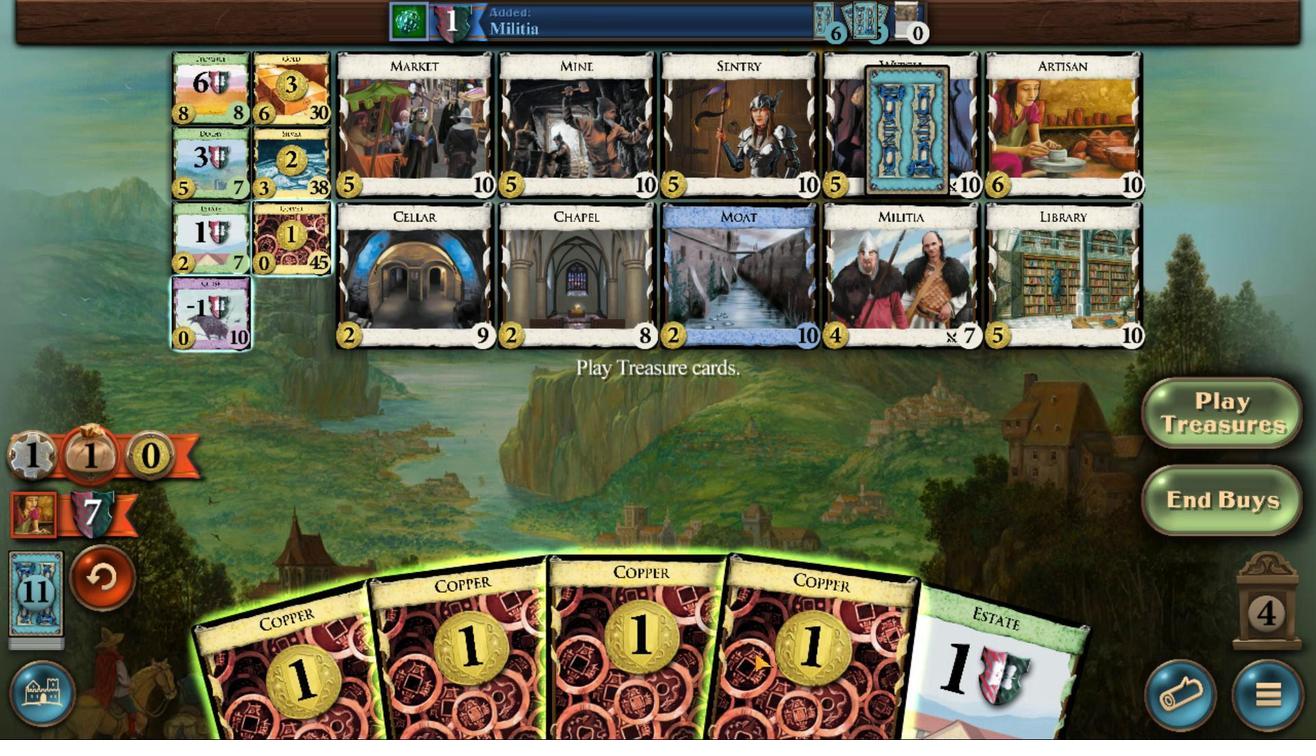 
Action: Mouse scrolled (892, 513) with delta (0, 0)
Screenshot: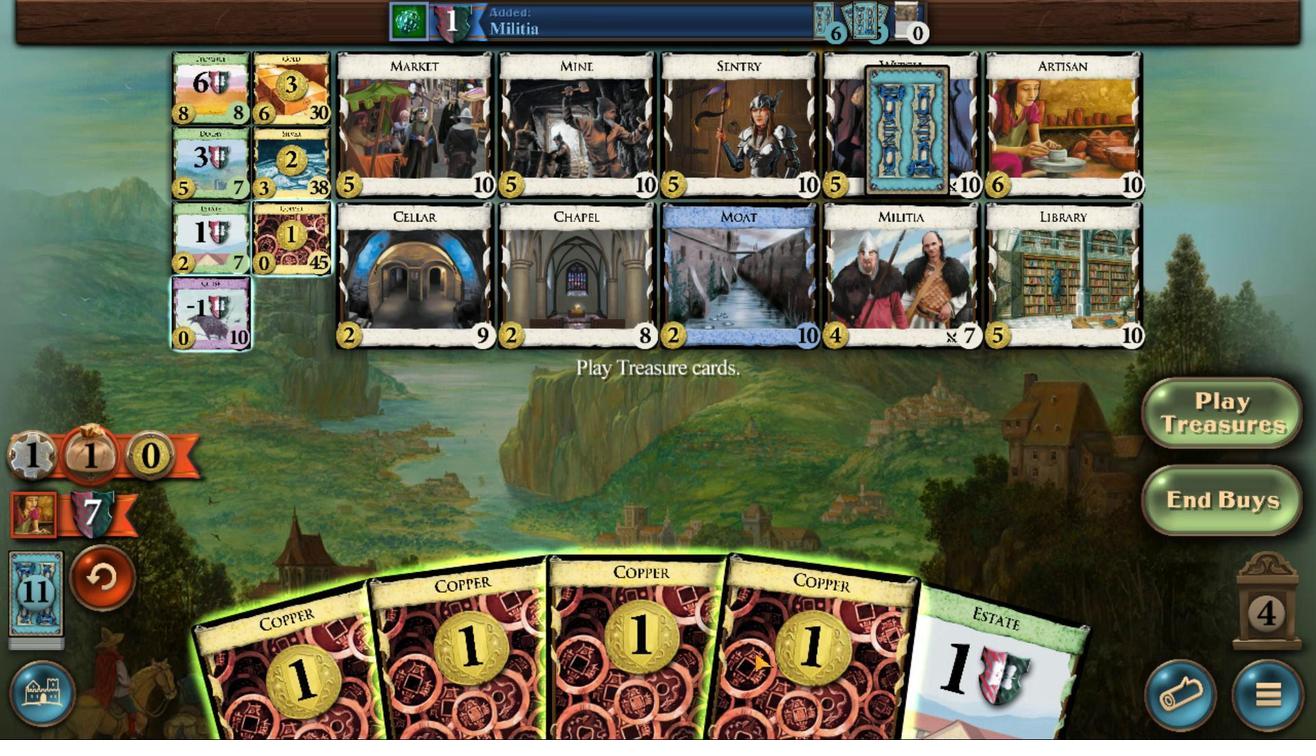 
Action: Mouse scrolled (892, 513) with delta (0, 0)
Screenshot: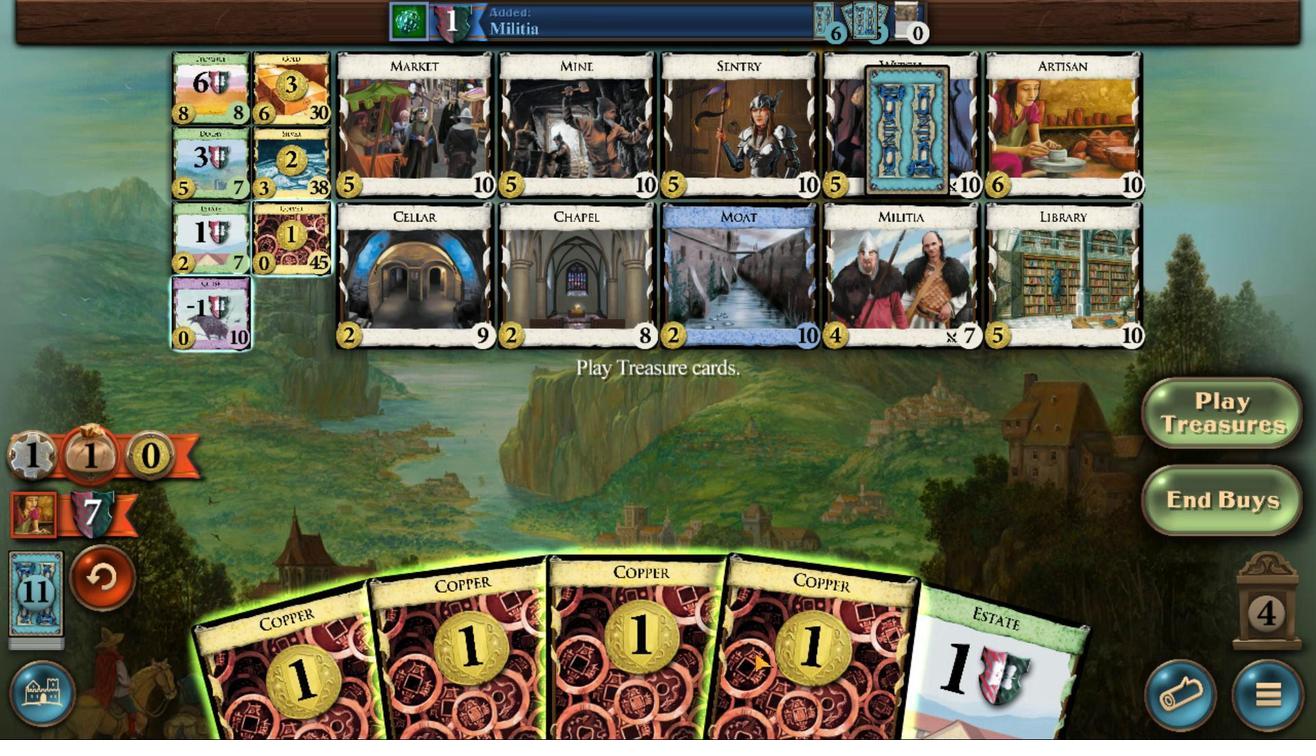 
Action: Mouse scrolled (892, 513) with delta (0, 0)
Screenshot: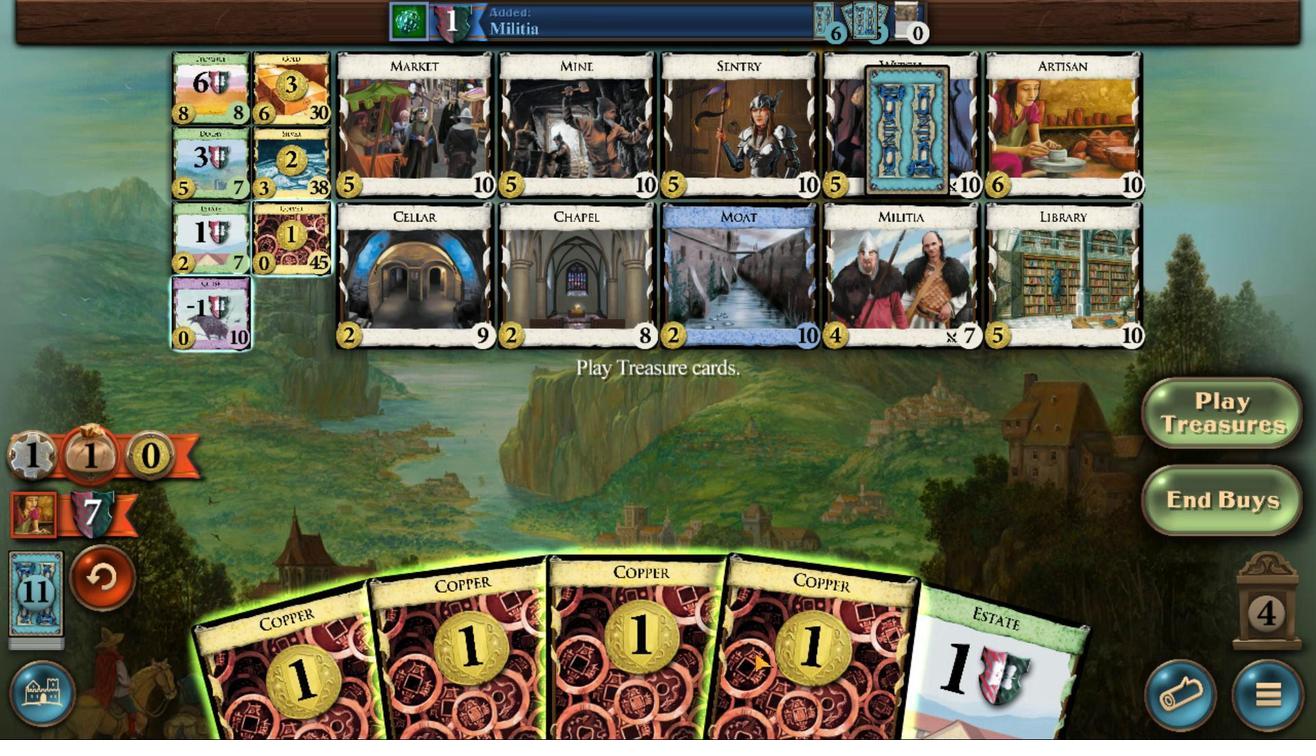 
Action: Mouse scrolled (892, 513) with delta (0, 0)
Screenshot: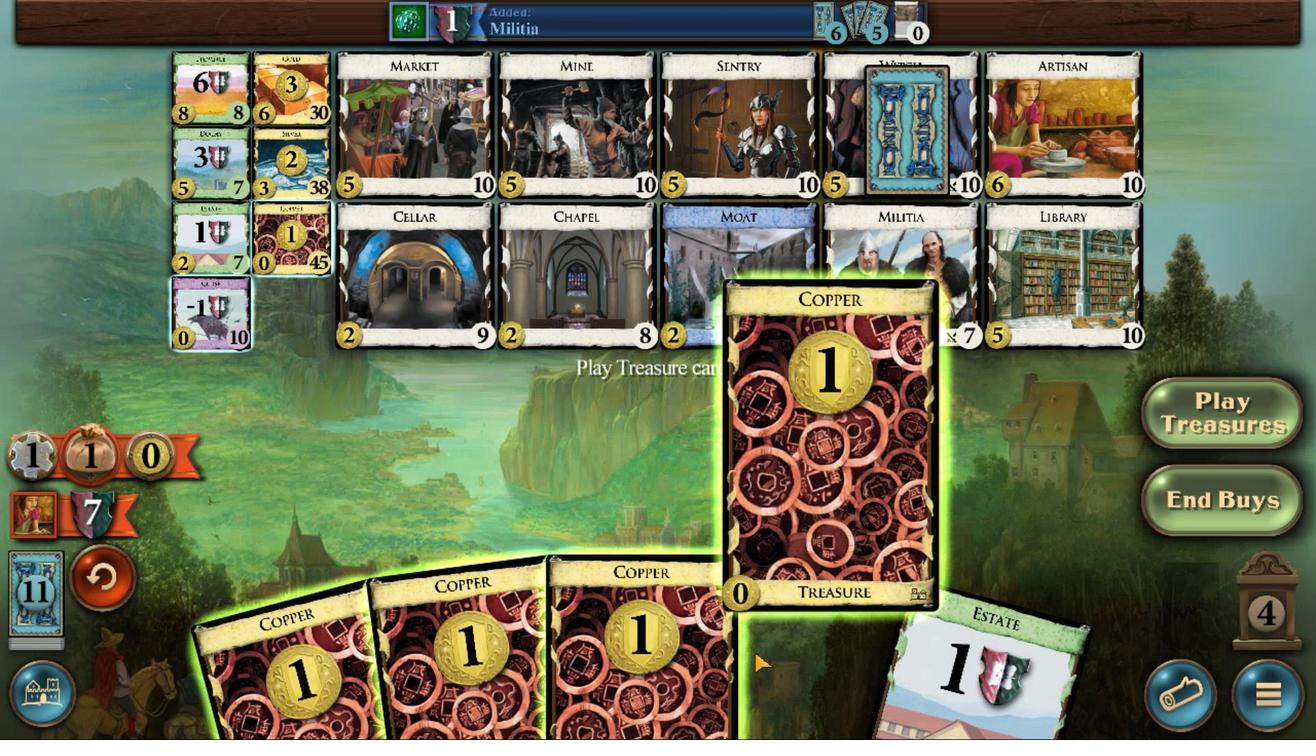
Action: Mouse moved to (831, 512)
Screenshot: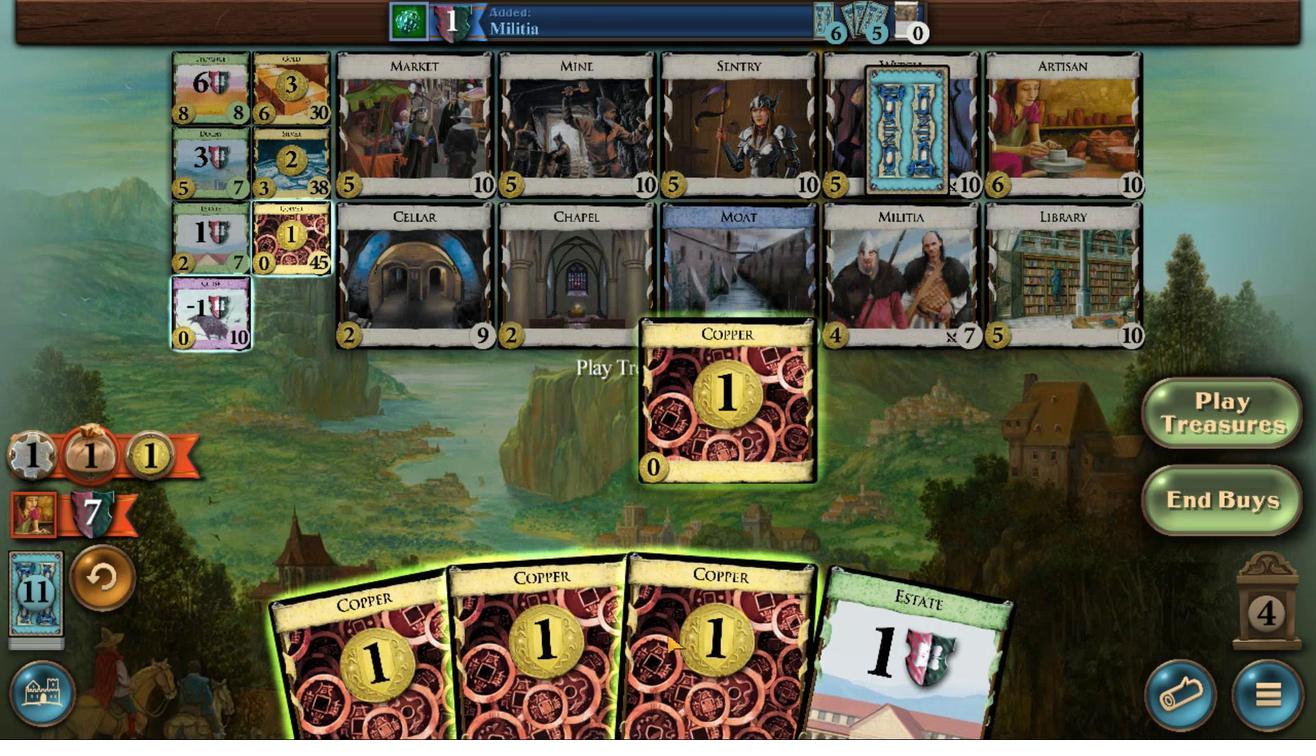 
Action: Mouse scrolled (831, 512) with delta (0, 0)
Screenshot: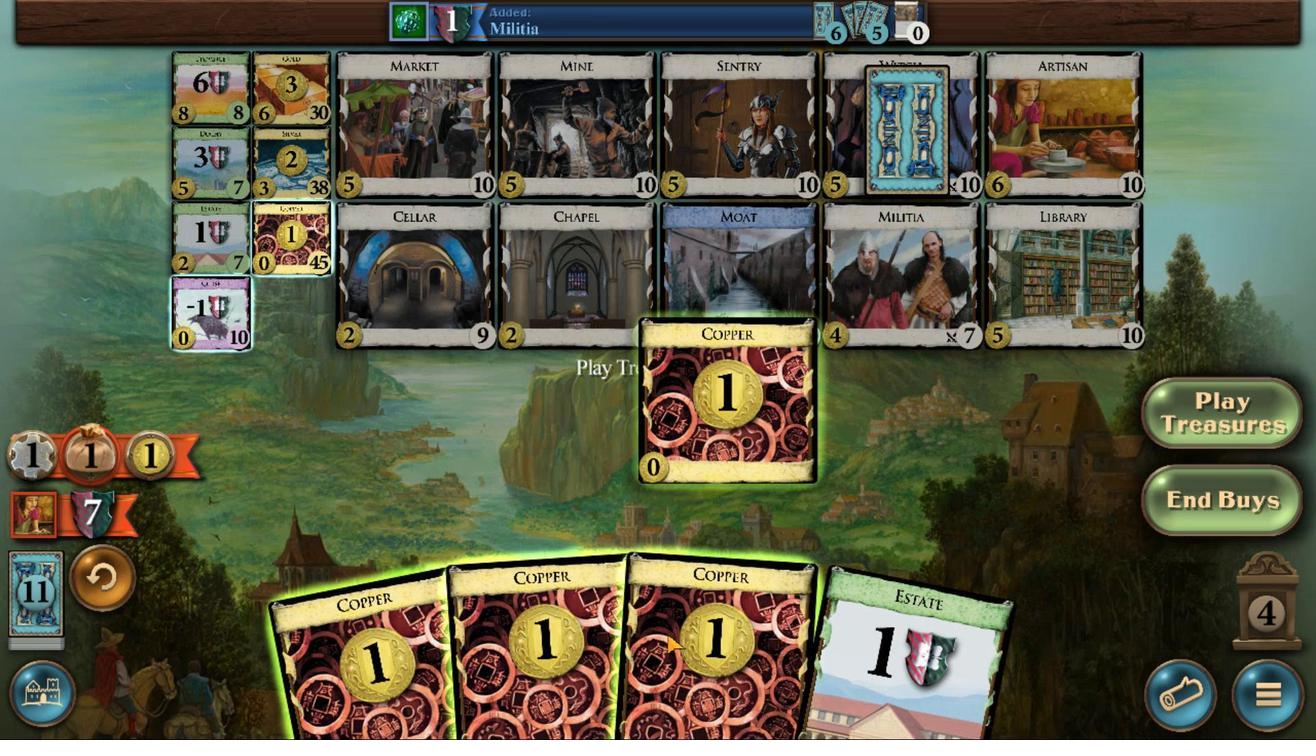 
Action: Mouse scrolled (831, 512) with delta (0, 0)
Screenshot: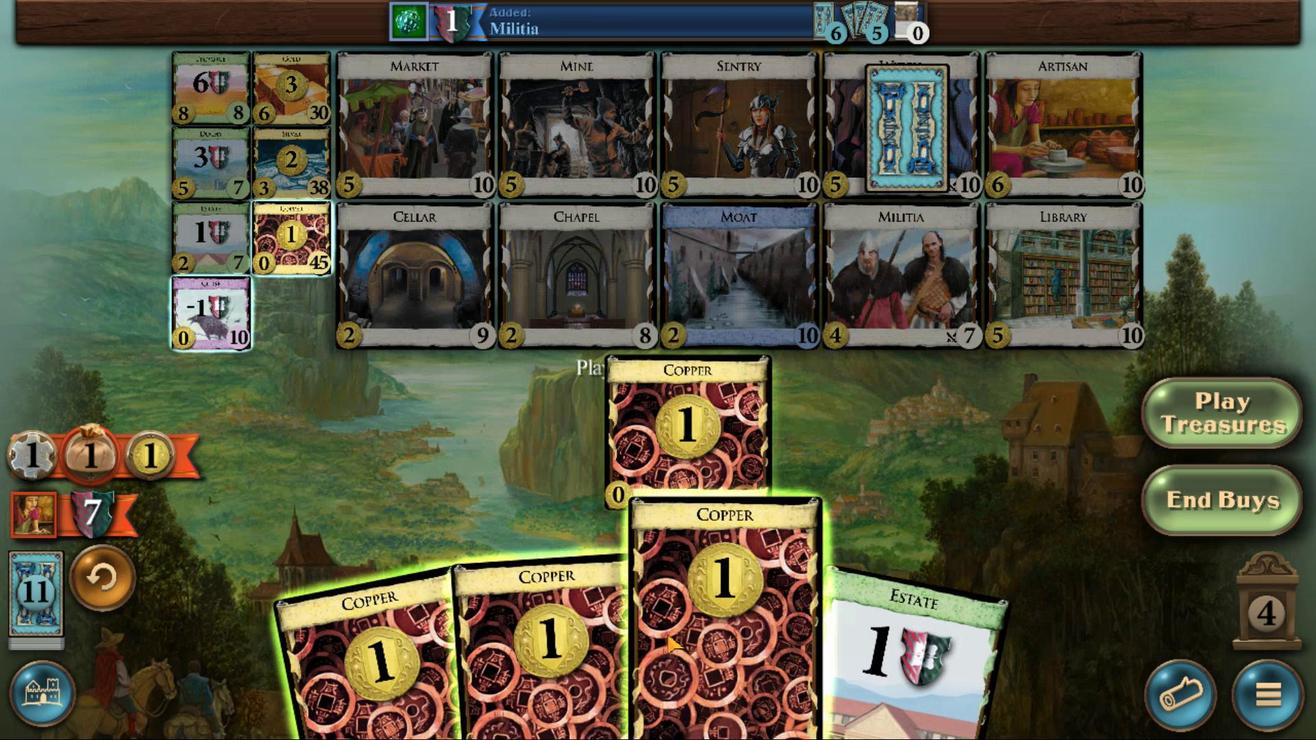 
Action: Mouse scrolled (831, 512) with delta (0, 0)
Screenshot: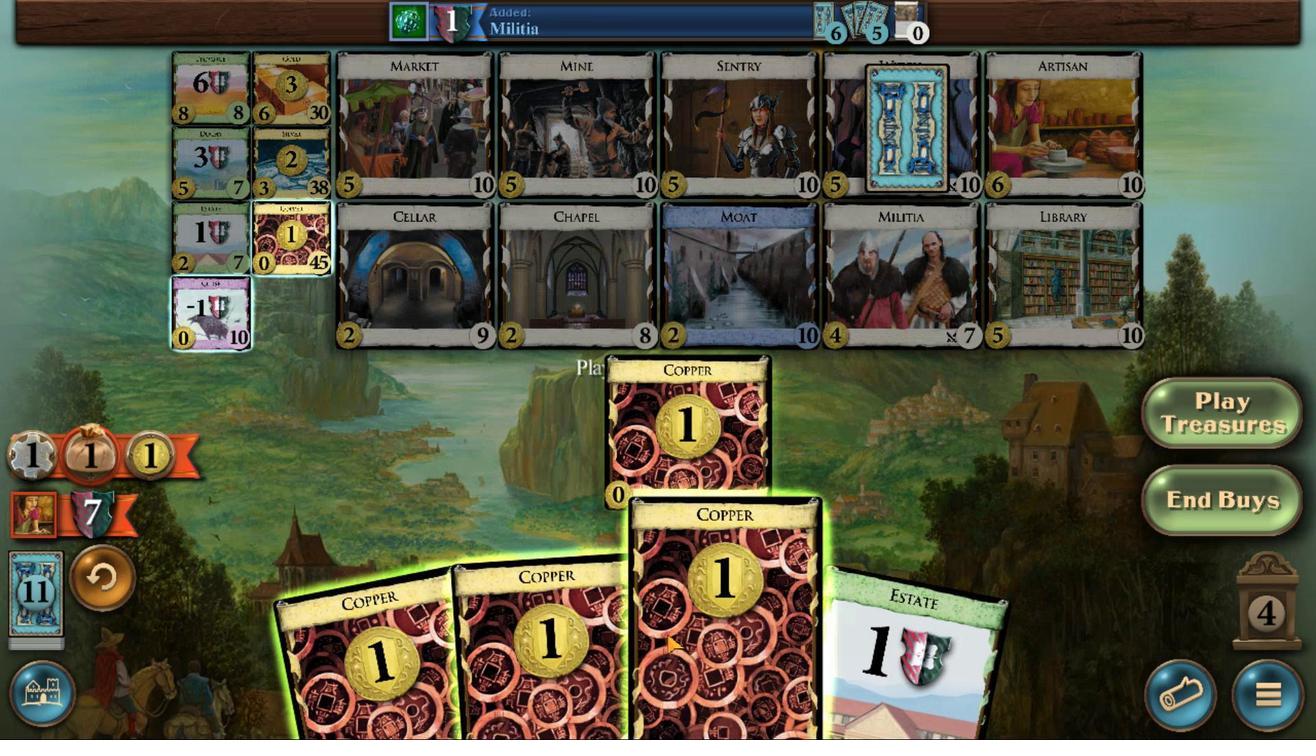 
Action: Mouse scrolled (831, 512) with delta (0, 0)
Screenshot: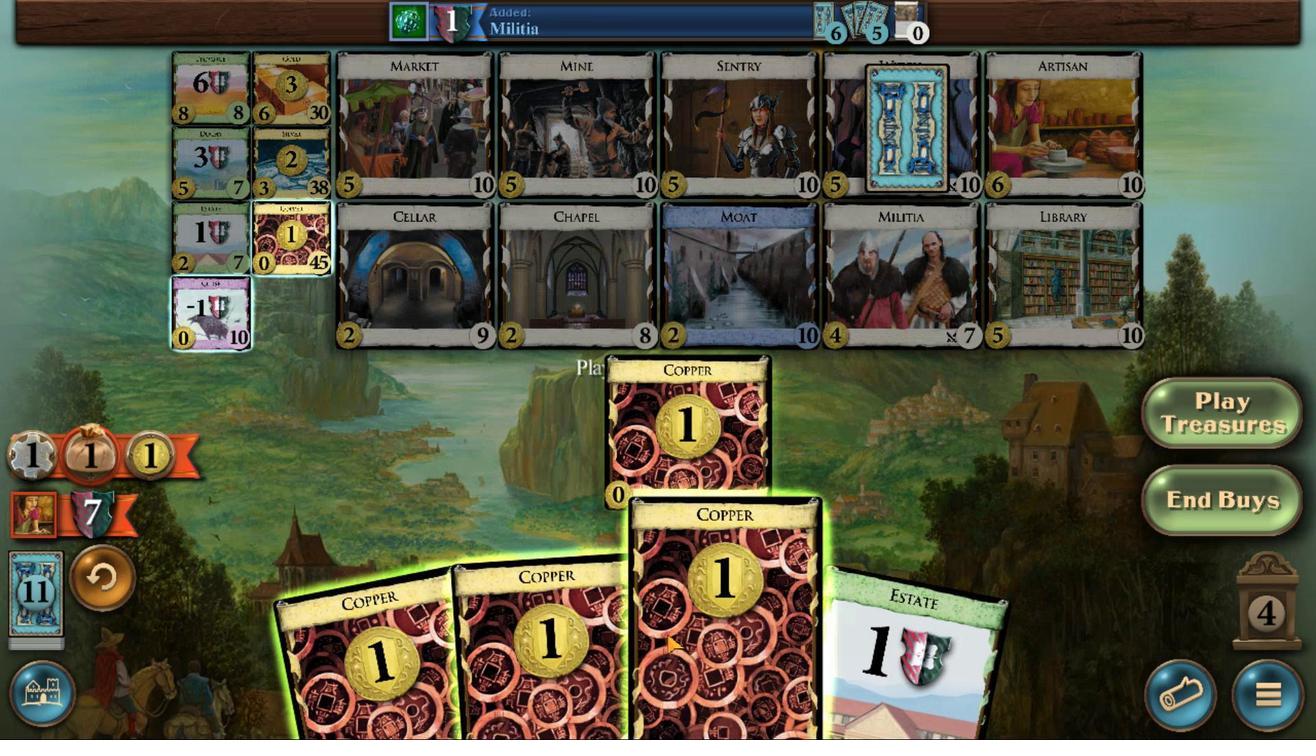 
Action: Mouse moved to (798, 512)
Screenshot: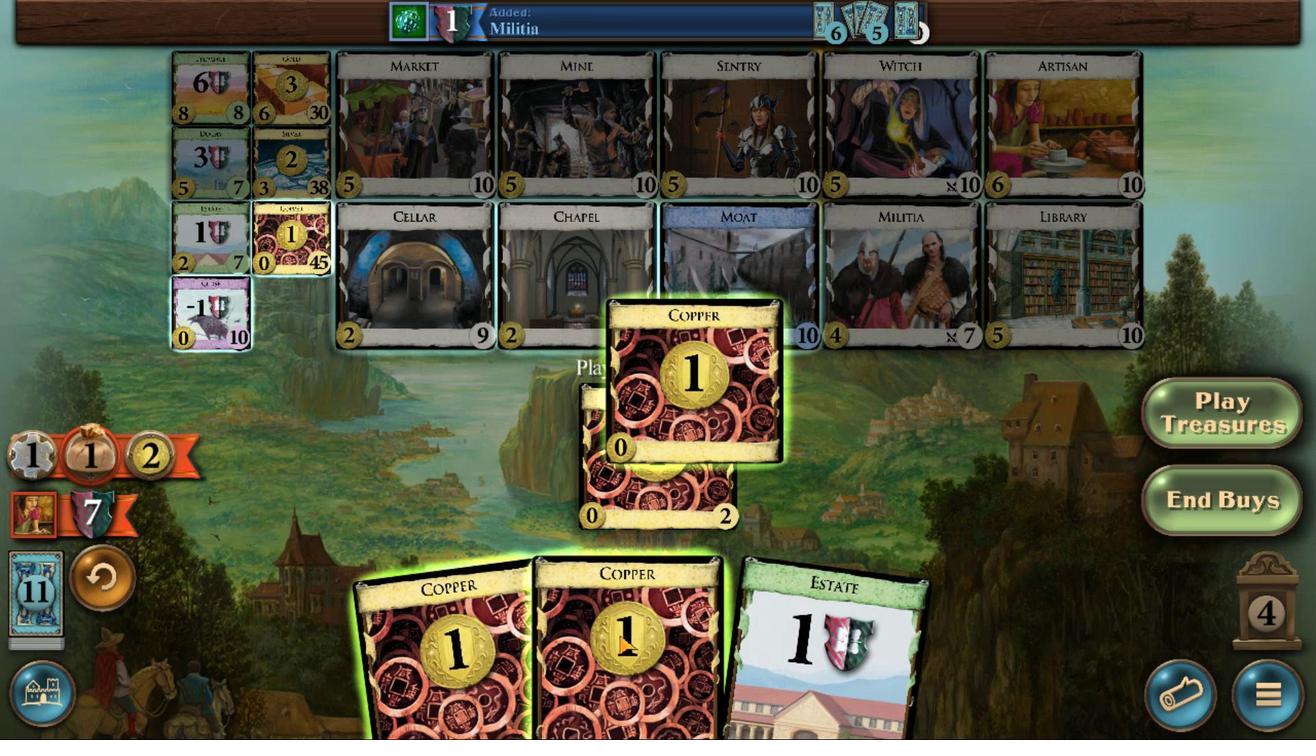 
Action: Mouse scrolled (798, 512) with delta (0, 0)
Screenshot: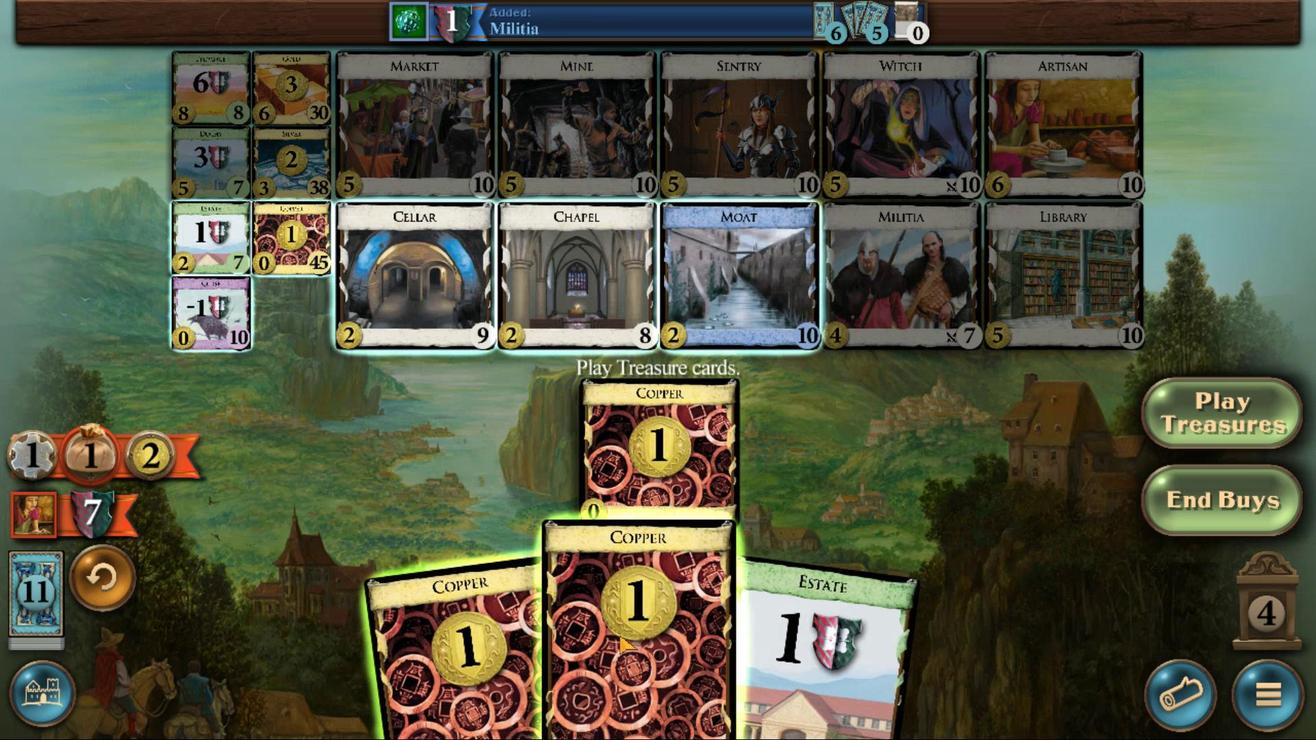 
Action: Mouse scrolled (798, 512) with delta (0, 0)
Screenshot: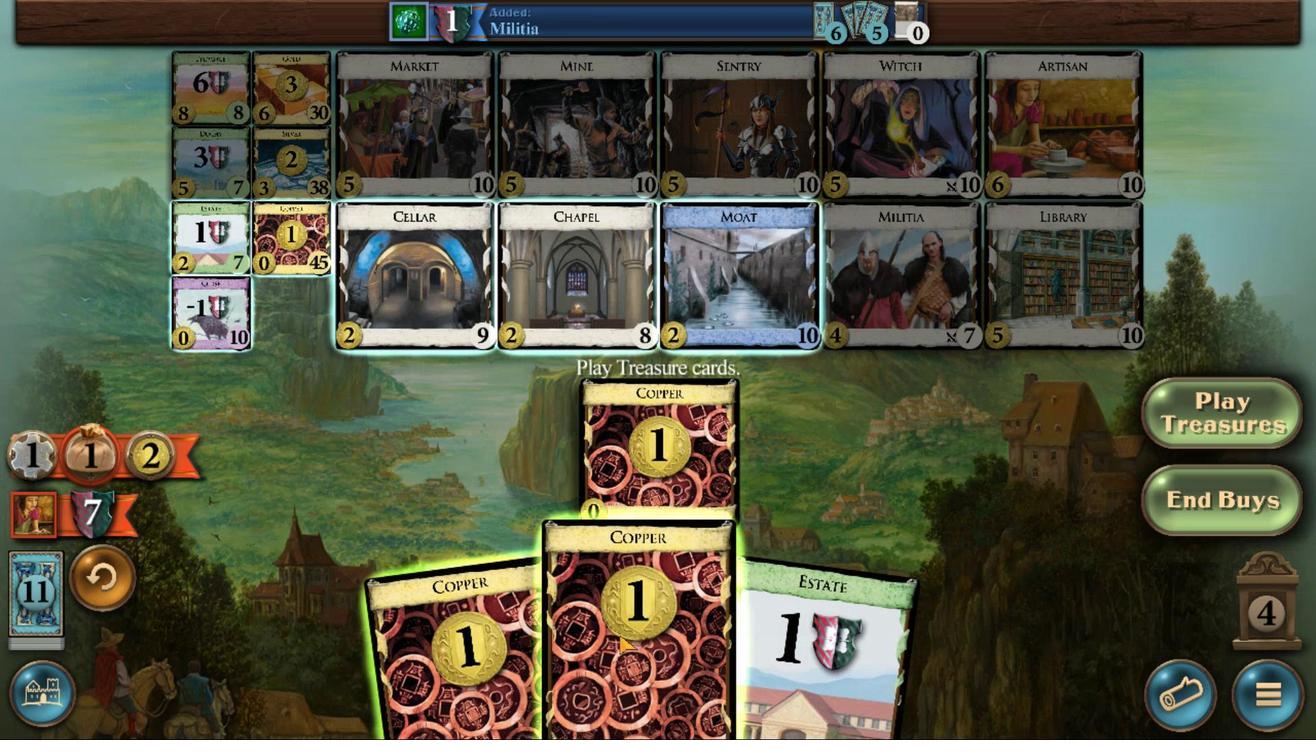 
Action: Mouse scrolled (798, 512) with delta (0, 0)
Screenshot: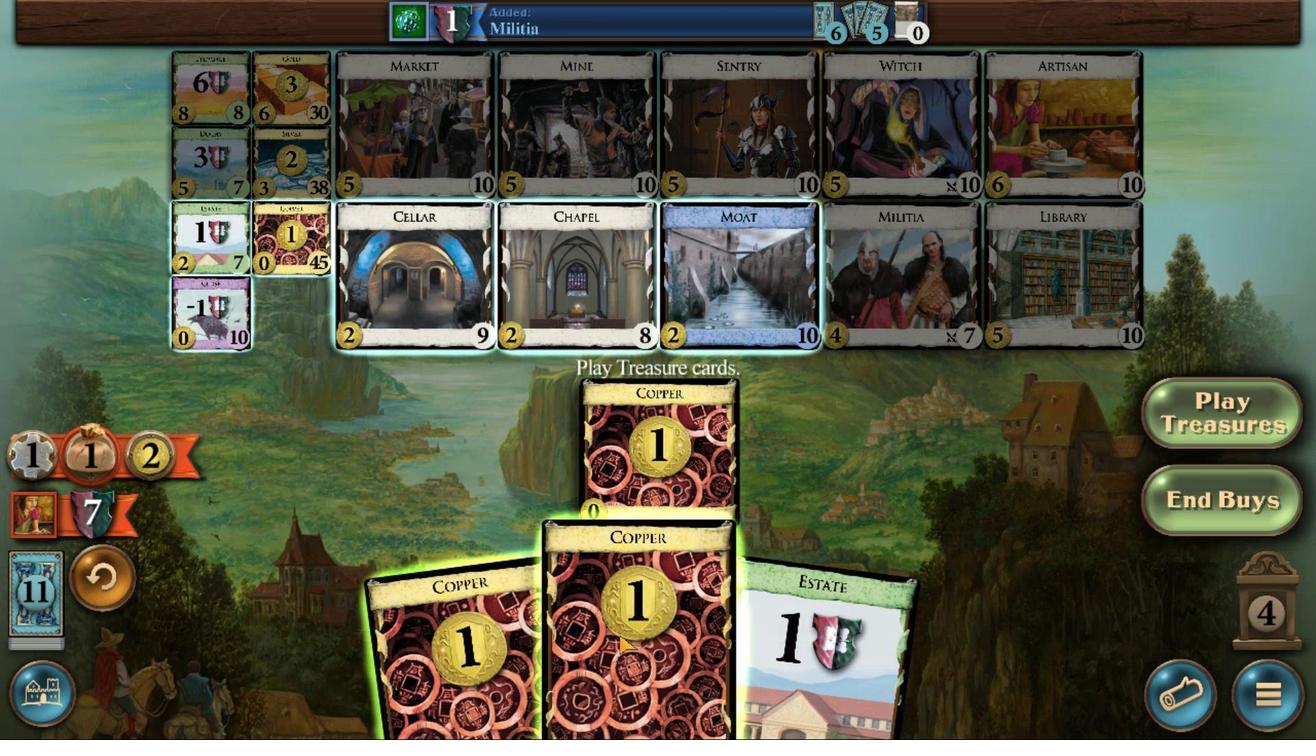 
Action: Mouse moved to (704, 513)
Screenshot: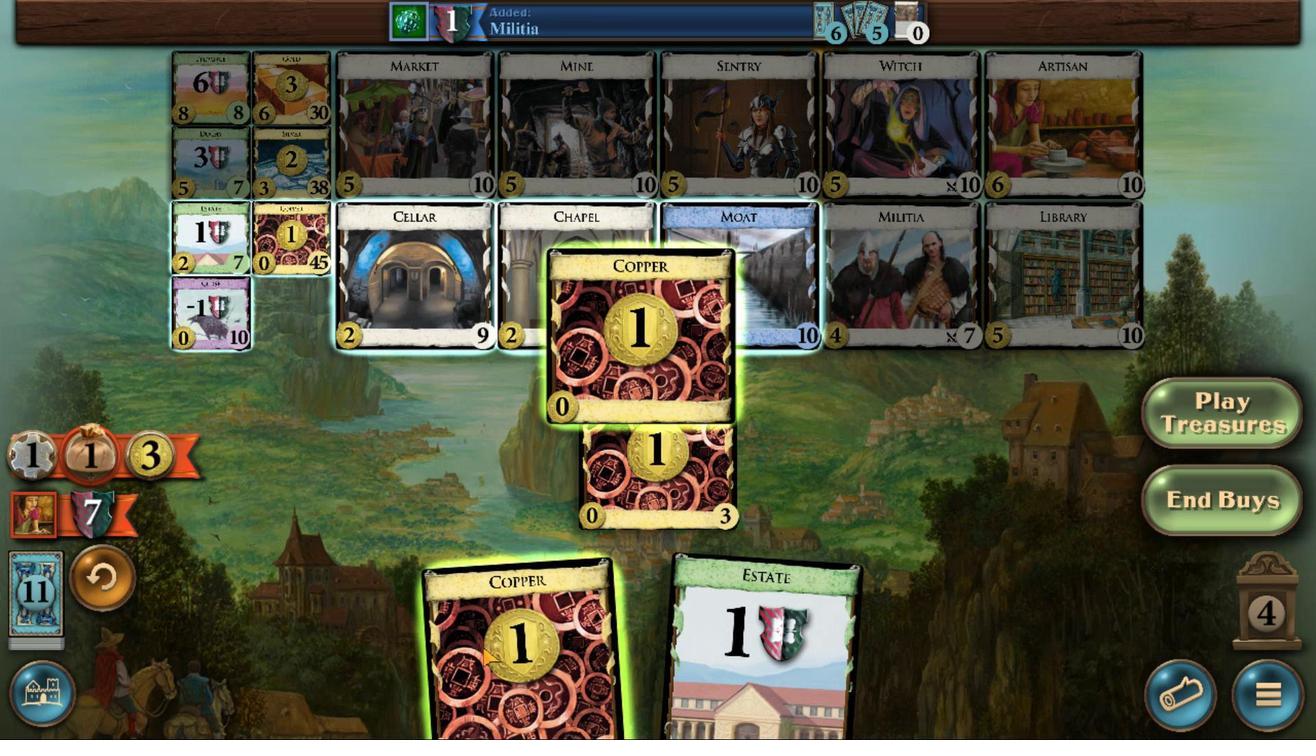 
Action: Mouse scrolled (704, 513) with delta (0, 0)
Screenshot: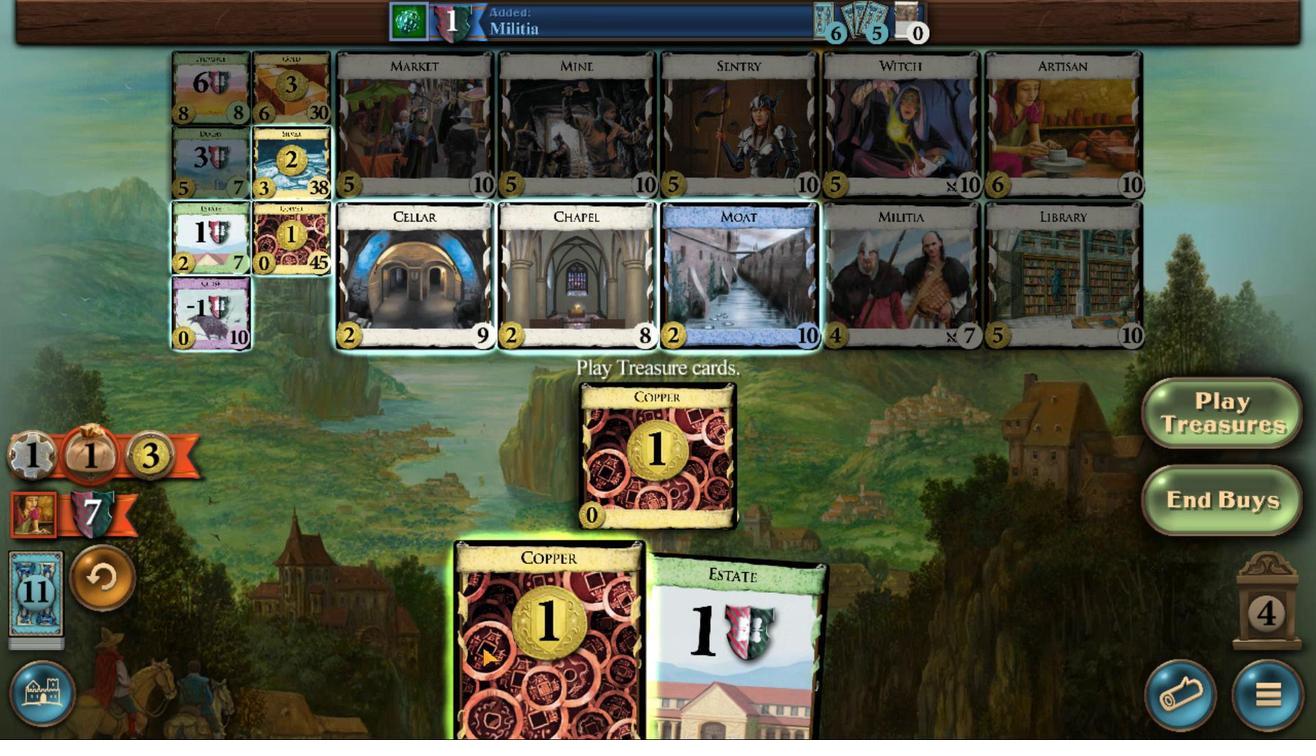 
Action: Mouse scrolled (704, 513) with delta (0, 0)
Screenshot: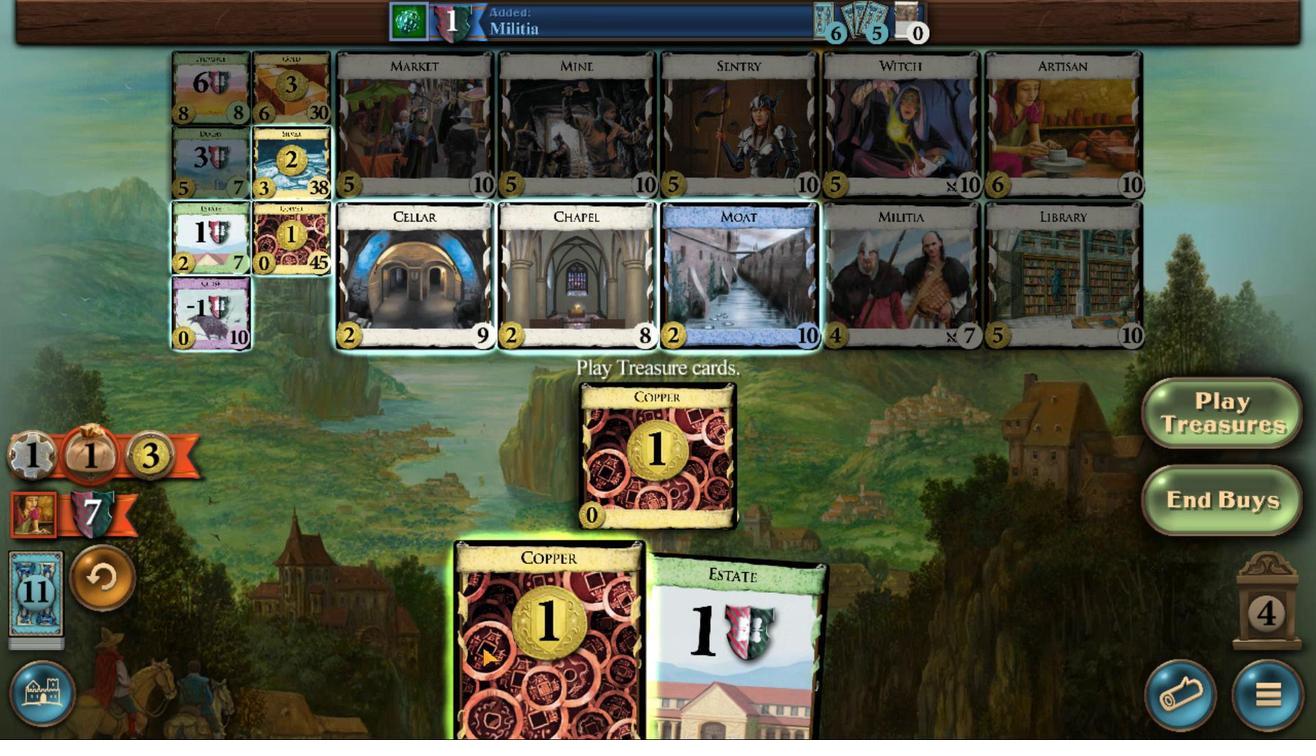 
Action: Mouse scrolled (704, 513) with delta (0, 0)
Screenshot: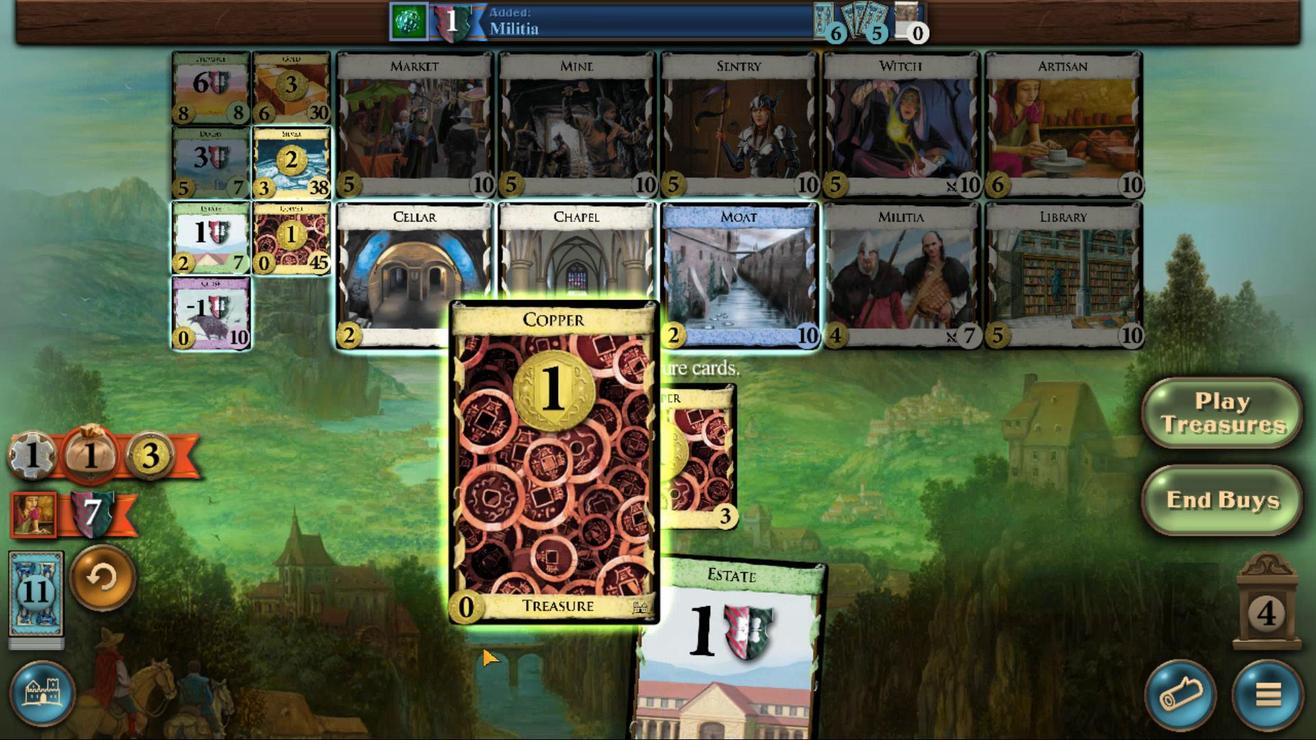 
Action: Mouse scrolled (704, 513) with delta (0, 0)
Screenshot: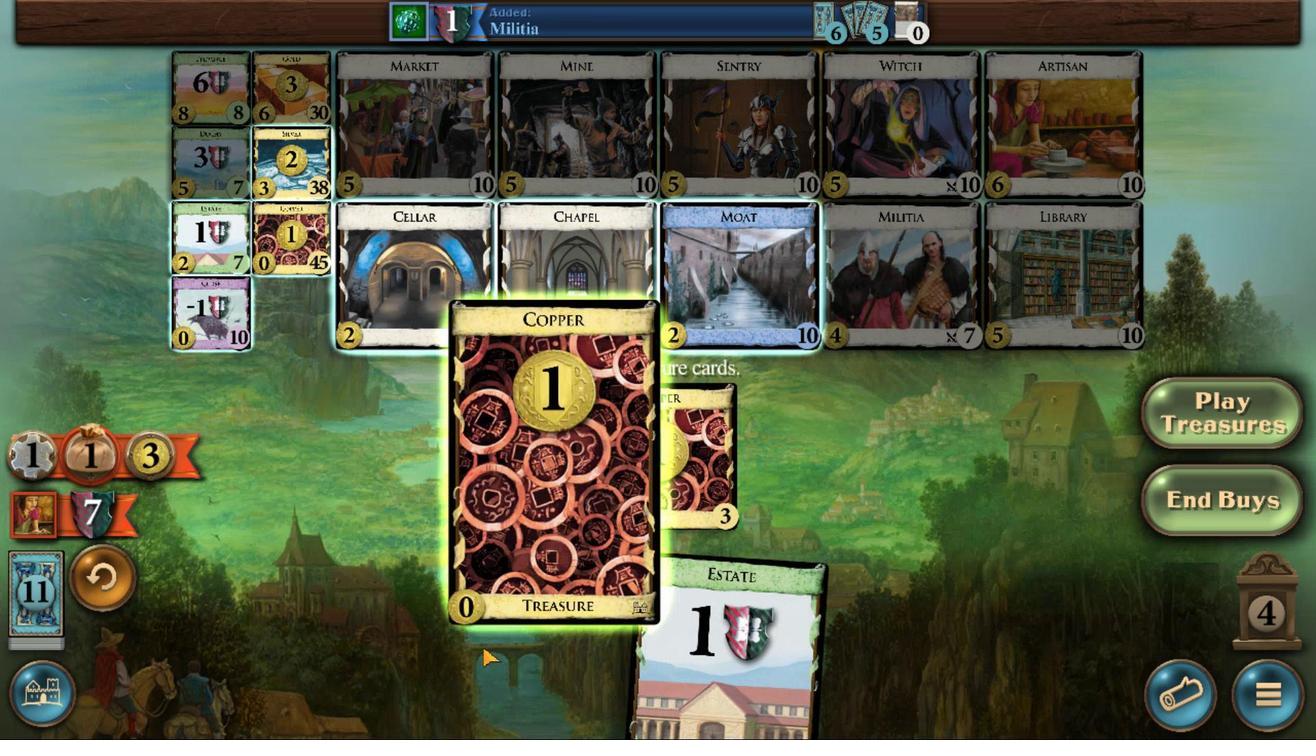 
Action: Mouse moved to (552, 476)
Screenshot: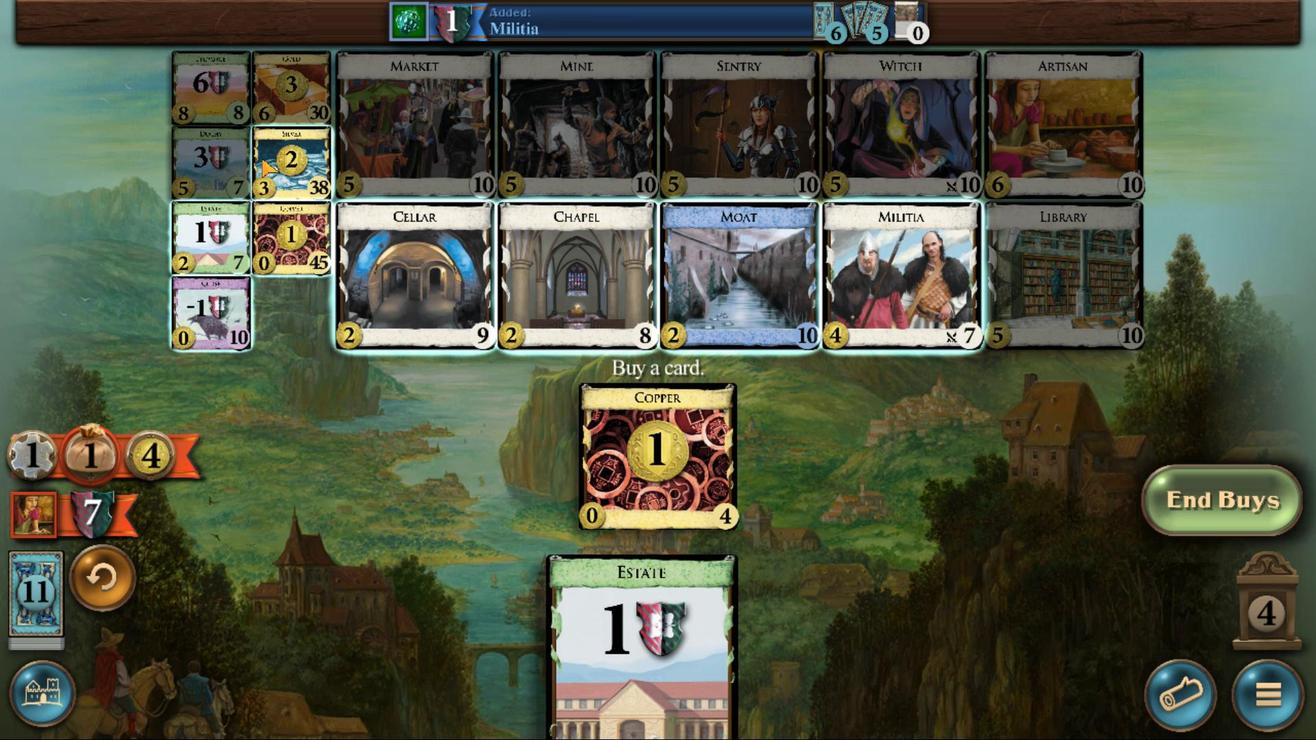 
Action: Mouse pressed left at (552, 476)
Screenshot: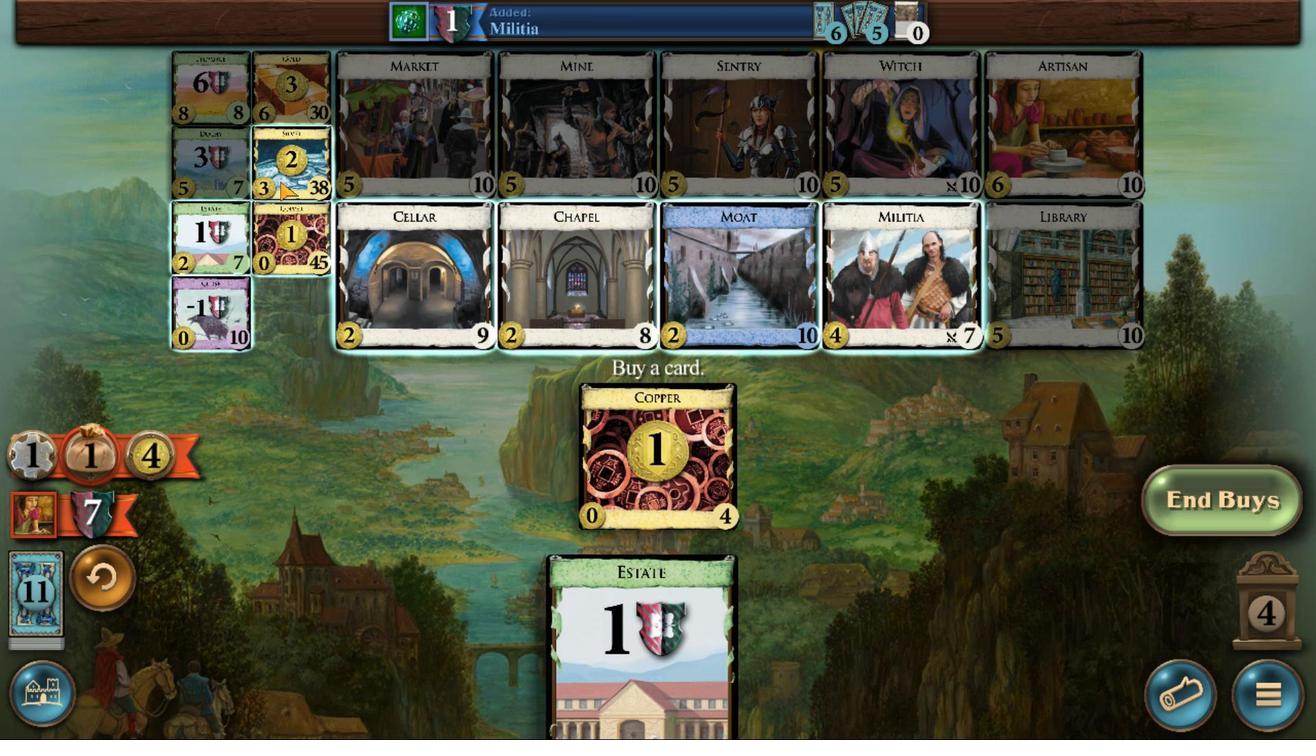 
Action: Mouse moved to (1028, 511)
Screenshot: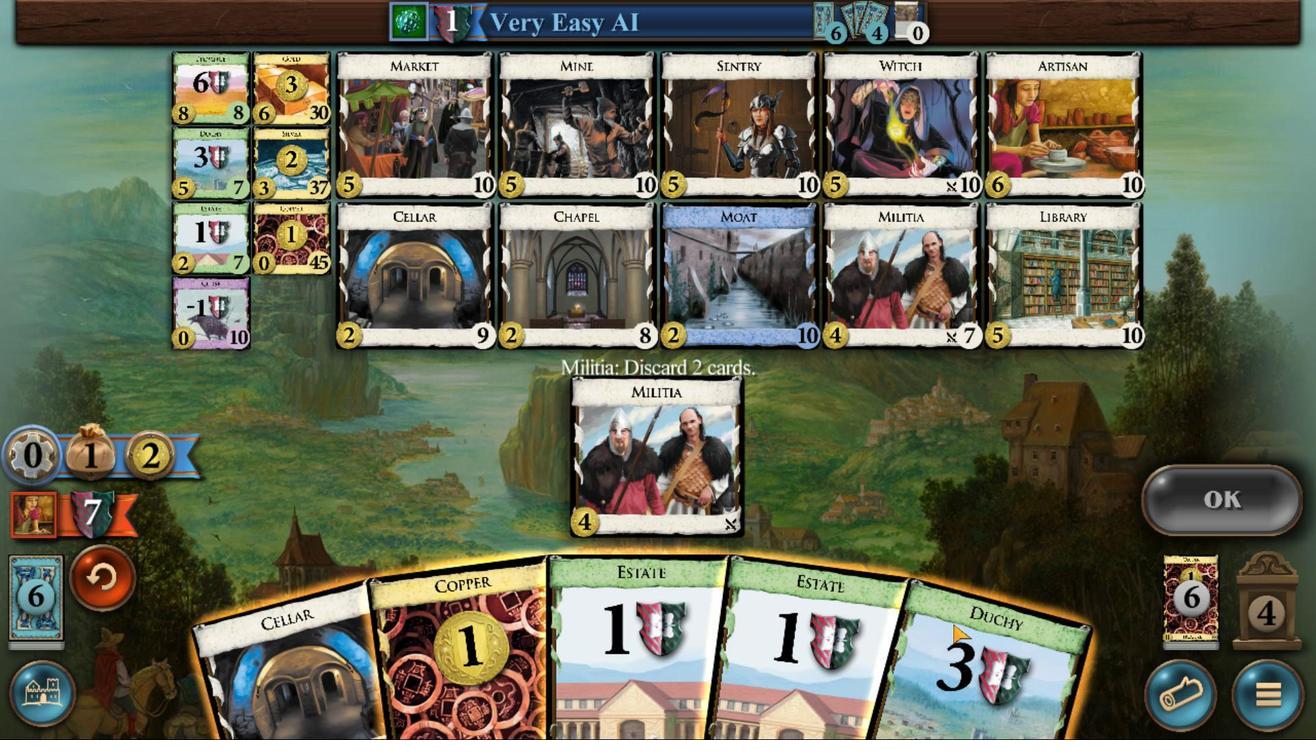 
Action: Mouse scrolled (1028, 511) with delta (0, 0)
Screenshot: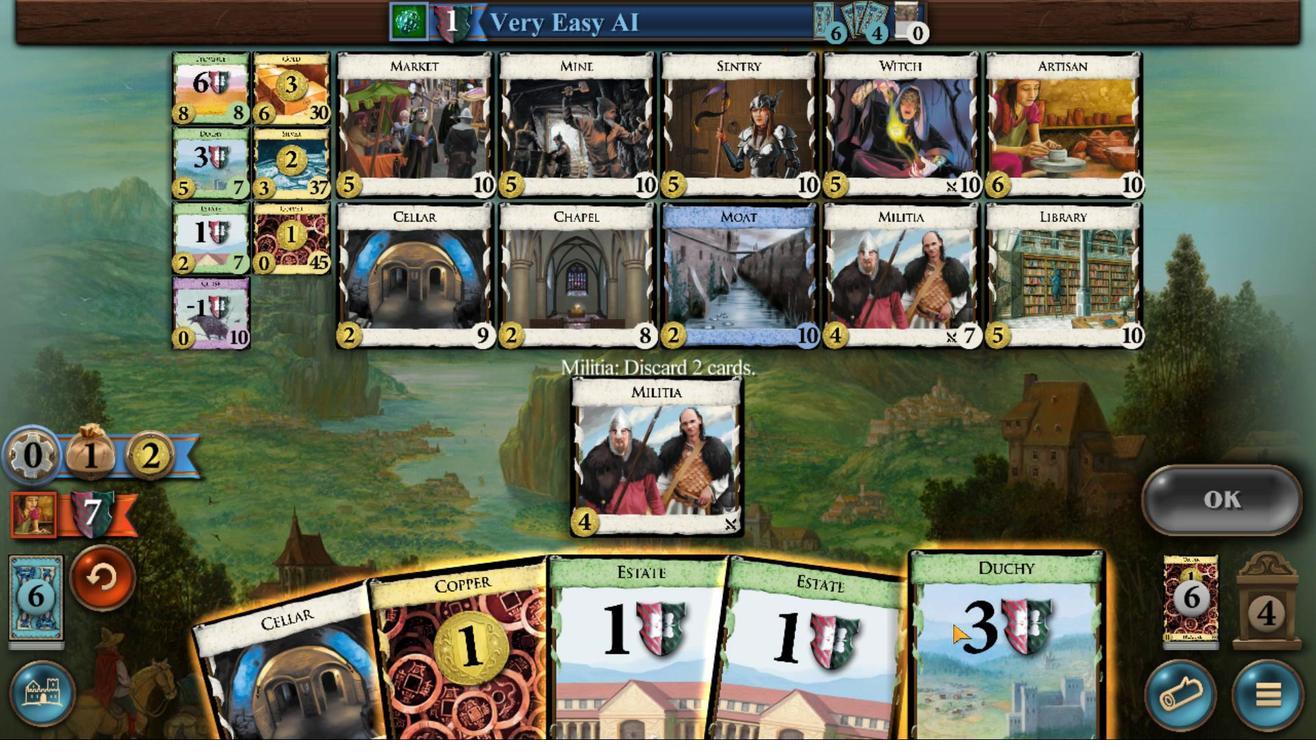 
Action: Mouse scrolled (1028, 511) with delta (0, 0)
Screenshot: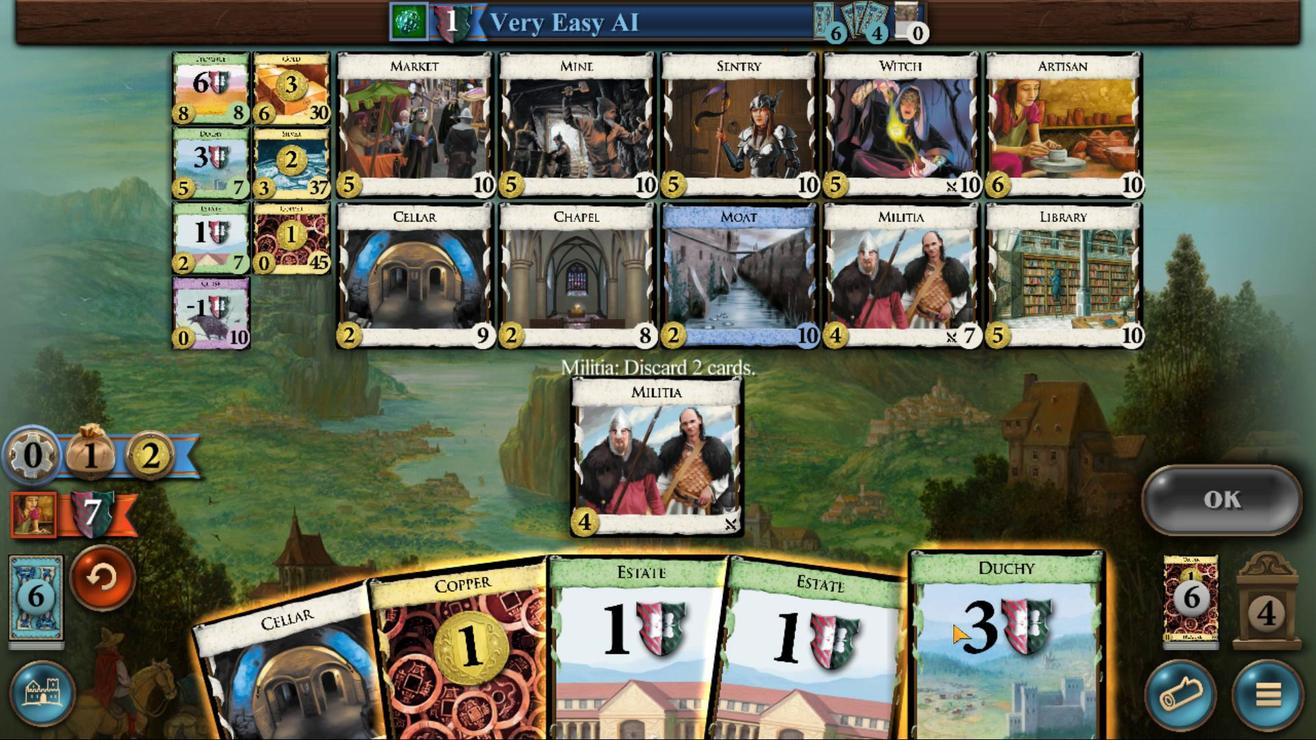 
Action: Mouse scrolled (1028, 511) with delta (0, 0)
Screenshot: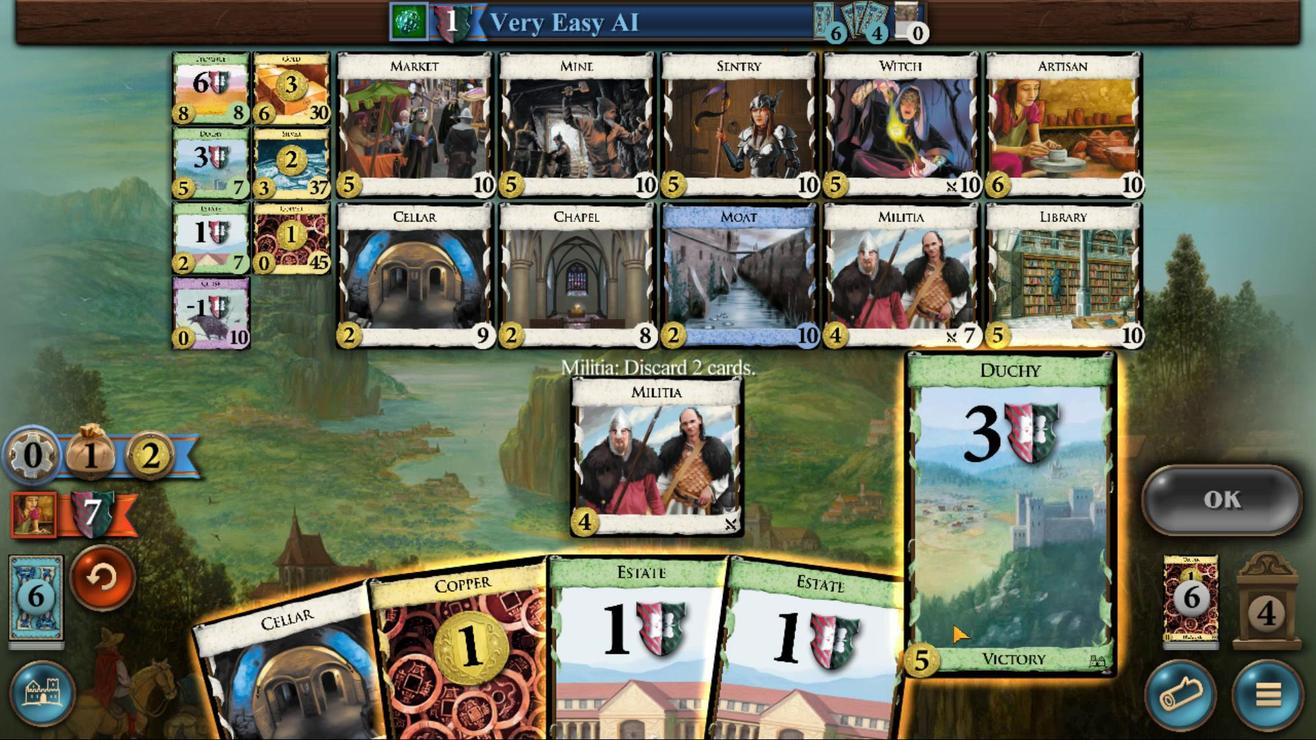 
Action: Mouse scrolled (1028, 511) with delta (0, 0)
Screenshot: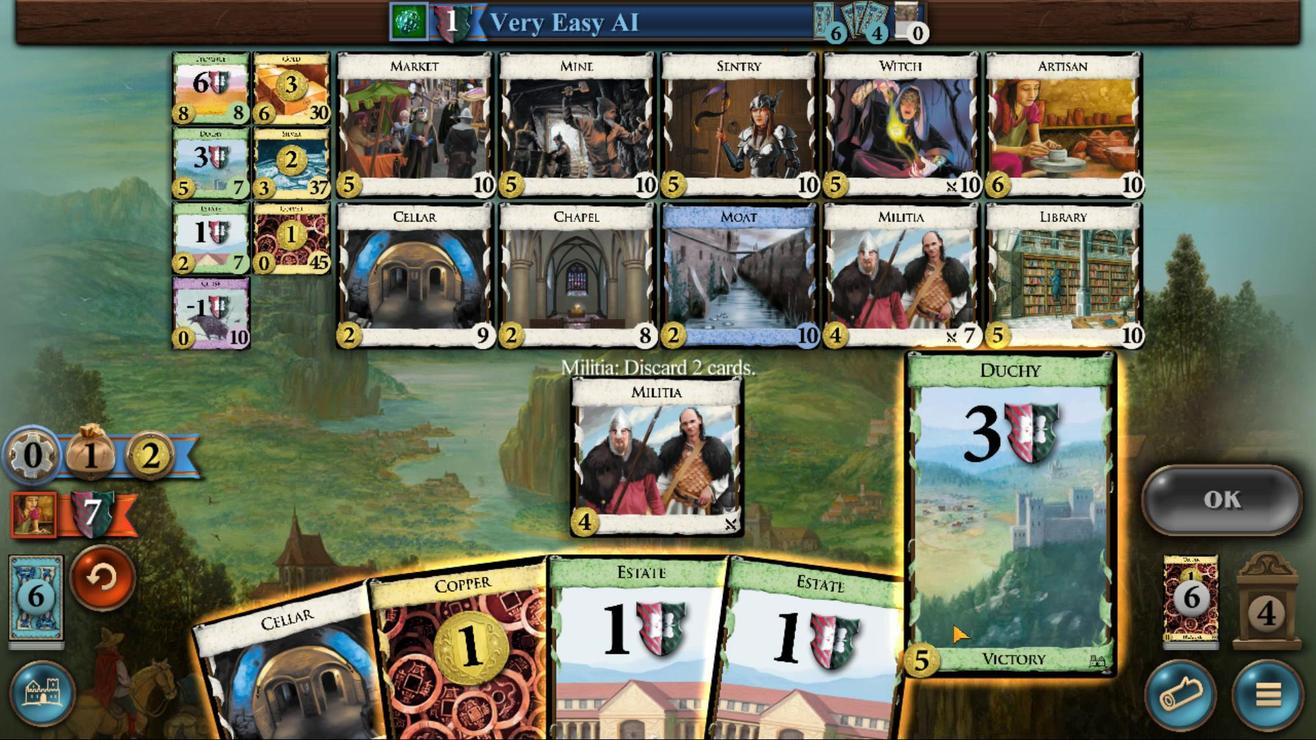 
Action: Mouse moved to (992, 510)
Screenshot: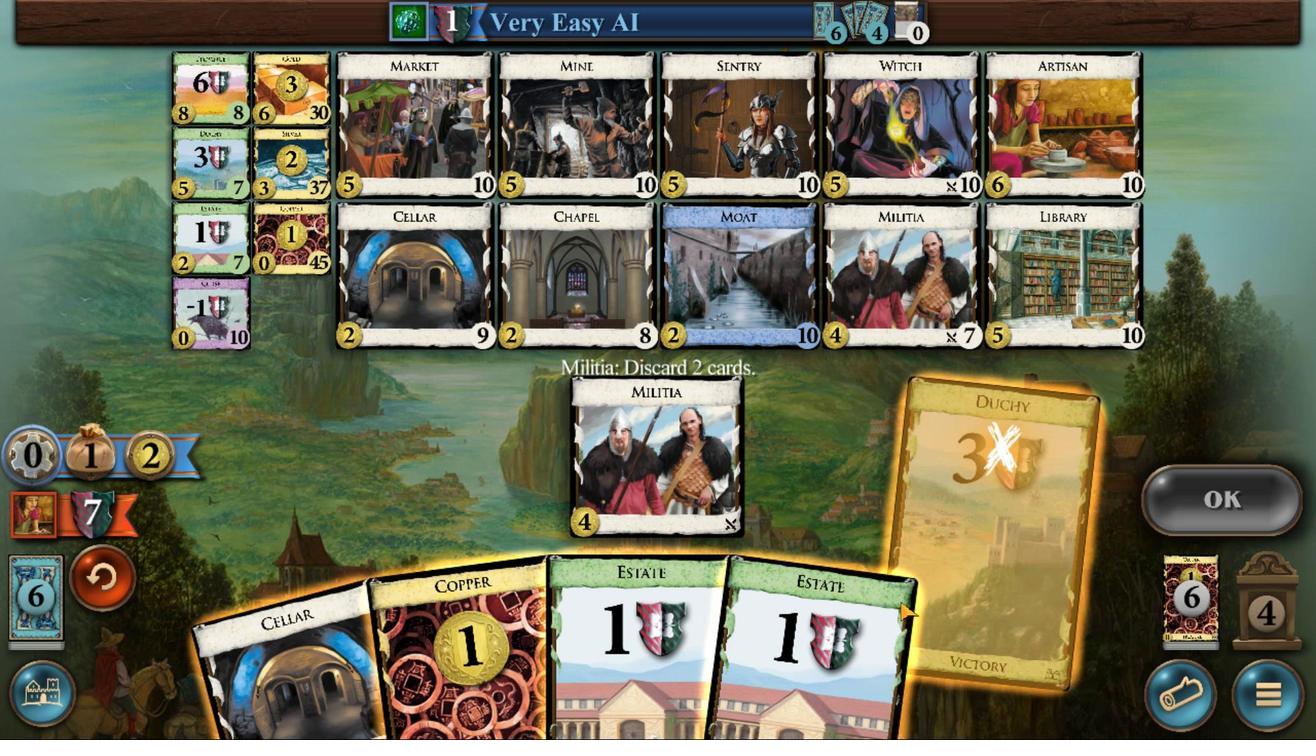 
Action: Mouse scrolled (992, 510) with delta (0, 0)
Screenshot: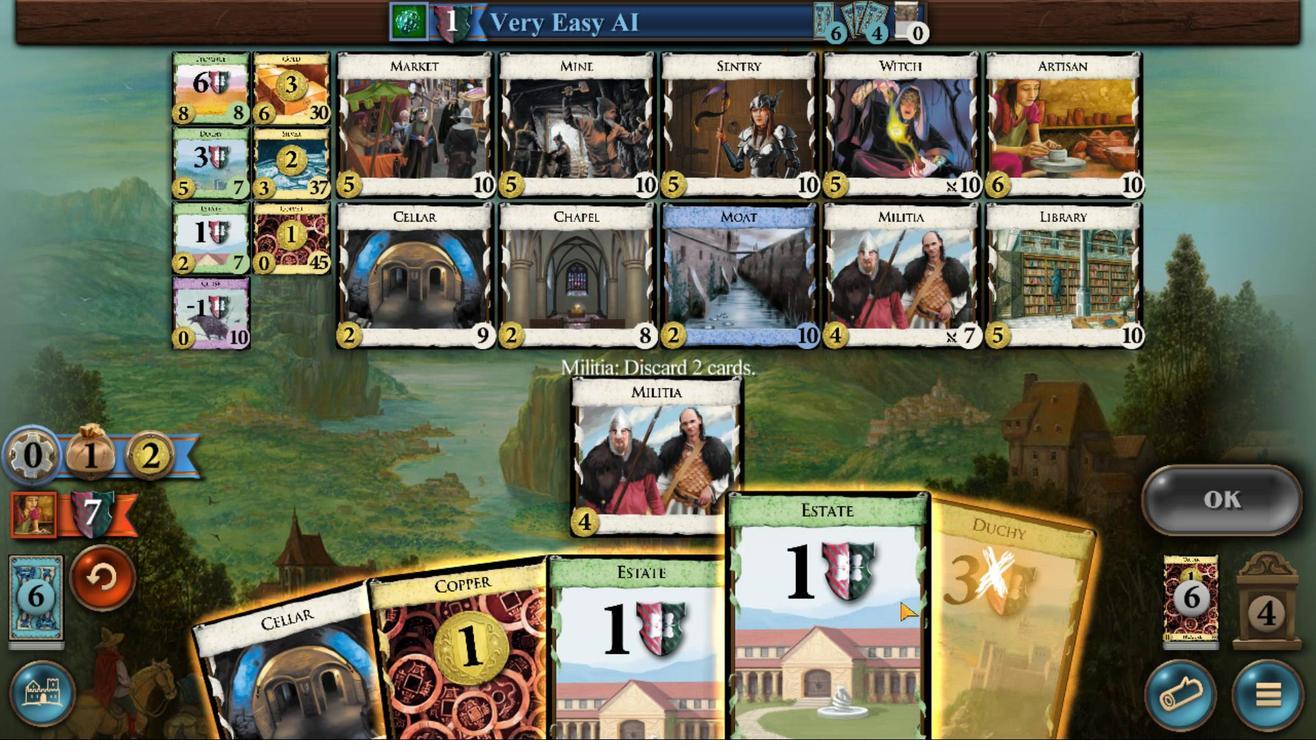 
Action: Mouse scrolled (992, 510) with delta (0, 0)
Screenshot: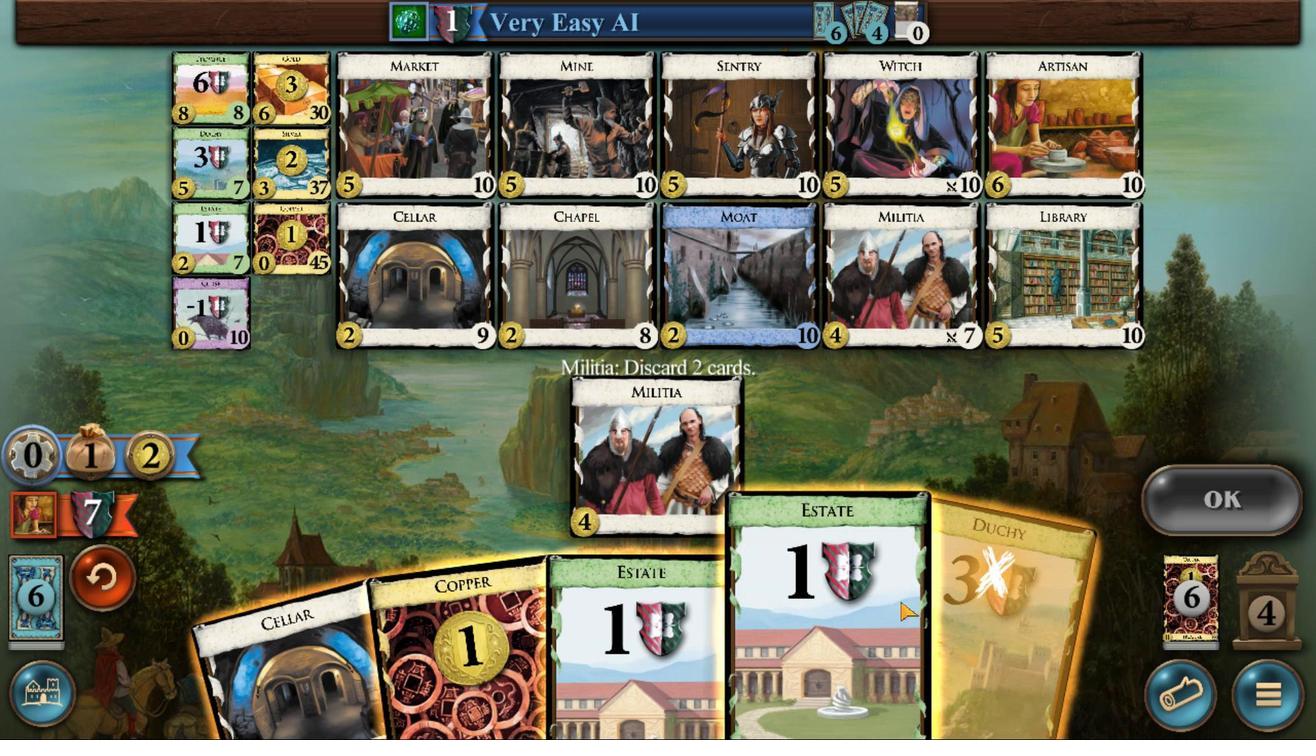 
Action: Mouse scrolled (992, 510) with delta (0, 0)
Screenshot: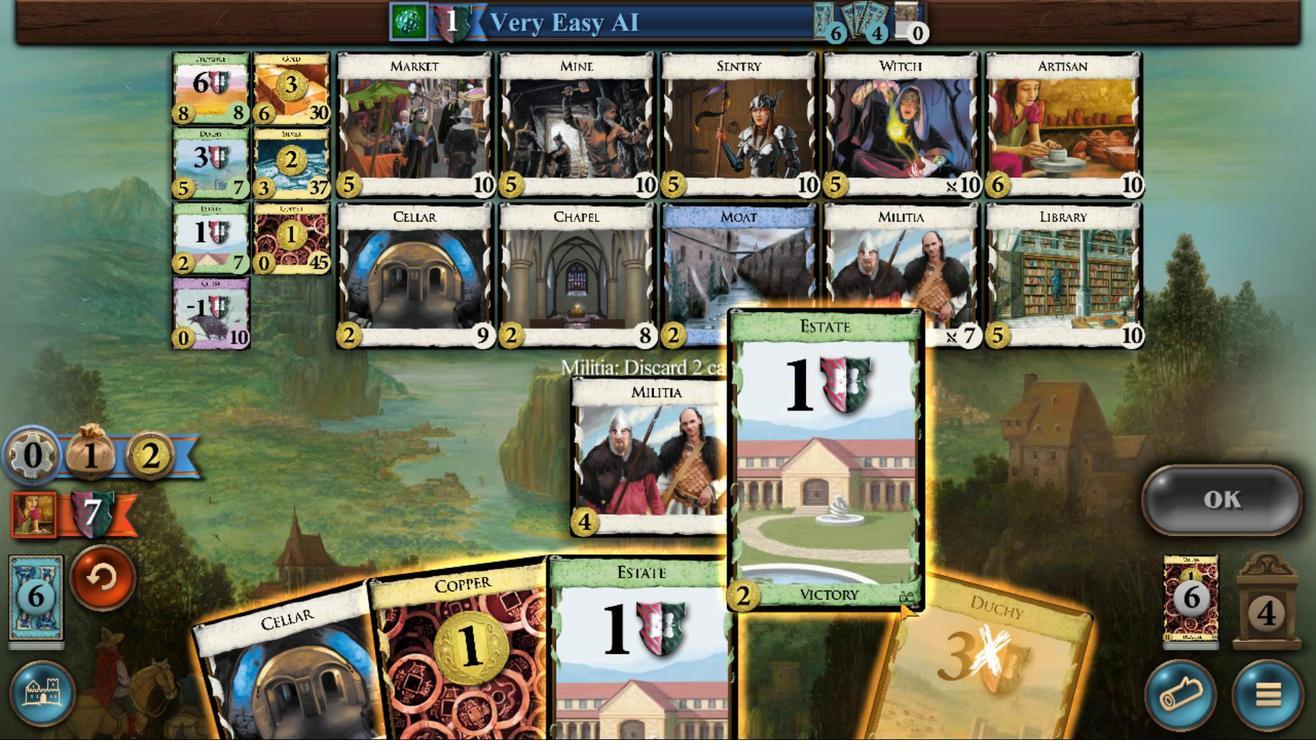 
Action: Mouse scrolled (992, 510) with delta (0, 0)
Screenshot: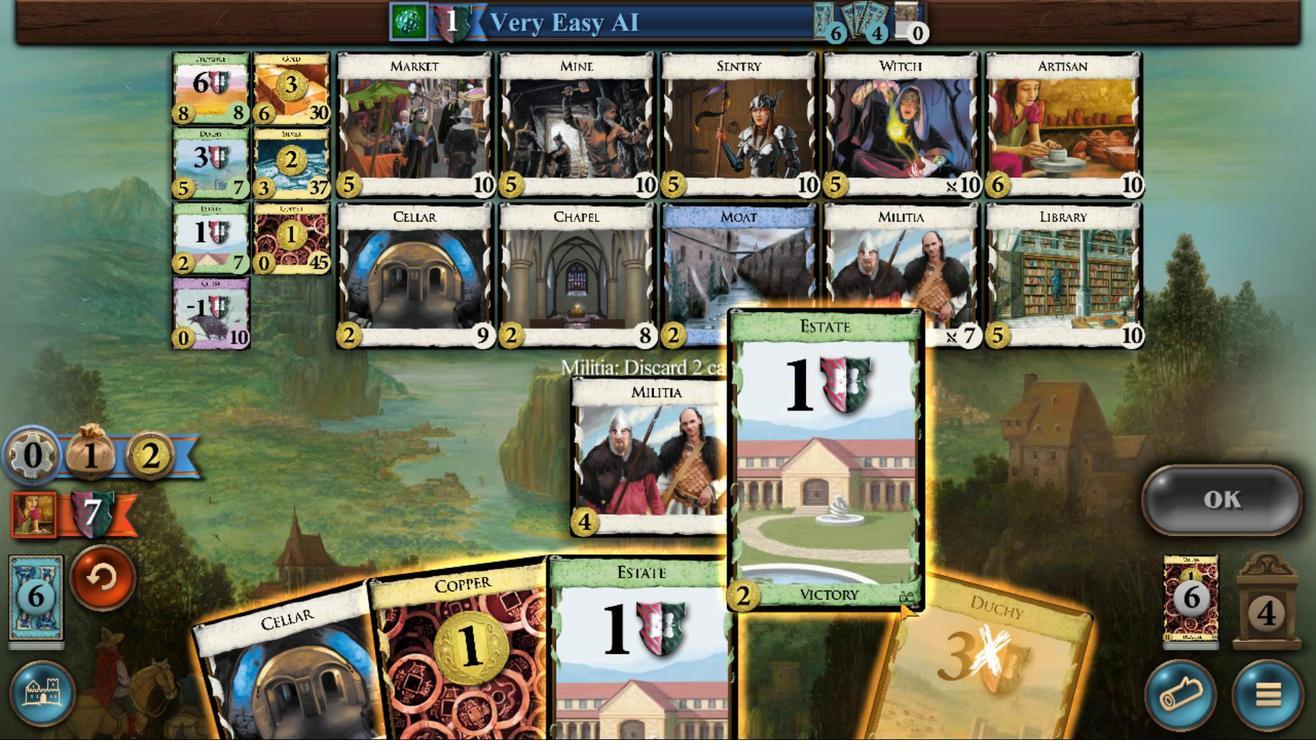 
Action: Mouse scrolled (992, 510) with delta (0, 0)
Screenshot: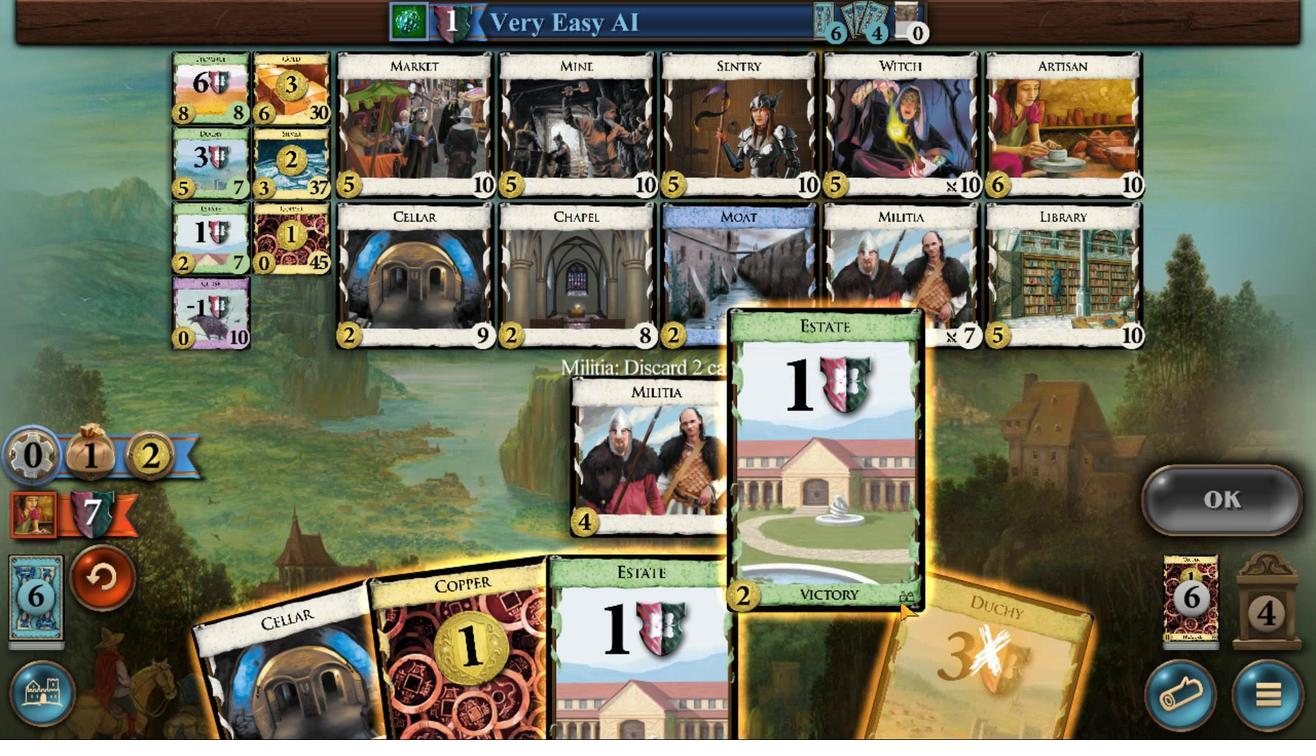 
Action: Mouse moved to (1191, 502)
Screenshot: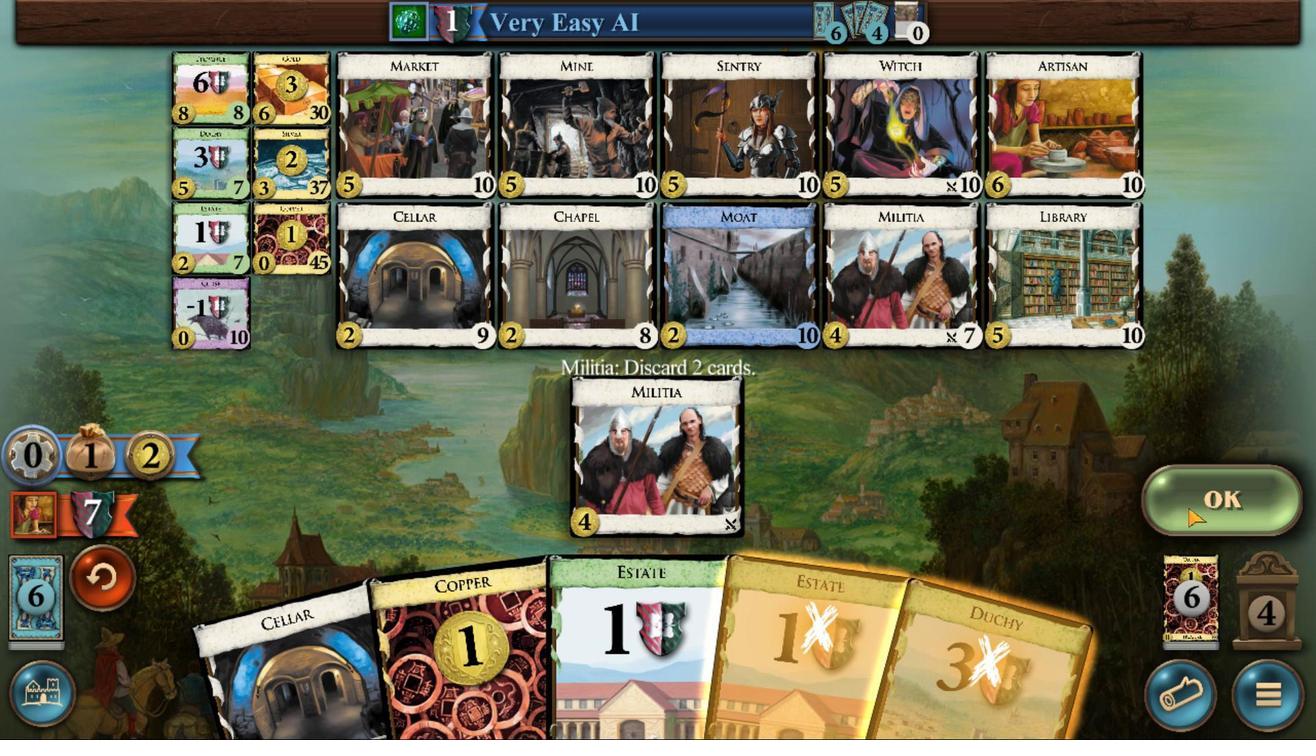 
Action: Mouse pressed left at (1191, 502)
Screenshot: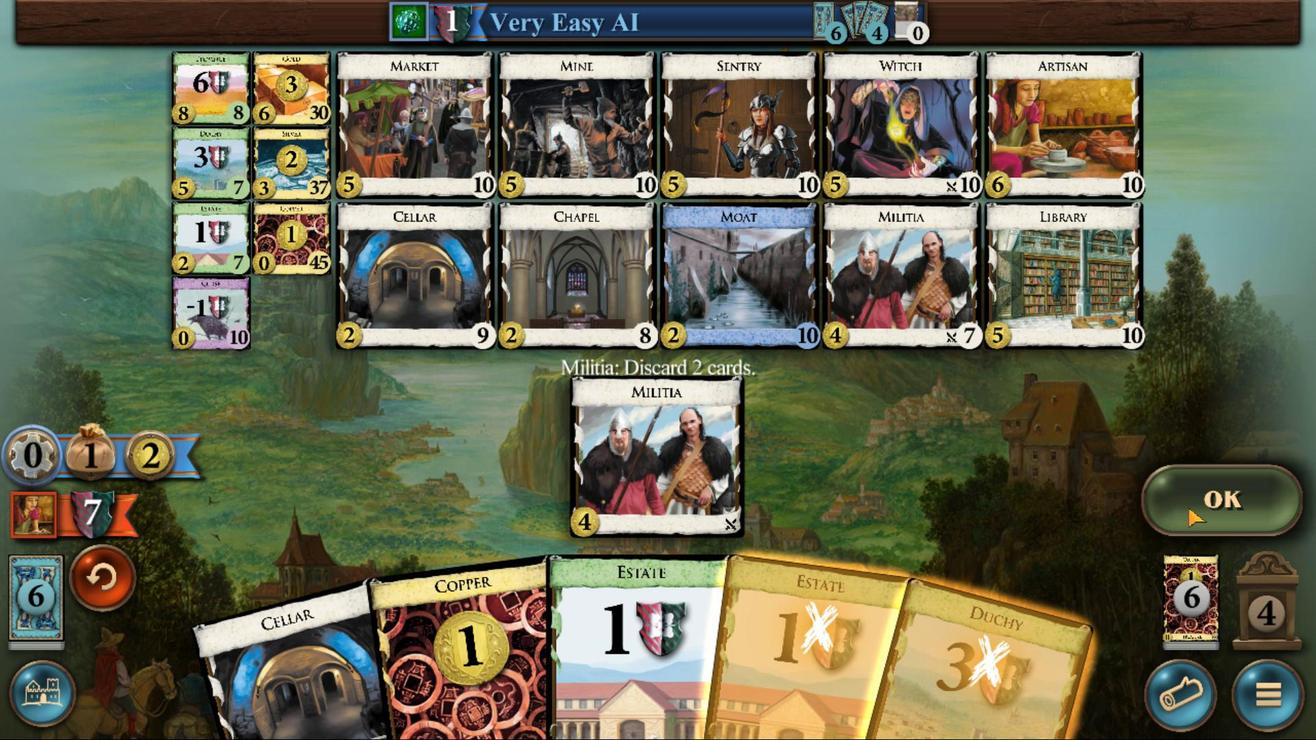 
Action: Mouse moved to (724, 514)
Screenshot: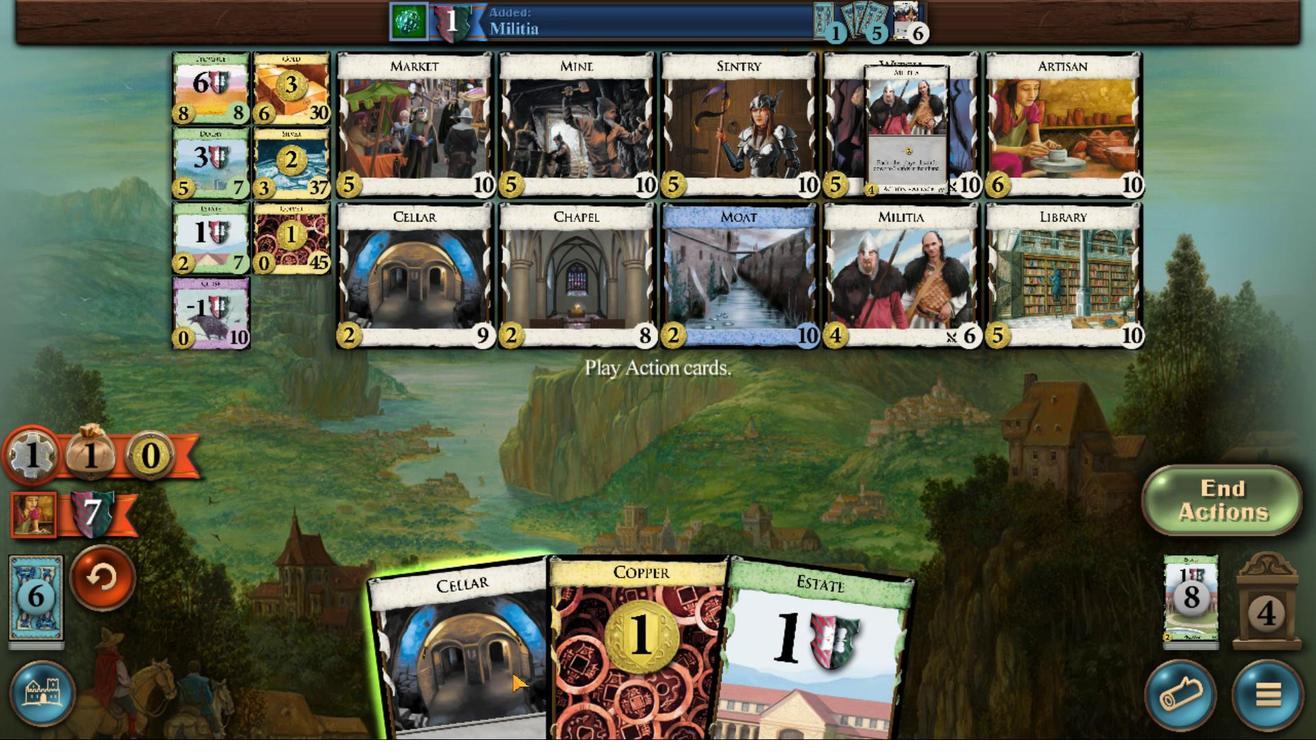 
Action: Mouse scrolled (724, 514) with delta (0, 0)
Screenshot: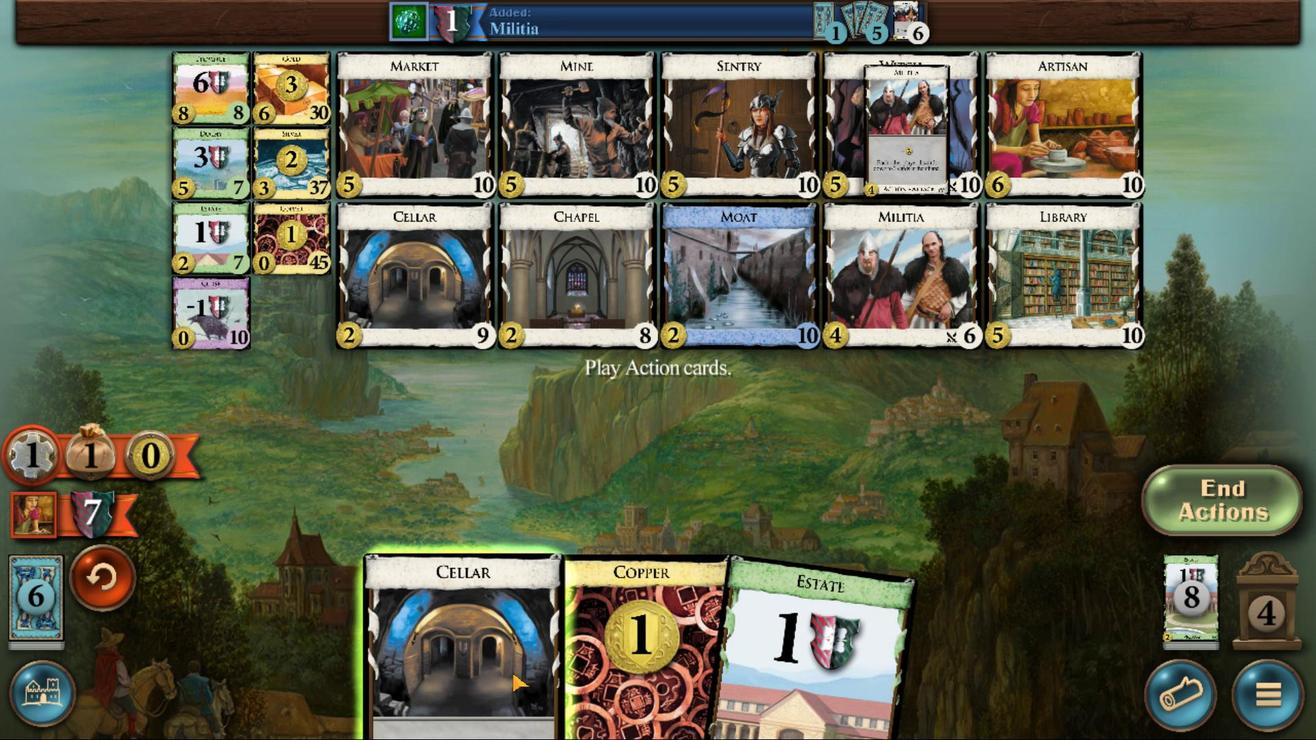
Action: Mouse scrolled (724, 514) with delta (0, 0)
Screenshot: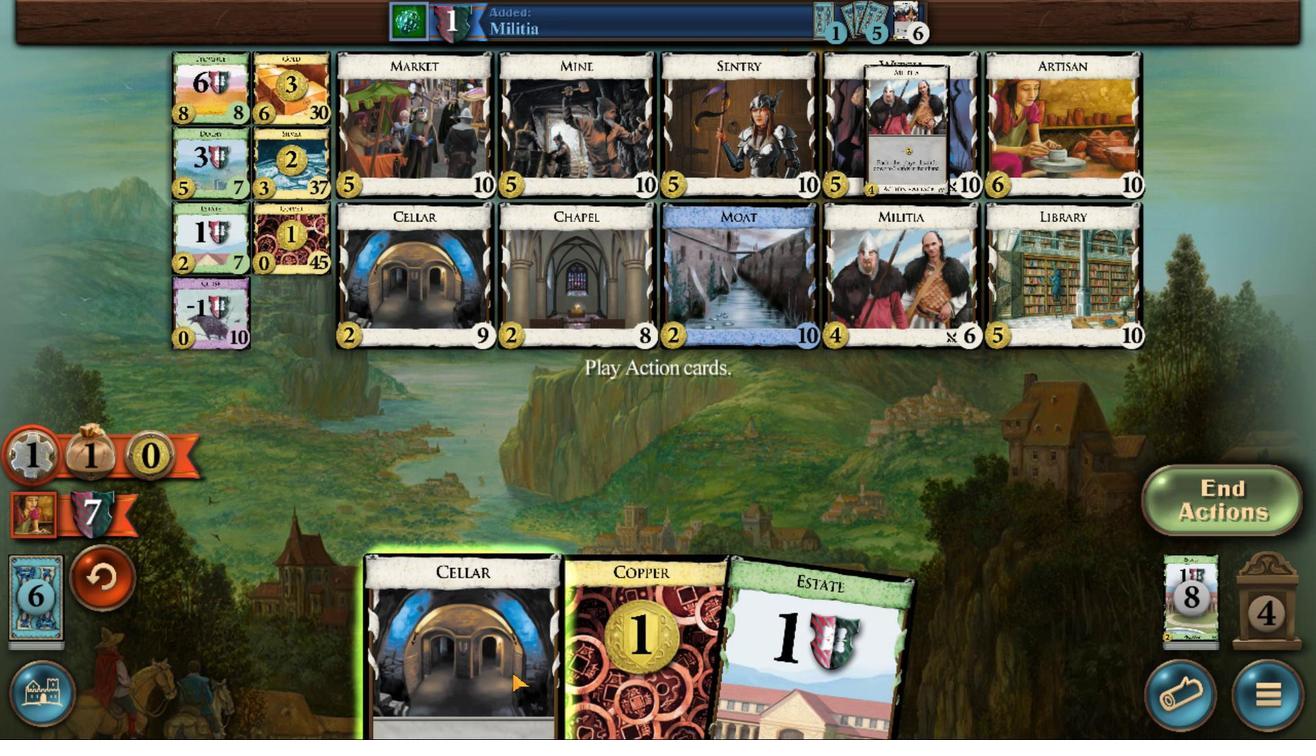 
Action: Mouse scrolled (724, 514) with delta (0, 0)
Screenshot: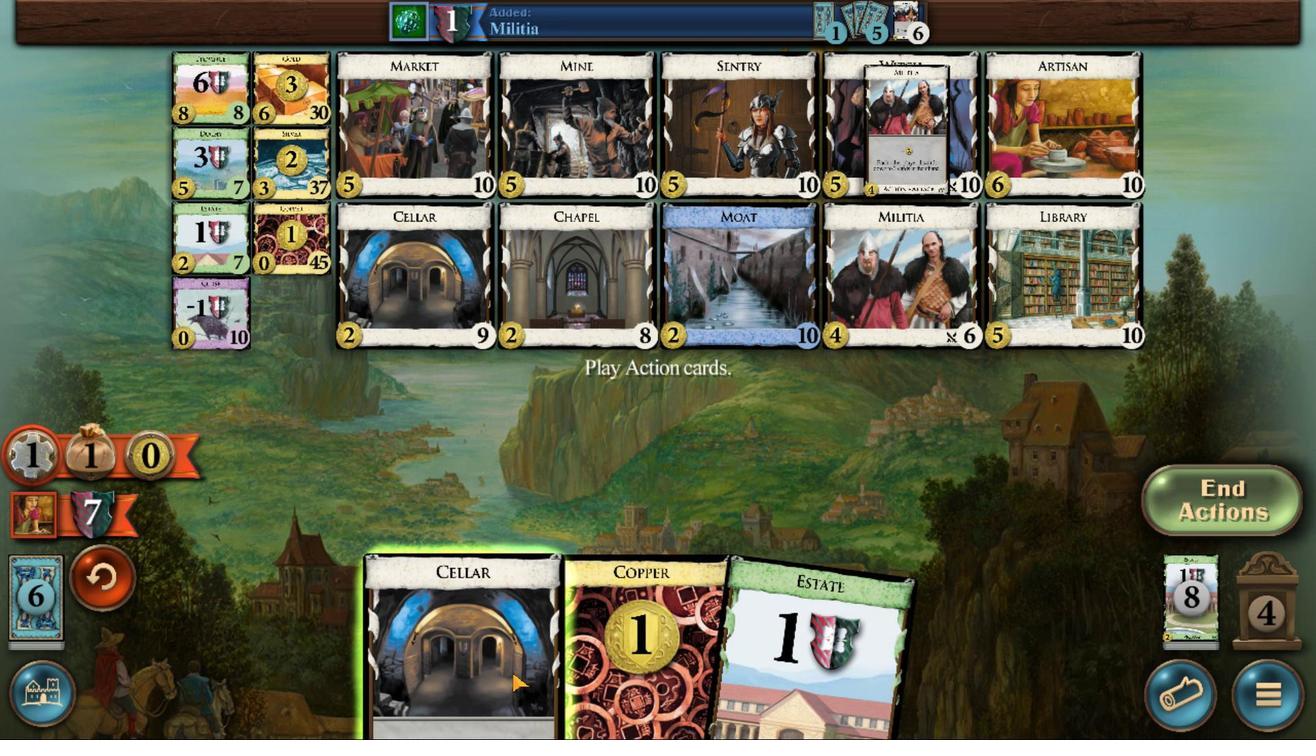 
Action: Mouse moved to (799, 514)
Screenshot: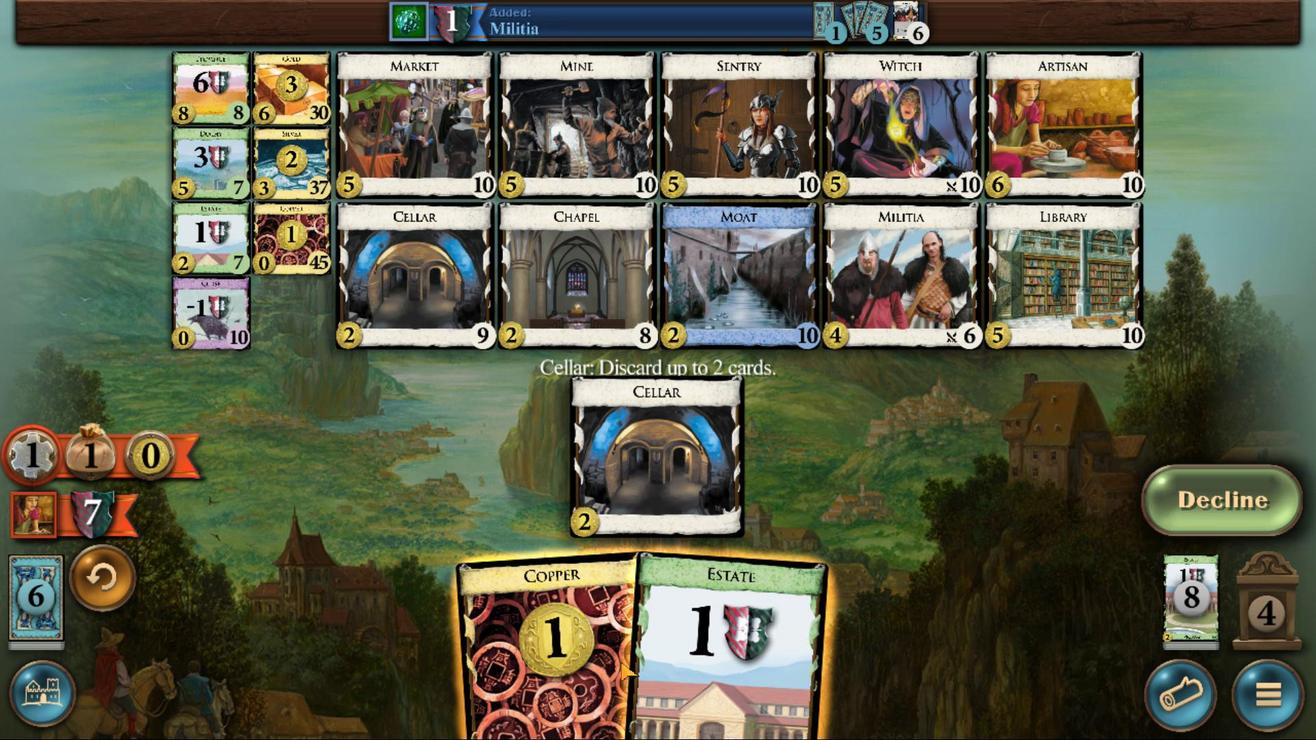 
Action: Mouse scrolled (799, 514) with delta (0, 0)
Screenshot: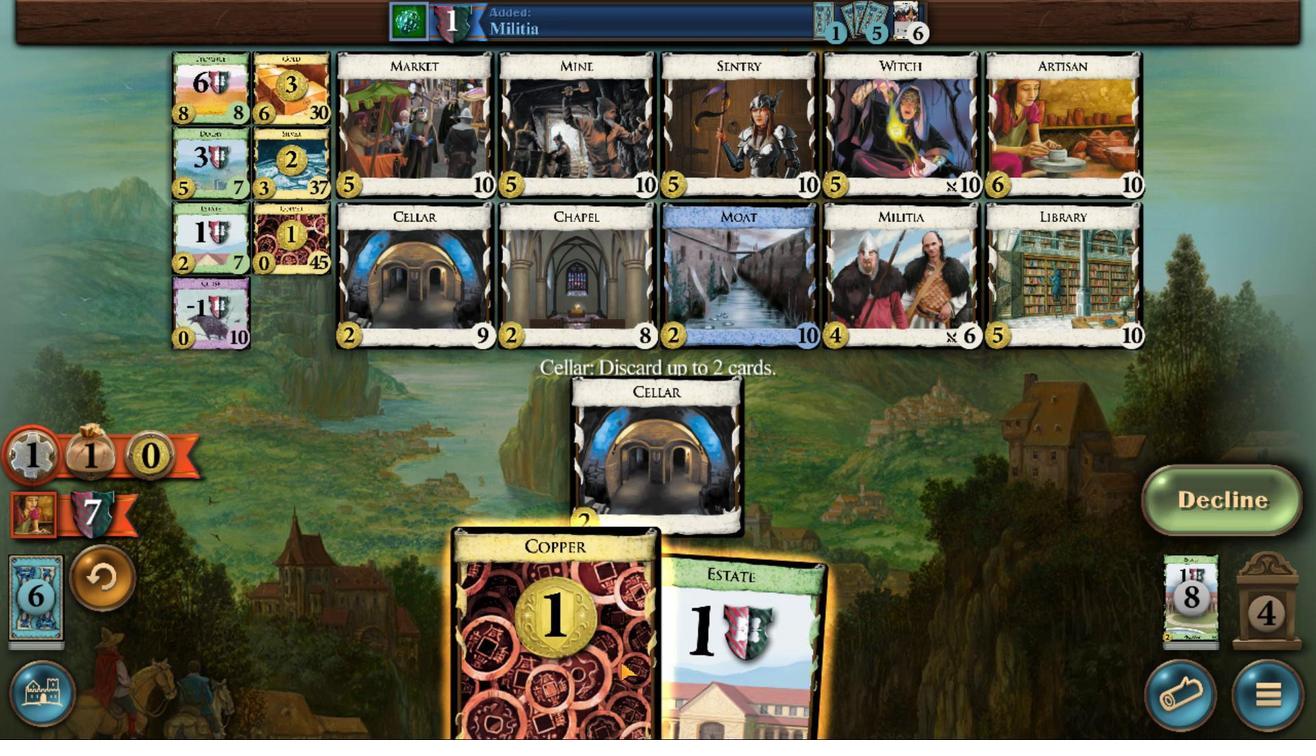 
Action: Mouse scrolled (799, 514) with delta (0, 0)
Screenshot: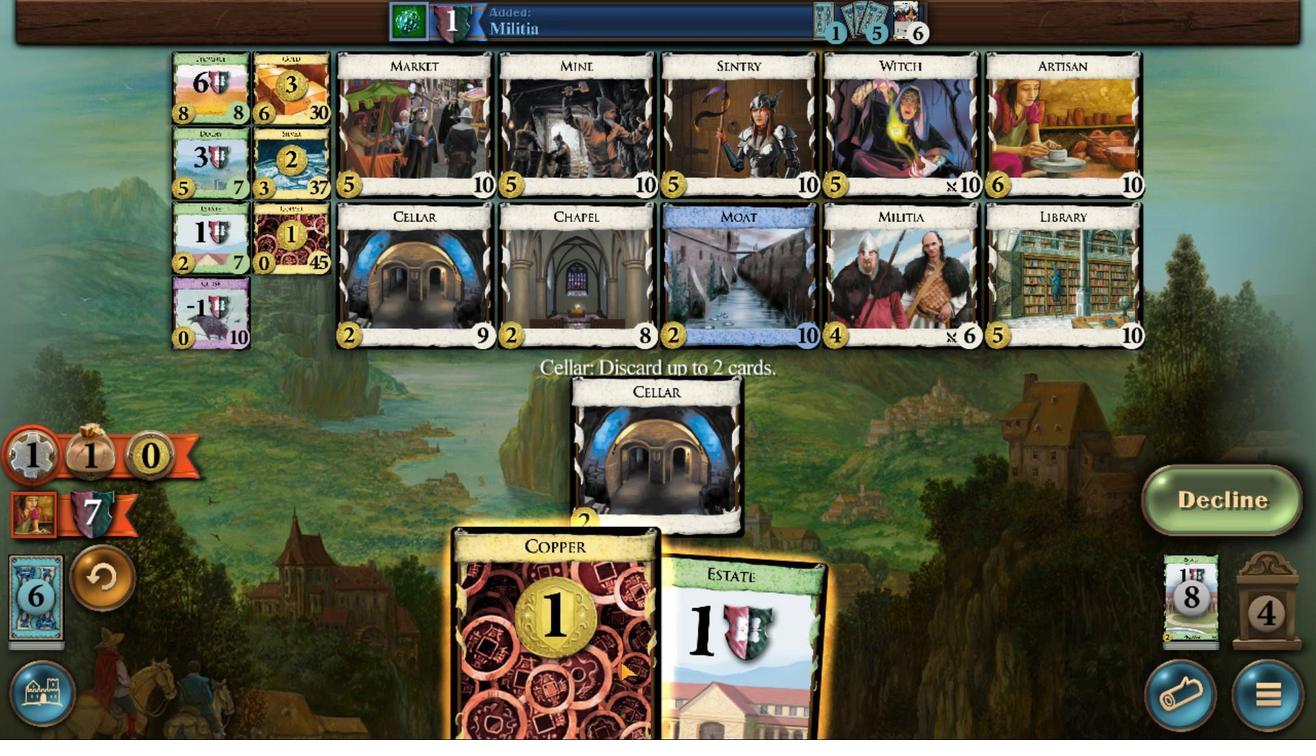 
Action: Mouse scrolled (799, 514) with delta (0, 0)
Screenshot: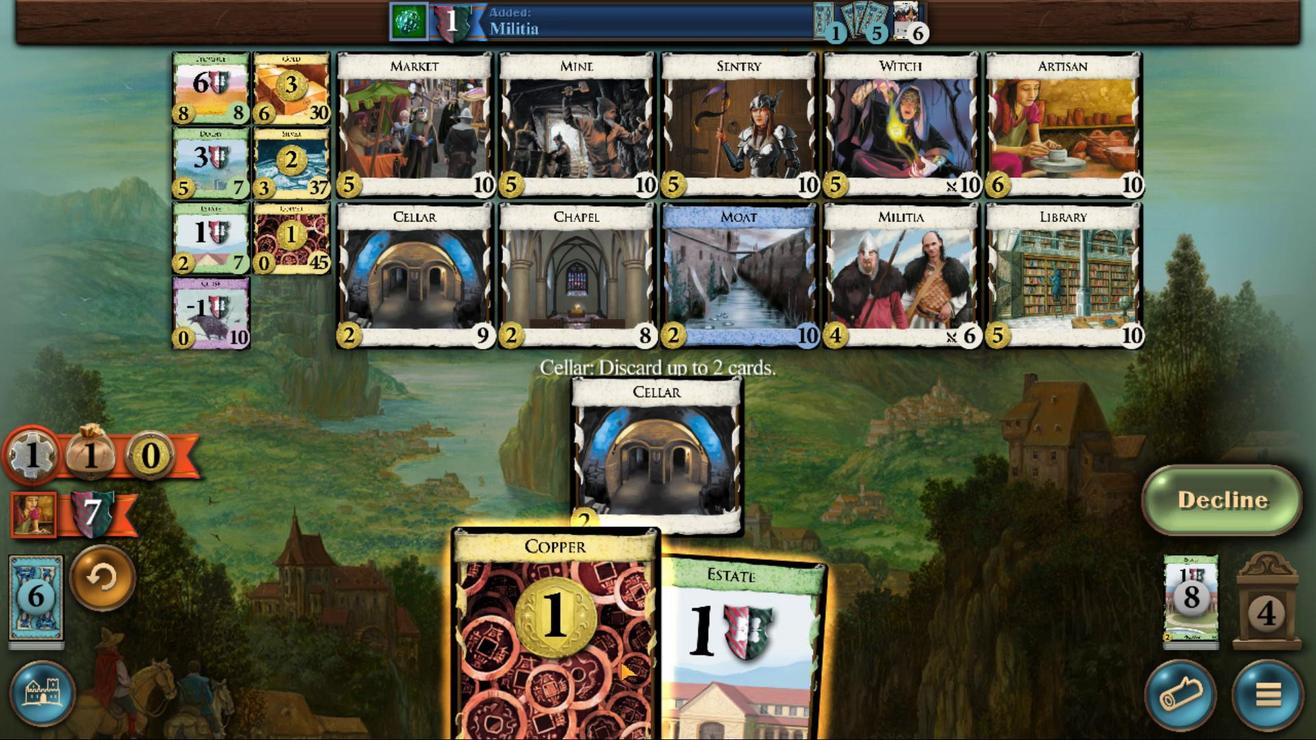 
Action: Mouse scrolled (799, 514) with delta (0, 0)
Screenshot: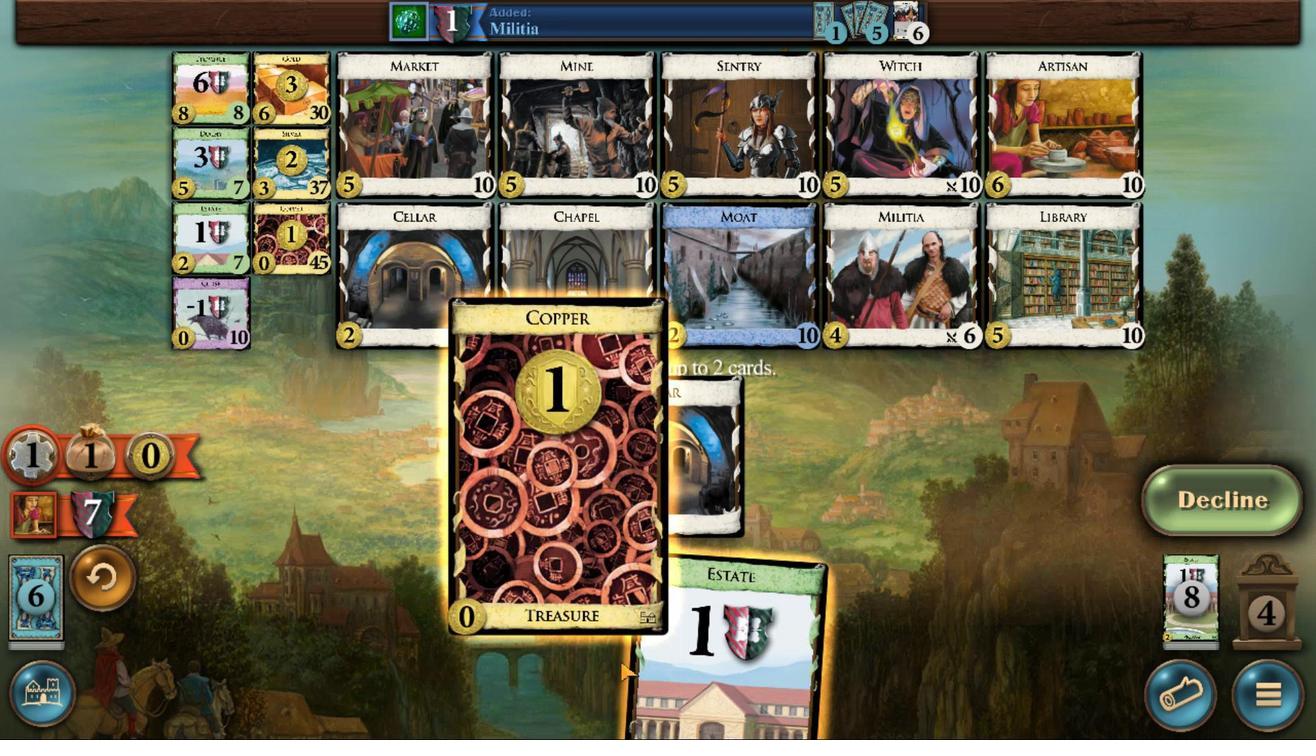 
Action: Mouse moved to (868, 512)
Screenshot: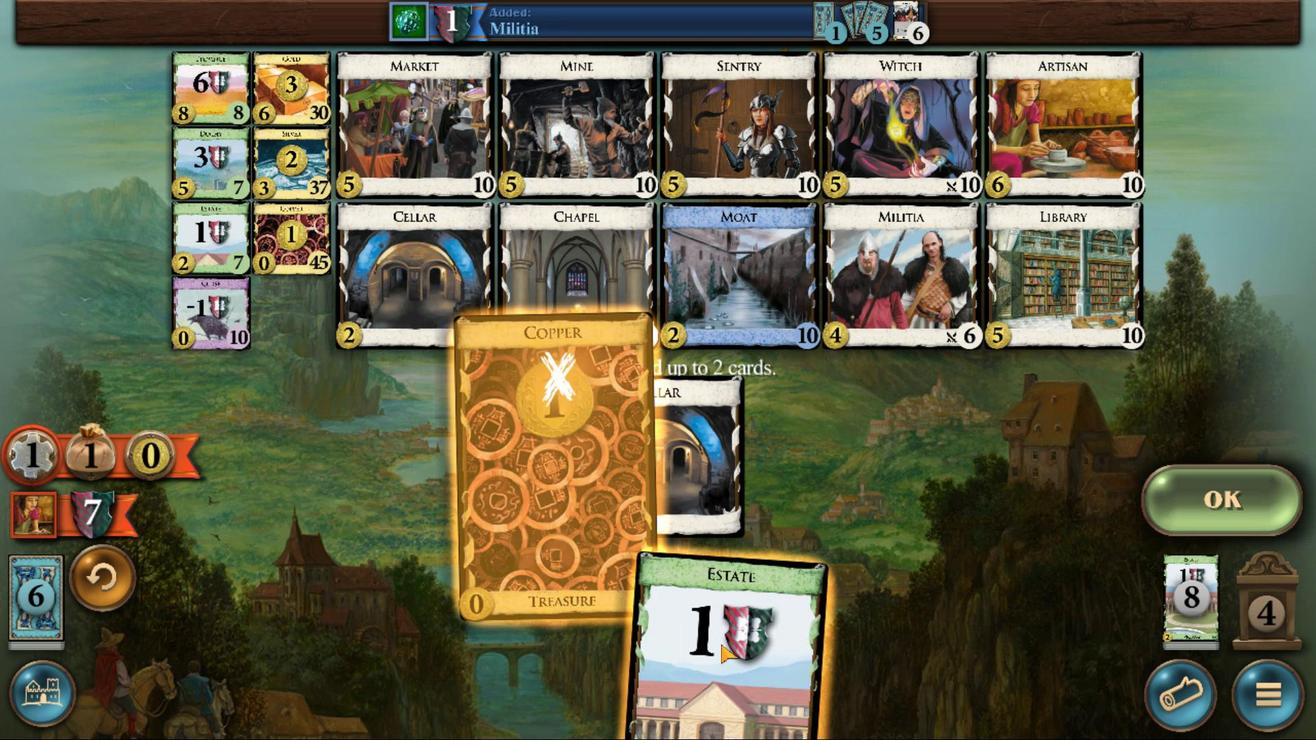 
Action: Mouse scrolled (868, 512) with delta (0, 0)
Screenshot: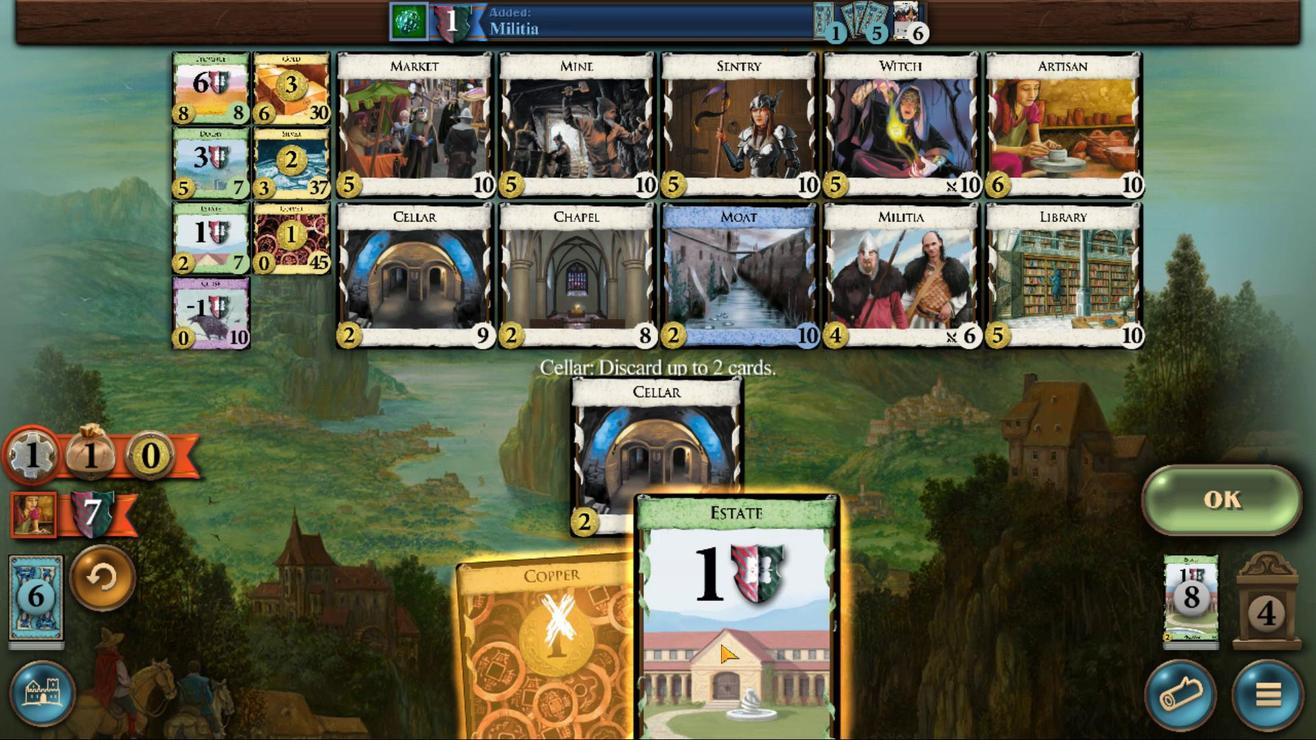
Action: Mouse scrolled (868, 512) with delta (0, 0)
Screenshot: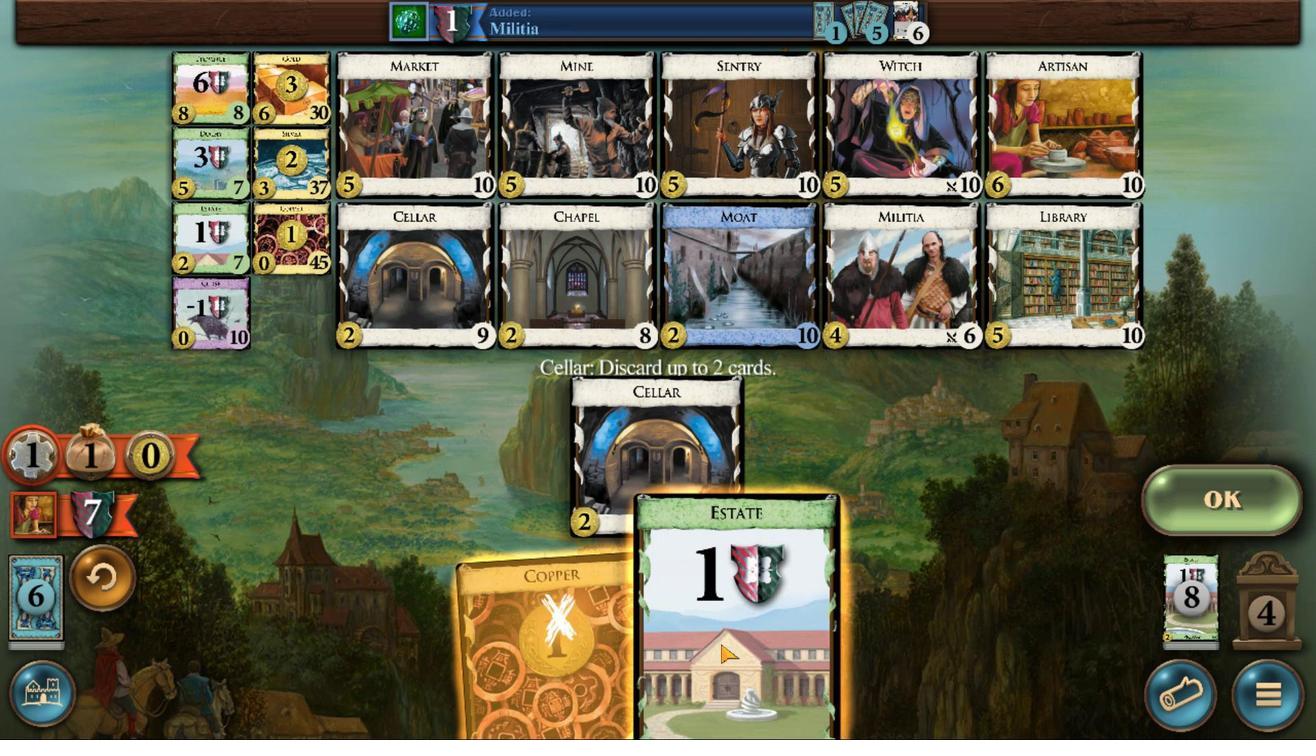 
Action: Mouse scrolled (868, 512) with delta (0, 0)
Screenshot: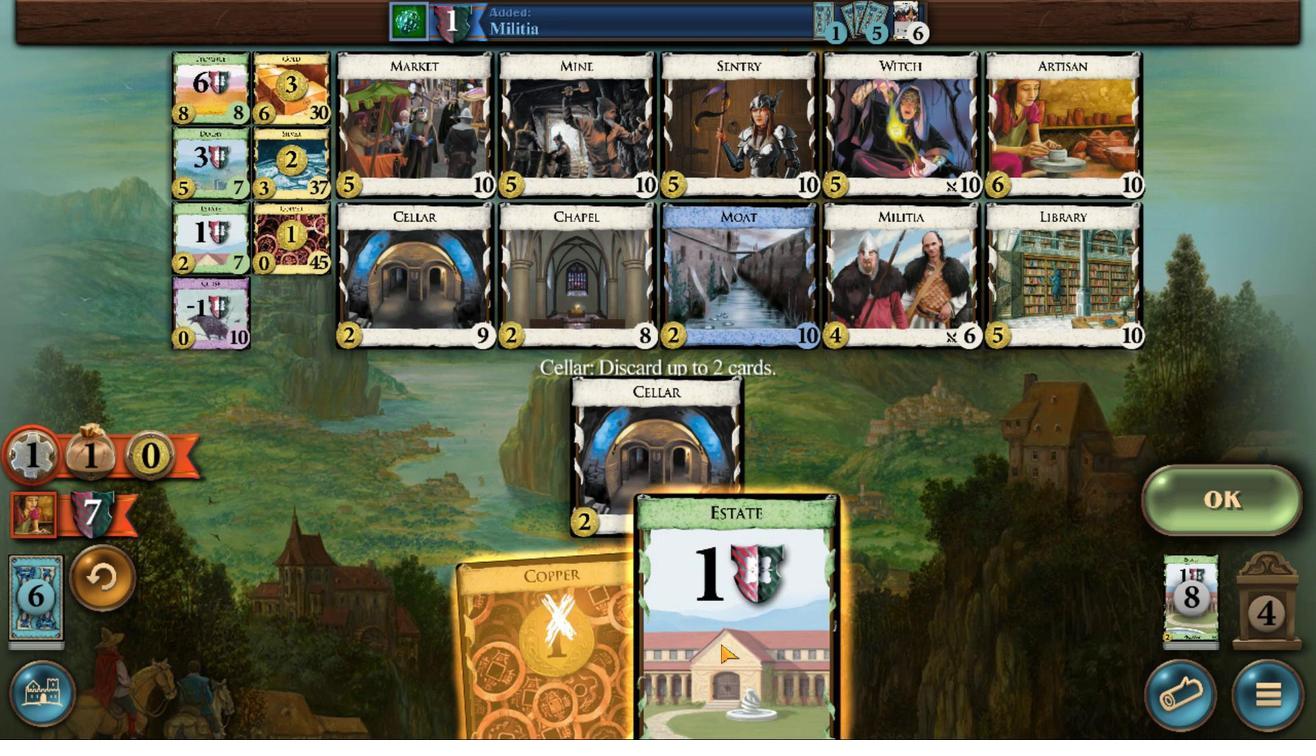 
Action: Mouse moved to (1239, 502)
Screenshot: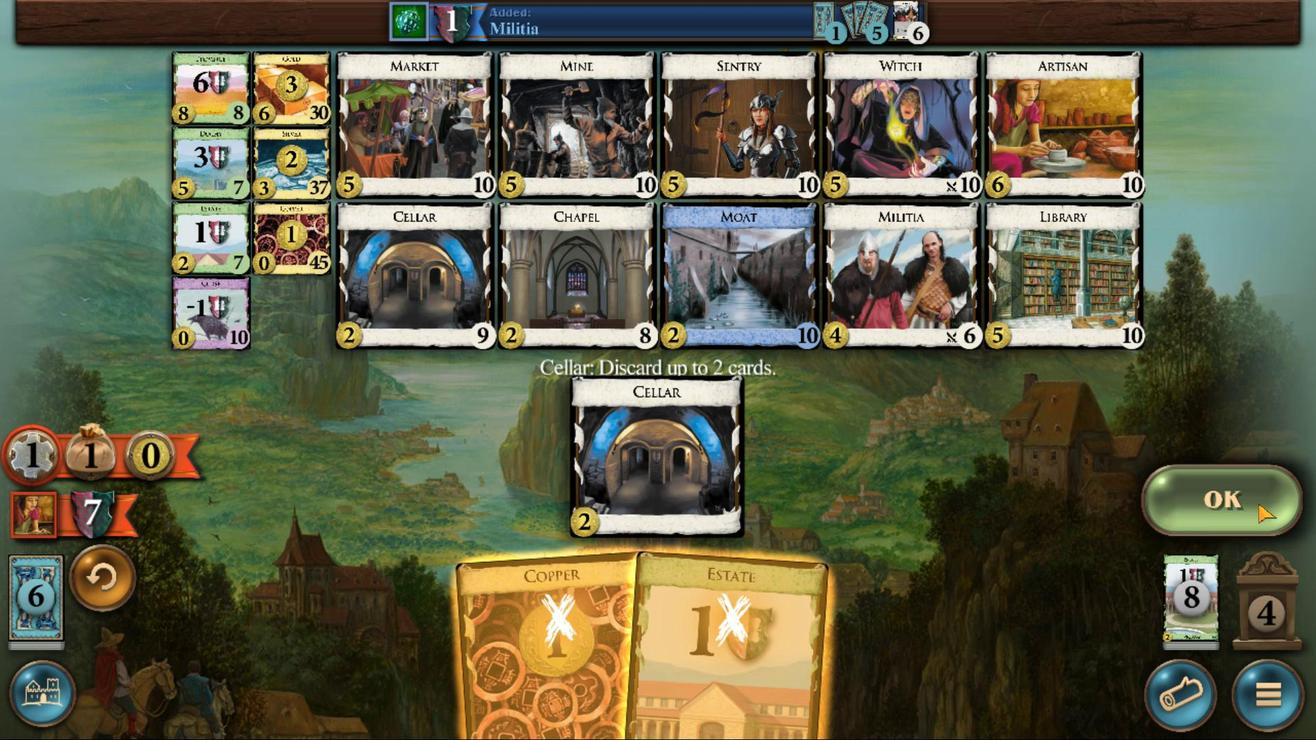 
Action: Mouse pressed left at (1239, 502)
Screenshot: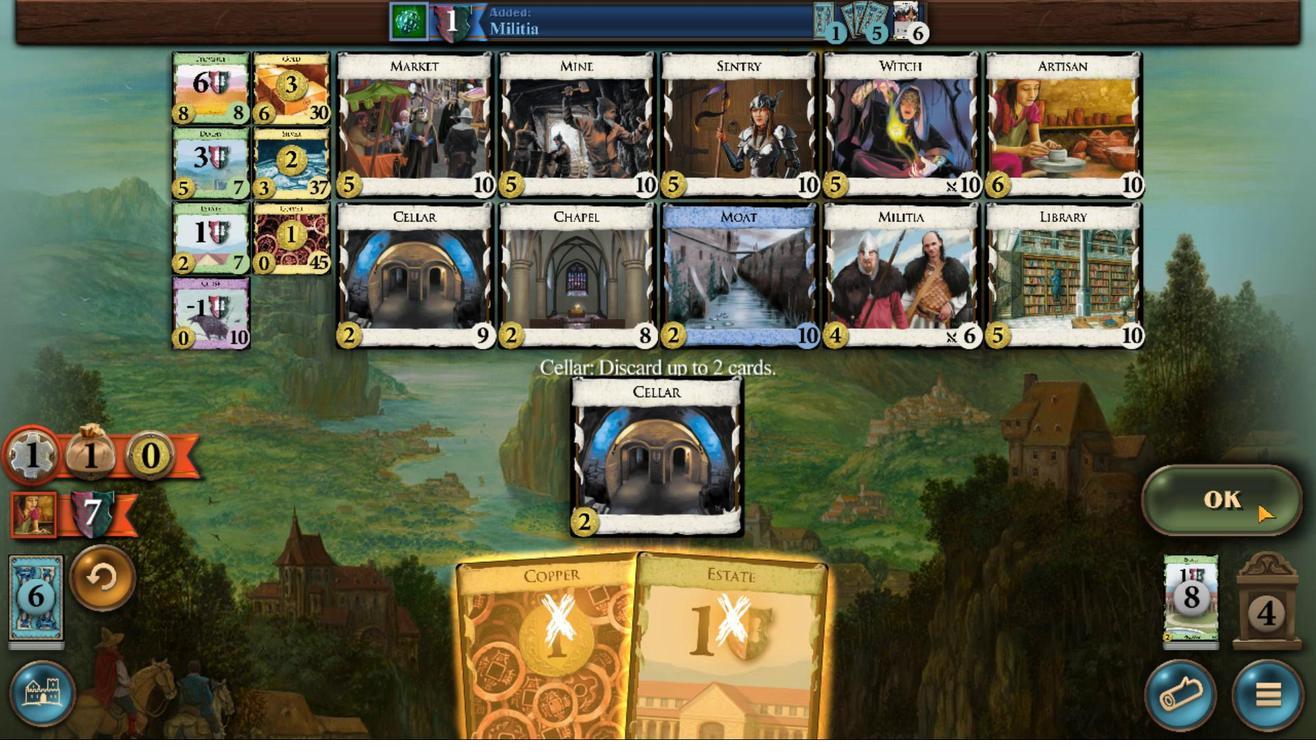 
Action: Mouse moved to (562, 483)
Screenshot: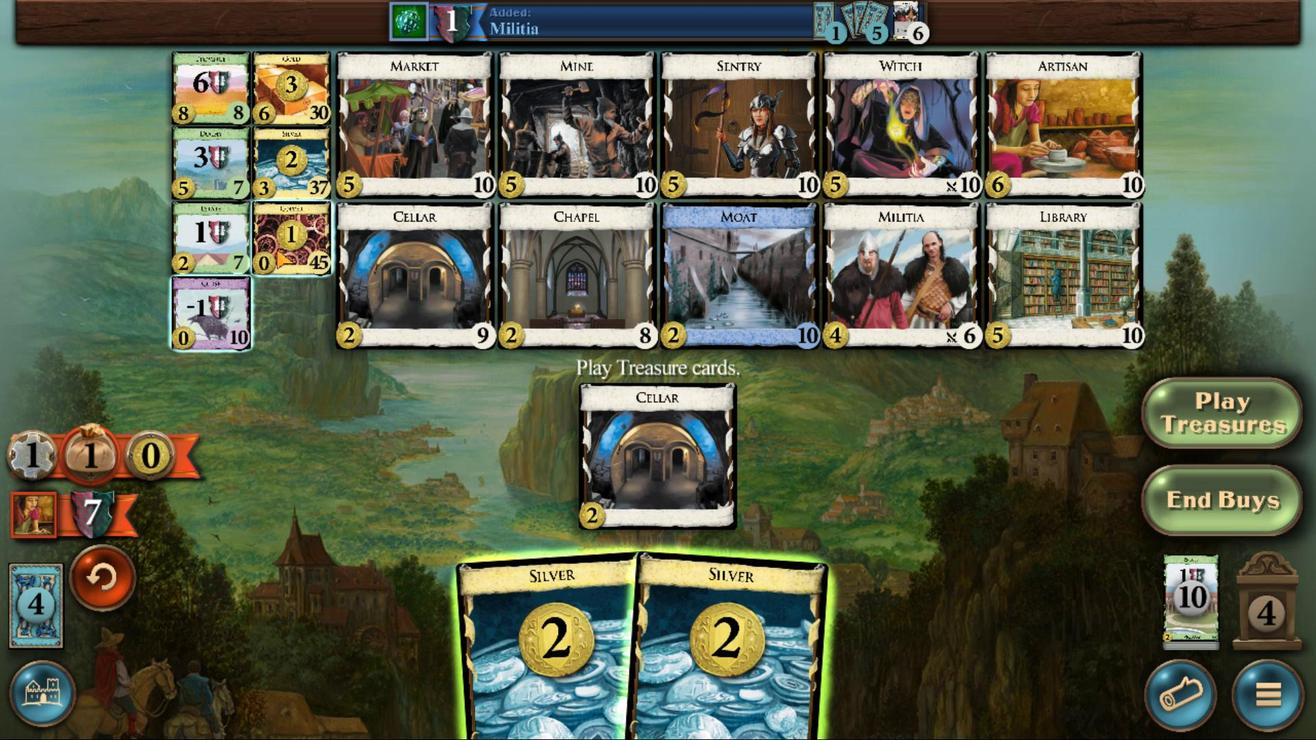 
Action: Mouse pressed left at (562, 483)
Screenshot: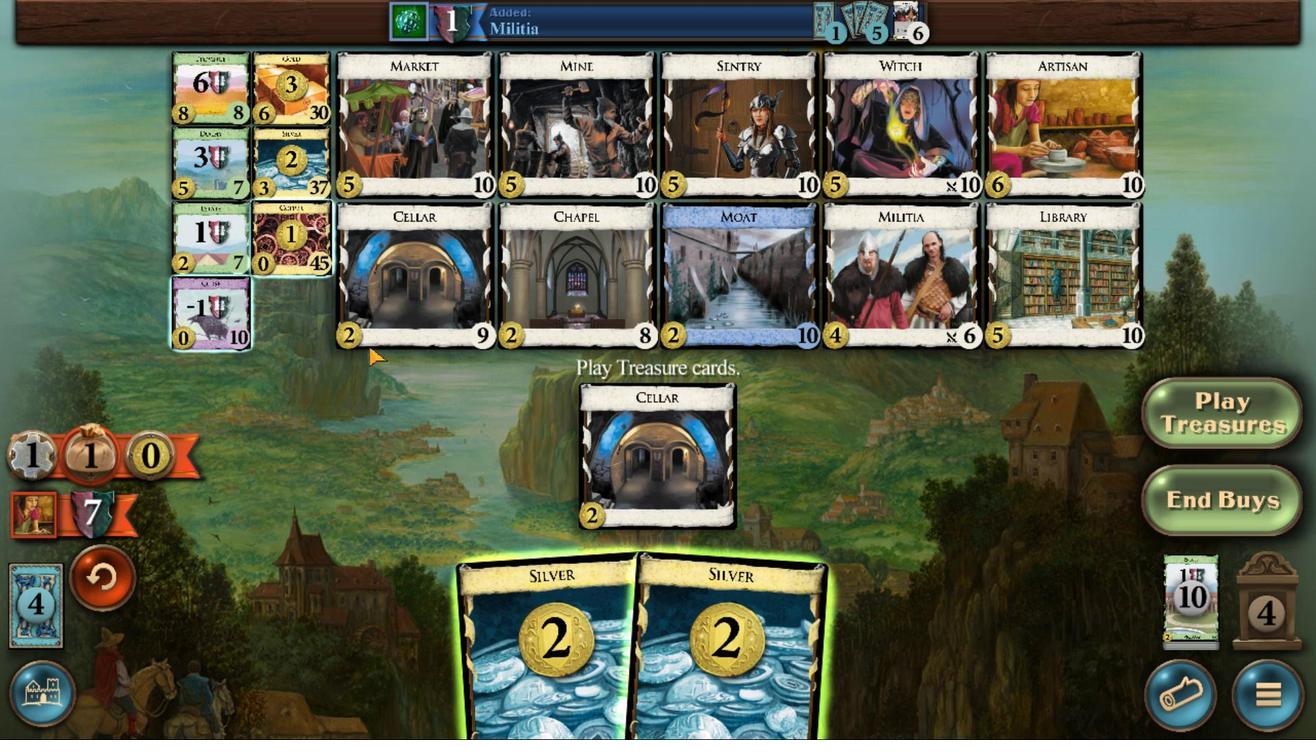 
Action: Mouse moved to (920, 513)
Screenshot: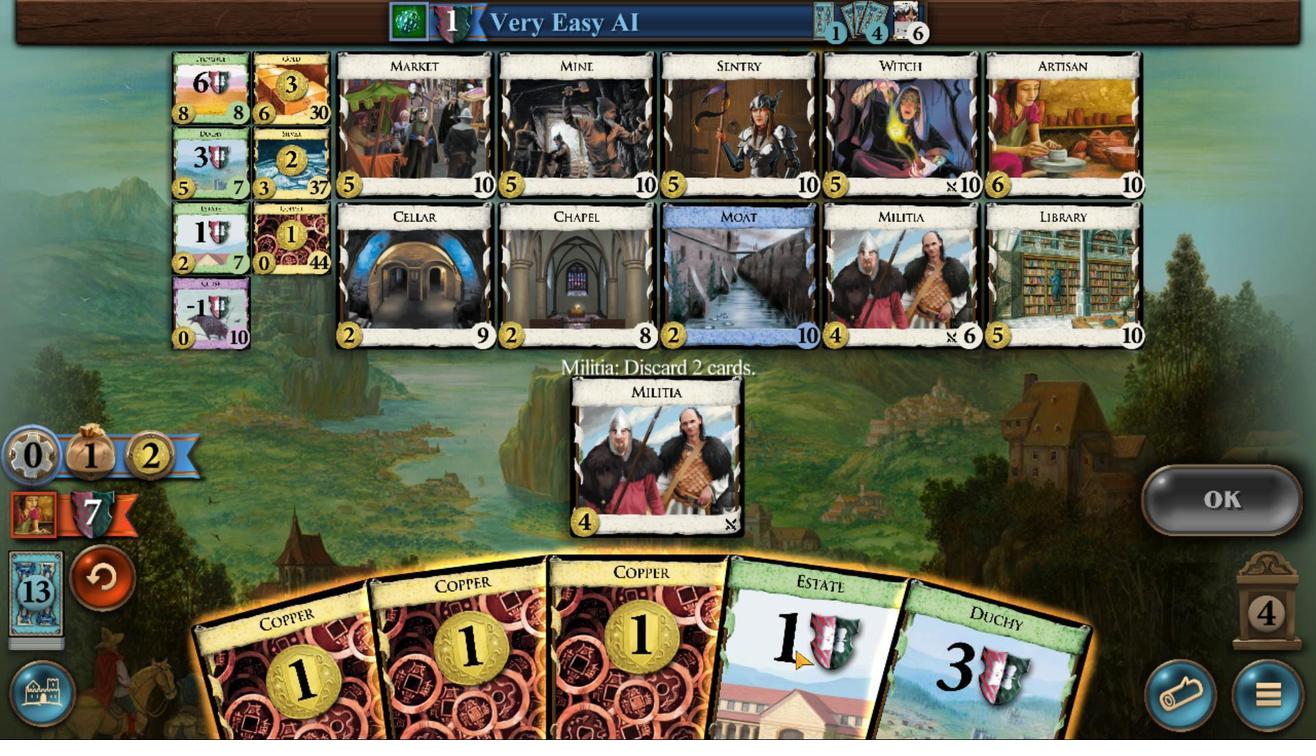 
Action: Mouse scrolled (920, 513) with delta (0, 0)
Screenshot: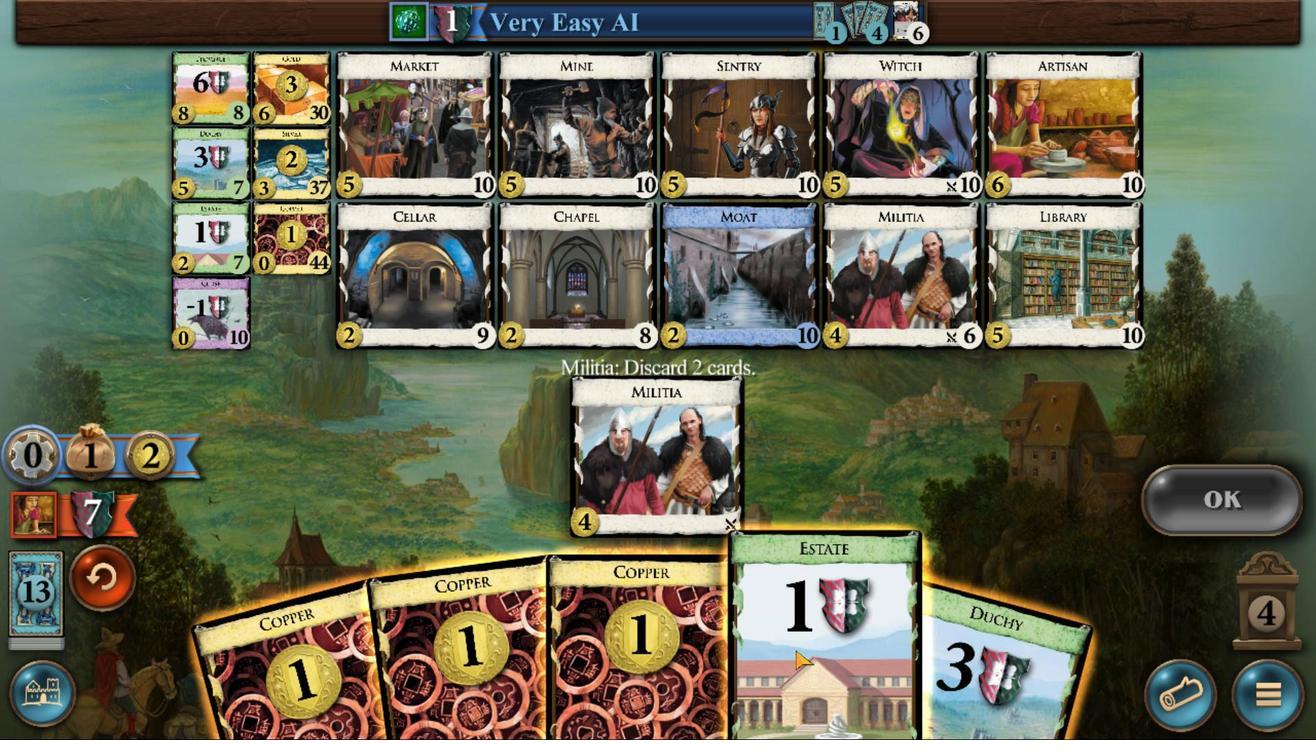 
Action: Mouse scrolled (920, 513) with delta (0, 0)
Screenshot: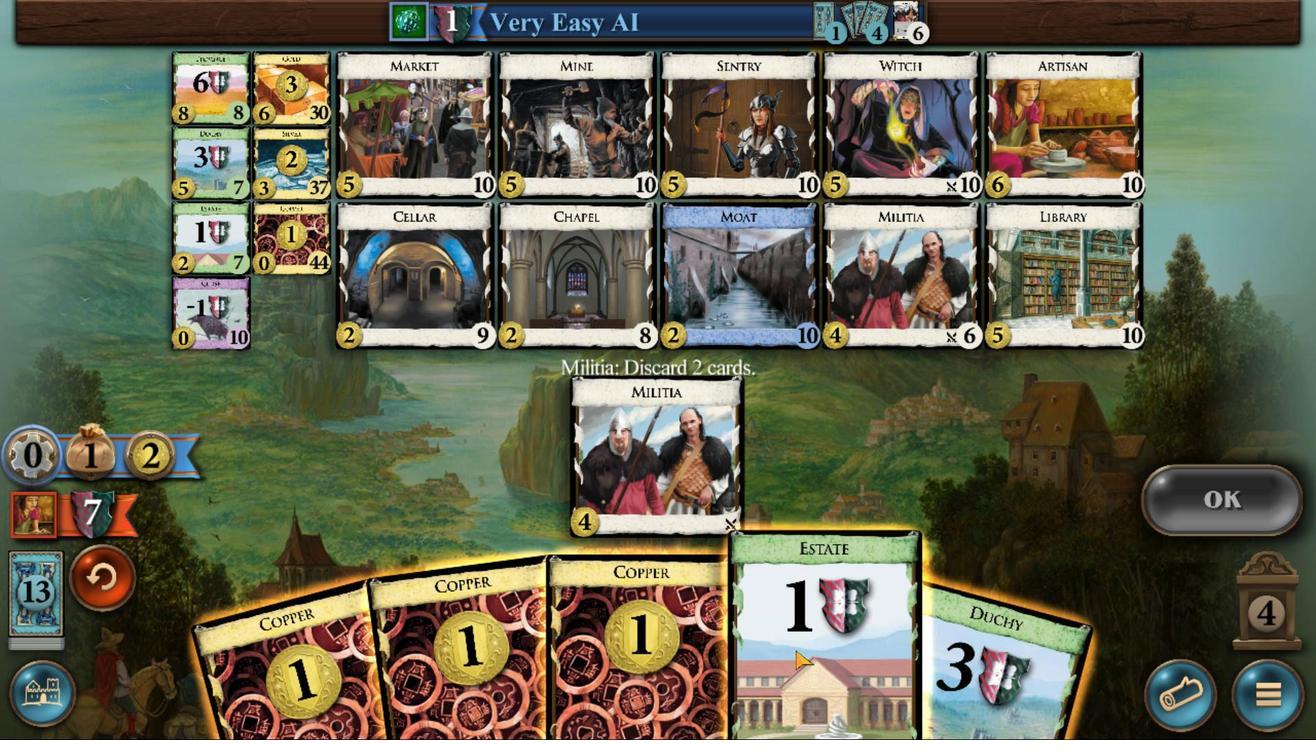 
Action: Mouse scrolled (920, 513) with delta (0, 0)
Screenshot: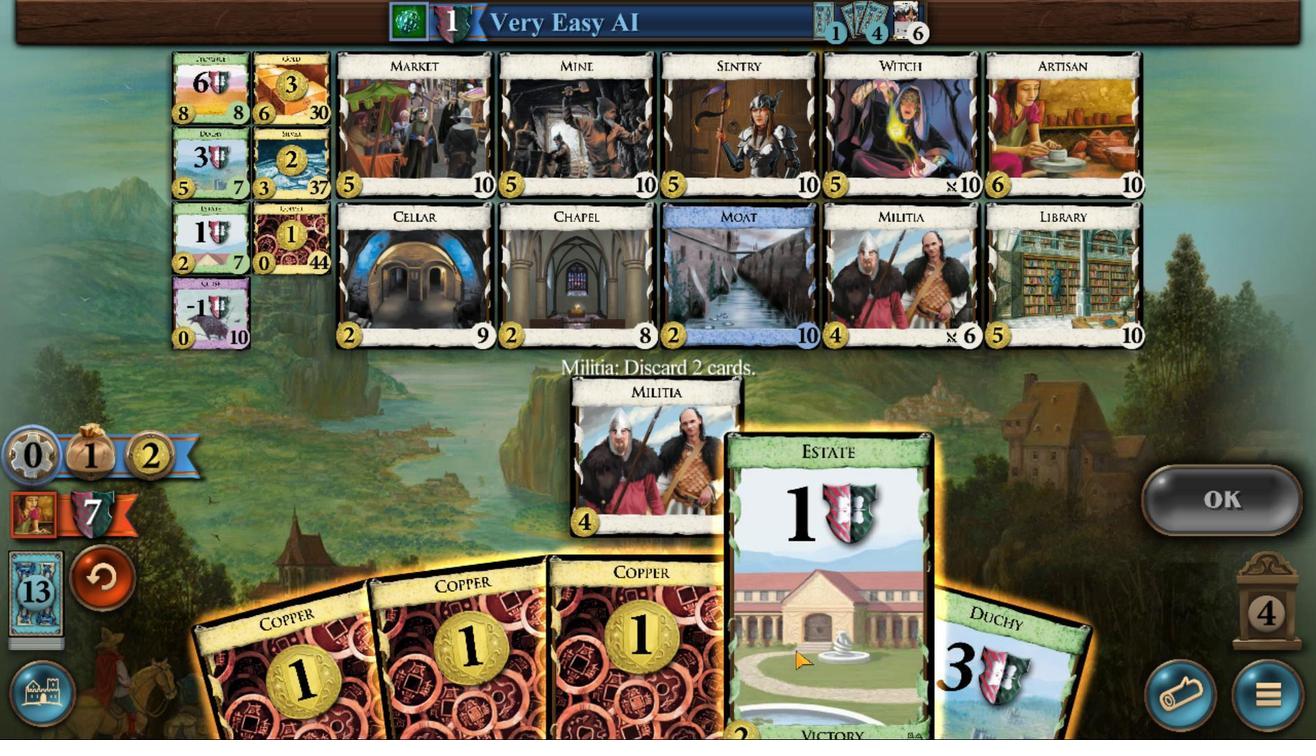 
Action: Mouse moved to (1056, 512)
Screenshot: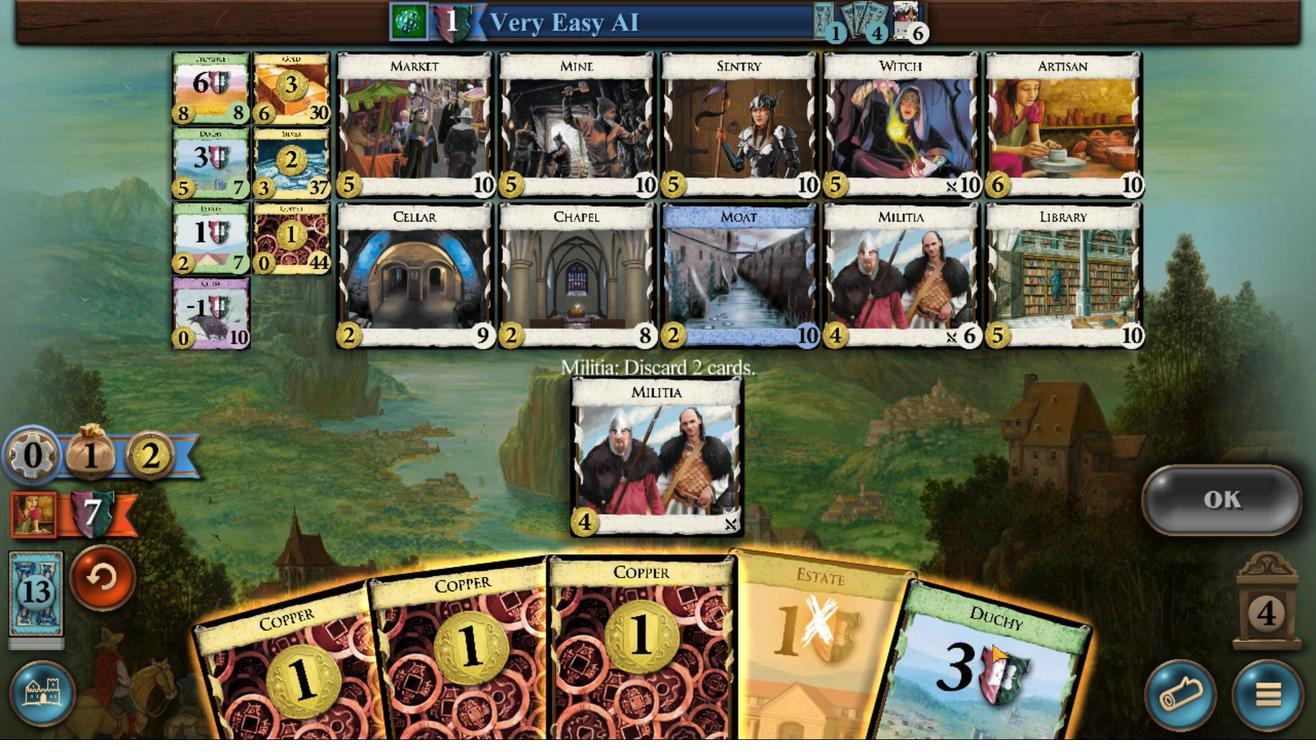 
Action: Mouse scrolled (1056, 512) with delta (0, 0)
Screenshot: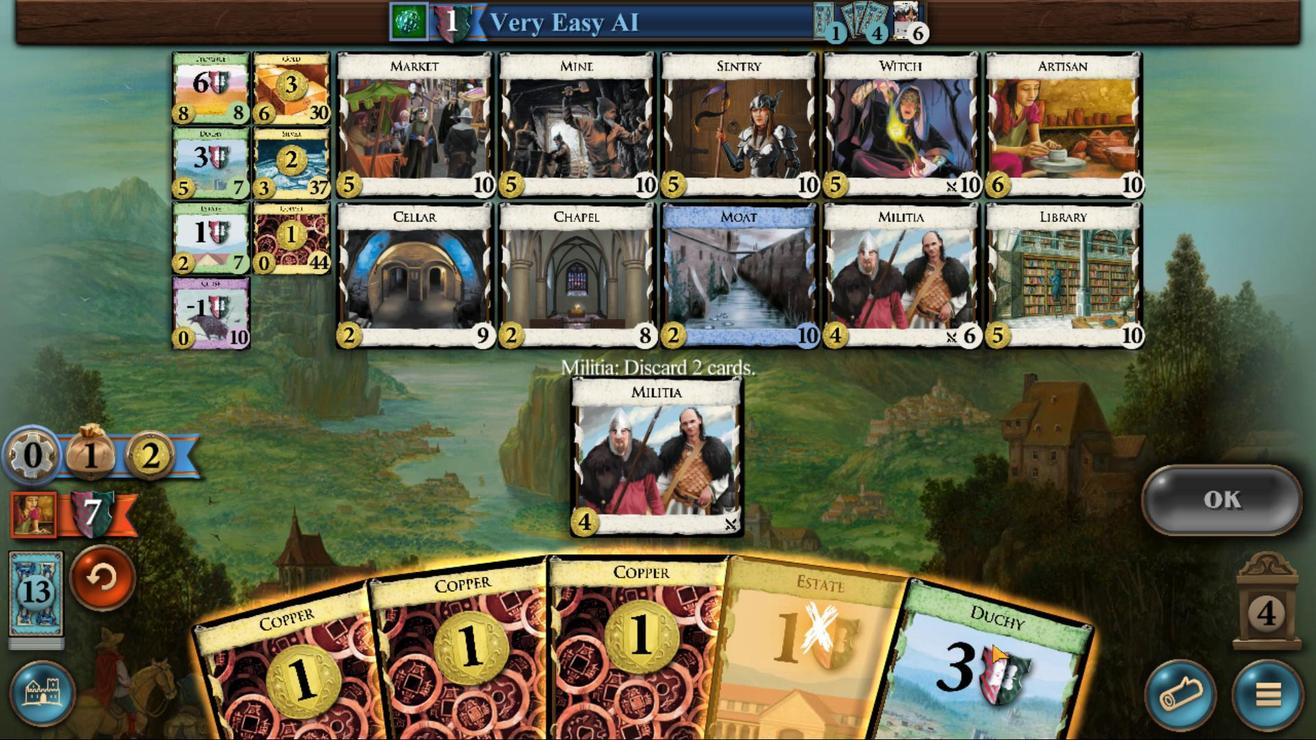 
Action: Mouse scrolled (1056, 512) with delta (0, 0)
Screenshot: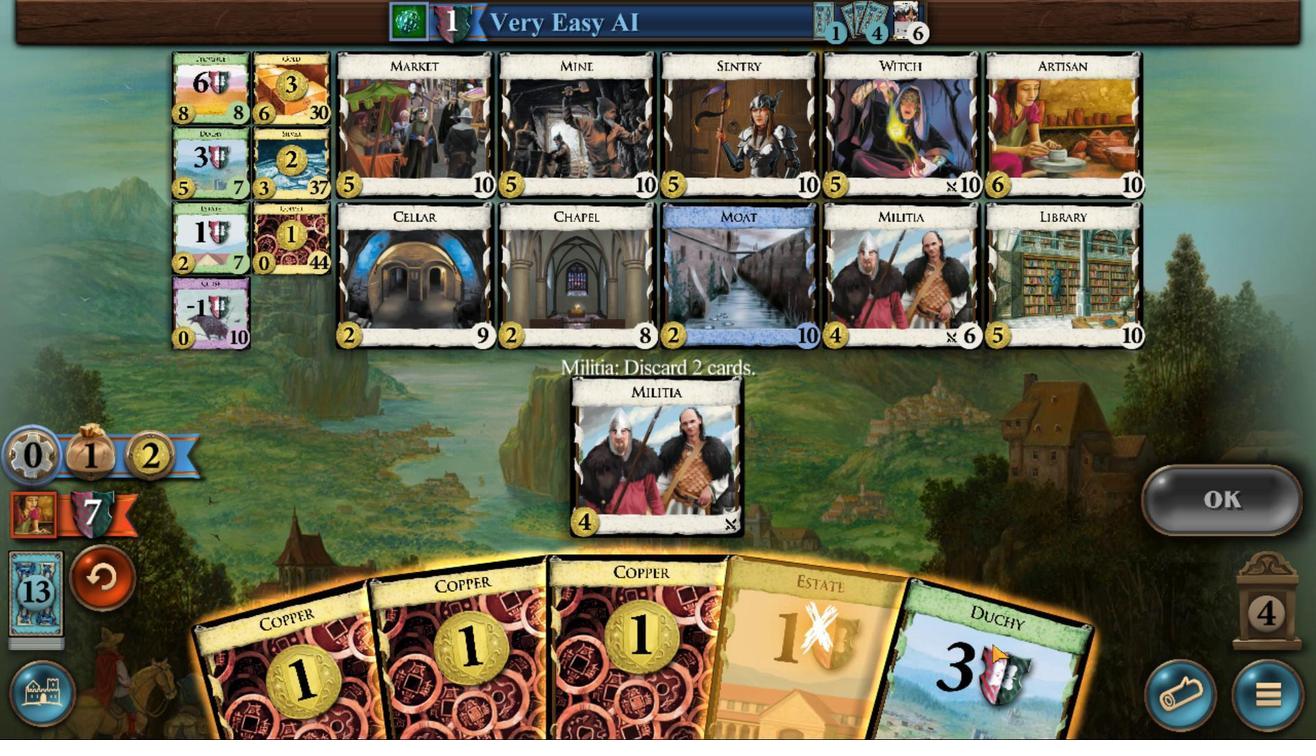 
Action: Mouse scrolled (1056, 512) with delta (0, 0)
Screenshot: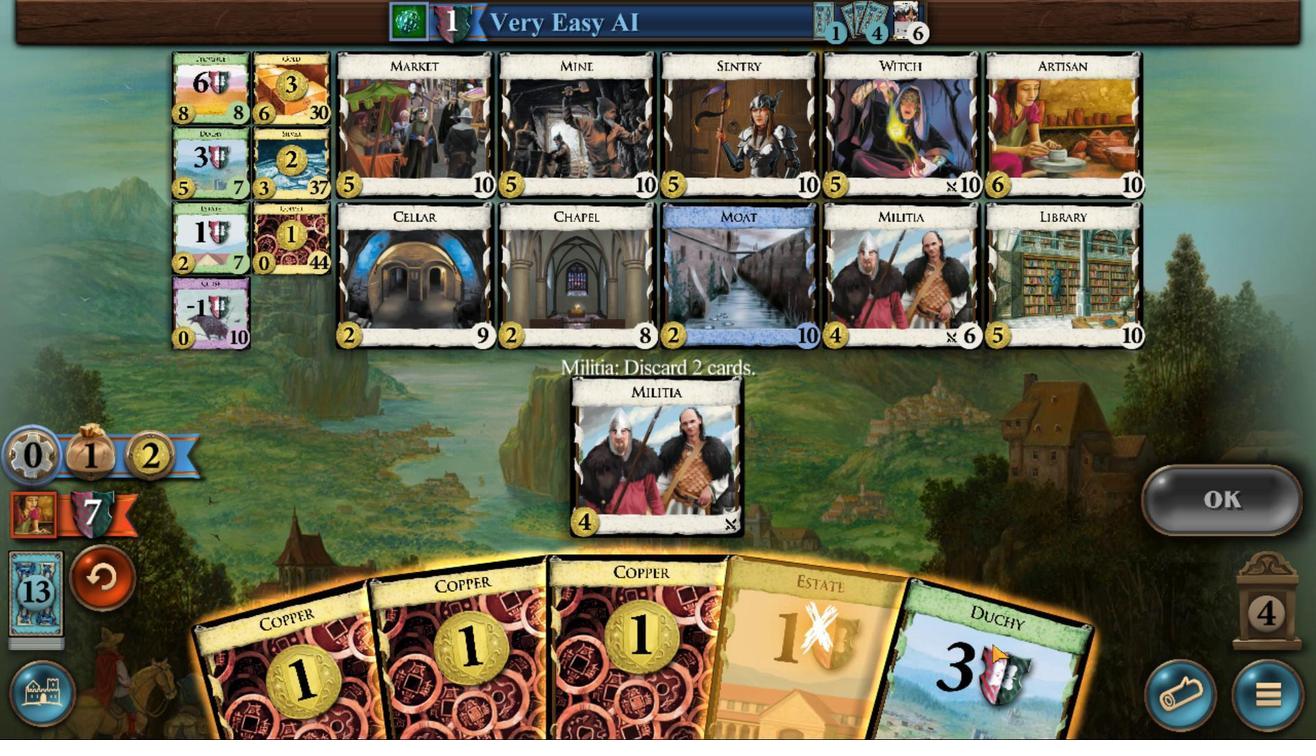 
Action: Mouse moved to (1235, 501)
Screenshot: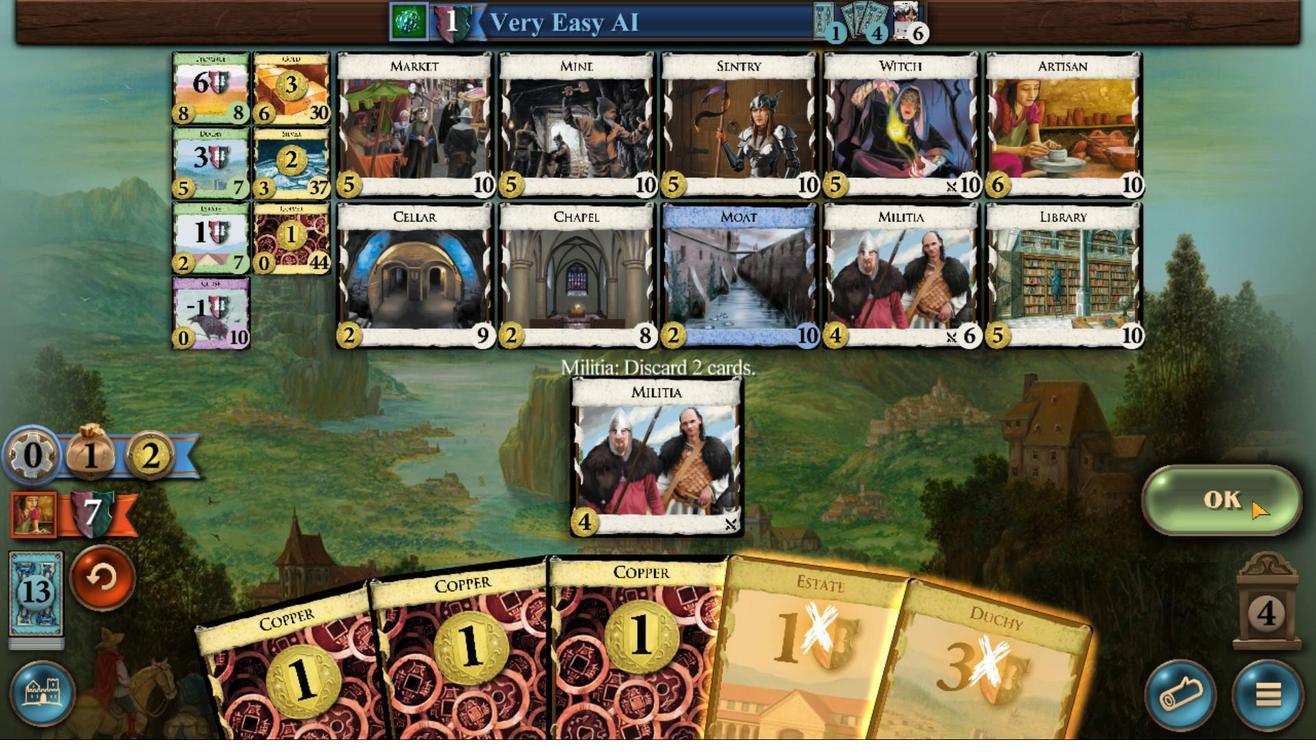 
Action: Mouse pressed left at (1235, 501)
Screenshot: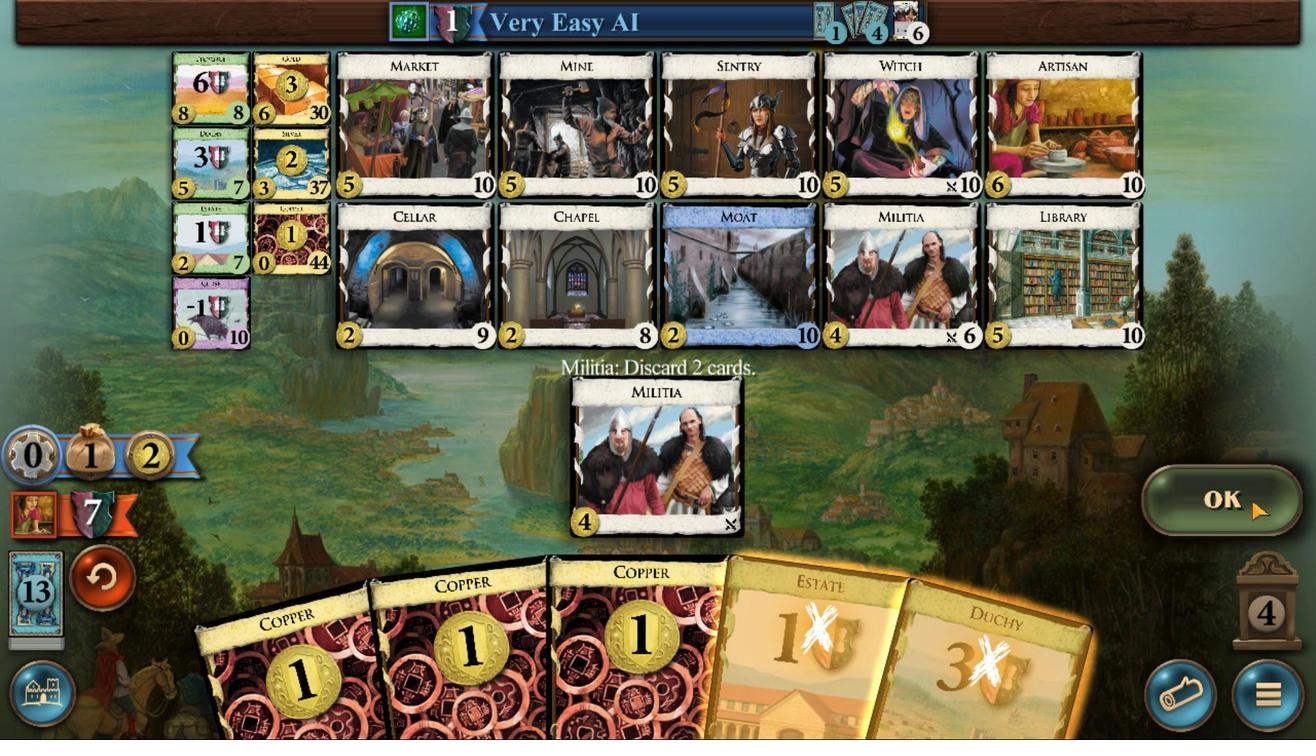 
Action: Mouse moved to (886, 510)
Screenshot: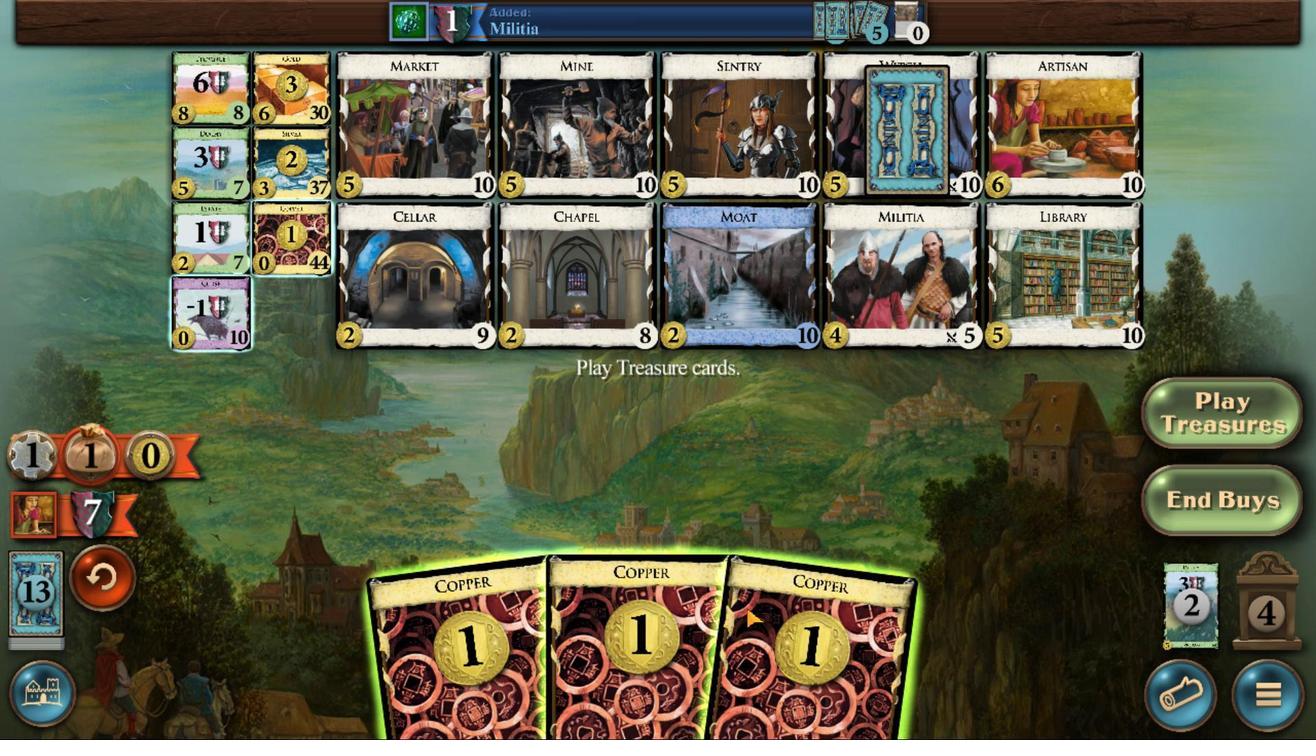 
Action: Mouse scrolled (886, 510) with delta (0, 0)
Screenshot: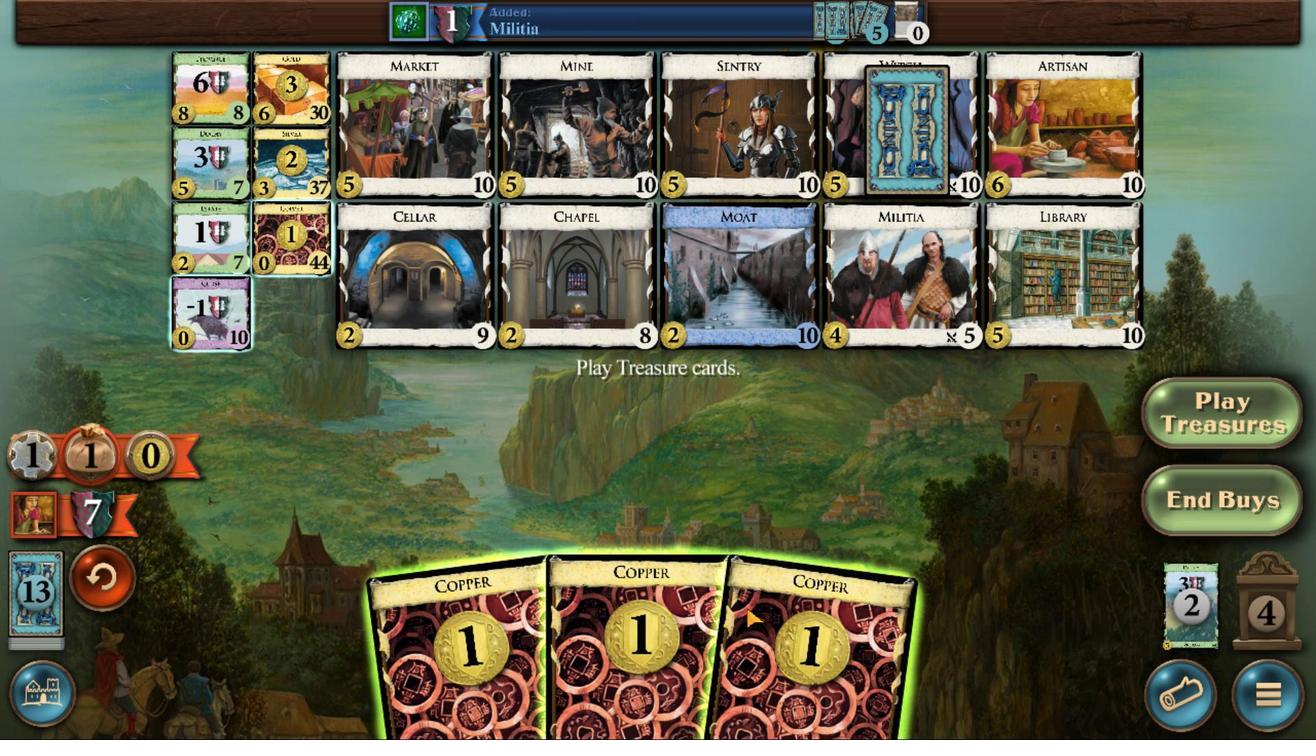
Action: Mouse scrolled (886, 510) with delta (0, 0)
Screenshot: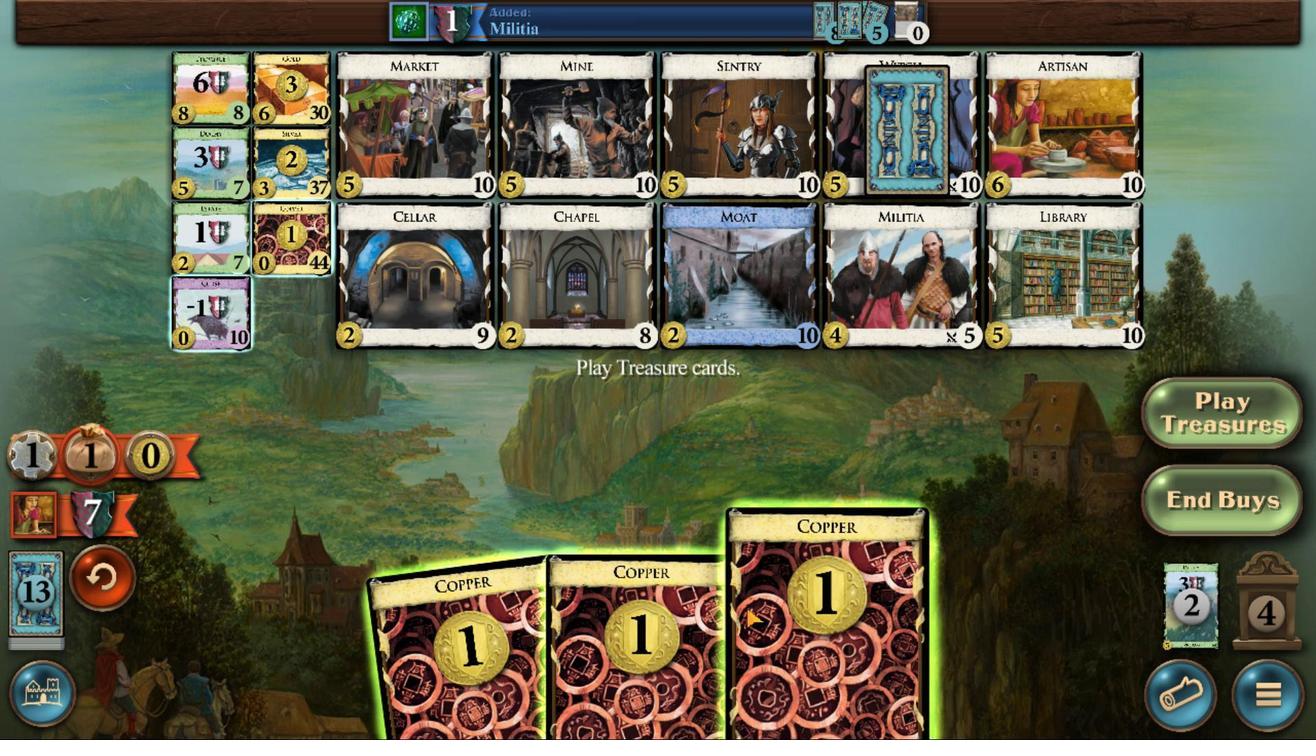 
Action: Mouse scrolled (886, 510) with delta (0, 0)
Screenshot: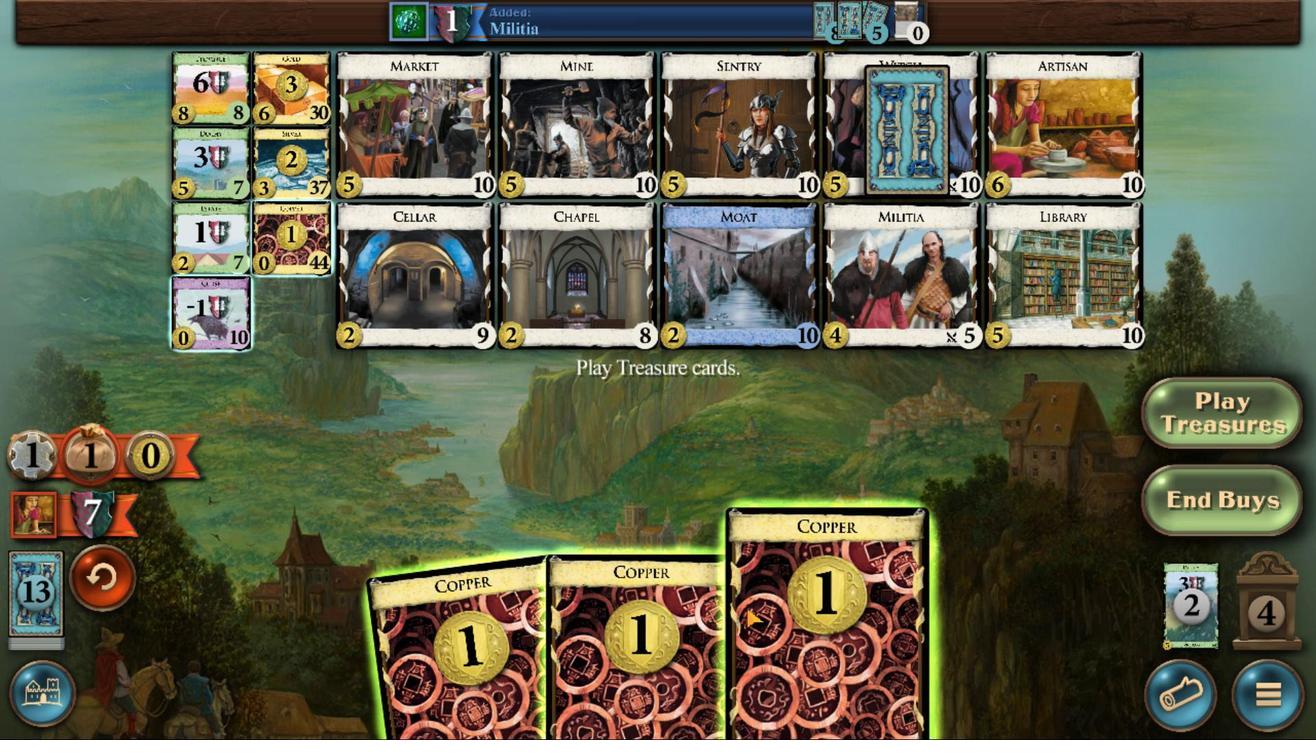 
Action: Mouse scrolled (886, 510) with delta (0, 0)
Screenshot: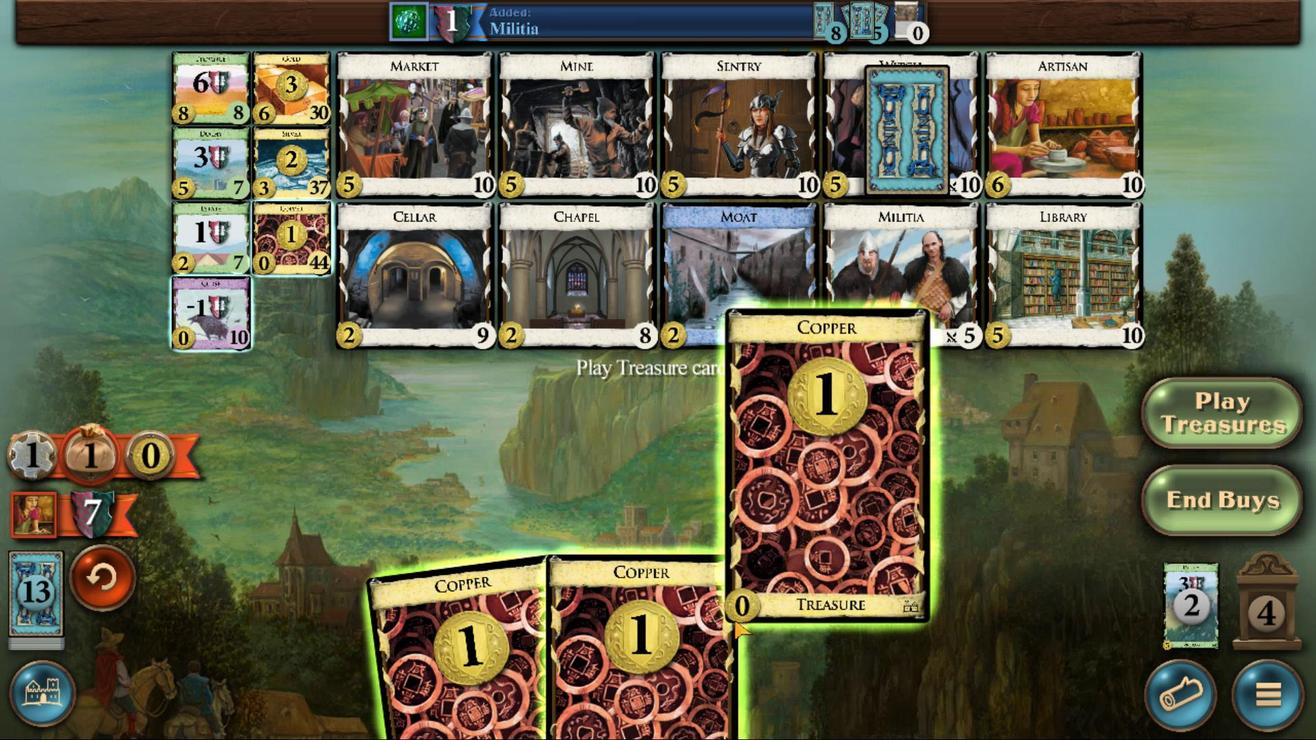 
Action: Mouse moved to (841, 510)
Screenshot: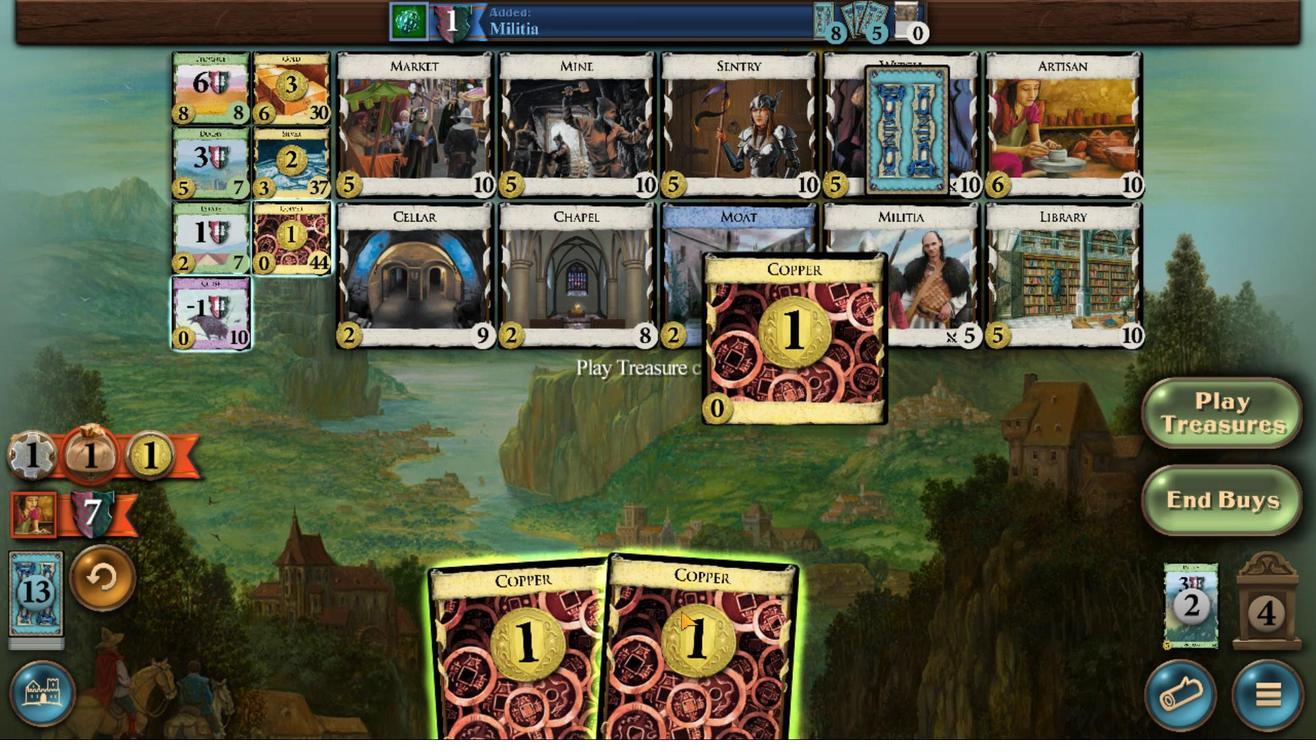 
Action: Mouse scrolled (841, 510) with delta (0, 0)
Screenshot: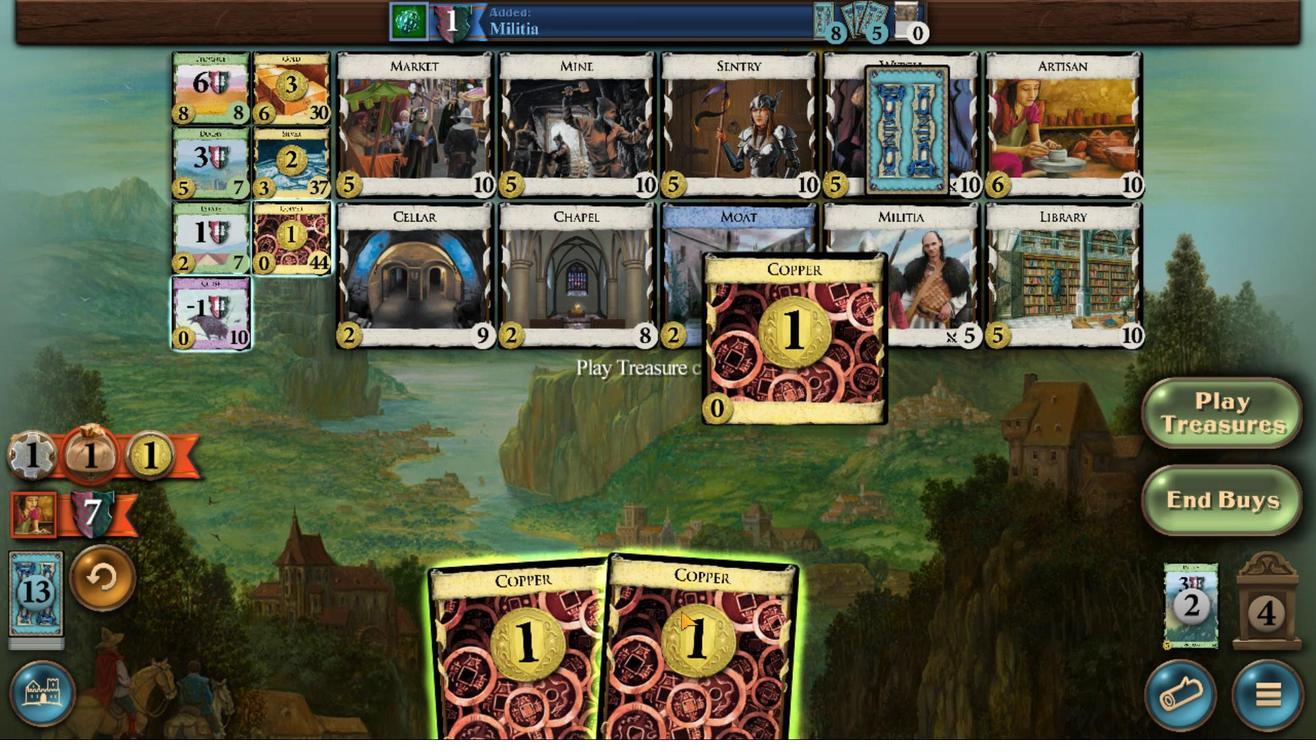 
Action: Mouse scrolled (841, 510) with delta (0, 0)
Screenshot: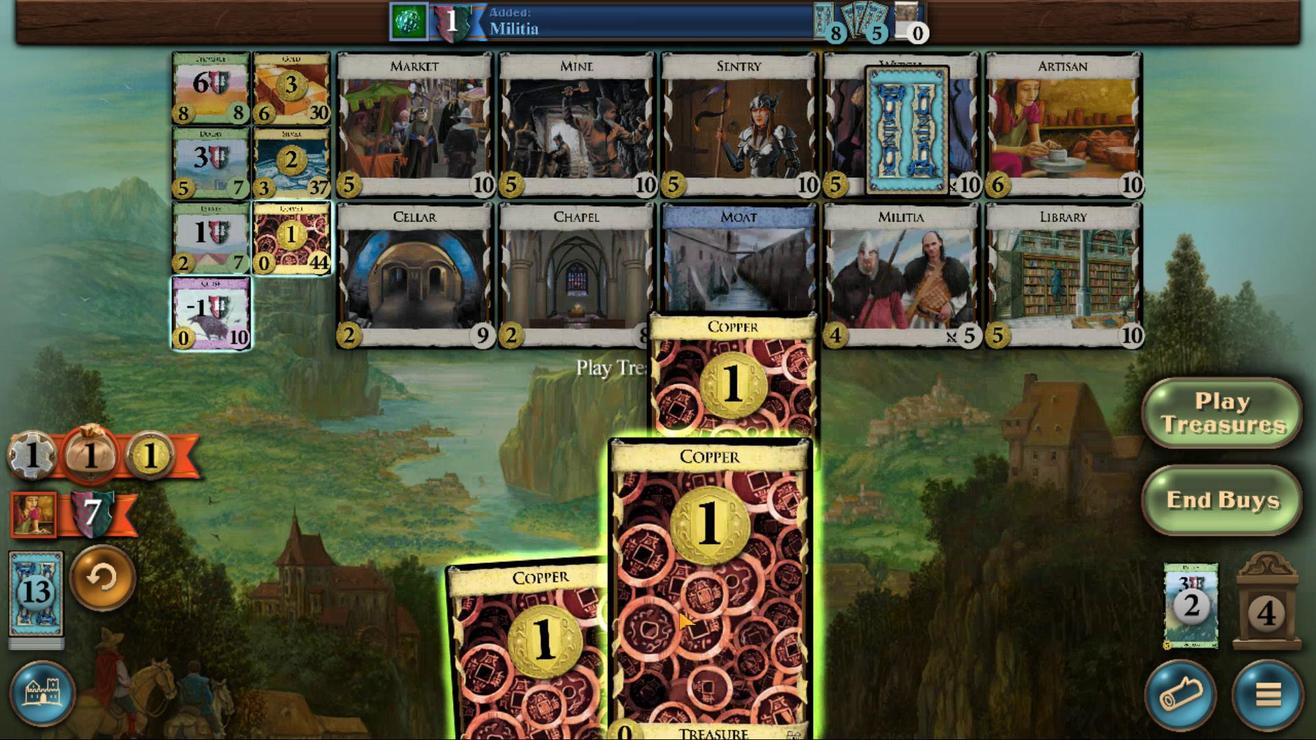 
Action: Mouse scrolled (841, 510) with delta (0, 0)
Screenshot: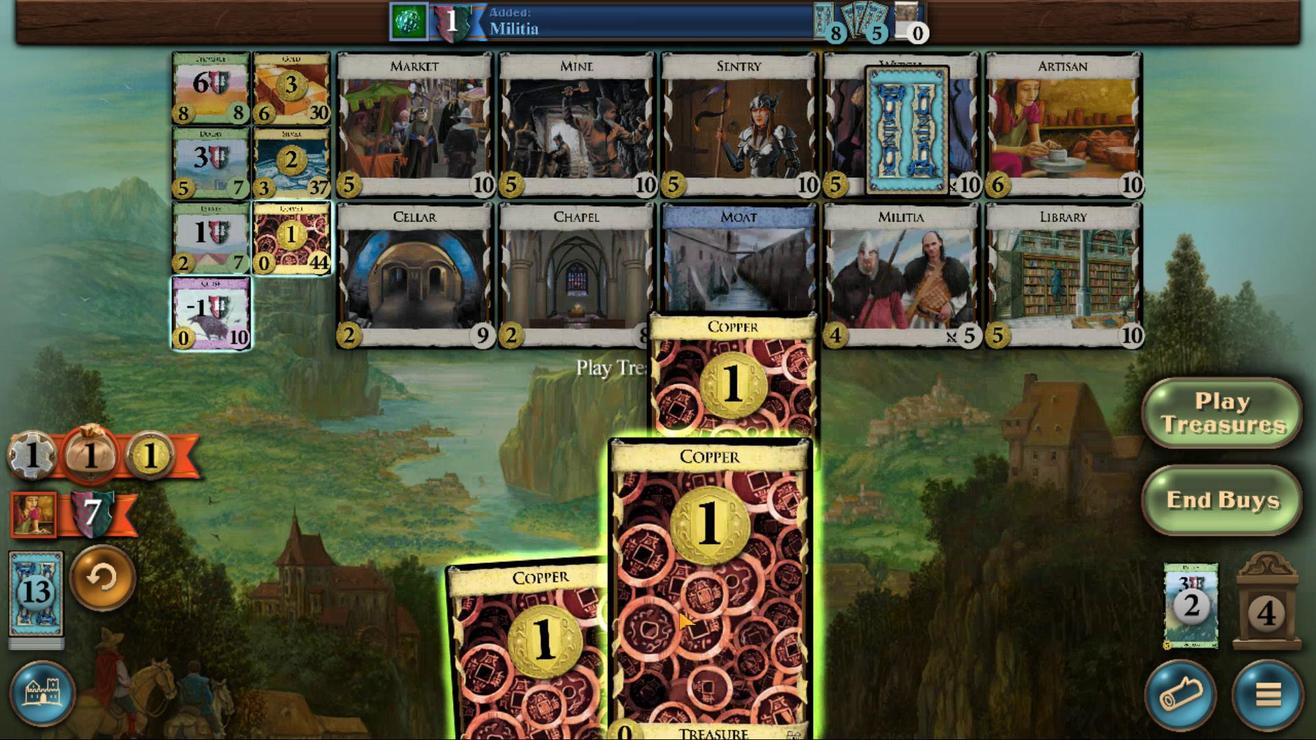 
Action: Mouse moved to (780, 510)
Screenshot: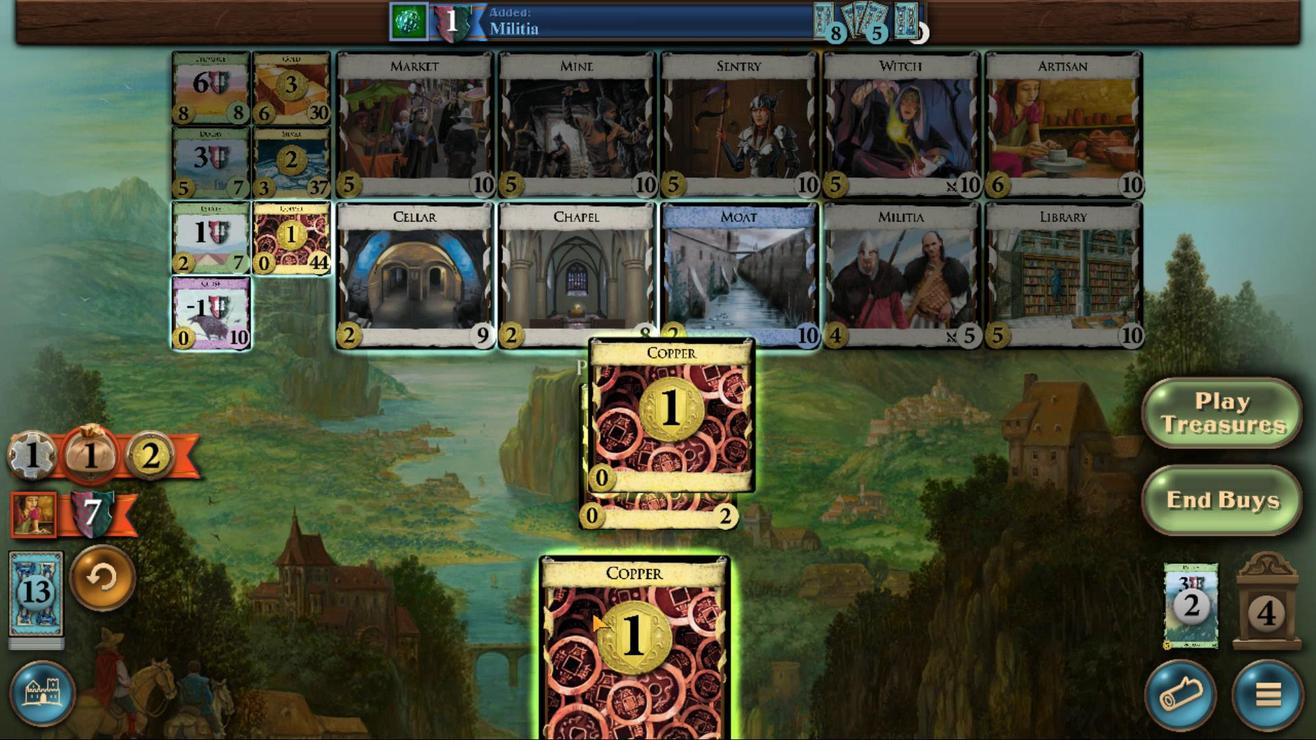 
Action: Mouse scrolled (780, 510) with delta (0, 0)
Screenshot: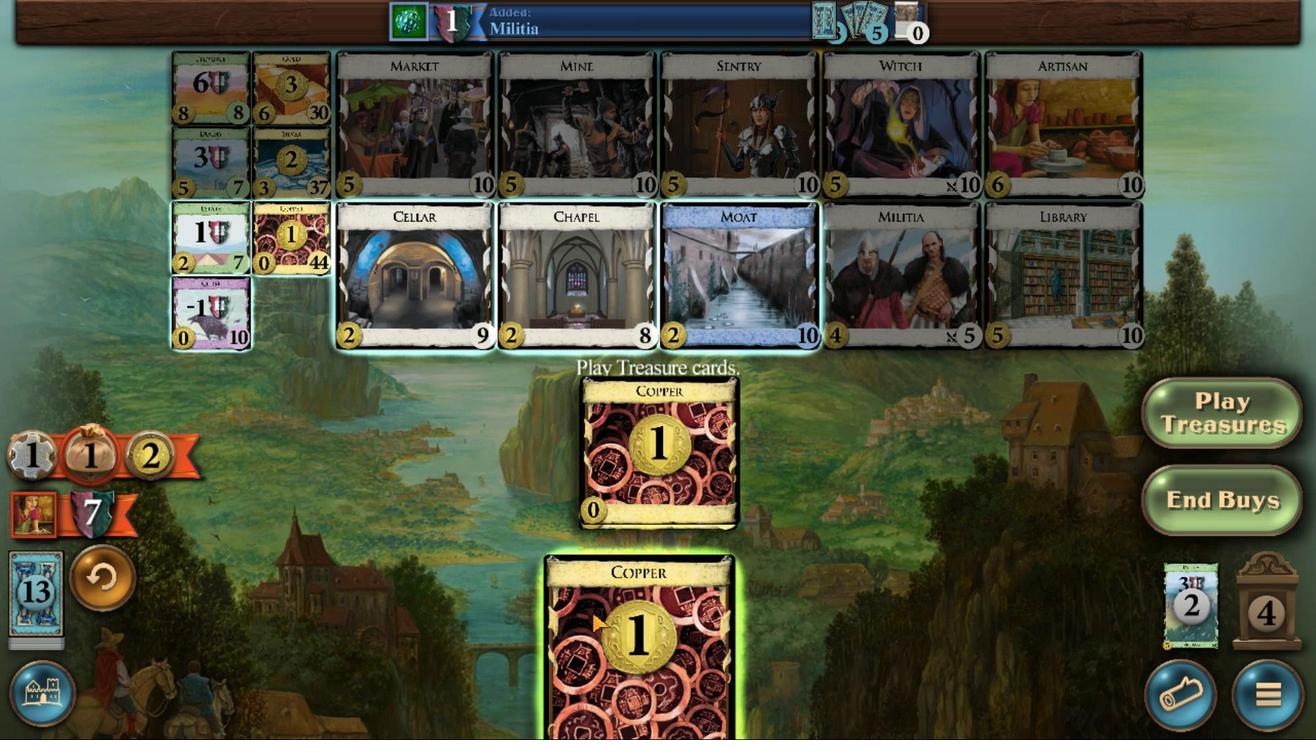 
Action: Mouse scrolled (780, 510) with delta (0, 0)
Screenshot: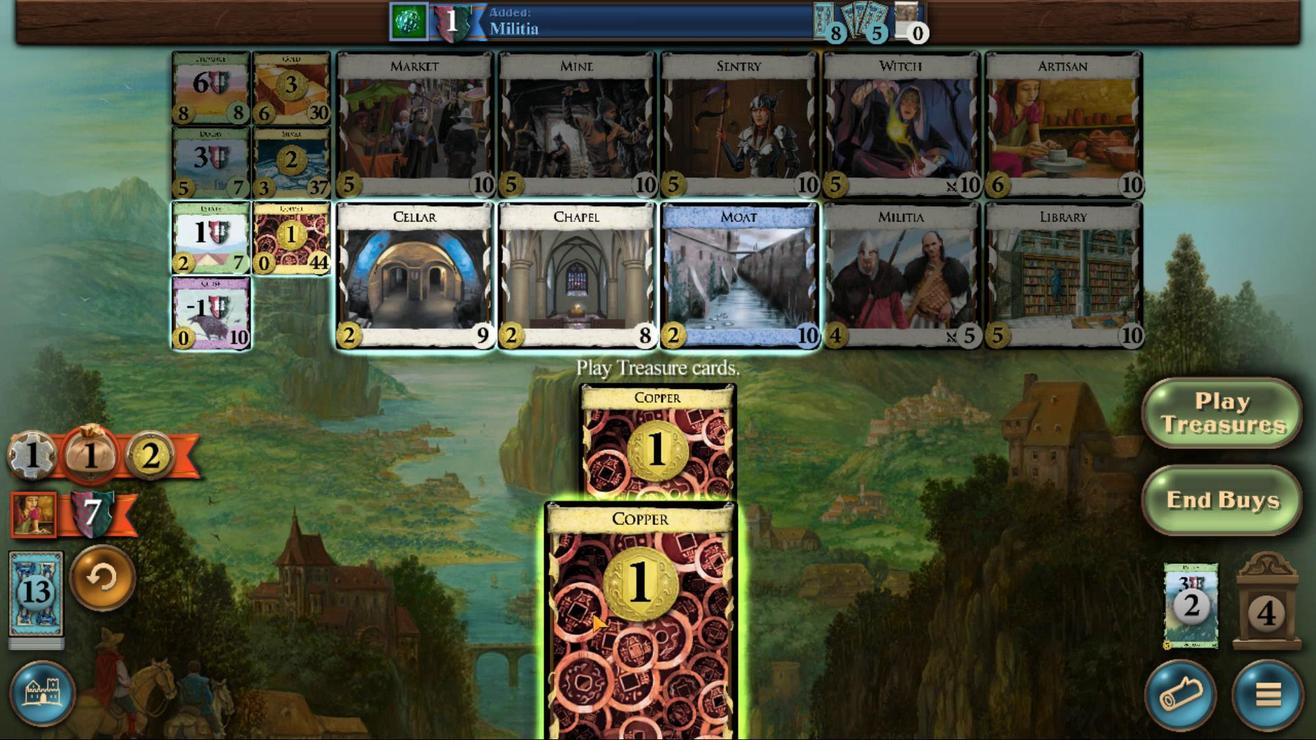 
Action: Mouse scrolled (780, 510) with delta (0, 0)
Screenshot: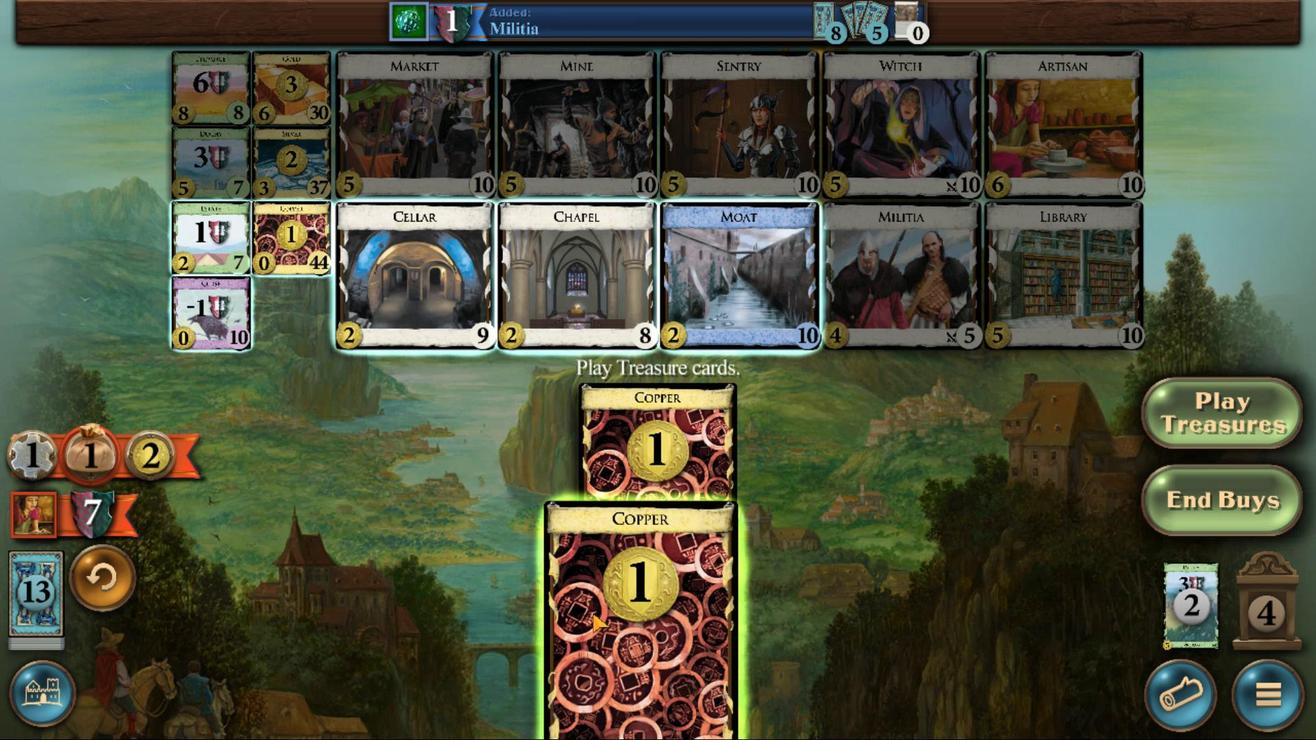 
Action: Mouse scrolled (780, 510) with delta (0, 0)
Screenshot: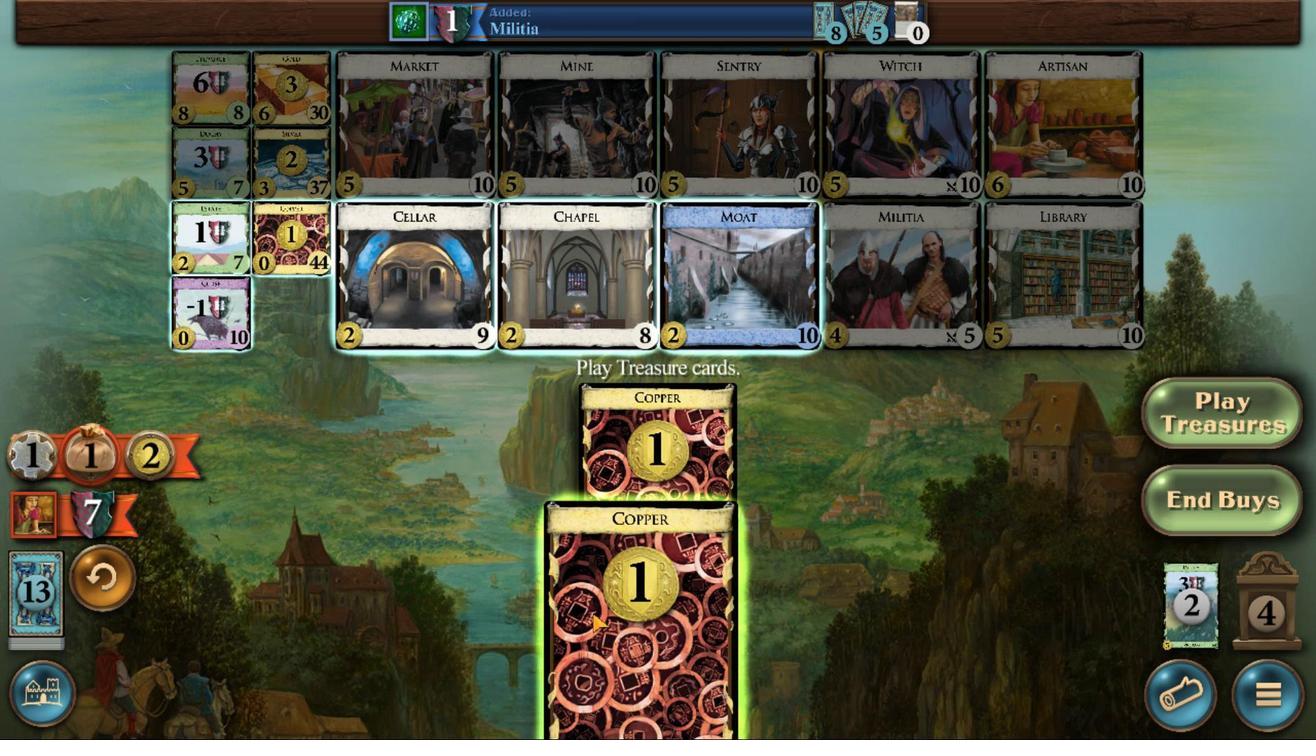
Action: Mouse moved to (562, 477)
Screenshot: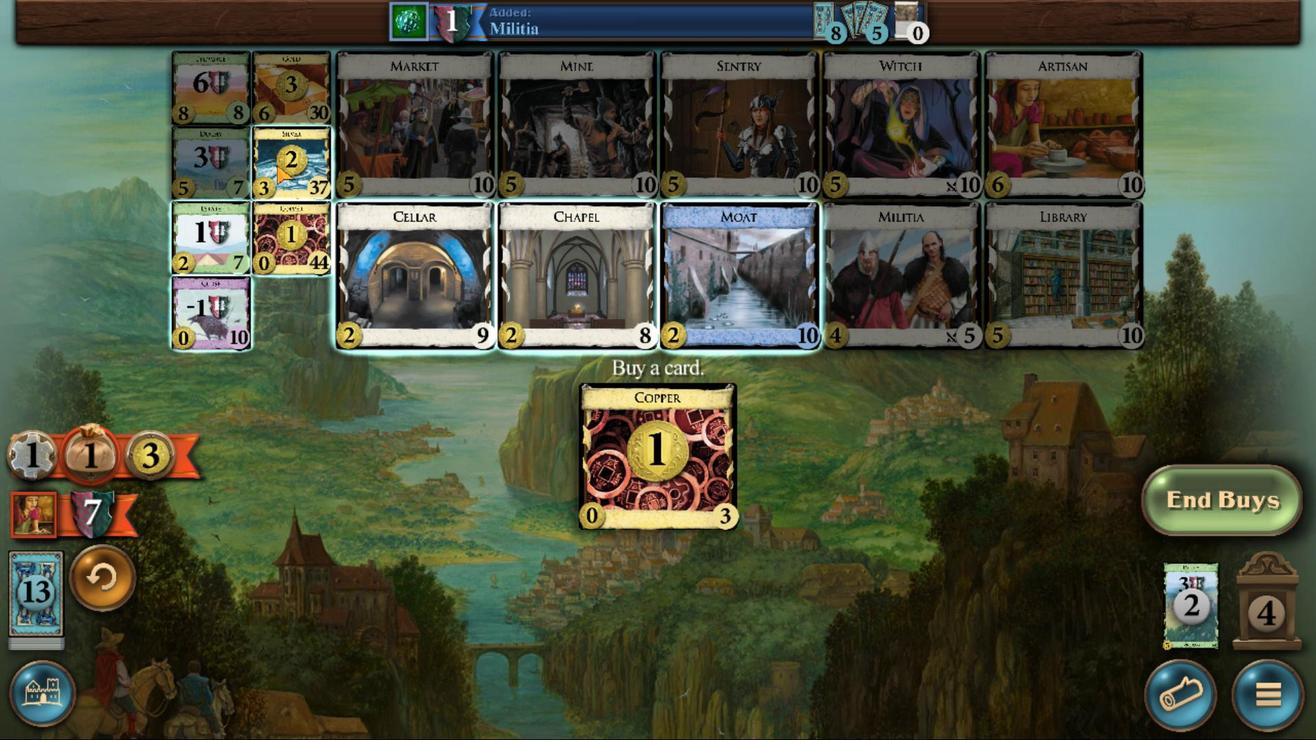 
Action: Mouse pressed left at (562, 477)
Screenshot: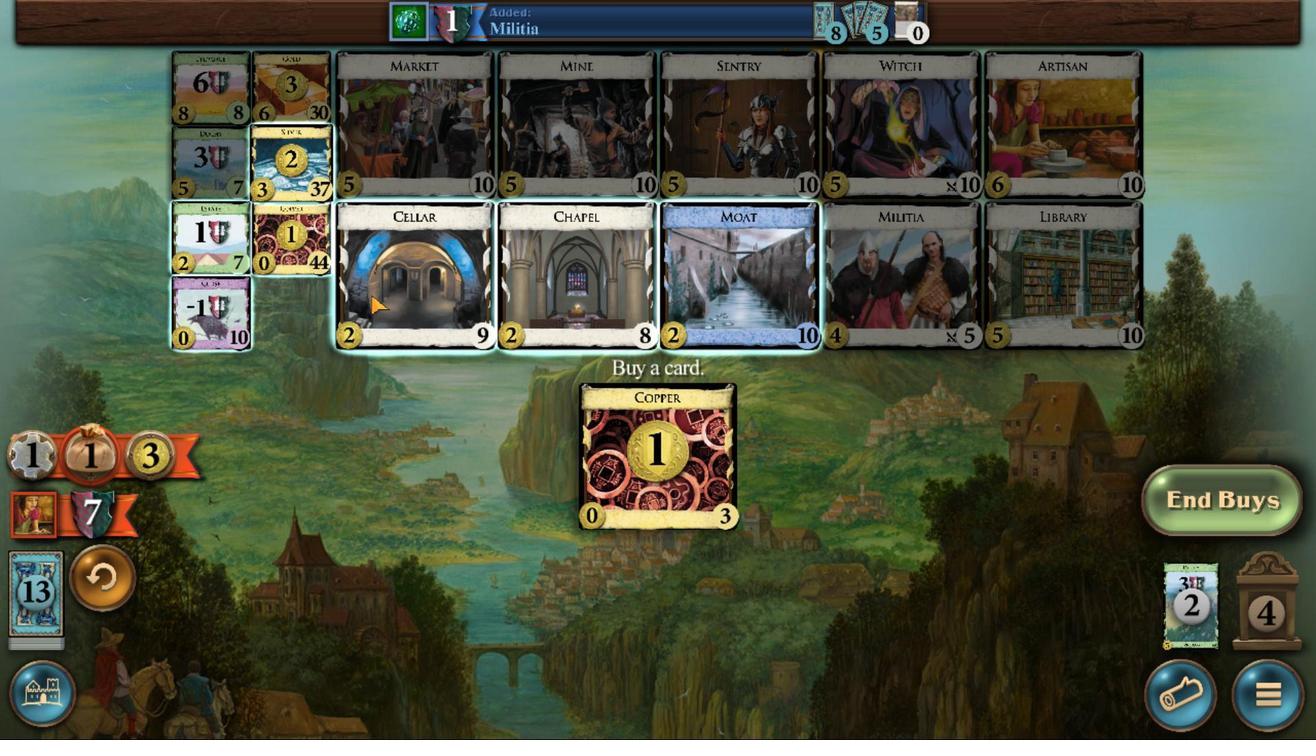 
Action: Mouse moved to (681, 514)
Screenshot: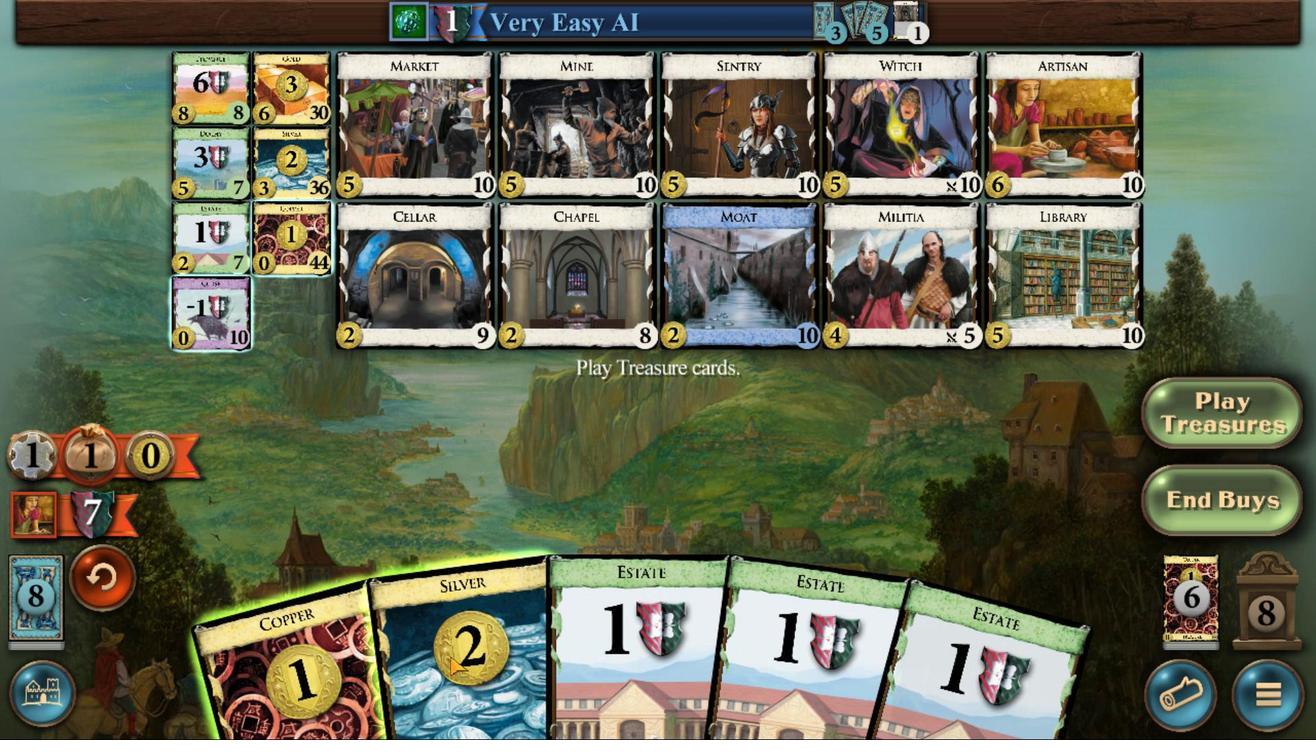 
Action: Mouse scrolled (681, 514) with delta (0, 0)
Screenshot: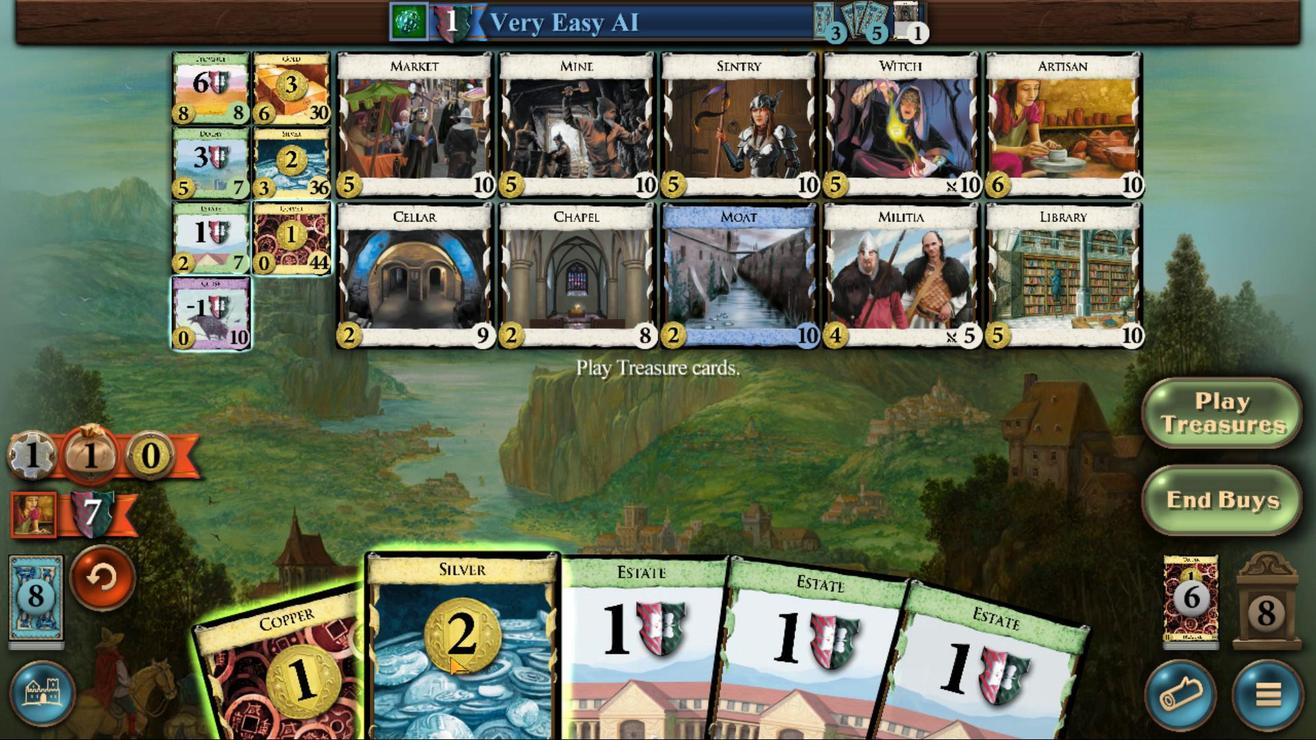 
Action: Mouse scrolled (681, 514) with delta (0, 0)
Screenshot: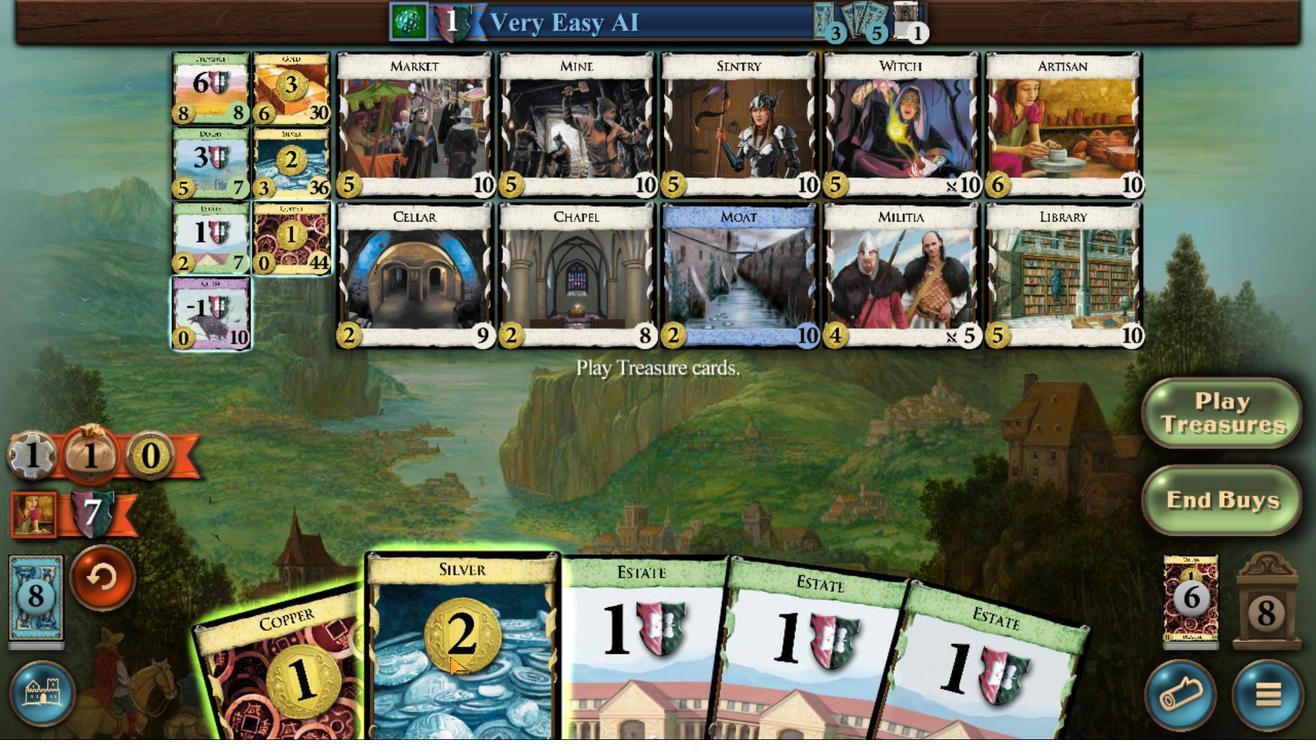 
Action: Mouse scrolled (681, 514) with delta (0, 0)
Screenshot: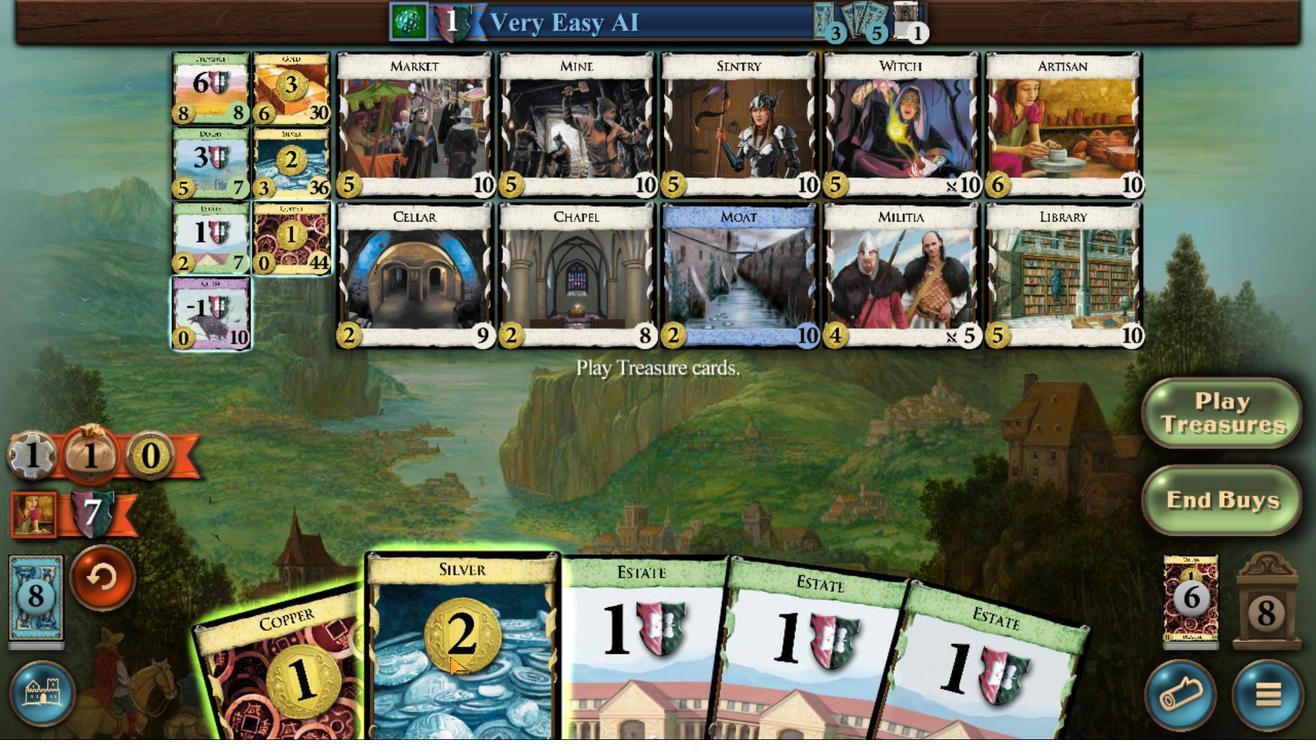 
Action: Mouse scrolled (681, 514) with delta (0, 0)
Screenshot: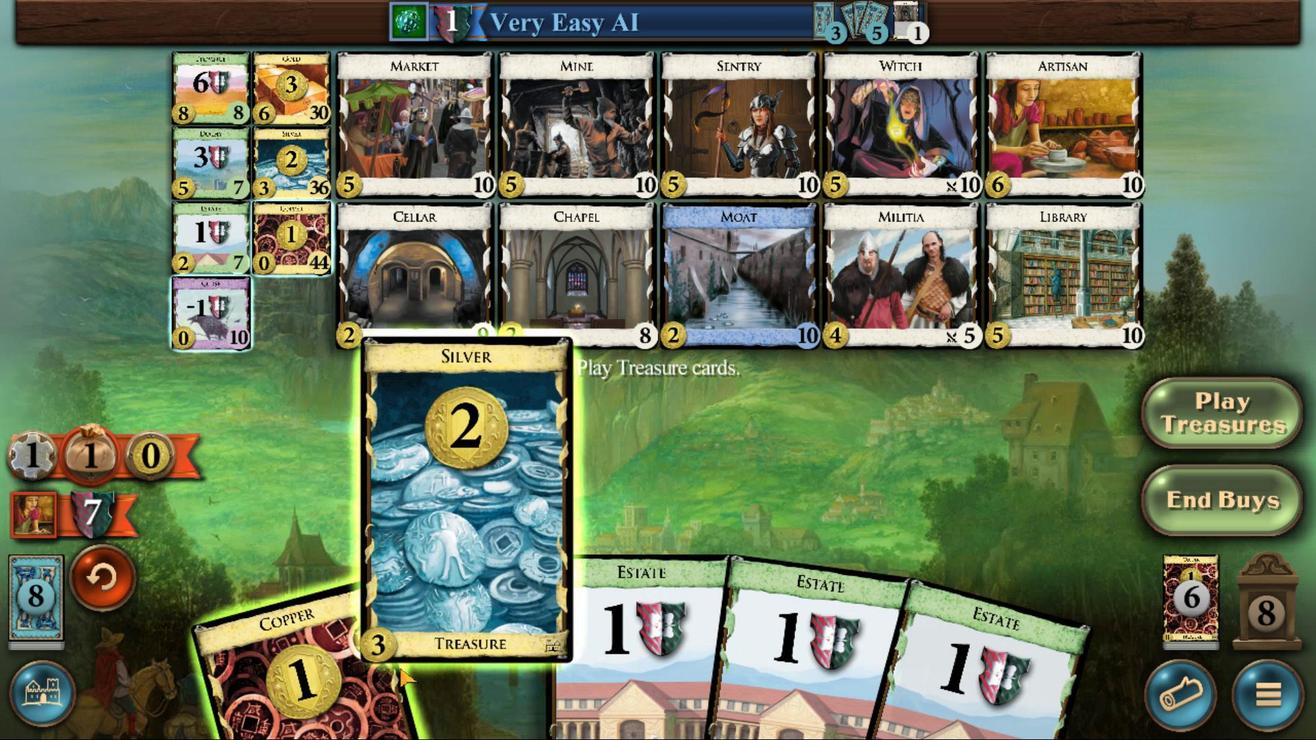 
Action: Mouse moved to (626, 514)
Screenshot: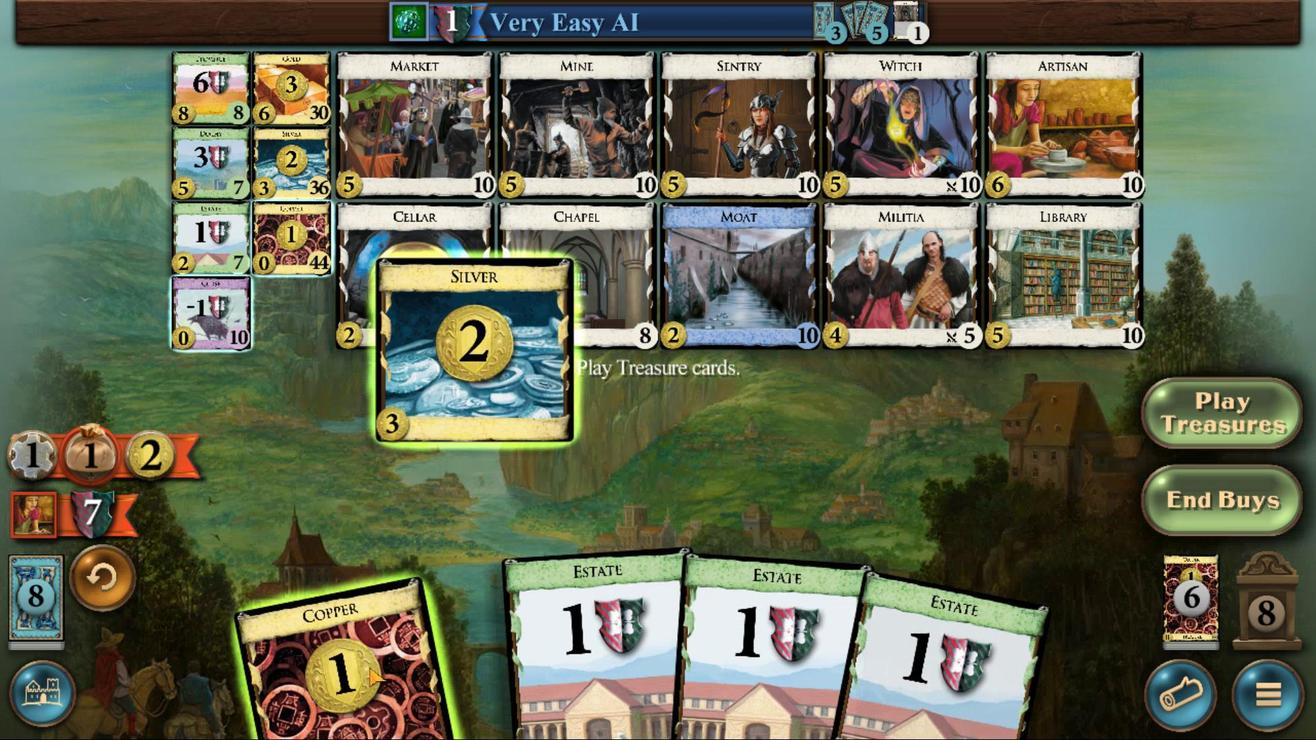 
Action: Mouse scrolled (626, 514) with delta (0, 0)
Screenshot: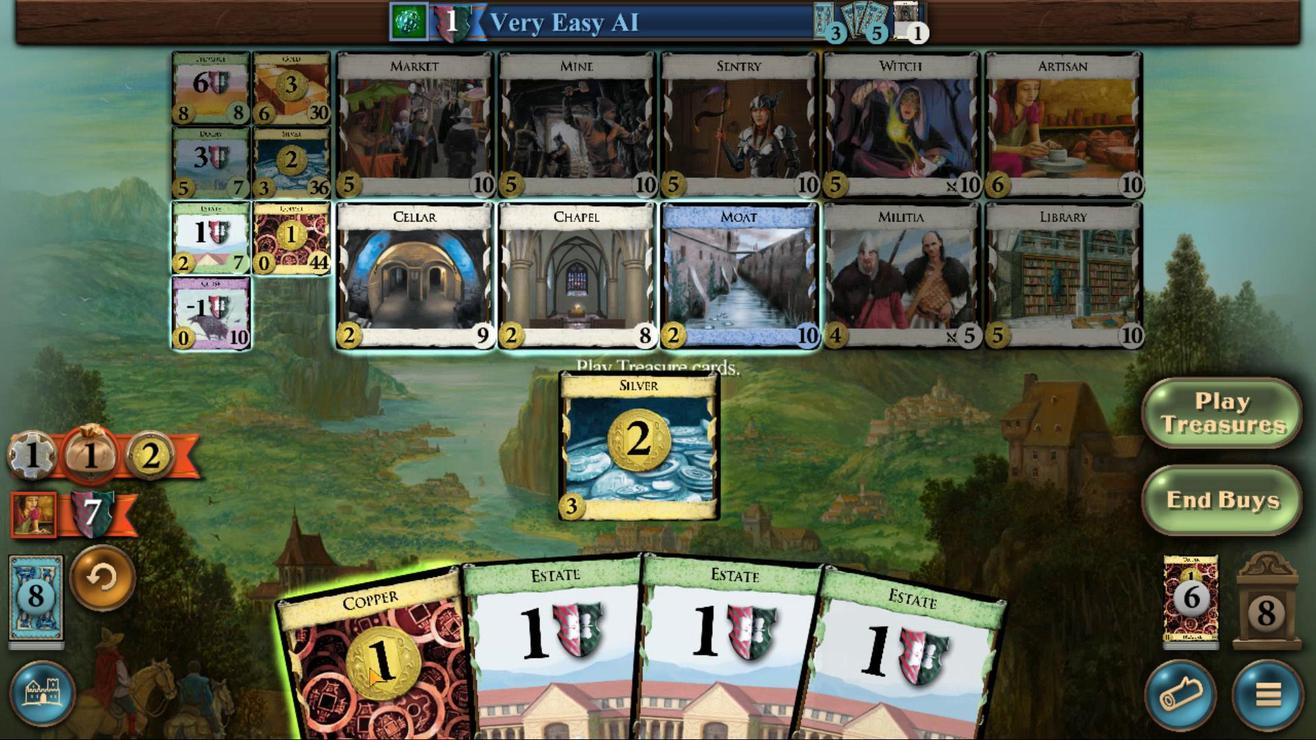 
Action: Mouse scrolled (626, 514) with delta (0, 0)
Screenshot: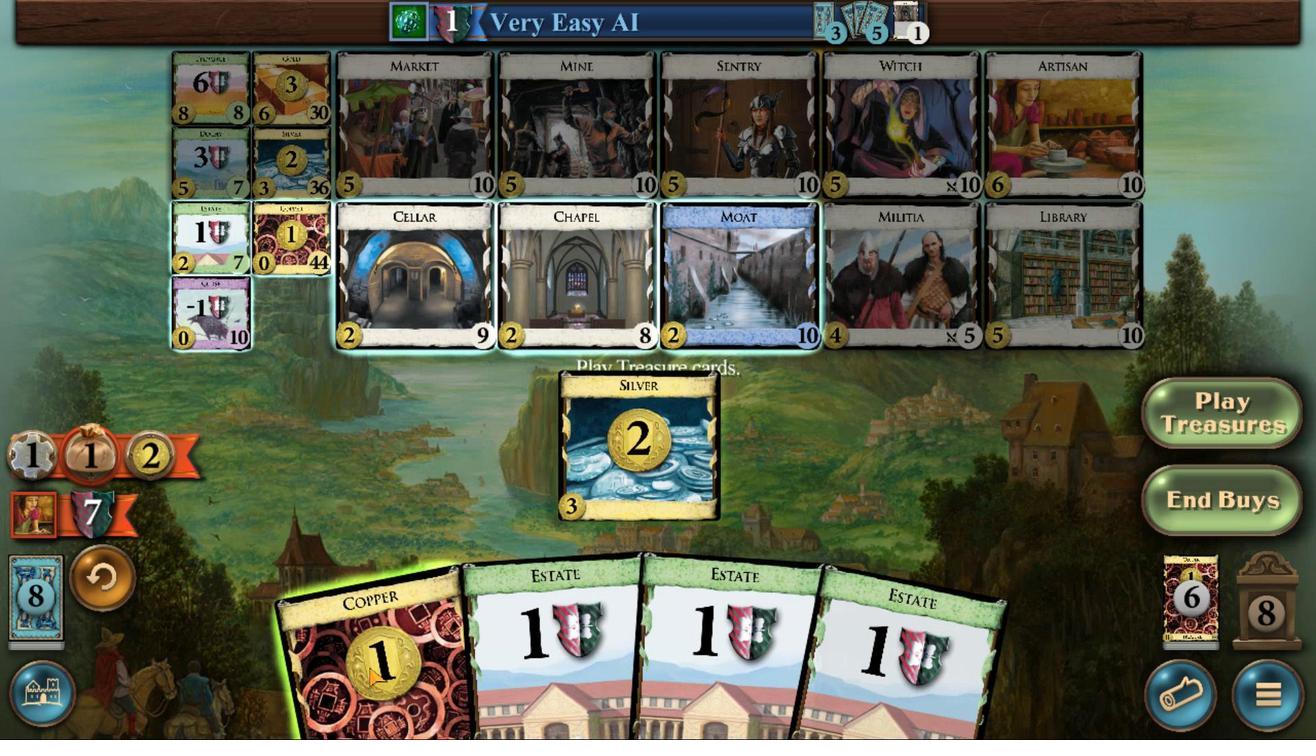 
Action: Mouse scrolled (626, 514) with delta (0, 0)
Screenshot: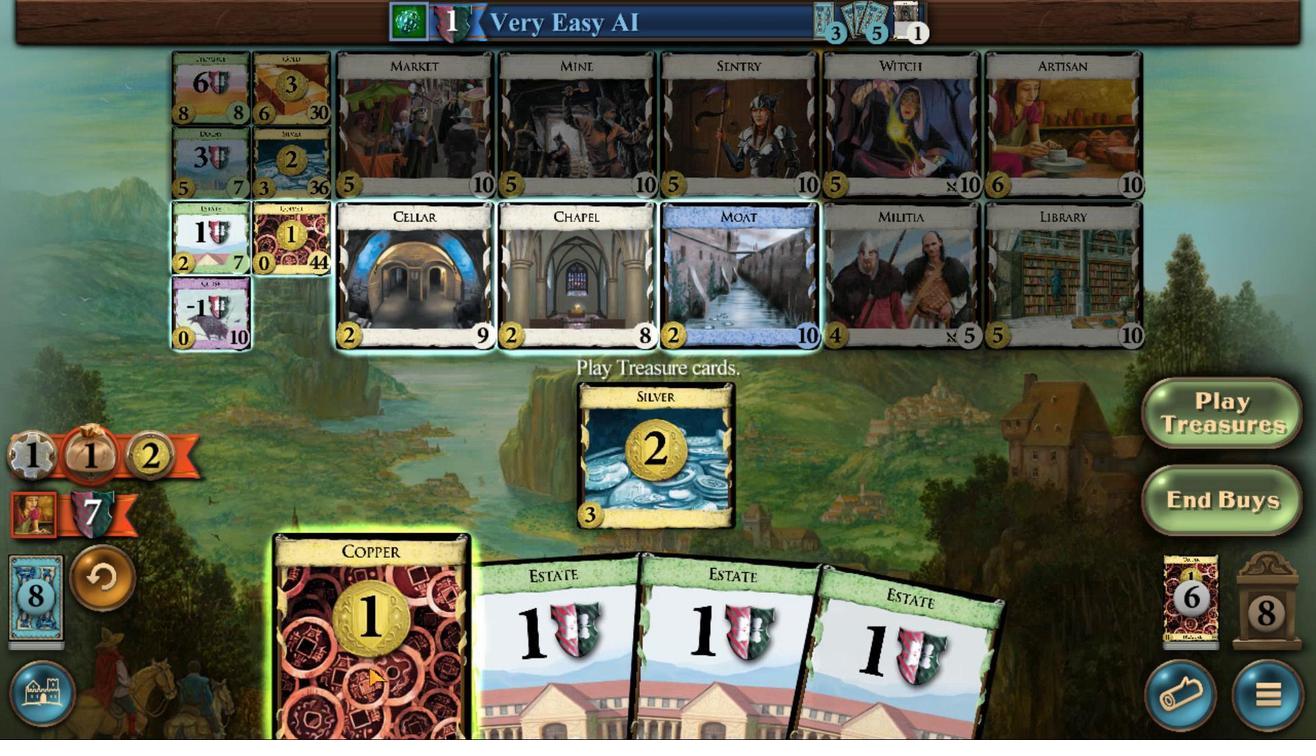 
Action: Mouse scrolled (626, 514) with delta (0, 0)
Screenshot: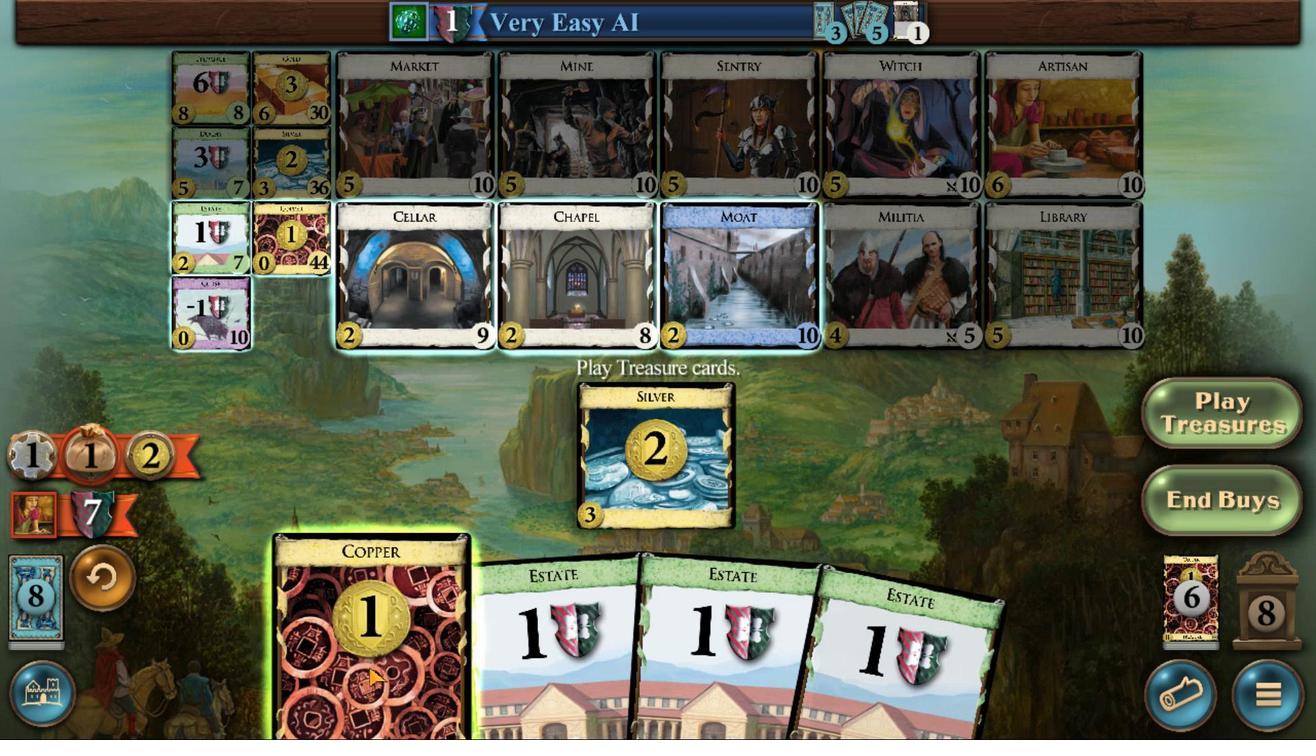 
Action: Mouse moved to (556, 477)
Screenshot: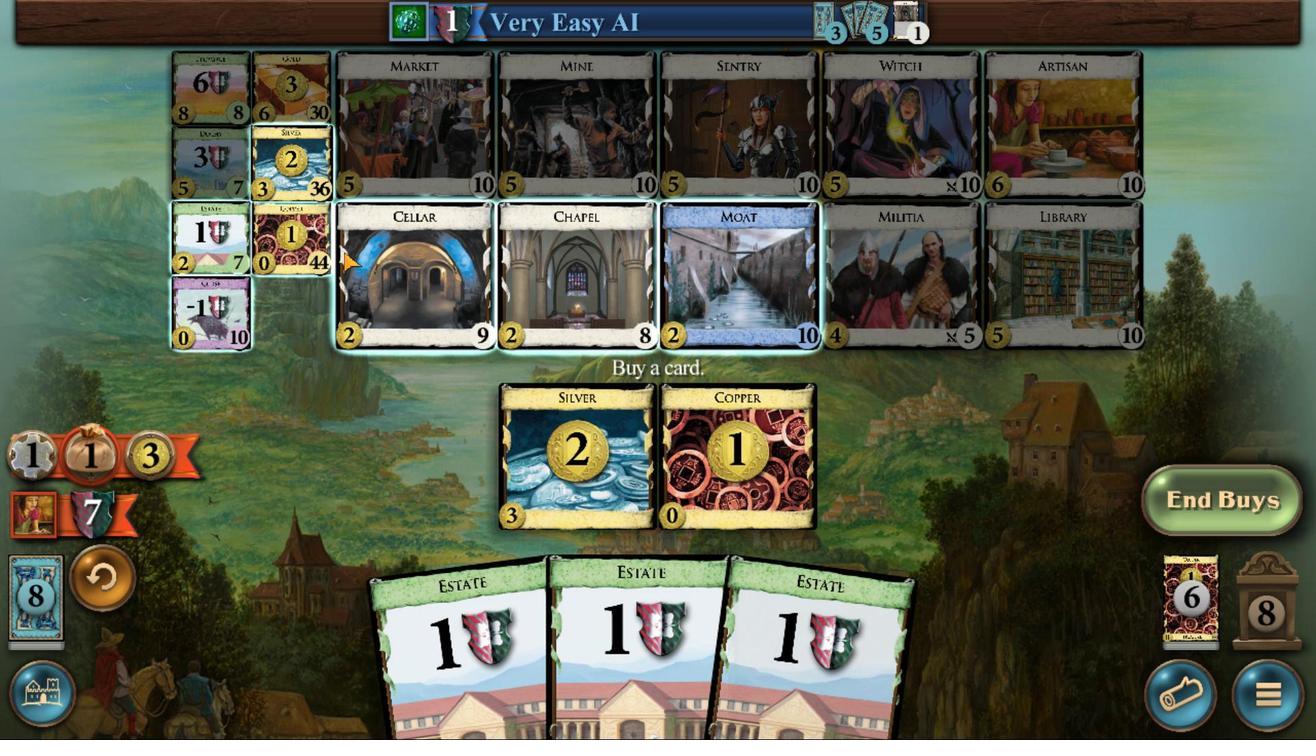 
Action: Mouse pressed left at (556, 477)
Screenshot: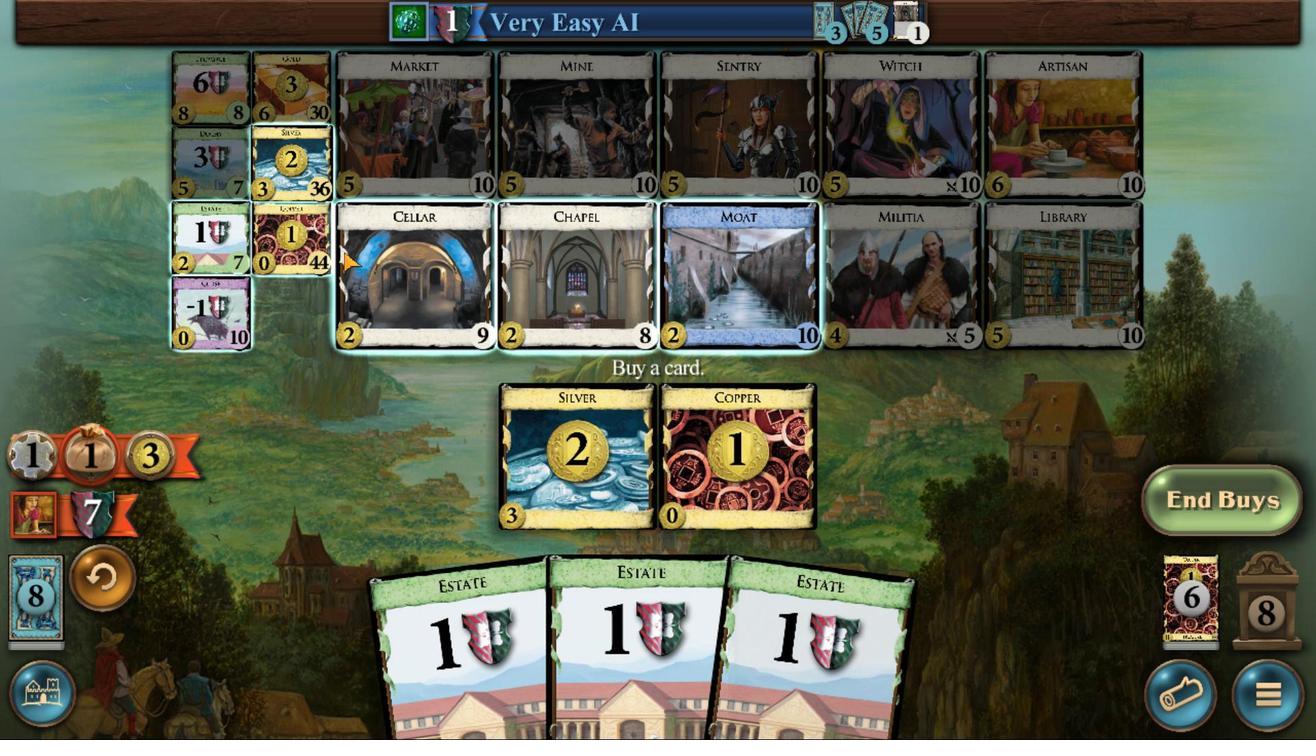 
Action: Mouse moved to (546, 512)
Screenshot: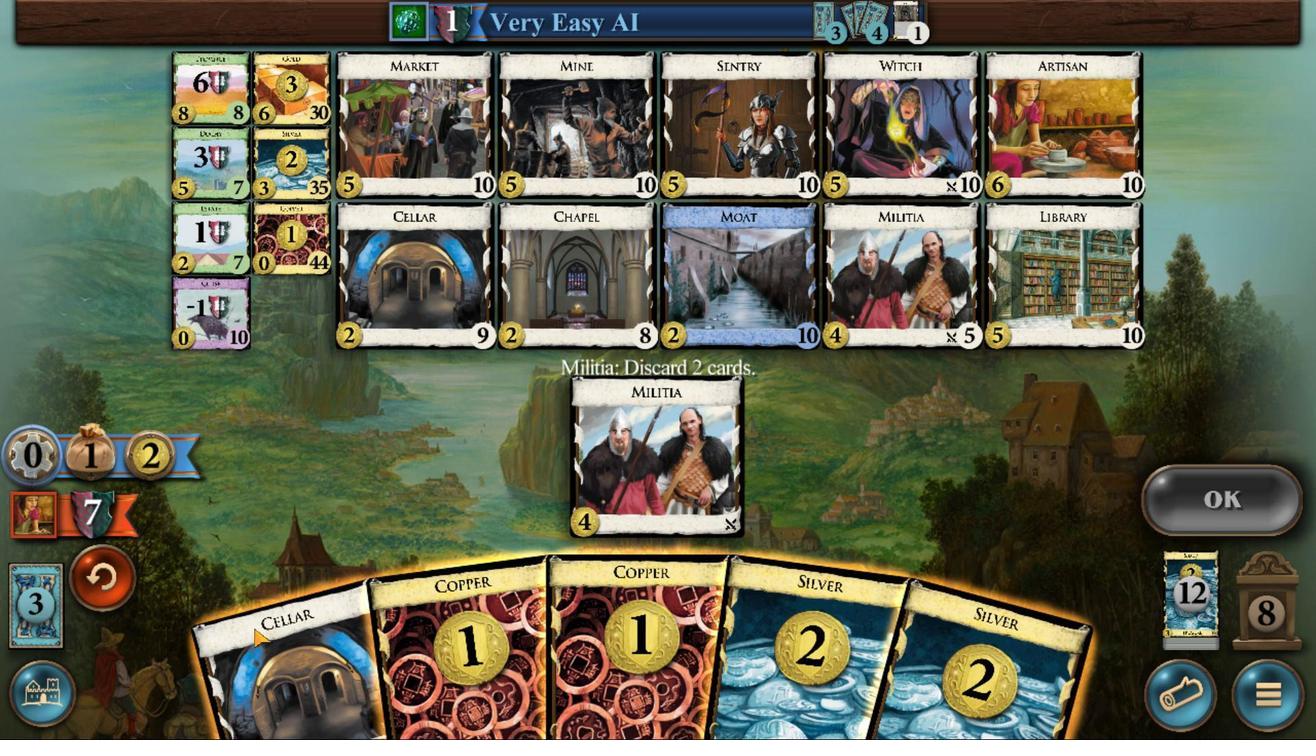 
Action: Mouse scrolled (546, 511) with delta (0, 0)
Screenshot: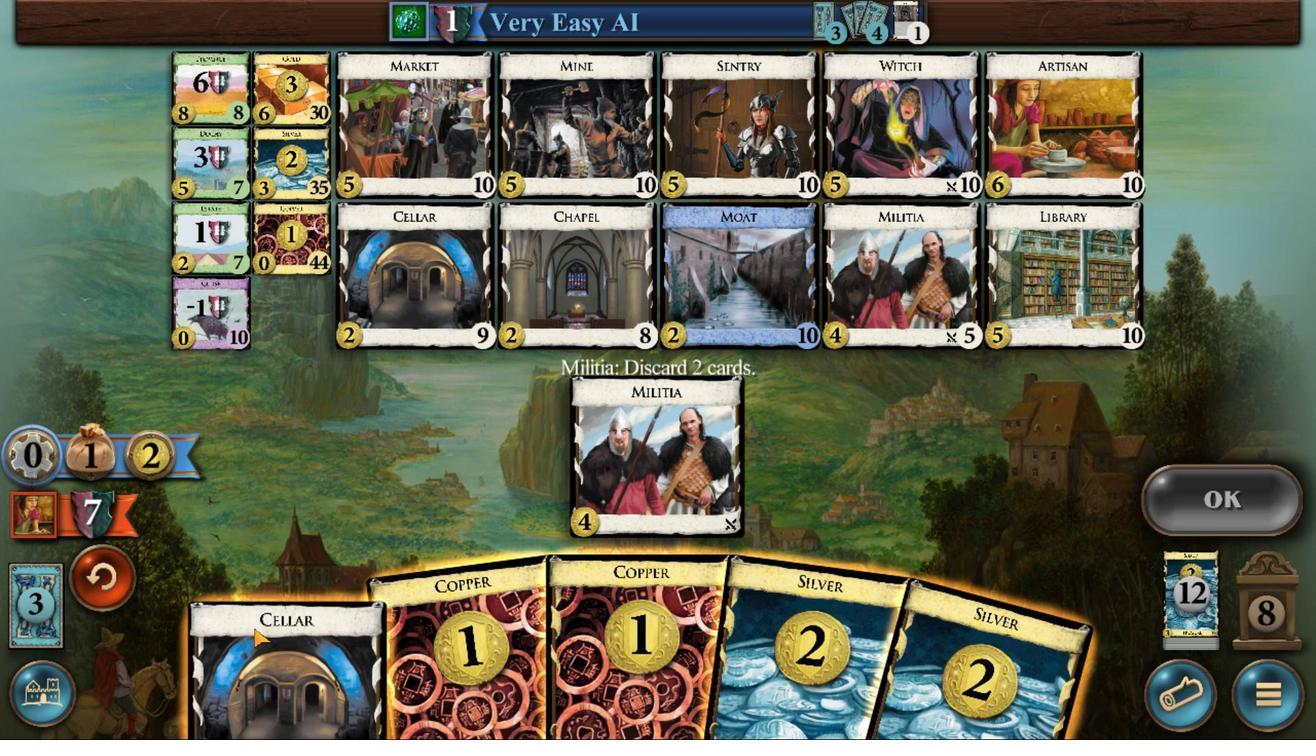 
Action: Mouse scrolled (546, 511) with delta (0, 0)
Screenshot: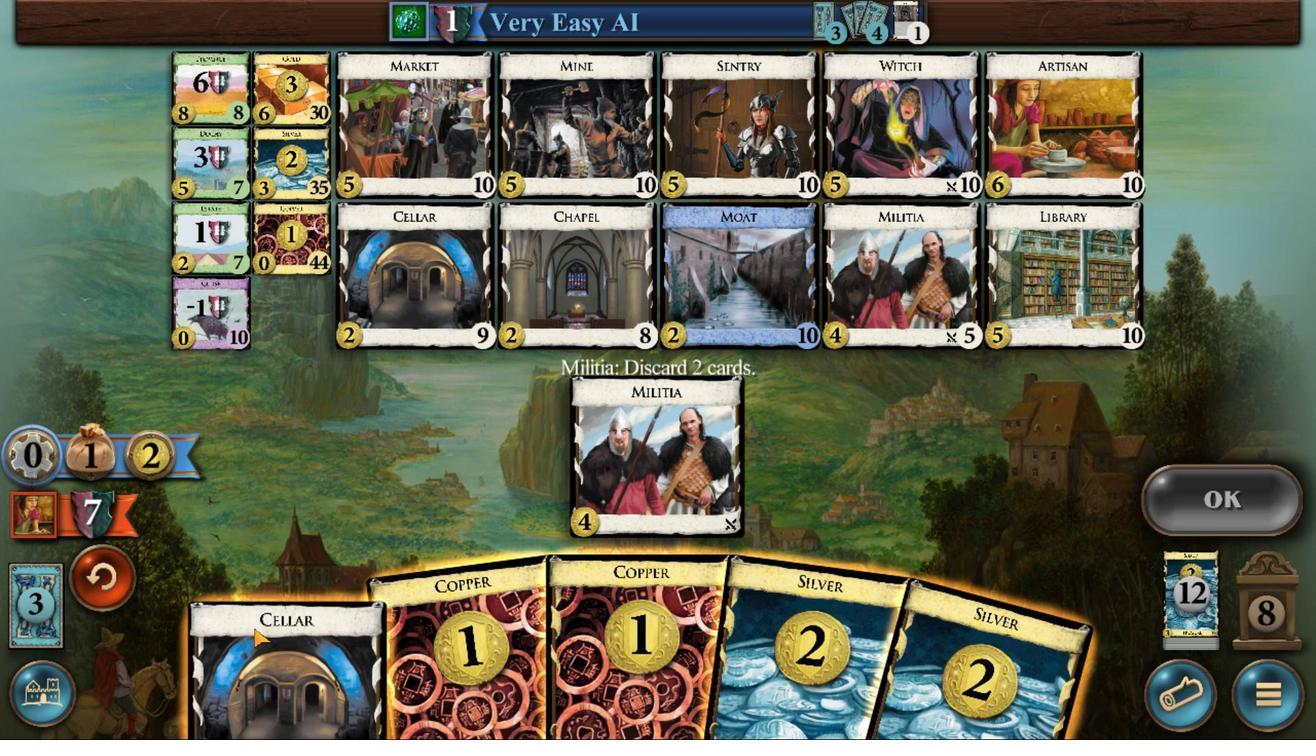 
Action: Mouse scrolled (546, 511) with delta (0, 0)
Screenshot: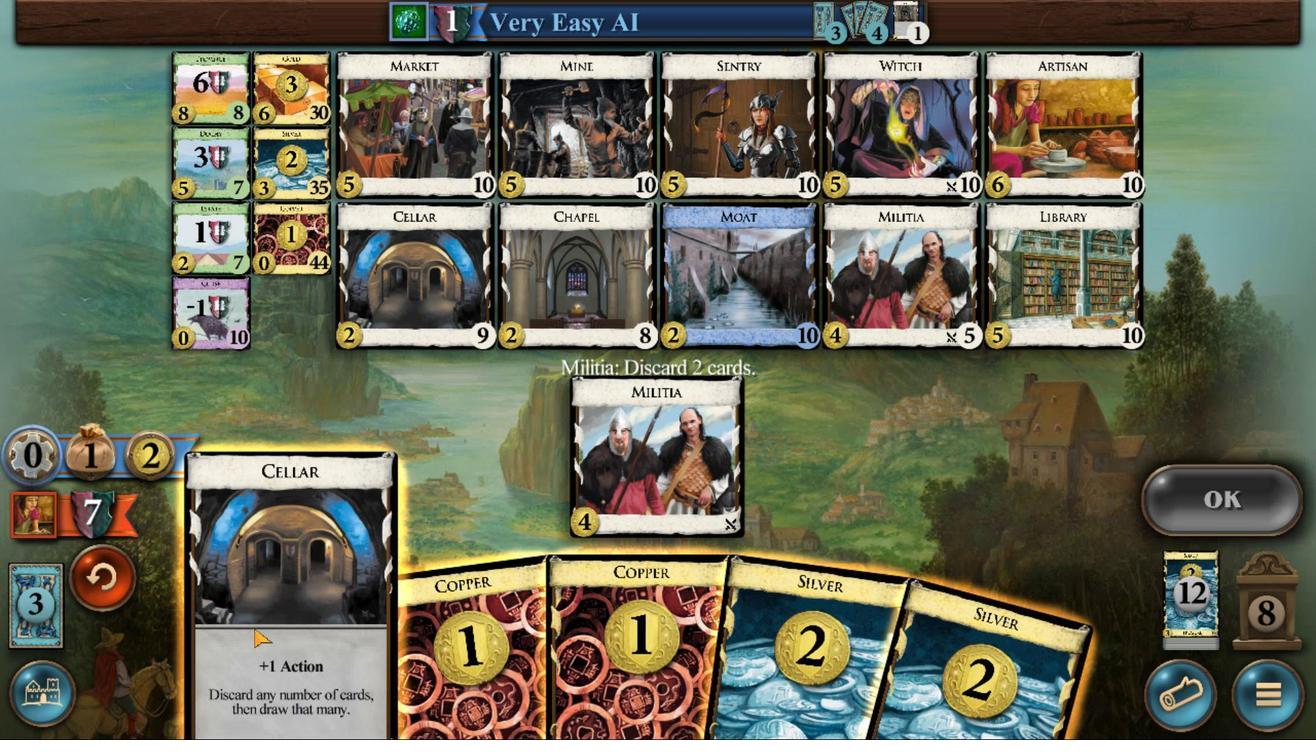 
Action: Mouse moved to (766, 512)
Screenshot: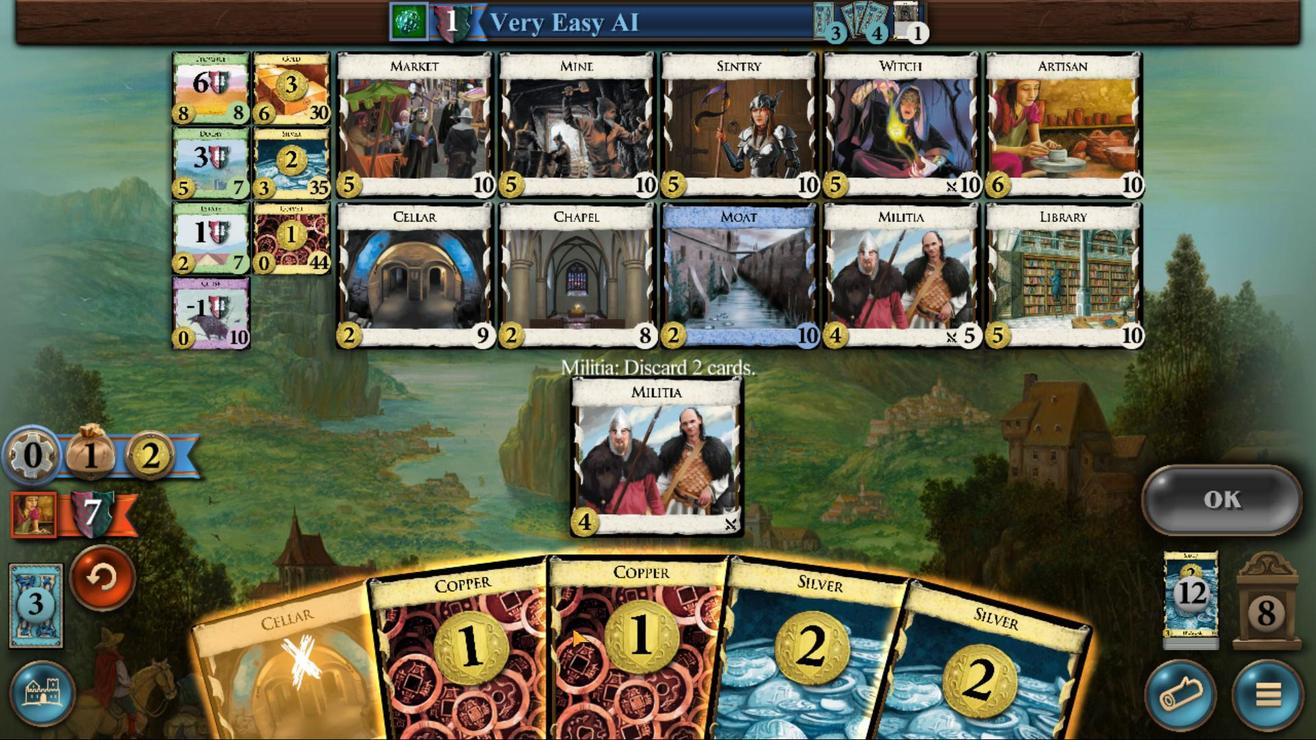 
Action: Mouse scrolled (766, 511) with delta (0, 0)
Screenshot: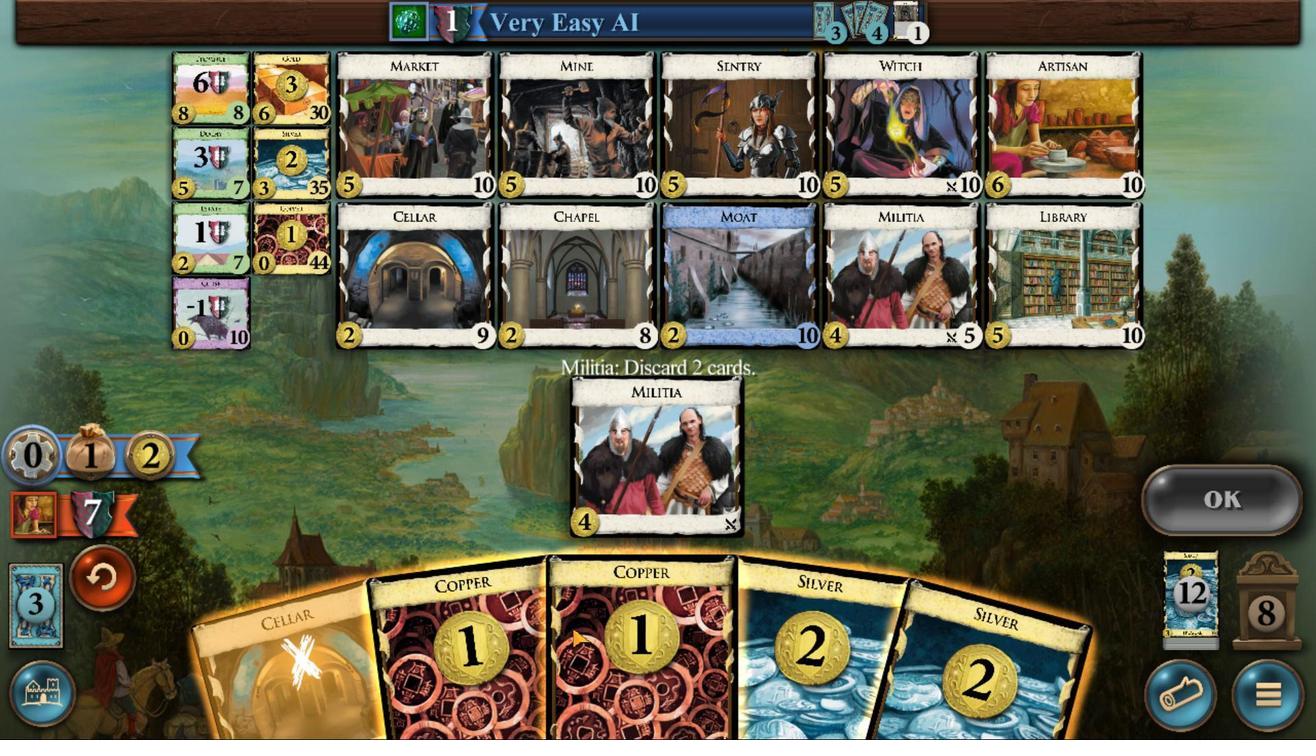
Action: Mouse scrolled (766, 511) with delta (0, 0)
Screenshot: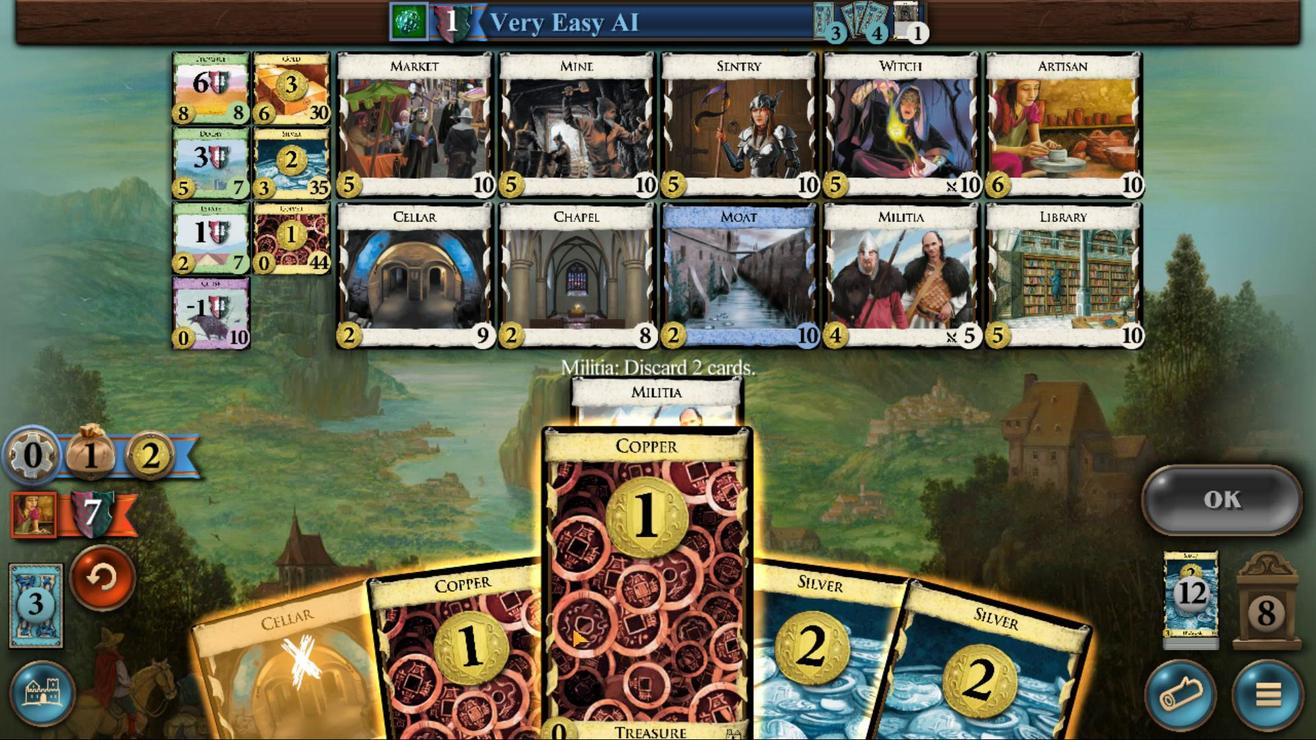 
Action: Mouse scrolled (766, 511) with delta (0, 0)
Screenshot: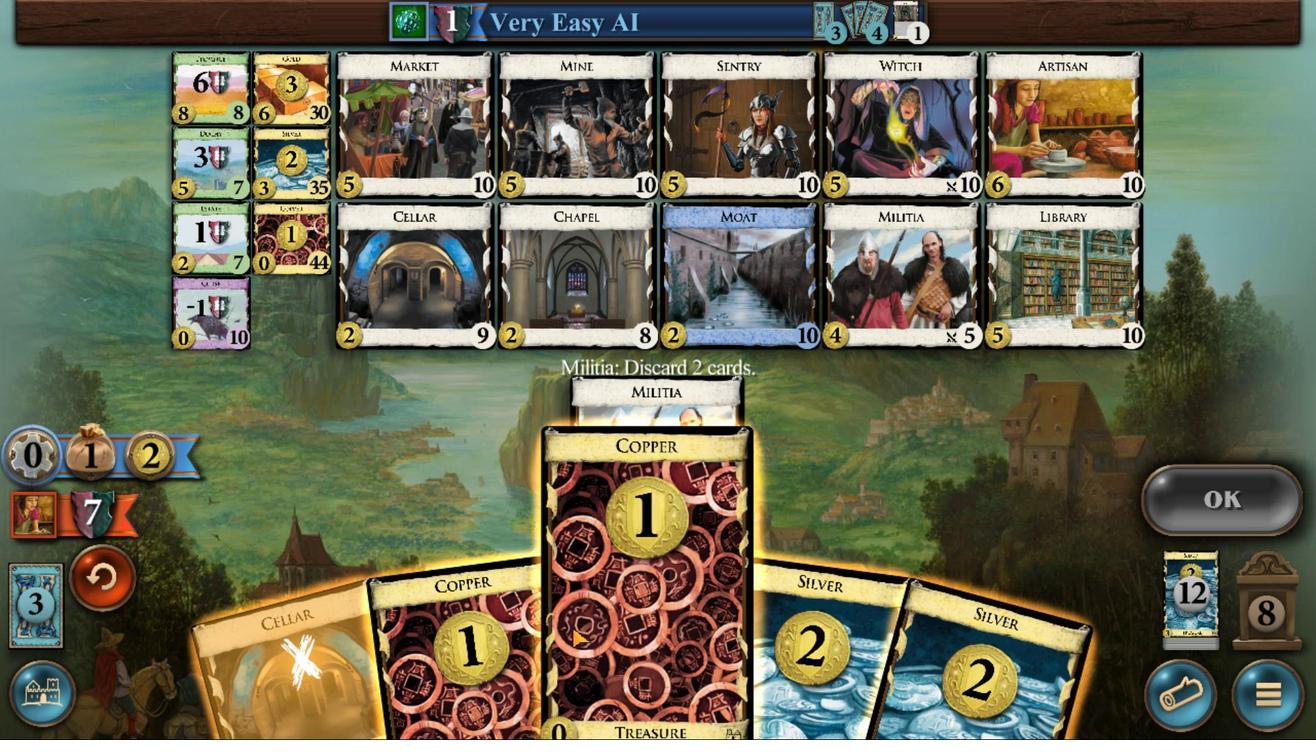 
Action: Mouse scrolled (766, 511) with delta (0, 0)
Screenshot: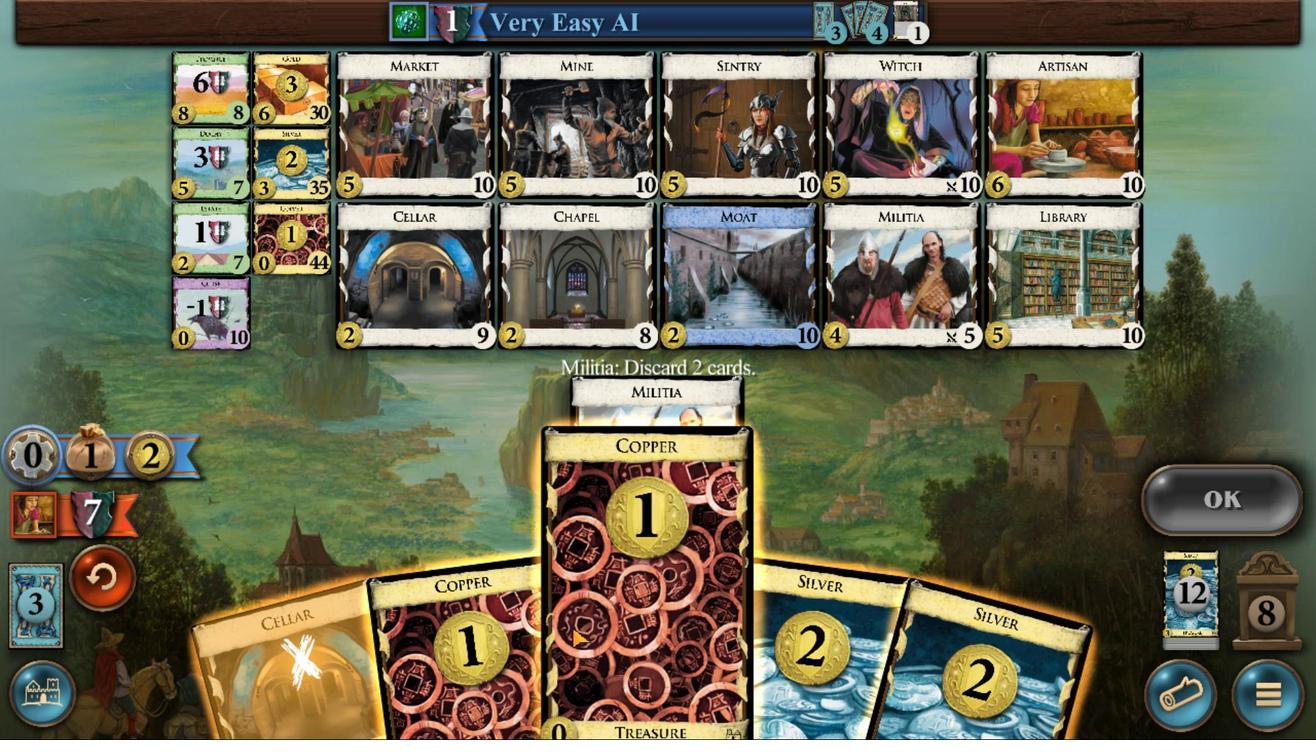 
Action: Mouse moved to (1186, 502)
Screenshot: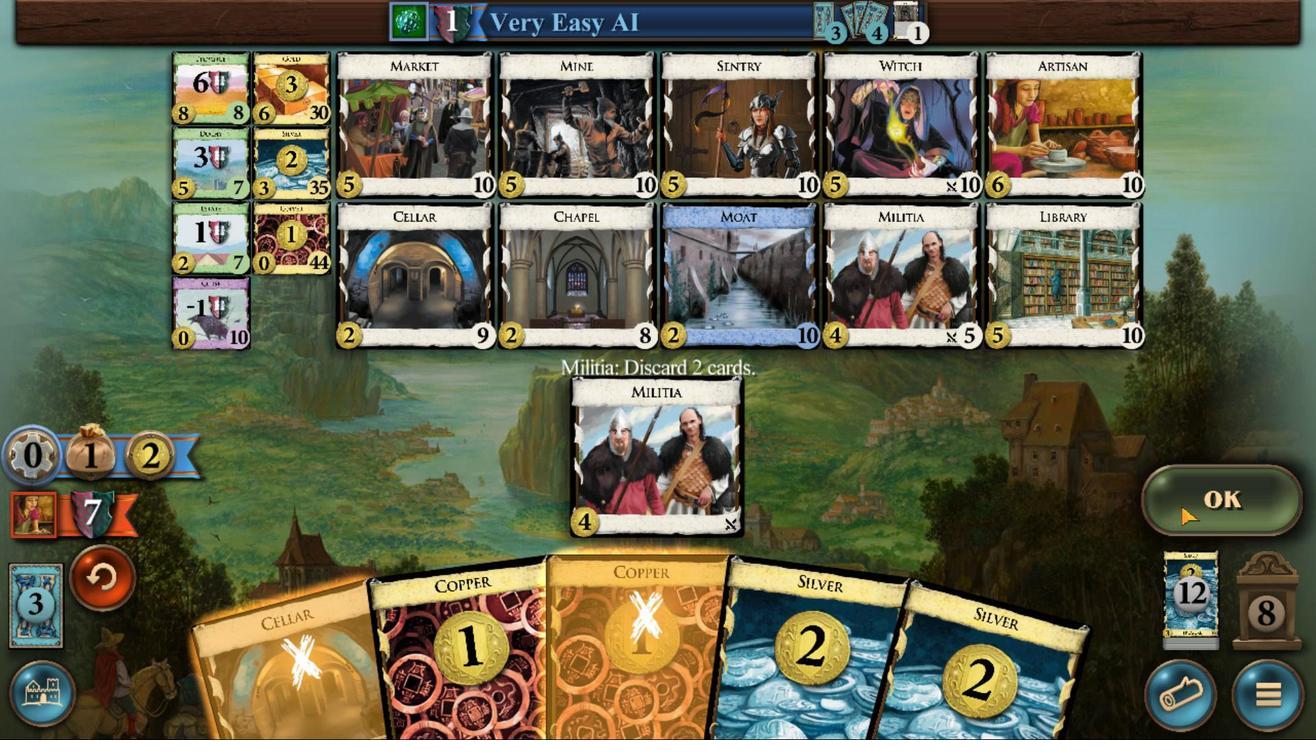 
Action: Mouse pressed left at (1186, 502)
